 Task: Get the traffic conditions on the Jane Addams Memorial Tollway (I-90).
Action: Key pressed <Key.caps_lock>J<Key.caps_lock>ane<Key.space>addams<Key.space>h<Key.backspace>memo
Screenshot: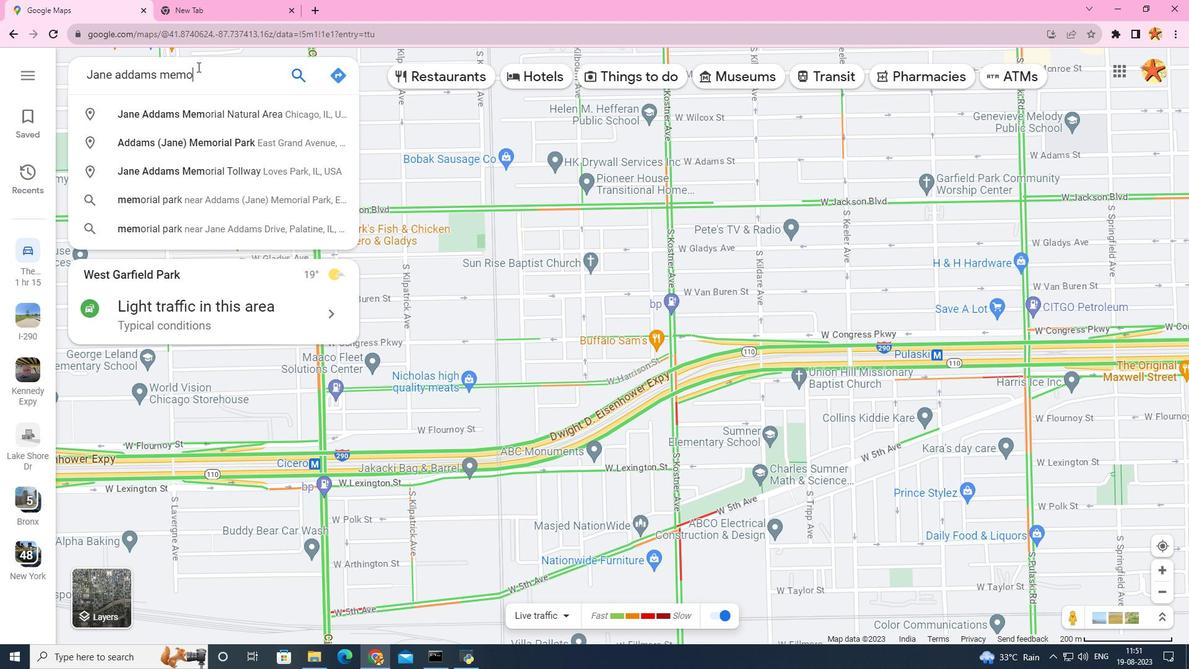 
Action: Mouse moved to (198, 66)
Screenshot: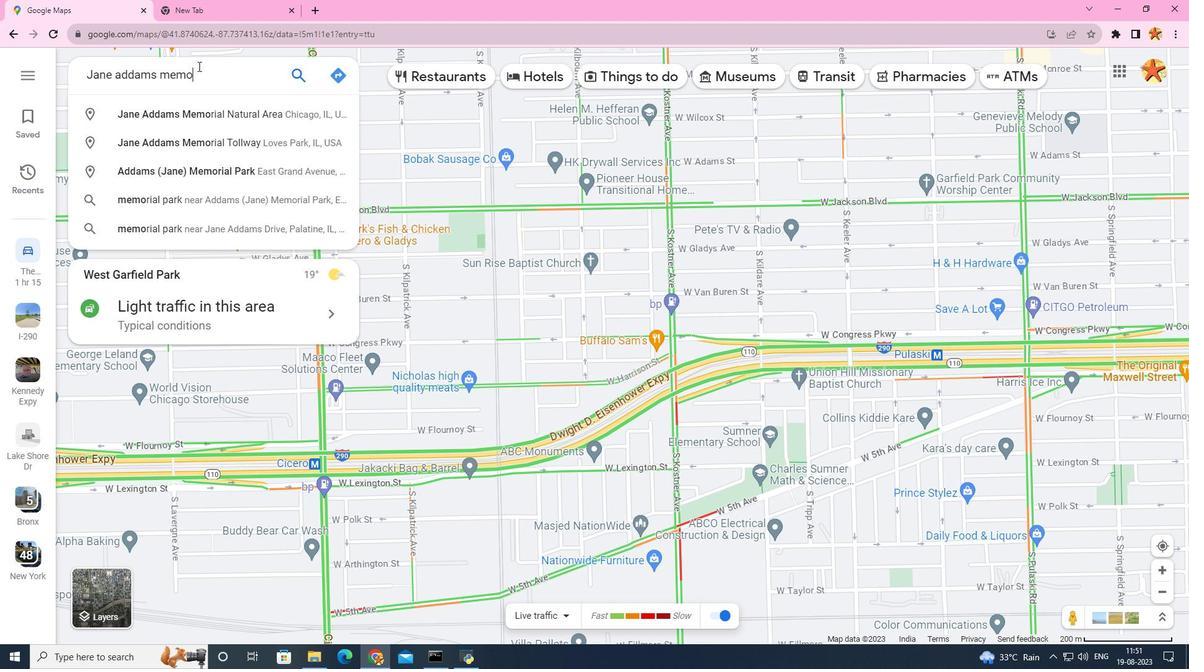 
Action: Key pressed rial<Key.space>tollway
Screenshot: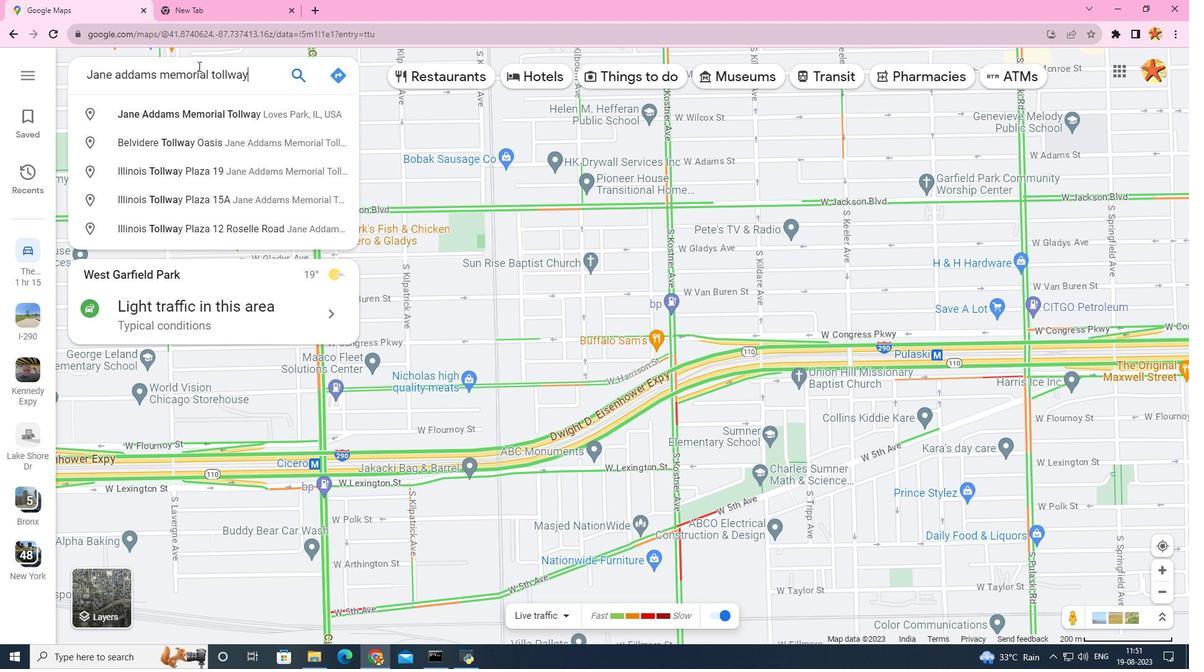 
Action: Mouse moved to (219, 109)
Screenshot: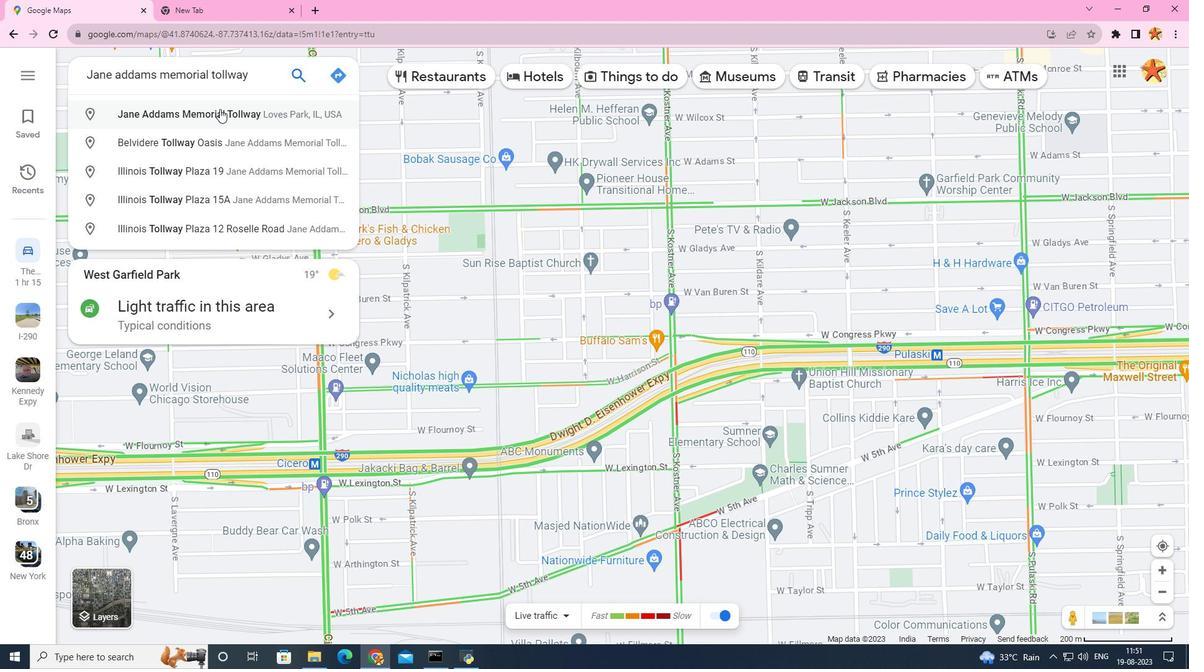 
Action: Mouse pressed left at (219, 109)
Screenshot: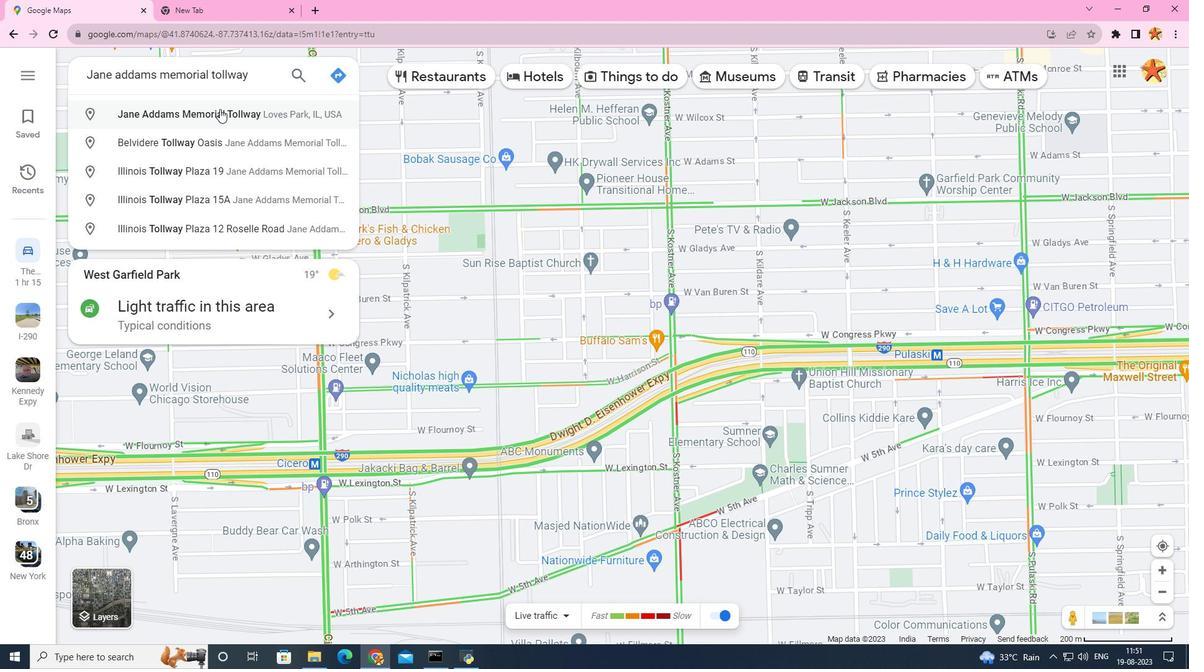 
Action: Mouse moved to (525, 589)
Screenshot: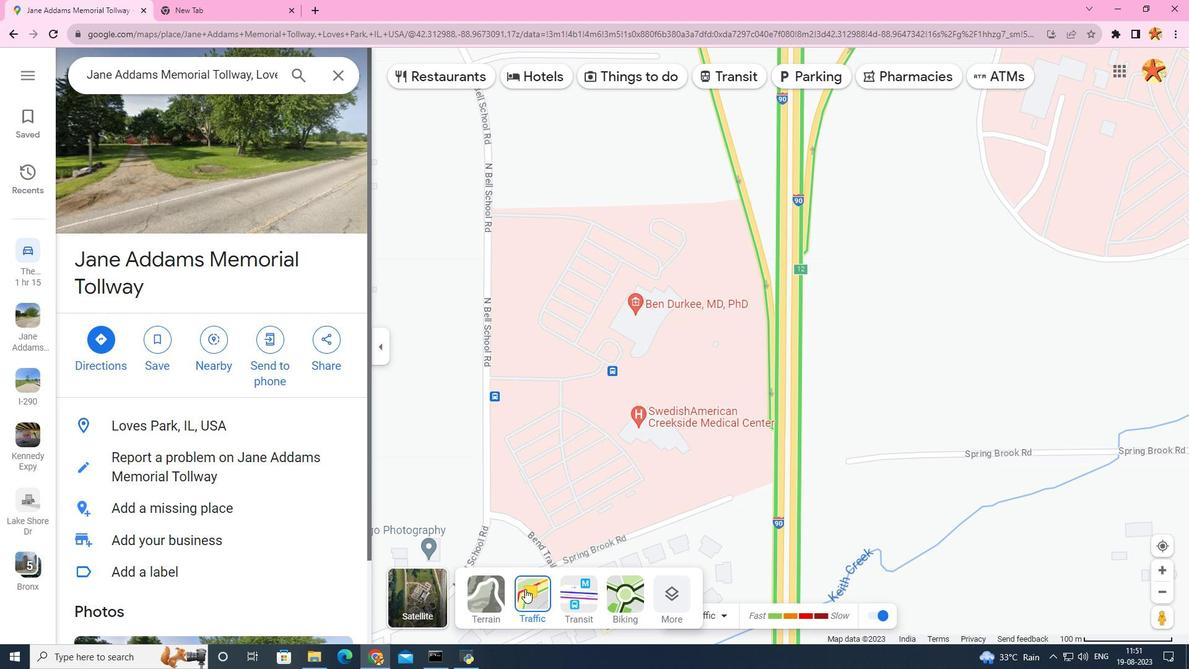 
Action: Mouse pressed left at (525, 589)
Screenshot: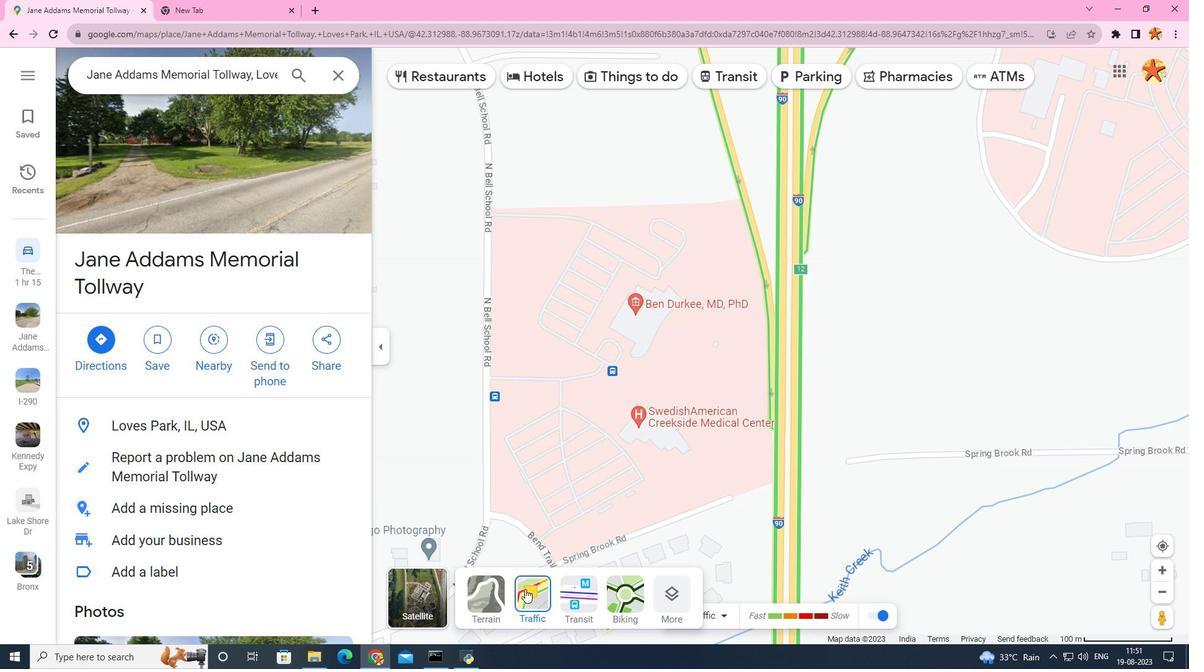 
Action: Mouse moved to (541, 594)
Screenshot: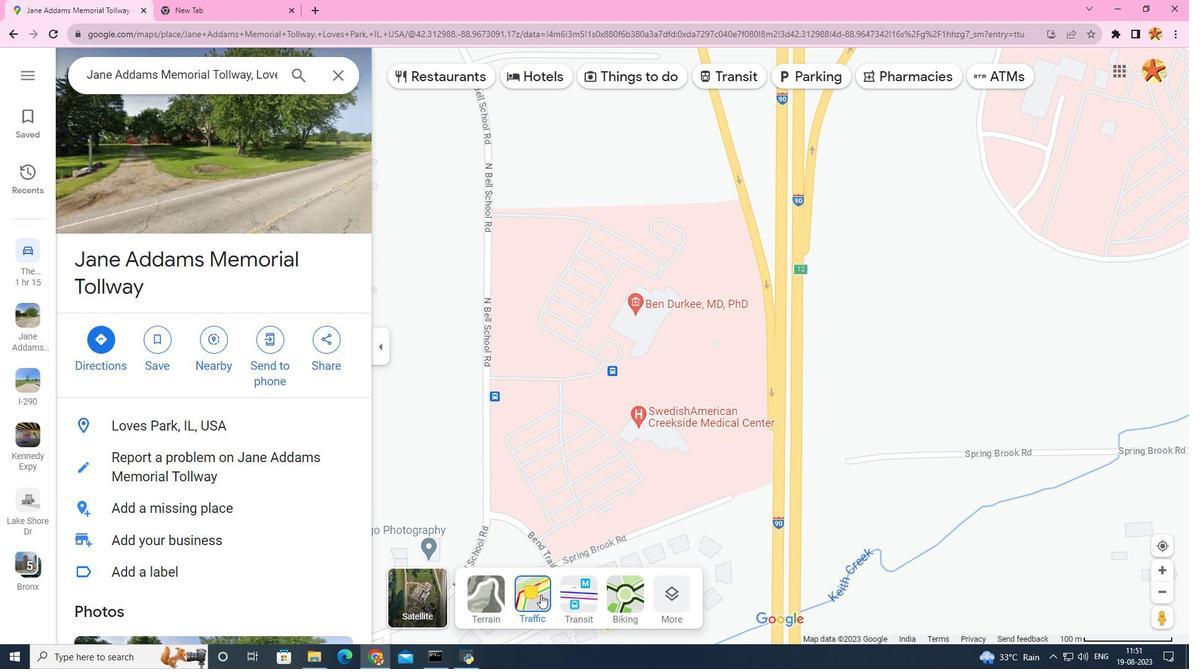 
Action: Mouse pressed left at (541, 594)
Screenshot: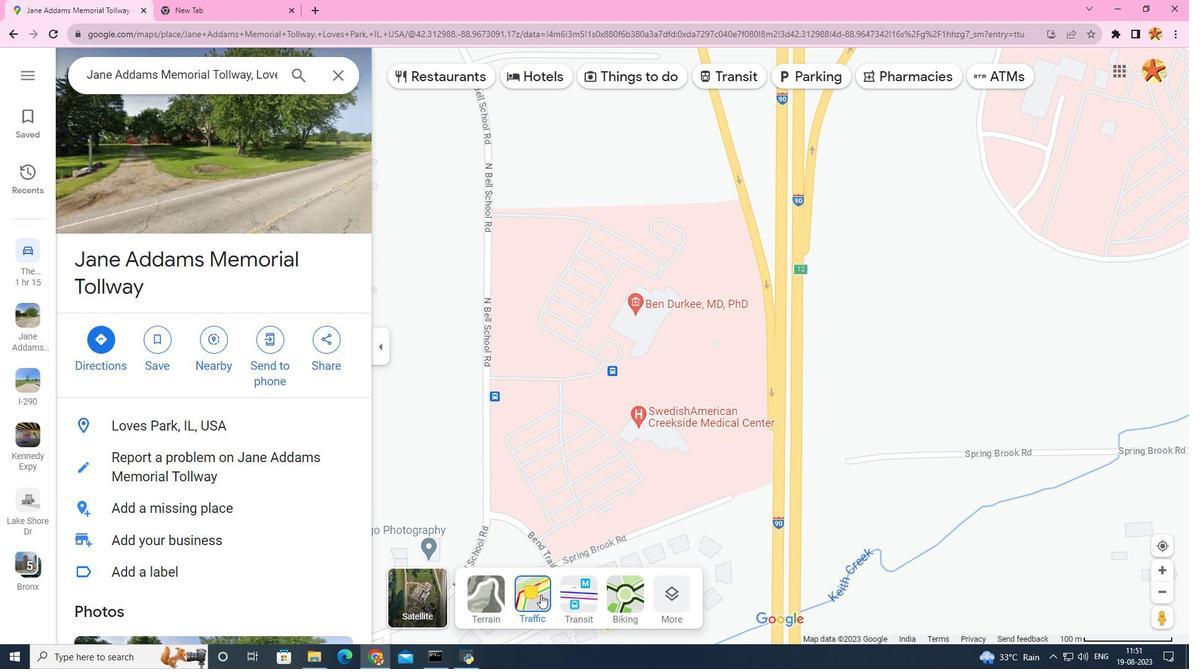 
Action: Mouse moved to (791, 456)
Screenshot: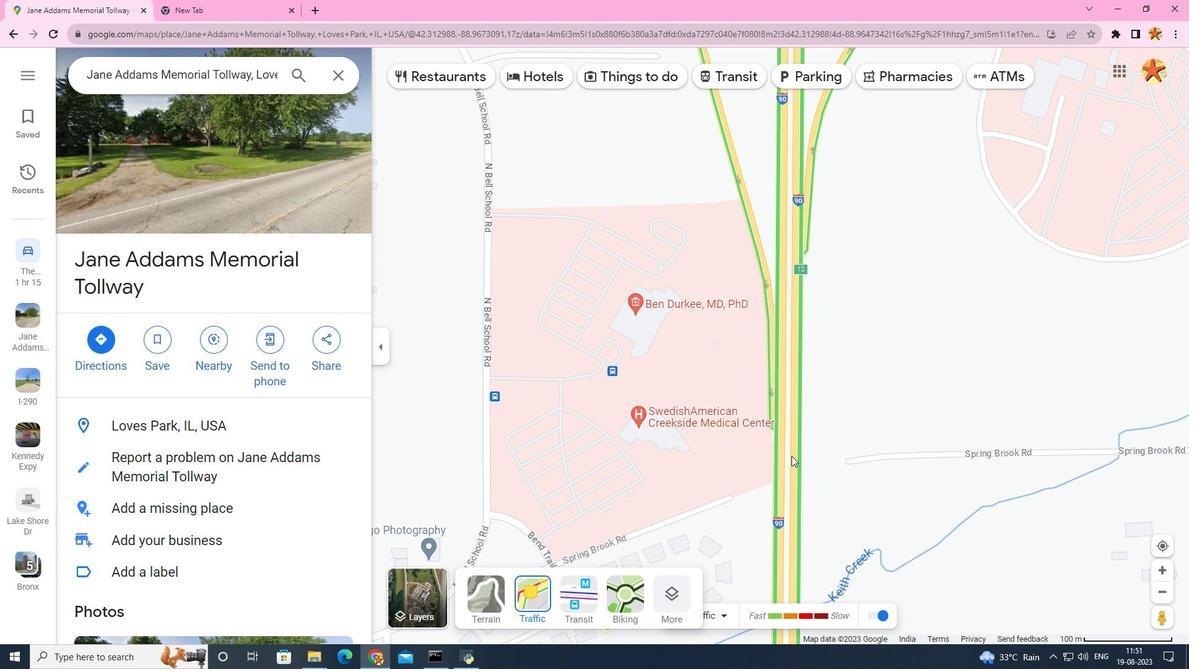
Action: Mouse scrolled (791, 455) with delta (0, 0)
Screenshot: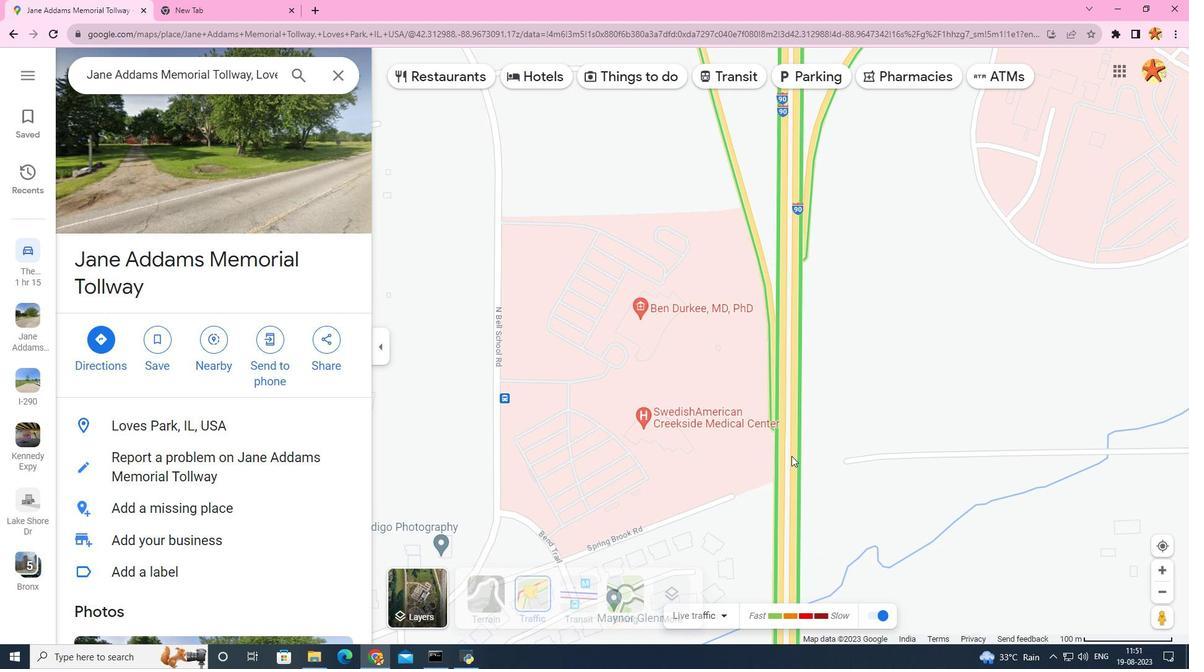 
Action: Mouse scrolled (791, 455) with delta (0, 0)
Screenshot: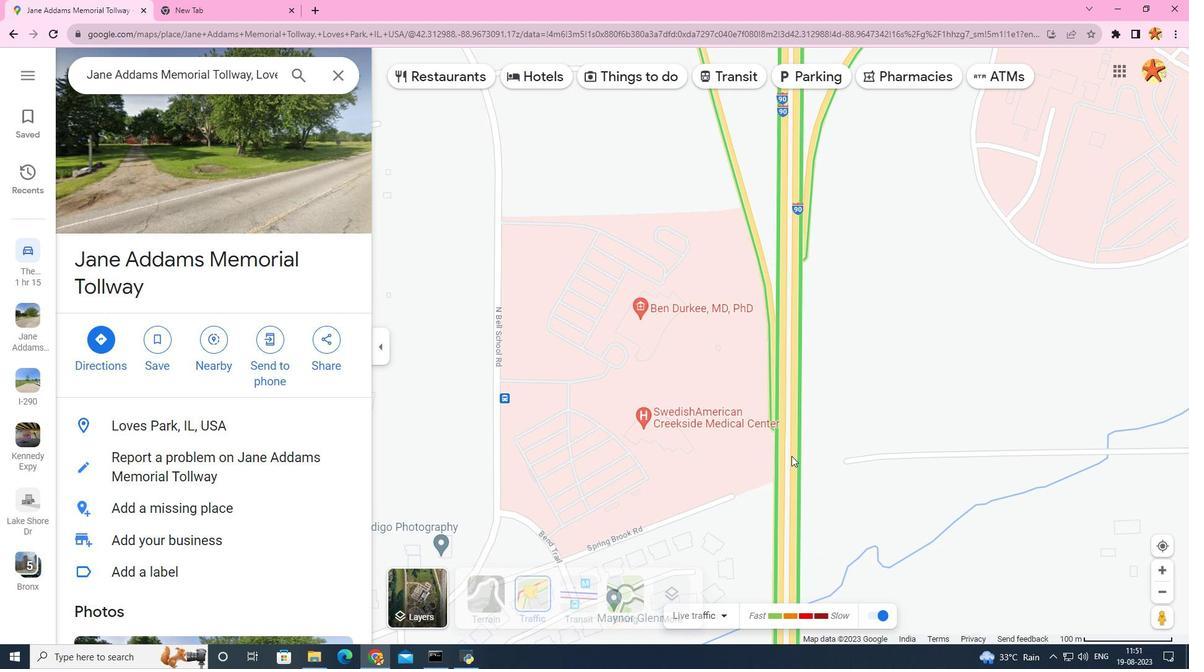 
Action: Mouse scrolled (791, 455) with delta (0, 0)
Screenshot: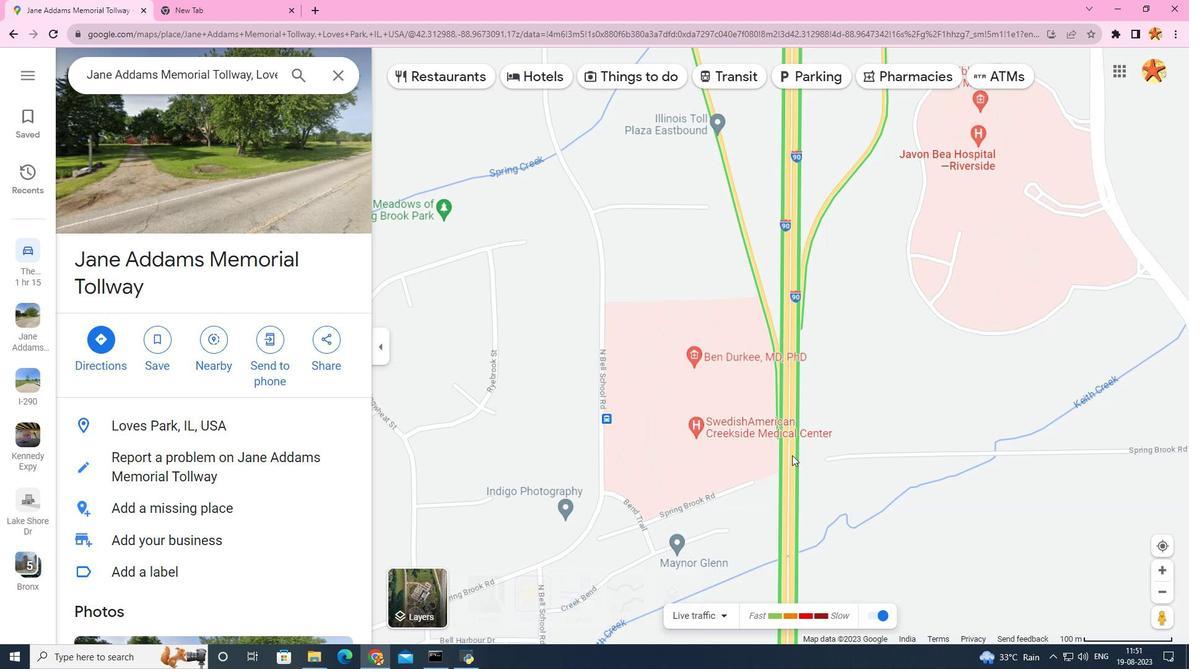
Action: Mouse scrolled (791, 455) with delta (0, 0)
Screenshot: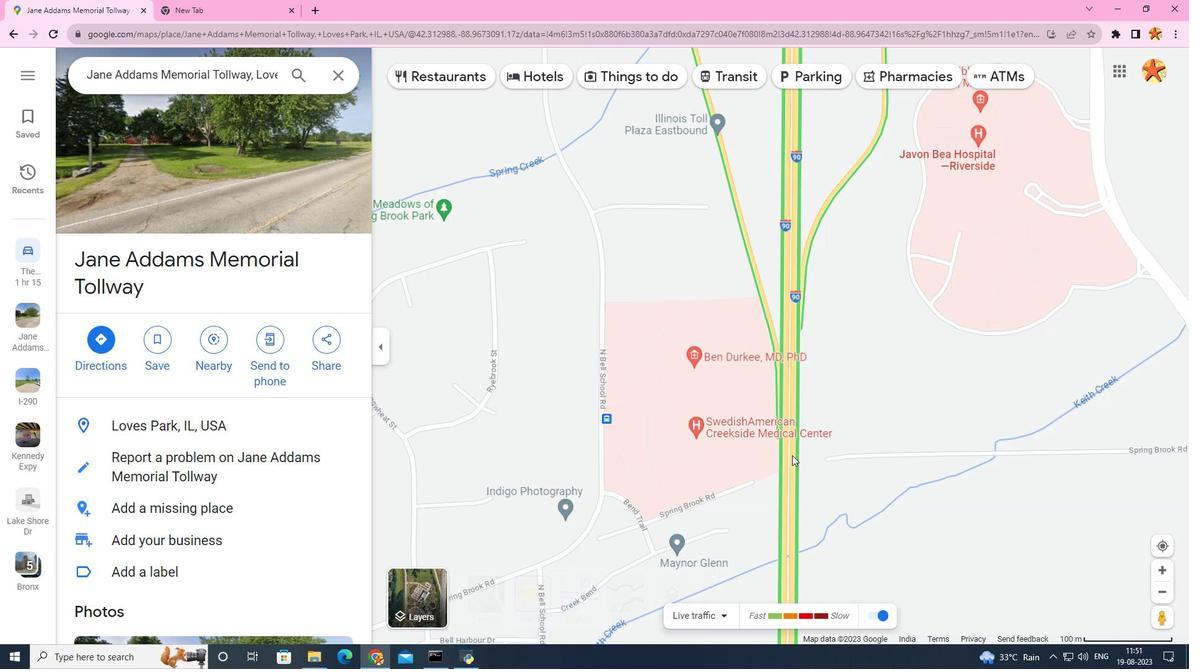 
Action: Mouse scrolled (791, 455) with delta (0, 0)
Screenshot: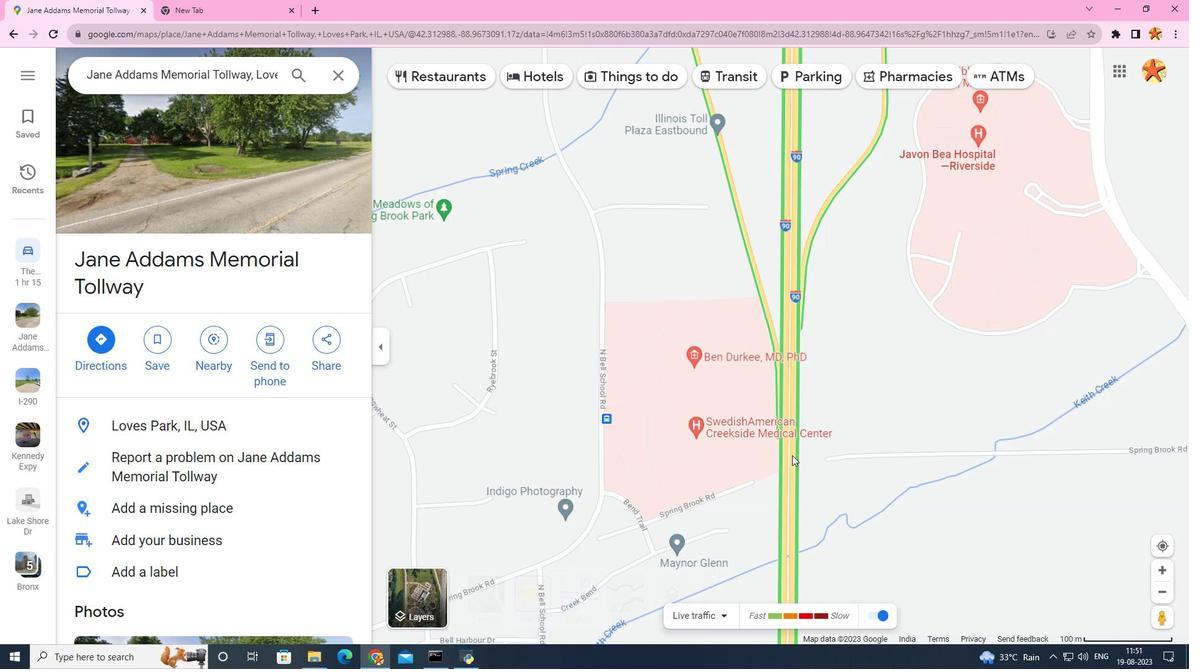
Action: Mouse scrolled (791, 455) with delta (0, 0)
Screenshot: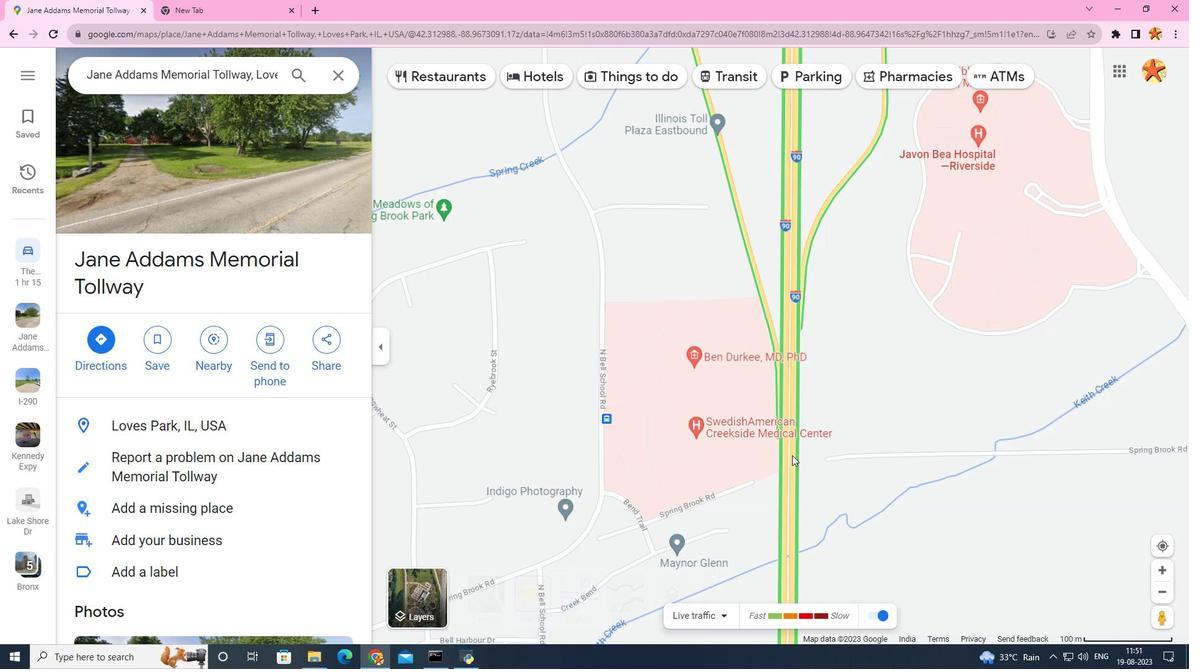
Action: Mouse scrolled (791, 455) with delta (0, 0)
Screenshot: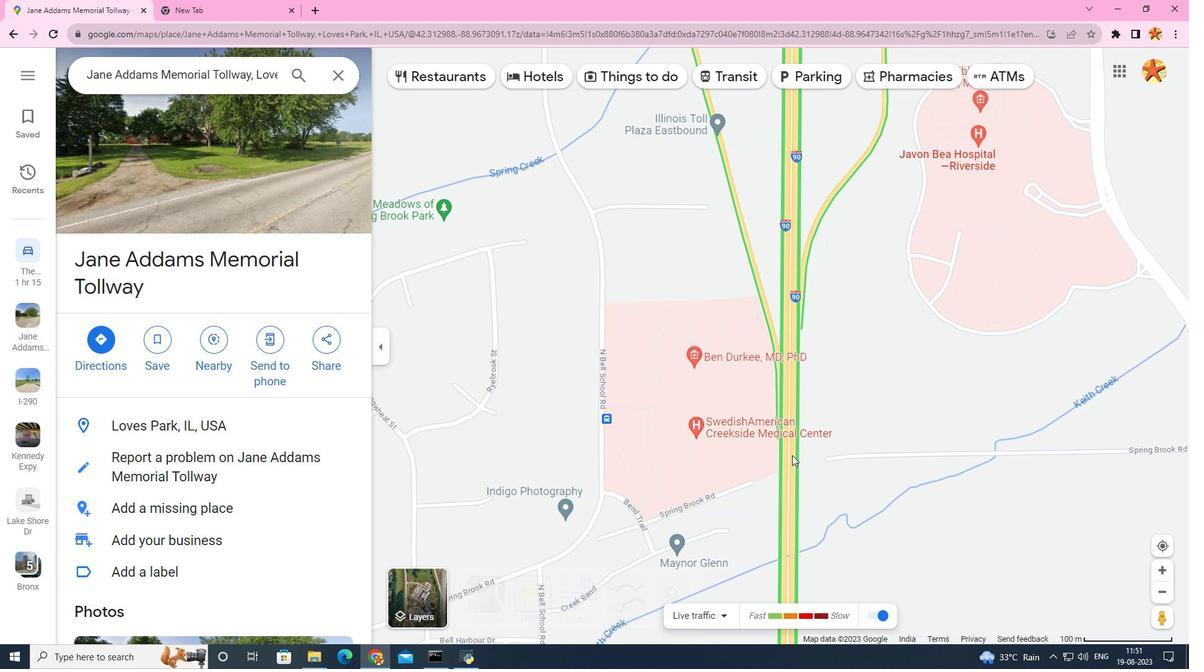 
Action: Mouse scrolled (791, 455) with delta (0, 0)
Screenshot: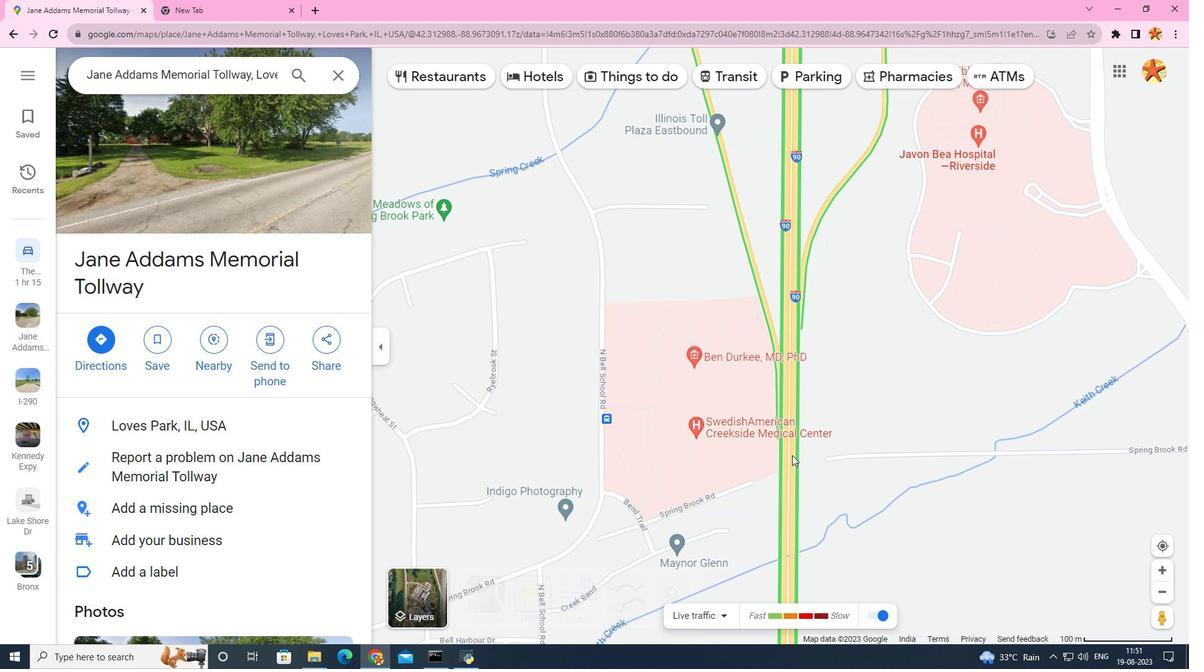 
Action: Mouse moved to (792, 455)
Screenshot: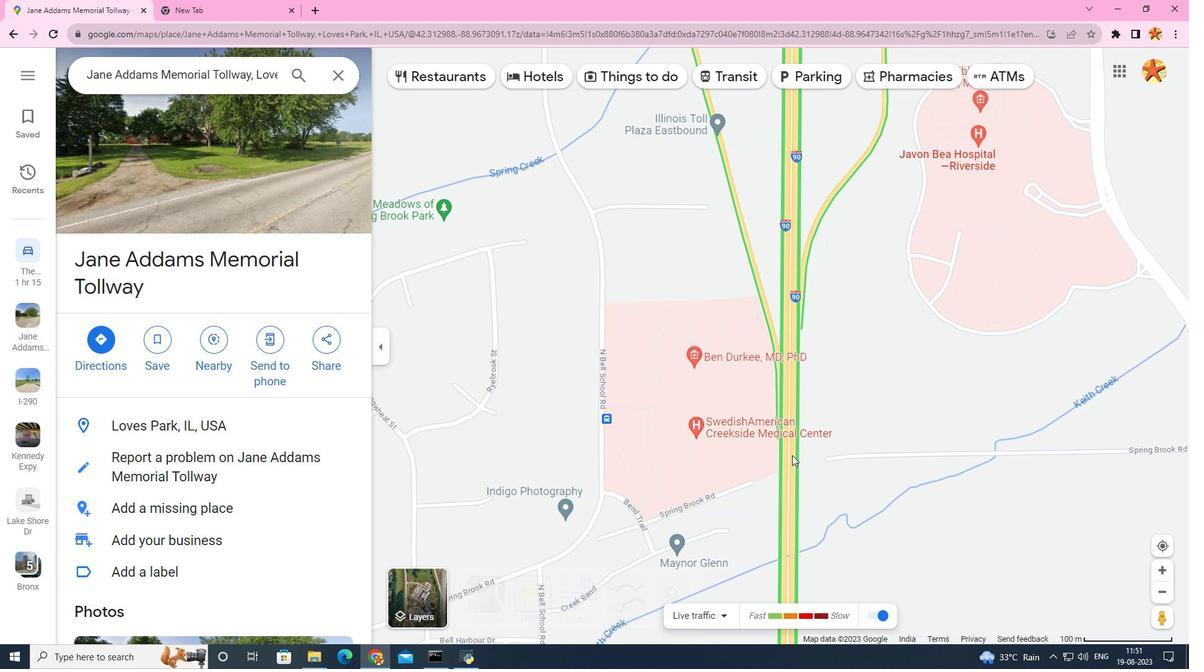 
Action: Mouse scrolled (792, 456) with delta (0, 0)
Screenshot: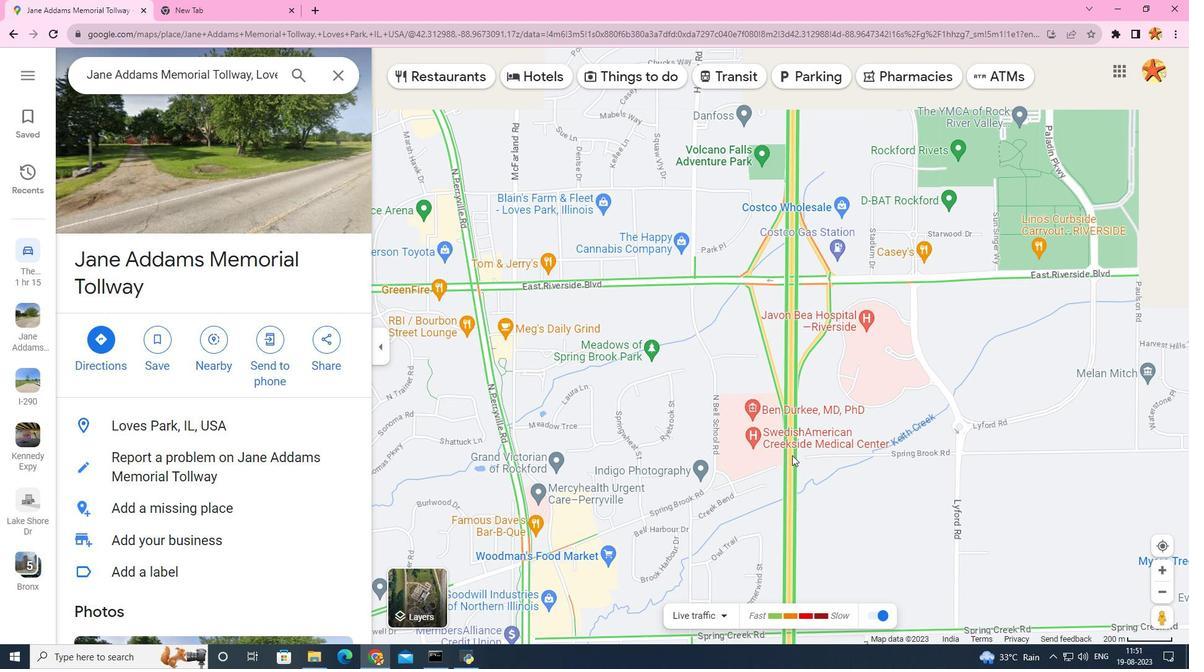 
Action: Mouse scrolled (792, 456) with delta (0, 0)
Screenshot: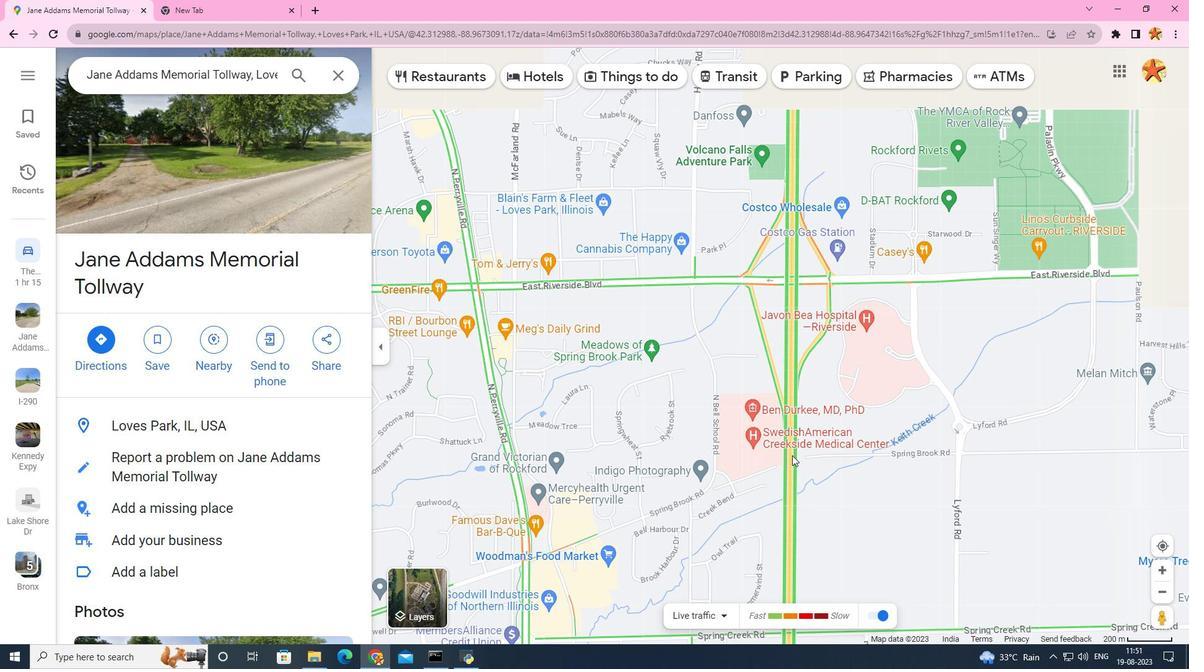 
Action: Mouse scrolled (792, 456) with delta (0, 0)
Screenshot: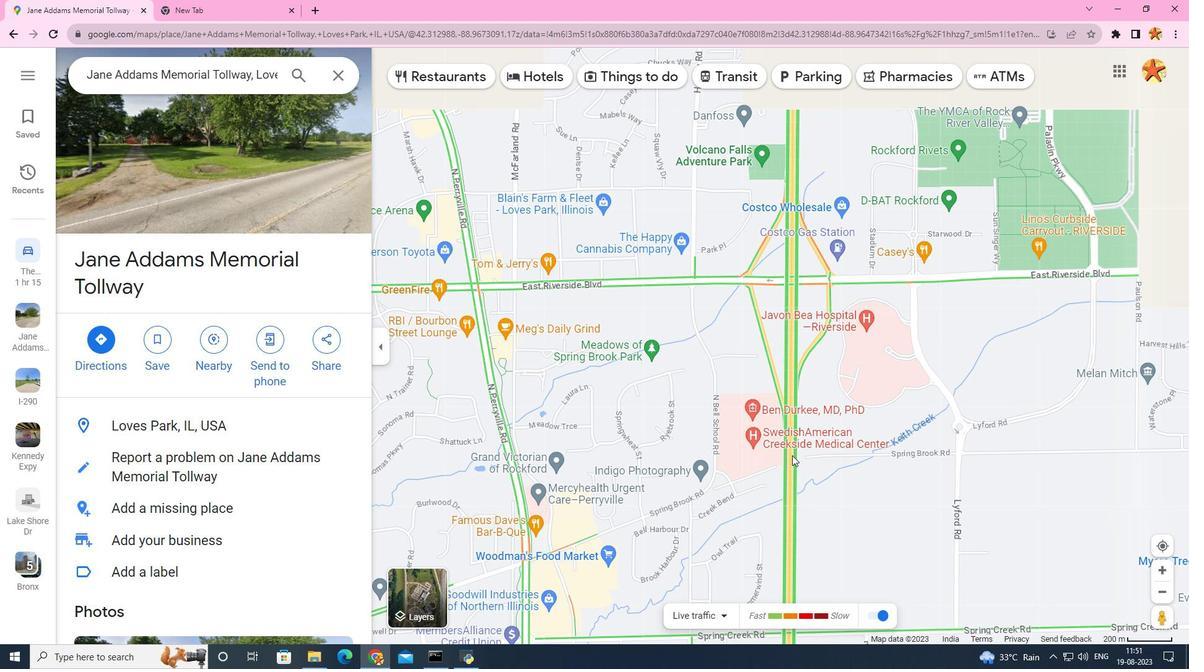
Action: Mouse scrolled (792, 456) with delta (0, 0)
Screenshot: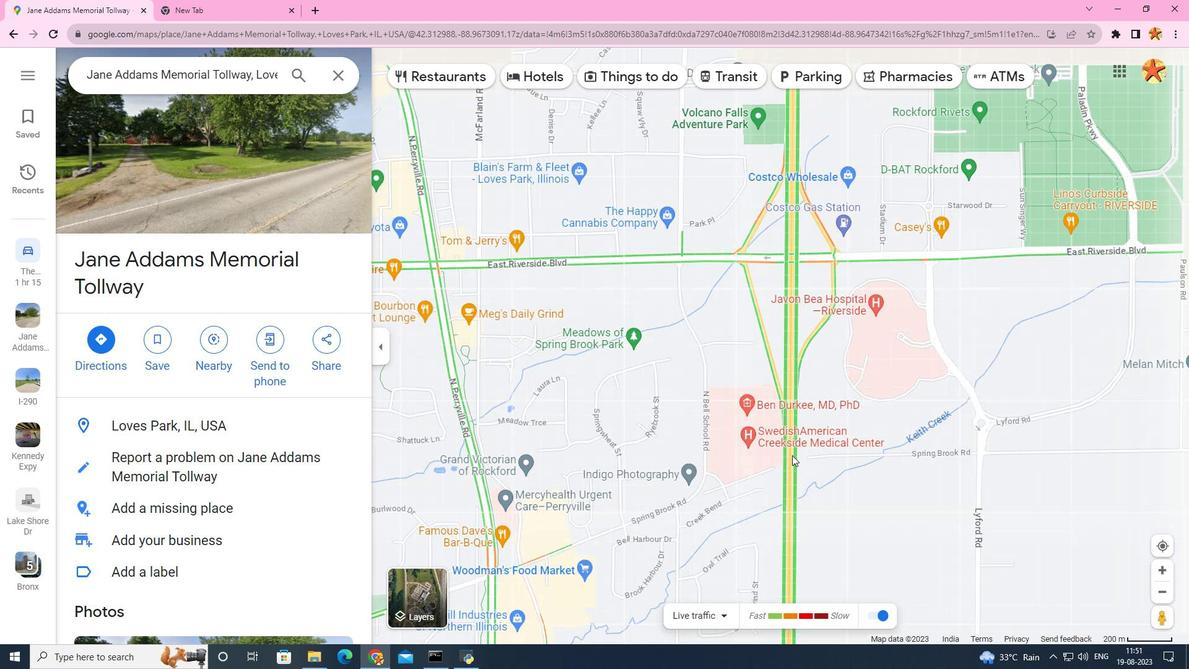 
Action: Mouse scrolled (792, 454) with delta (0, 0)
Screenshot: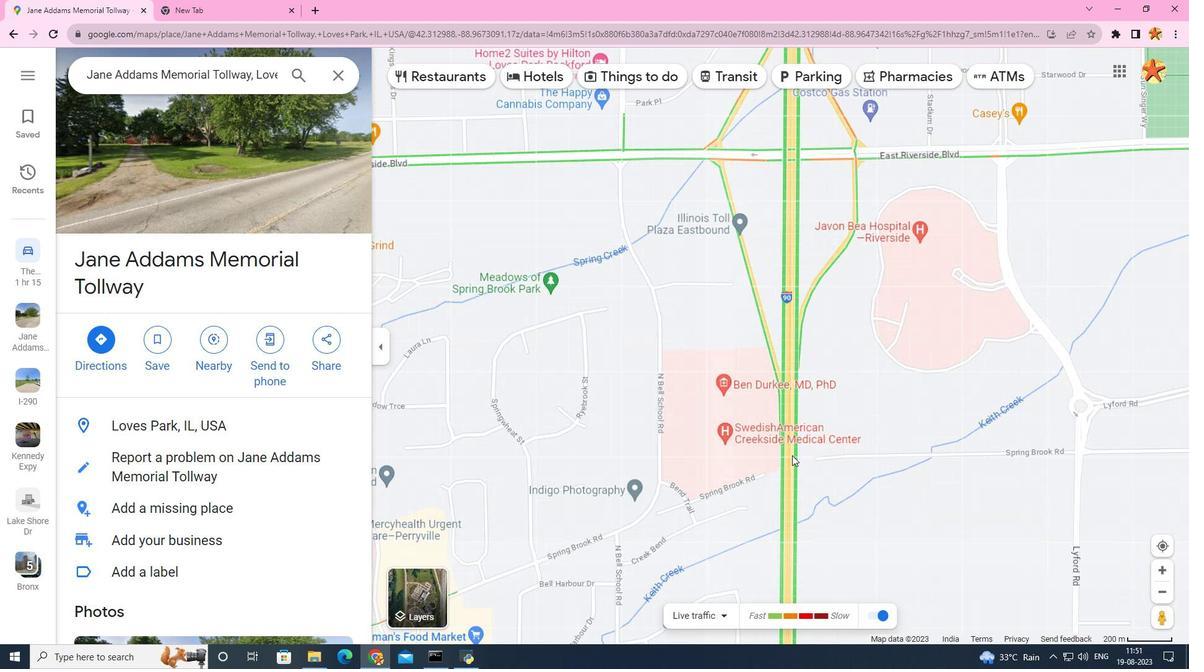 
Action: Mouse scrolled (792, 454) with delta (0, 0)
Screenshot: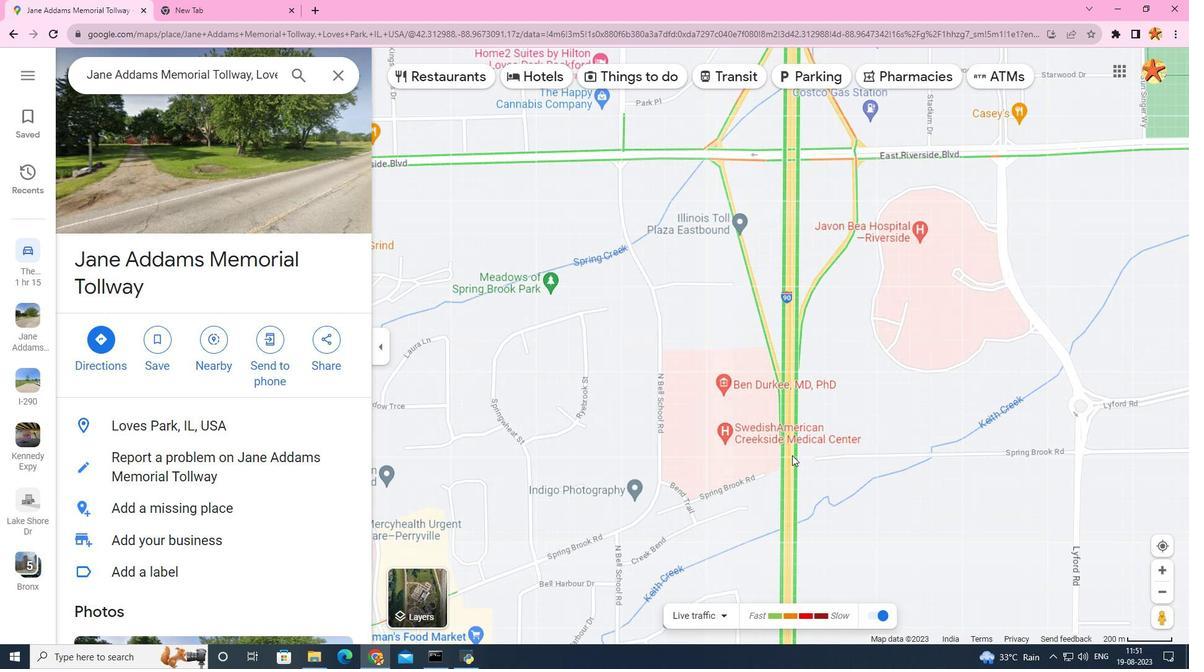 
Action: Mouse scrolled (792, 454) with delta (0, 0)
Screenshot: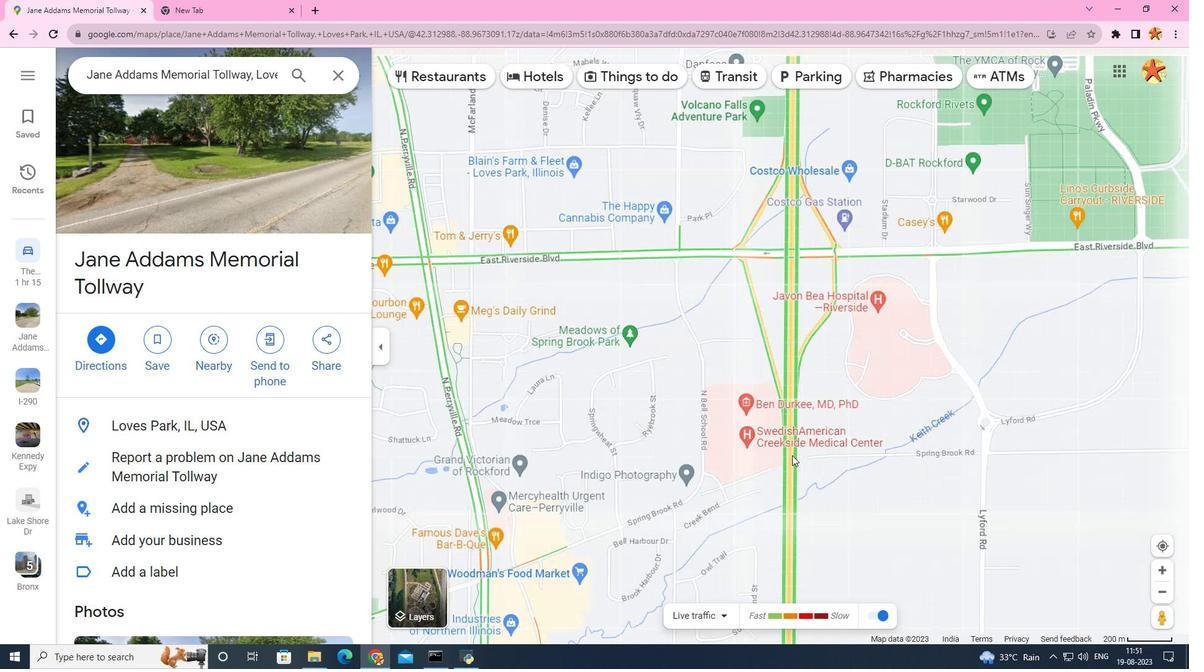 
Action: Mouse scrolled (792, 454) with delta (0, 0)
Screenshot: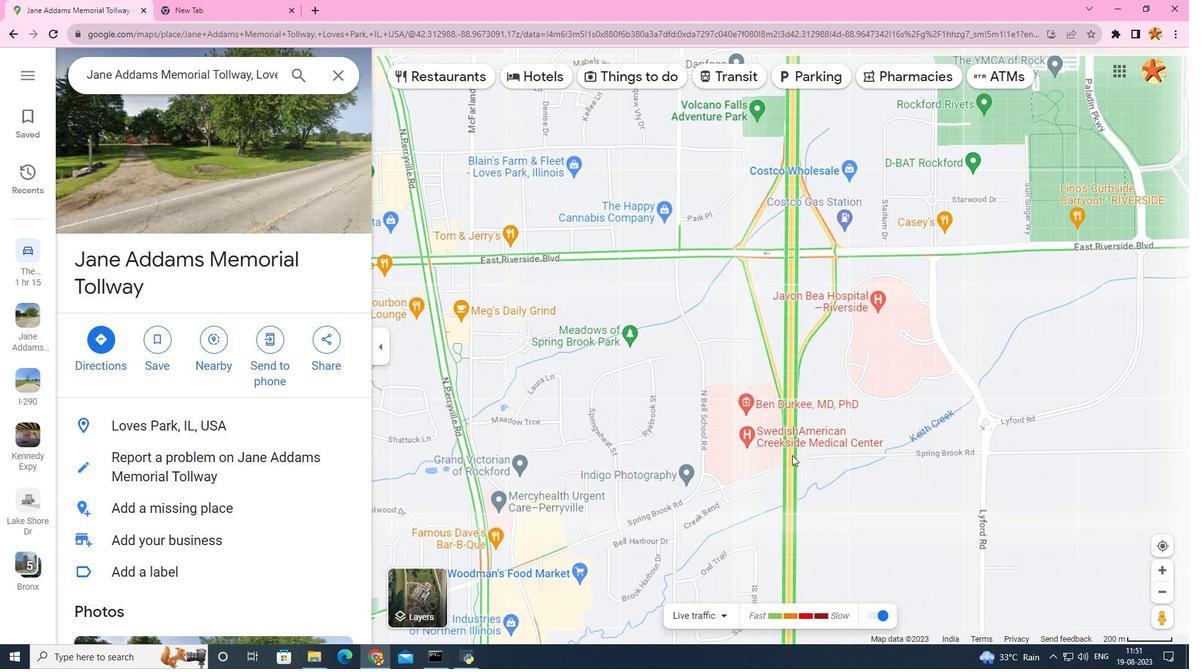 
Action: Mouse scrolled (792, 454) with delta (0, 0)
Screenshot: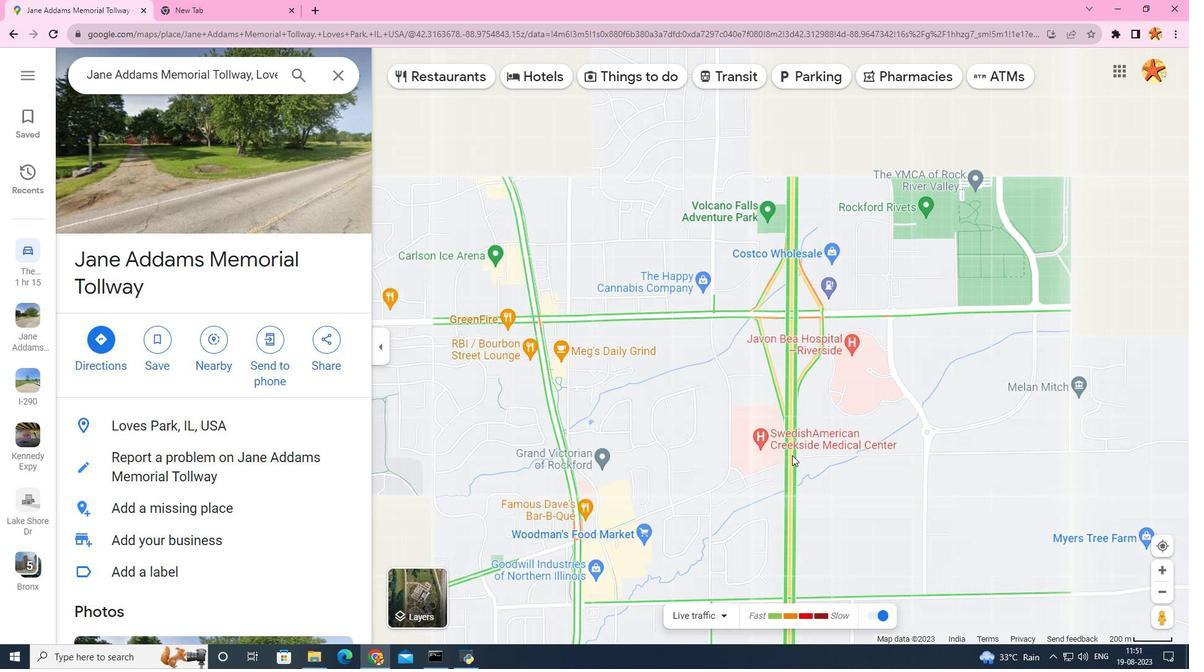 
Action: Mouse scrolled (792, 454) with delta (0, 0)
Screenshot: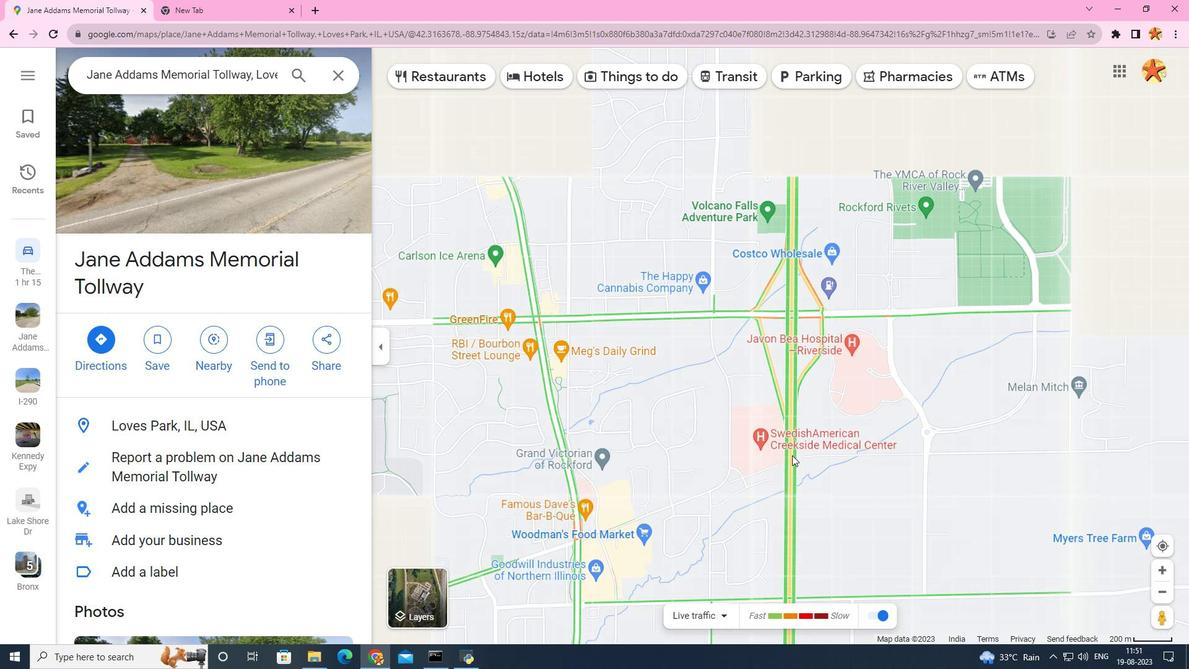 
Action: Mouse scrolled (792, 454) with delta (0, 0)
Screenshot: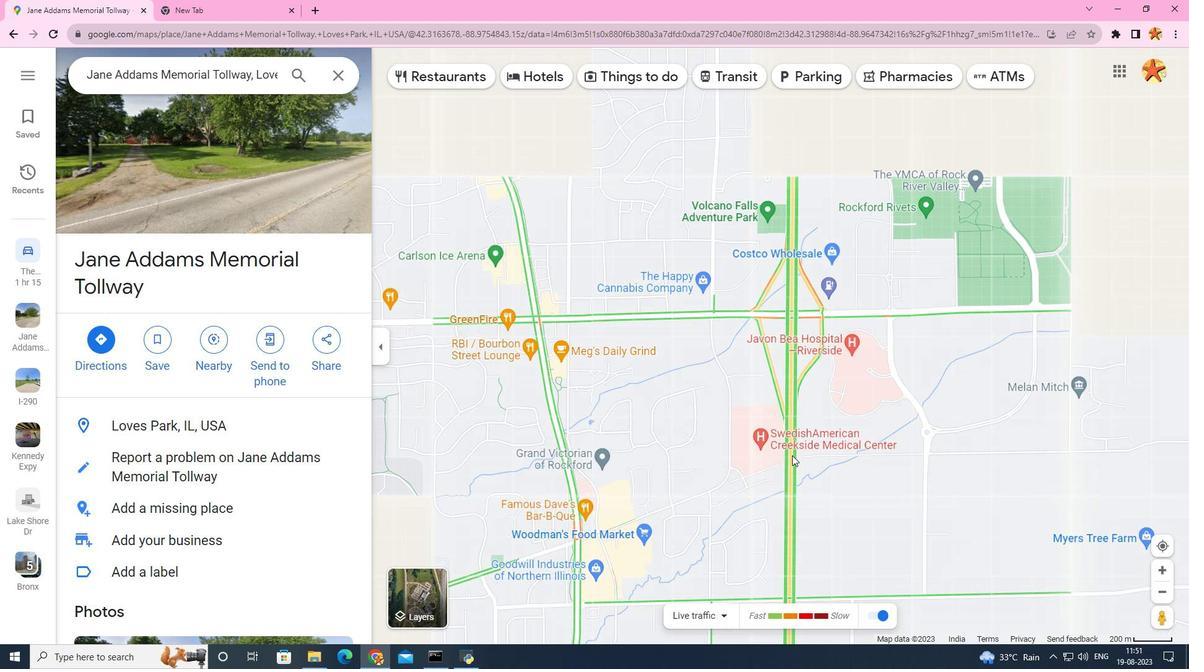 
Action: Mouse scrolled (792, 454) with delta (0, 0)
Screenshot: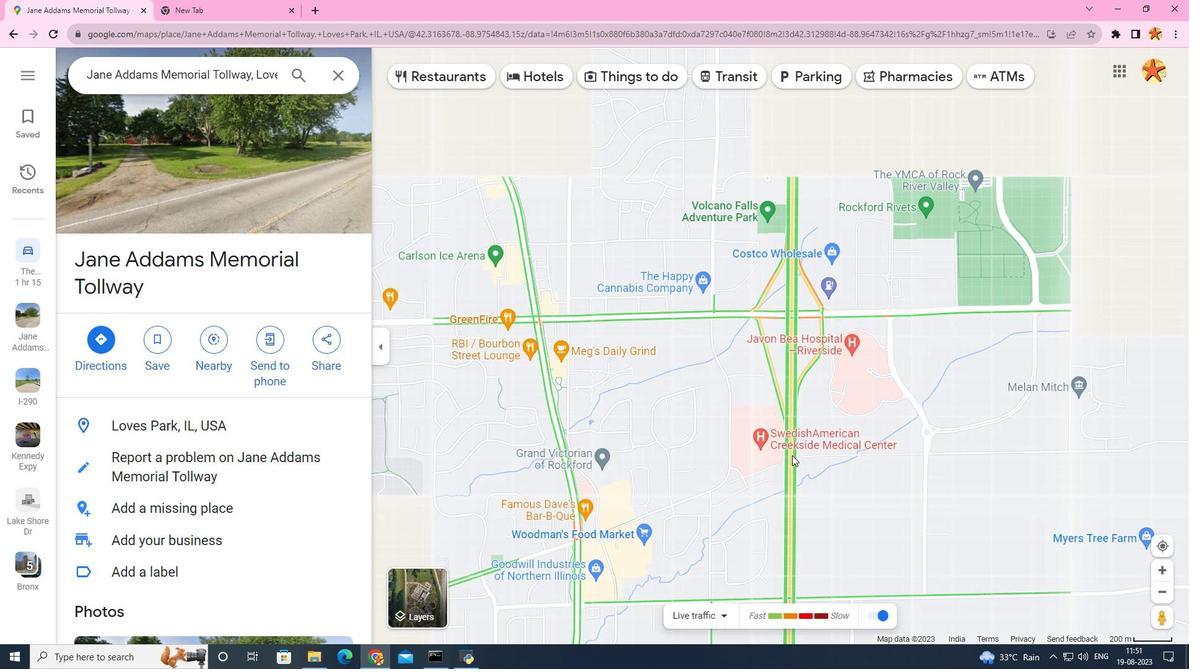 
Action: Mouse moved to (784, 543)
Screenshot: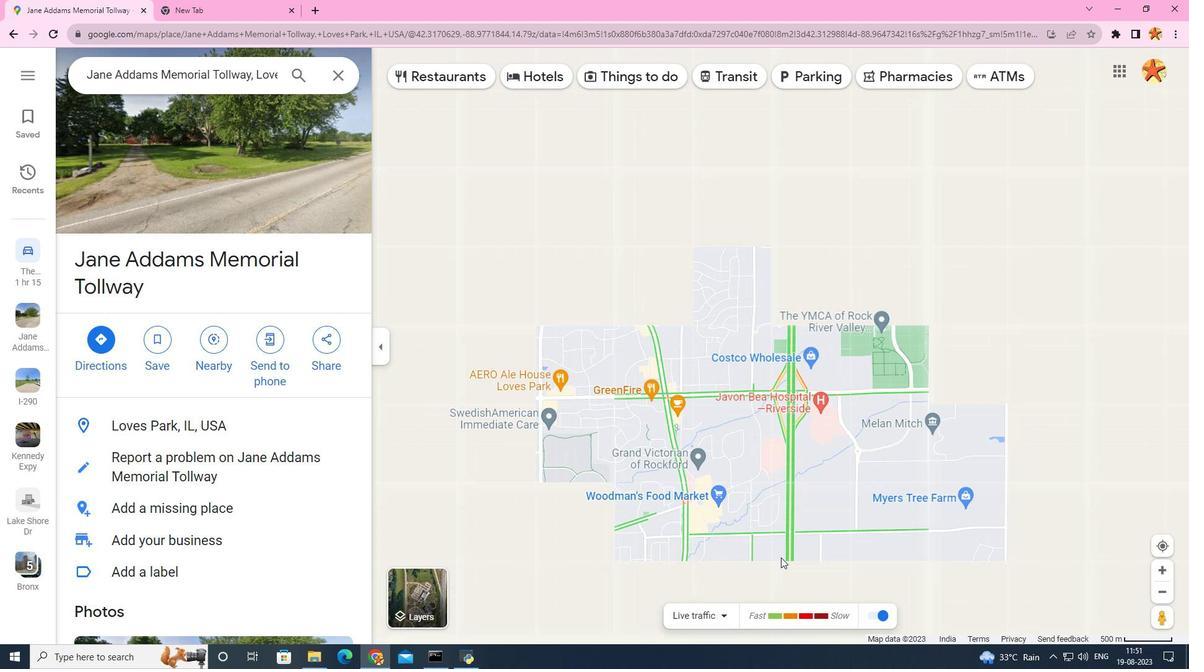 
Action: Mouse scrolled (784, 542) with delta (0, 0)
Screenshot: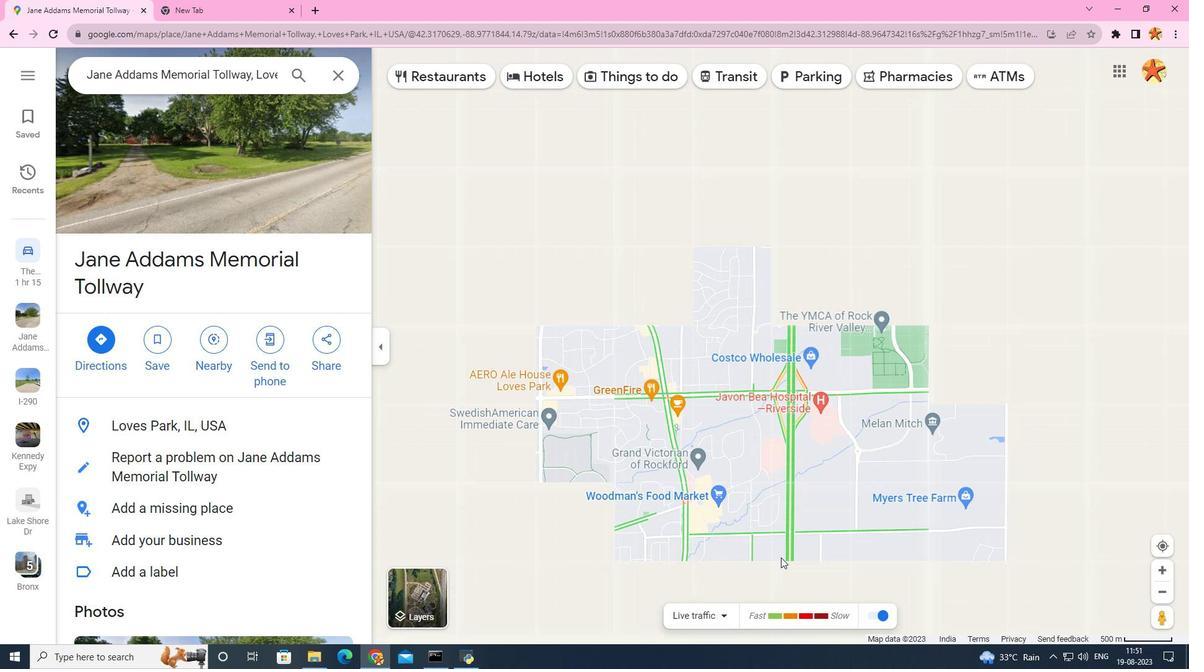 
Action: Mouse moved to (783, 547)
Screenshot: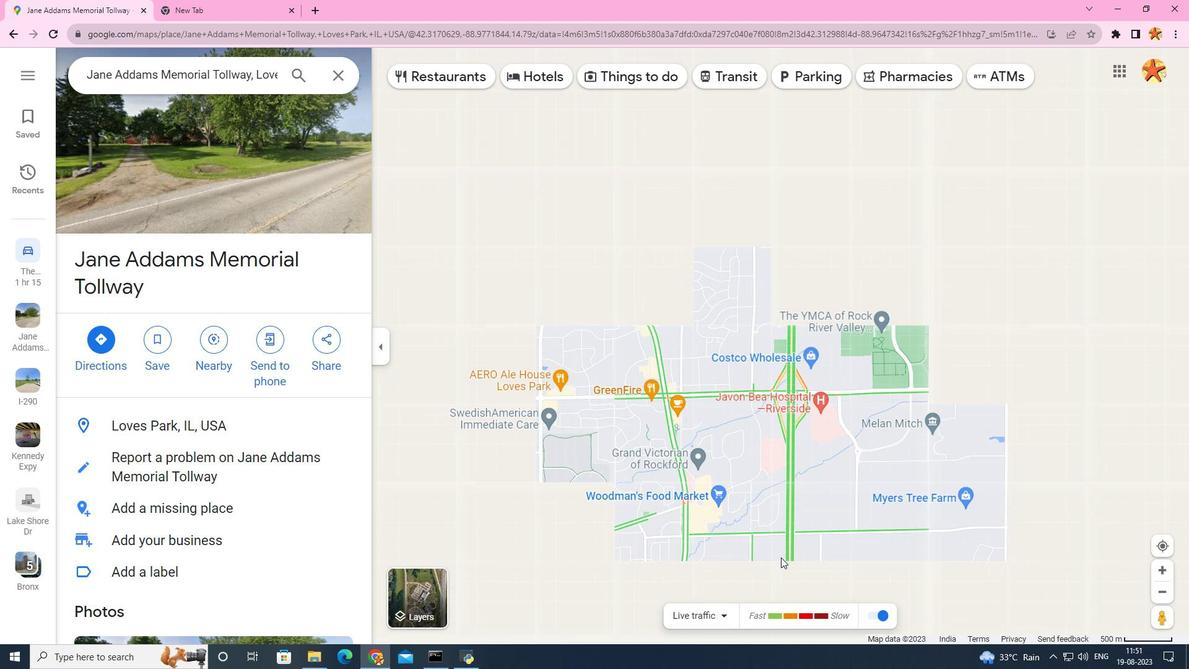 
Action: Mouse scrolled (783, 544) with delta (0, 0)
Screenshot: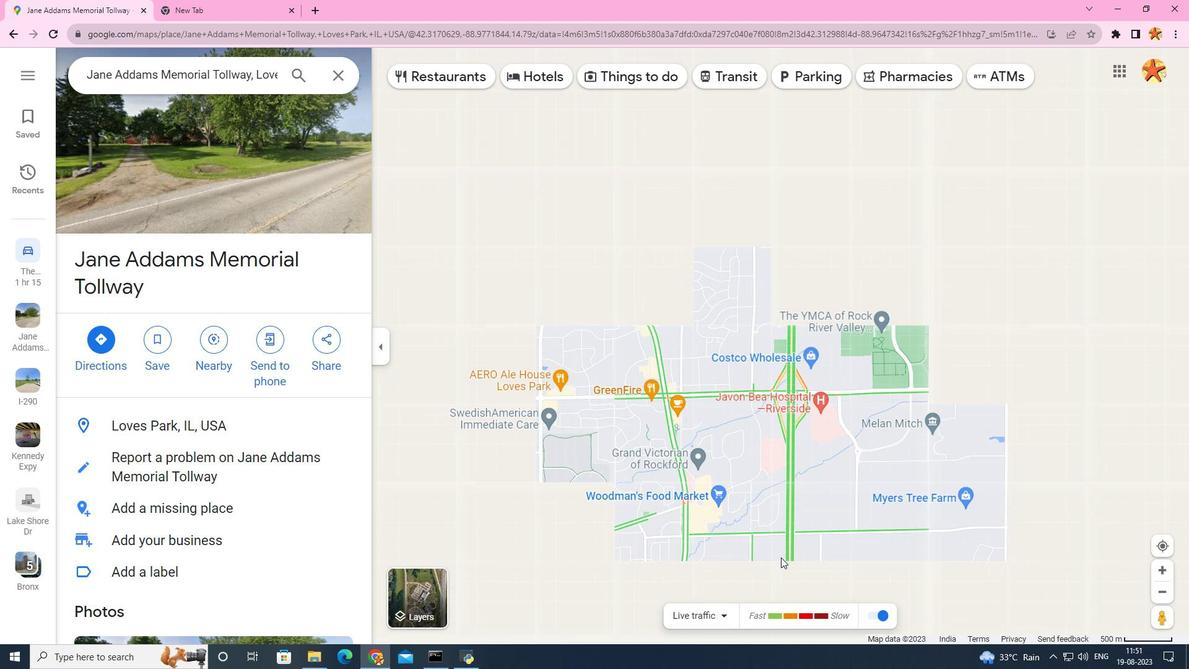 
Action: Mouse moved to (783, 548)
Screenshot: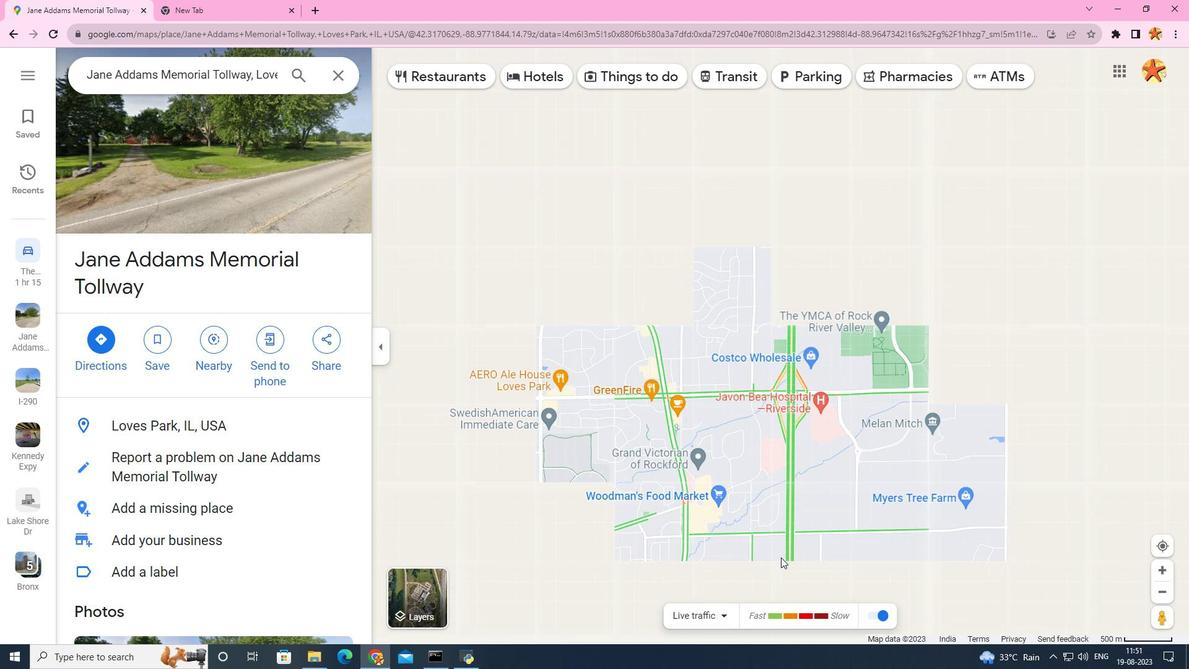 
Action: Mouse scrolled (783, 548) with delta (0, 0)
Screenshot: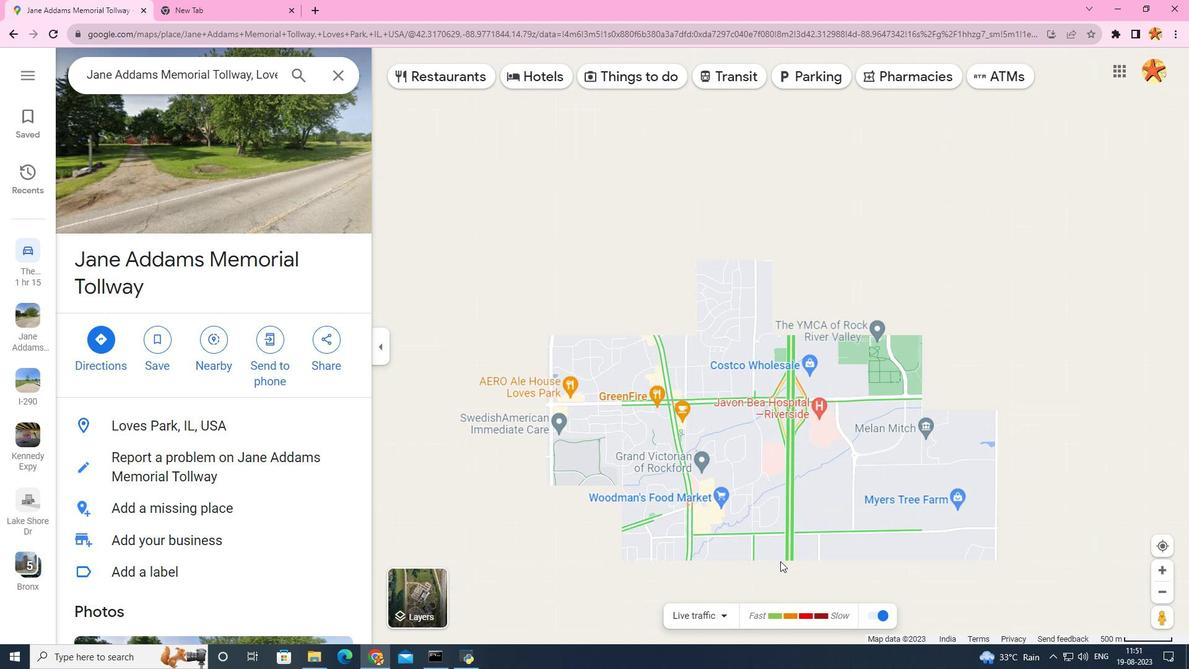 
Action: Mouse moved to (781, 552)
Screenshot: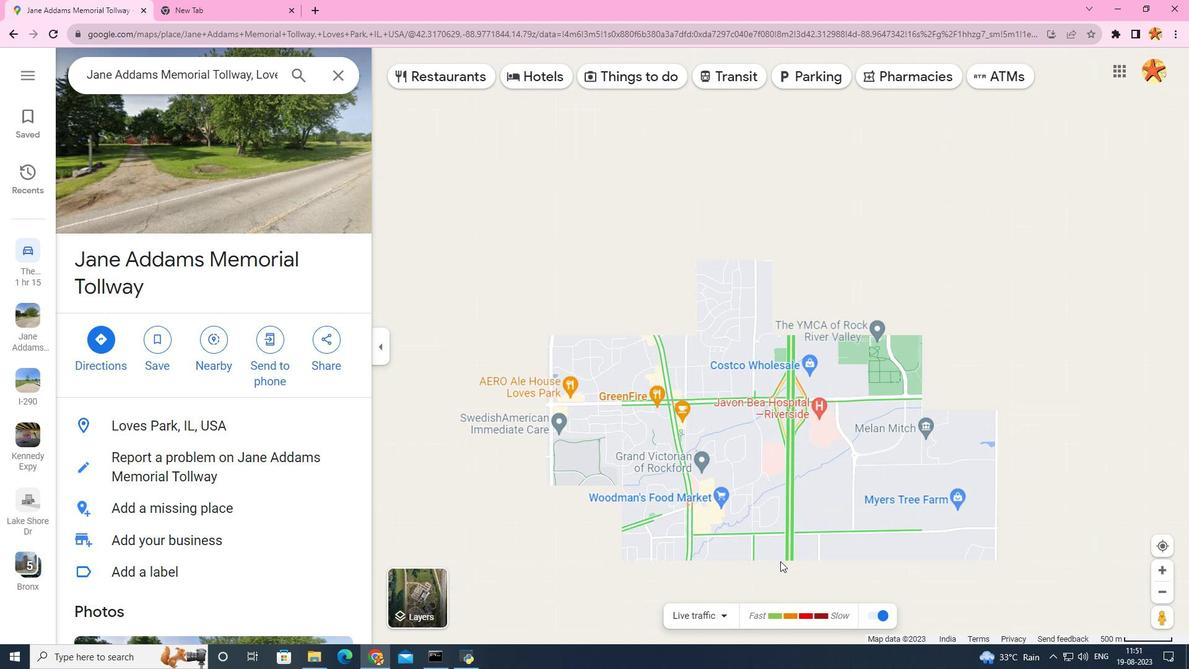 
Action: Mouse scrolled (781, 551) with delta (0, 0)
Screenshot: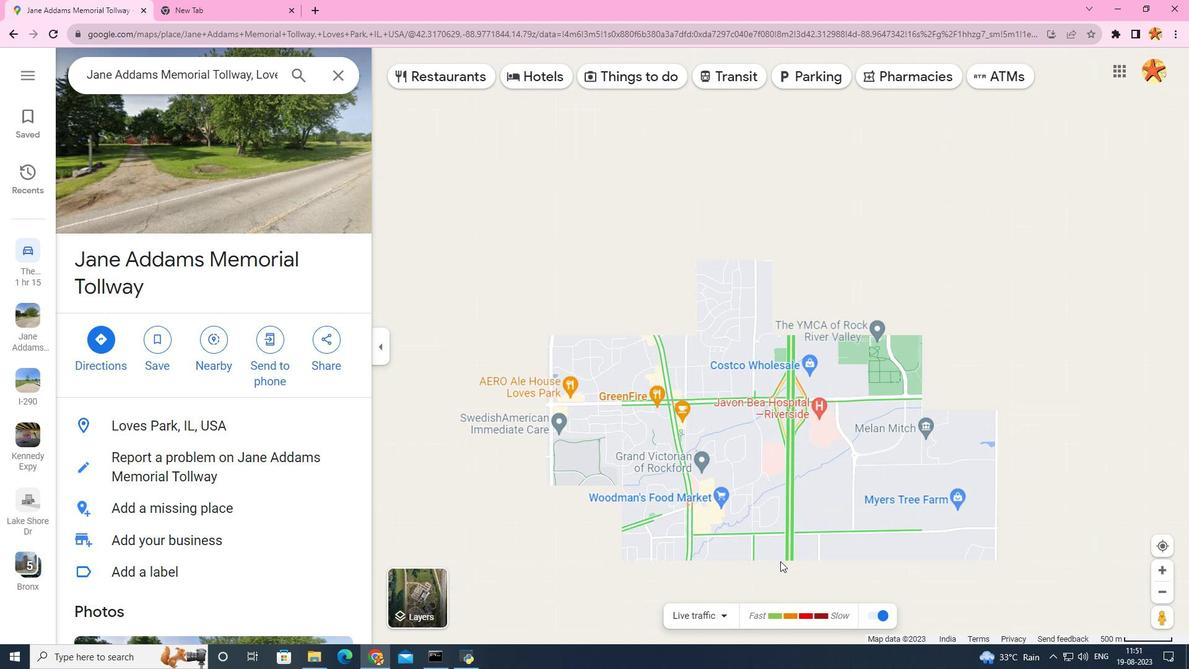 
Action: Mouse moved to (781, 557)
Screenshot: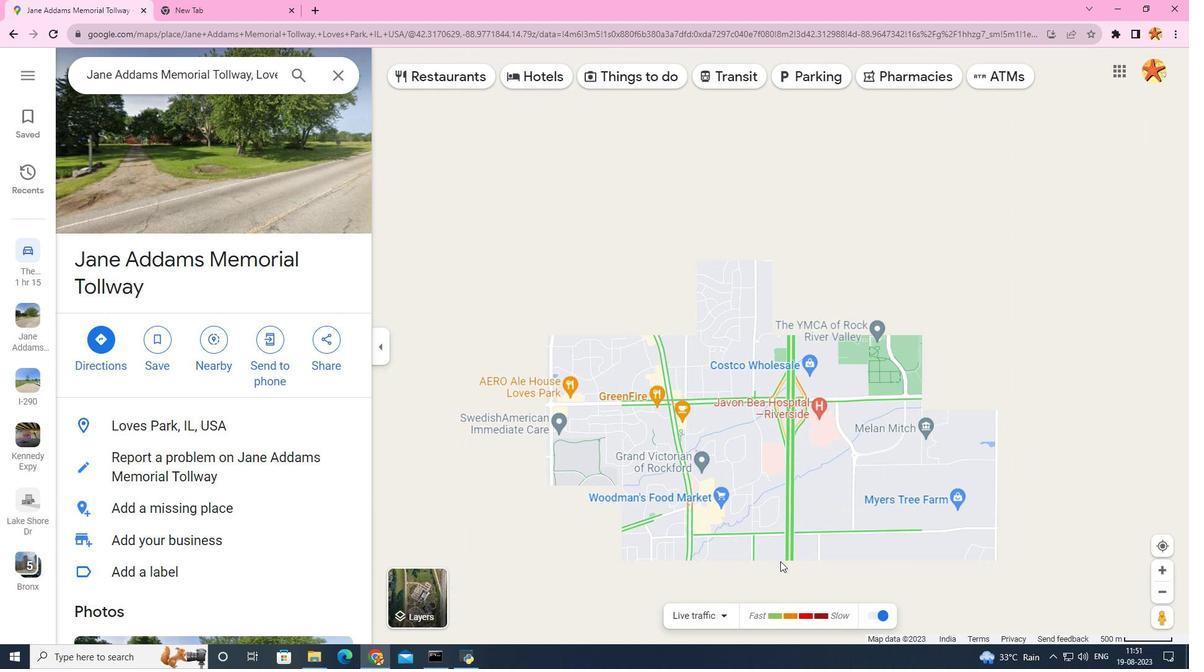 
Action: Mouse scrolled (781, 557) with delta (0, 0)
Screenshot: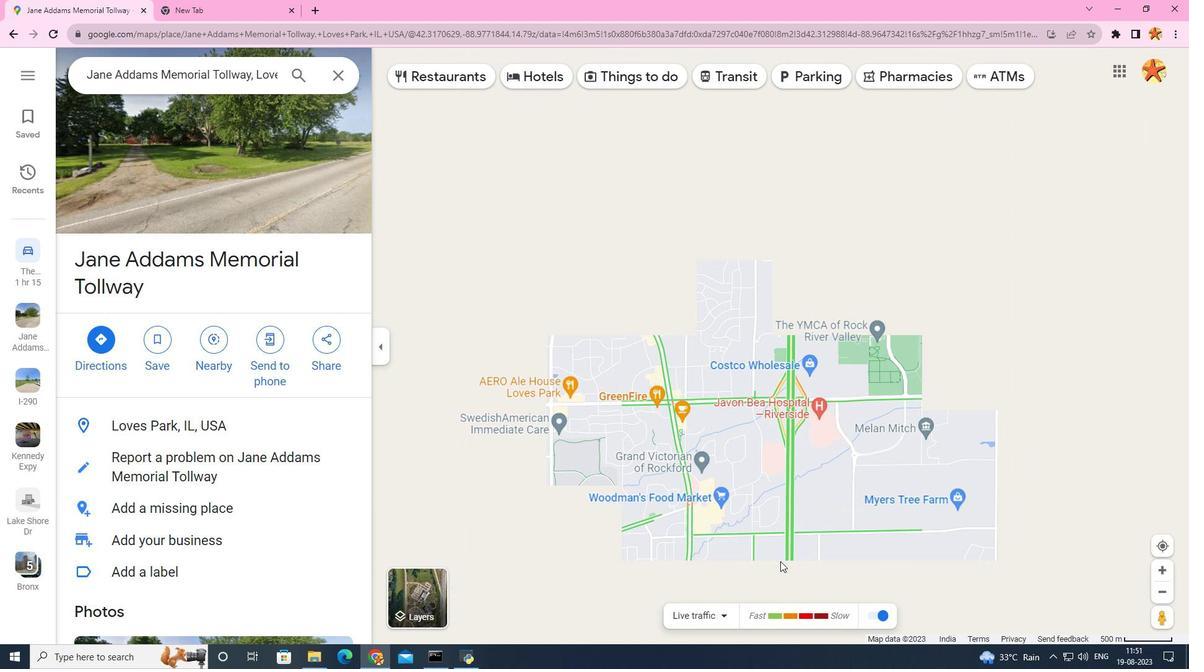 
Action: Mouse moved to (780, 559)
Screenshot: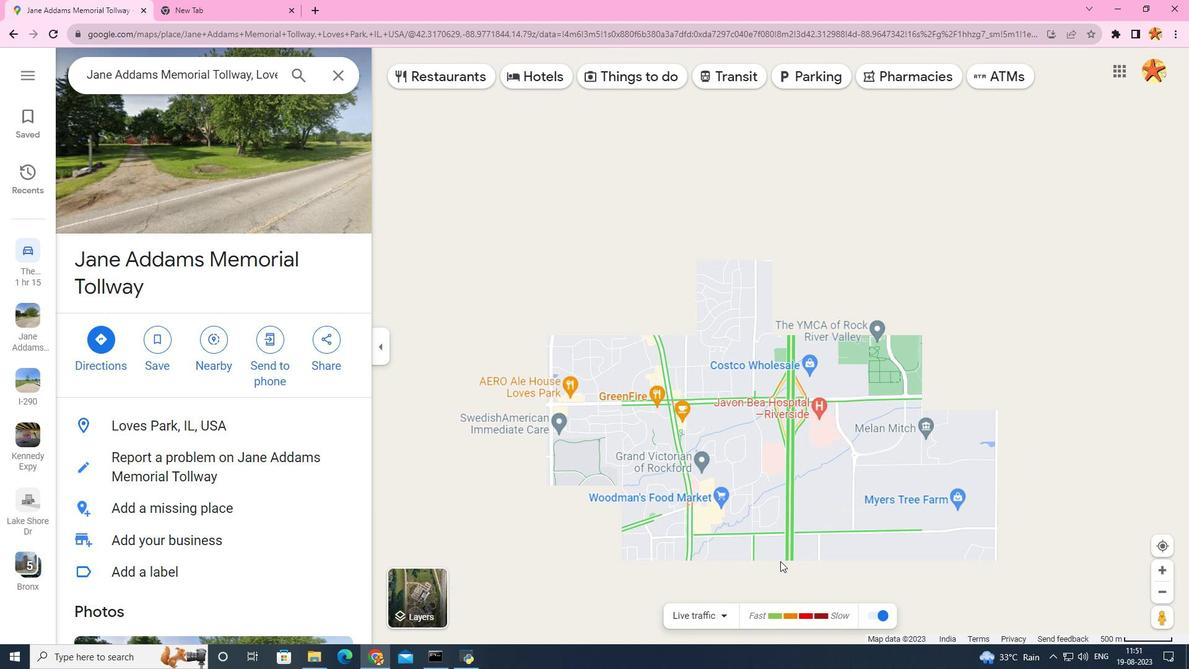 
Action: Mouse scrolled (780, 558) with delta (0, 0)
Screenshot: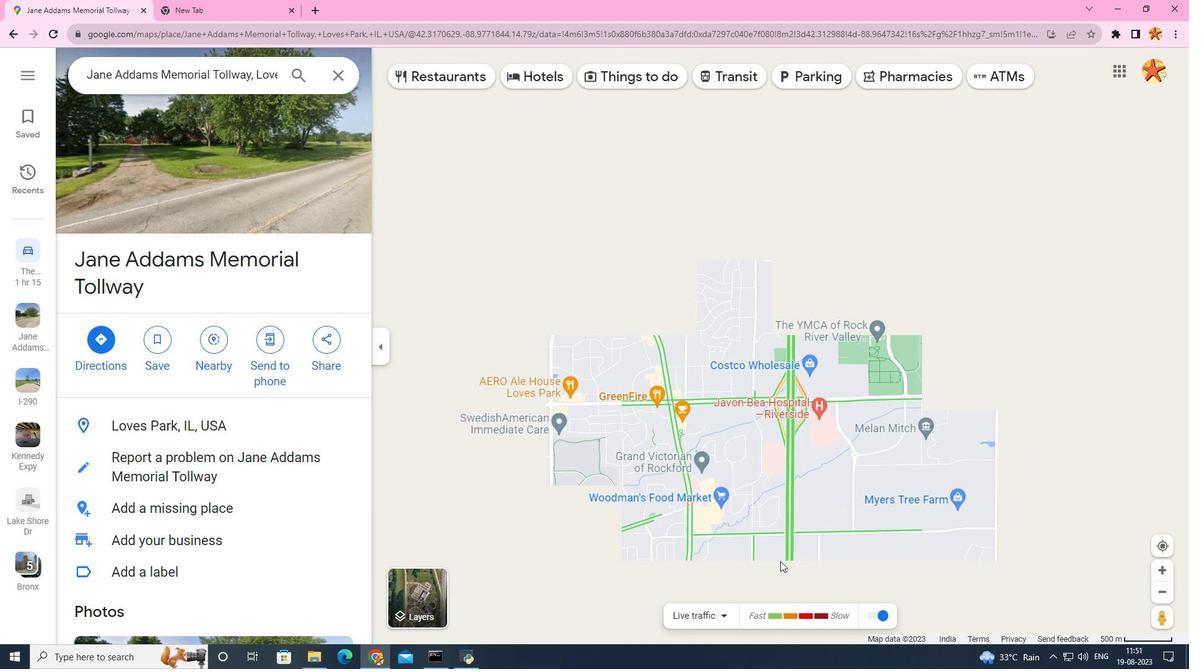 
Action: Mouse moved to (780, 566)
Screenshot: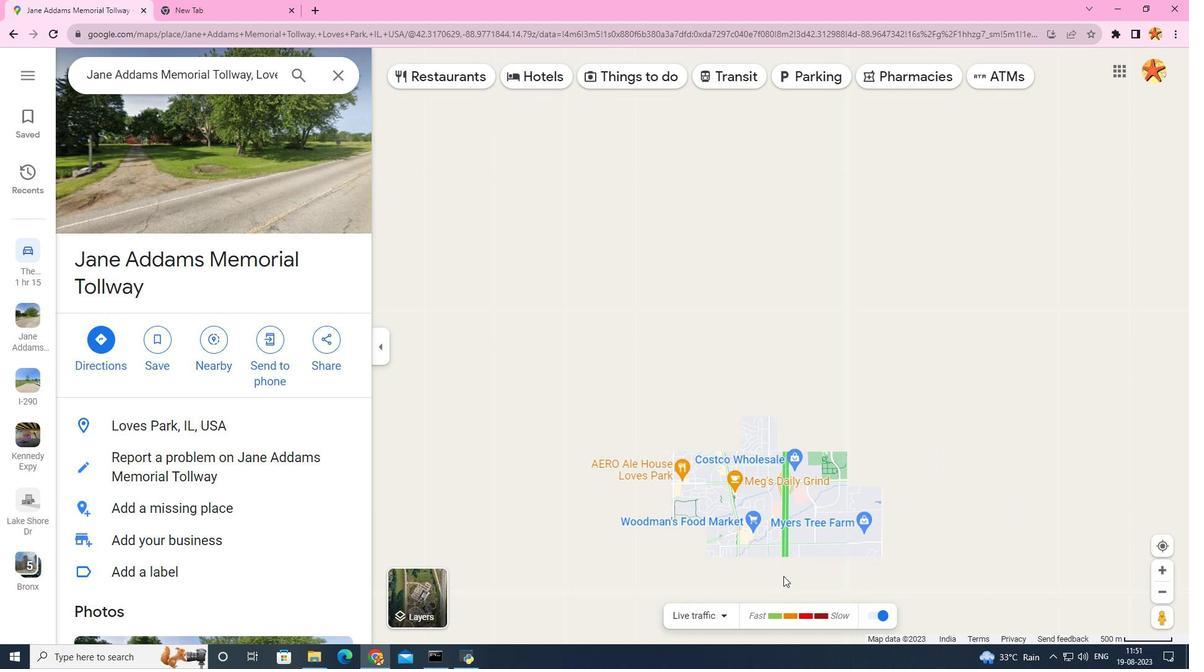 
Action: Mouse scrolled (780, 567) with delta (0, 0)
Screenshot: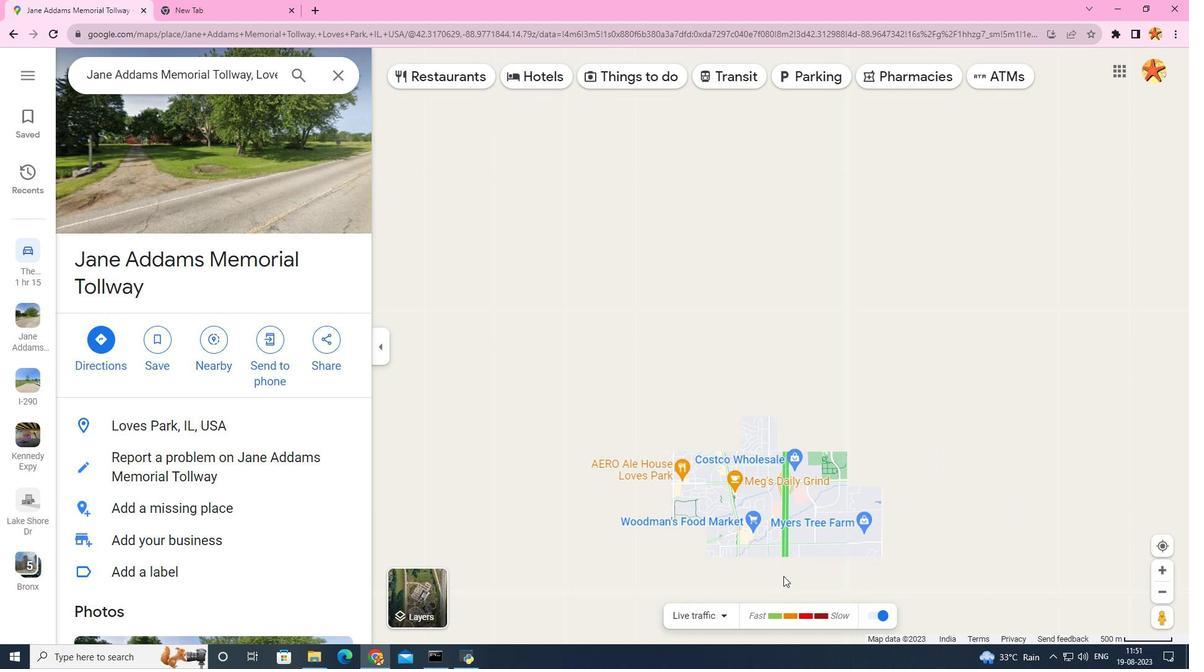
Action: Mouse moved to (785, 581)
Screenshot: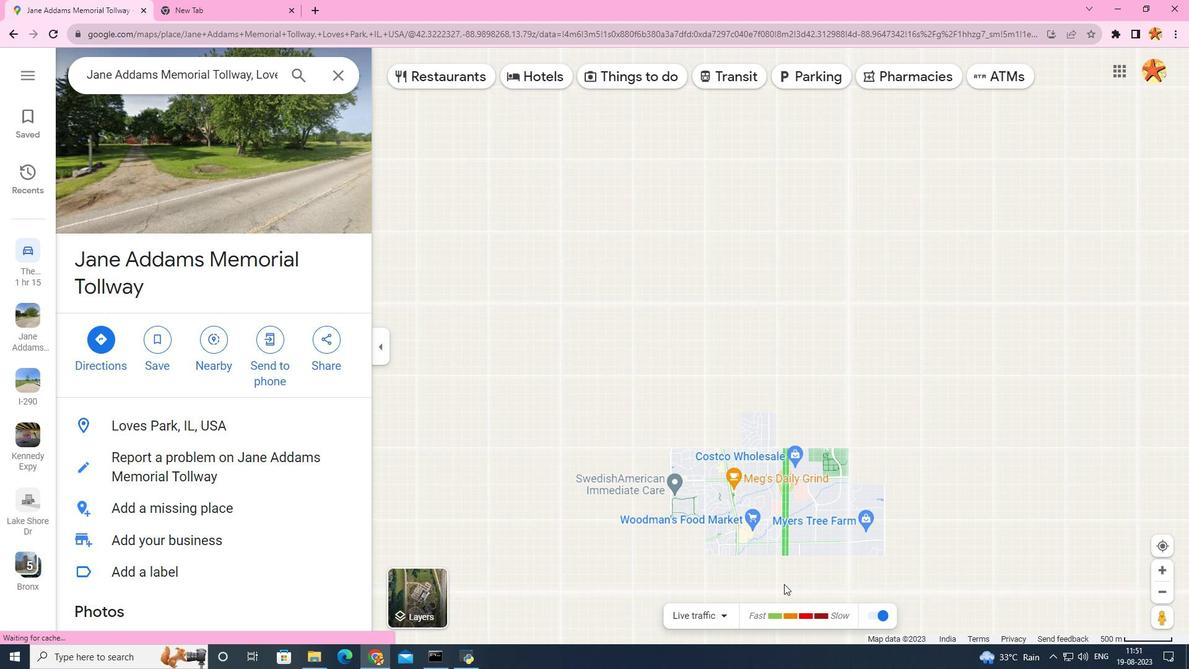
Action: Mouse scrolled (785, 582) with delta (0, 0)
Screenshot: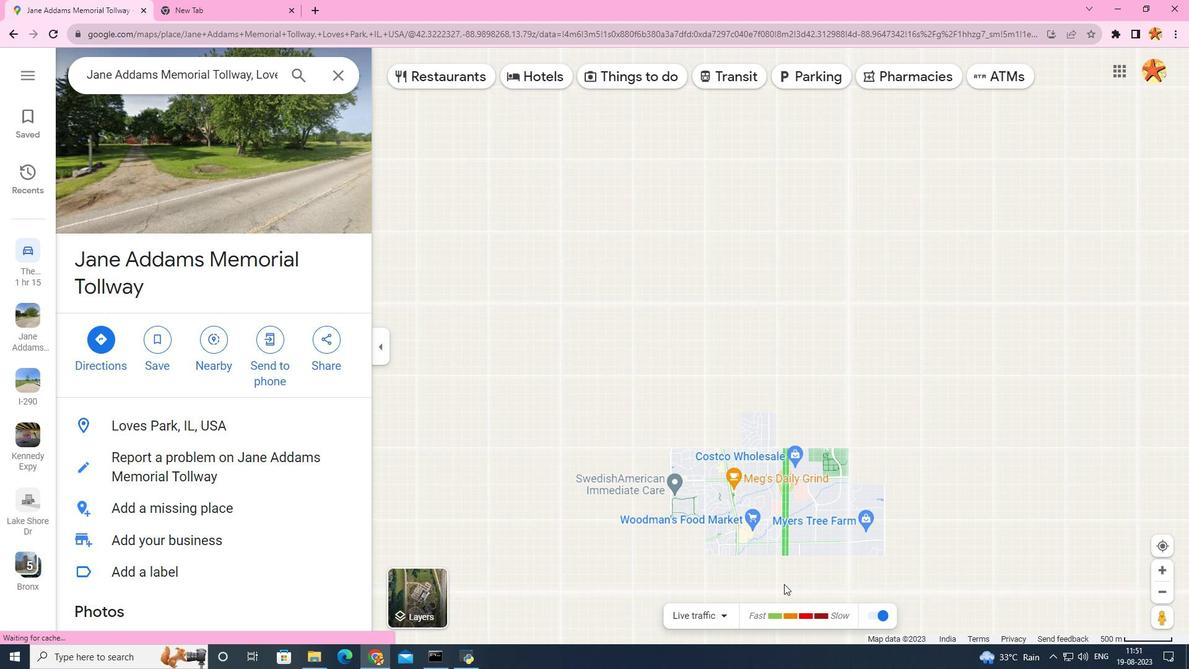 
Action: Mouse scrolled (785, 582) with delta (0, 0)
Screenshot: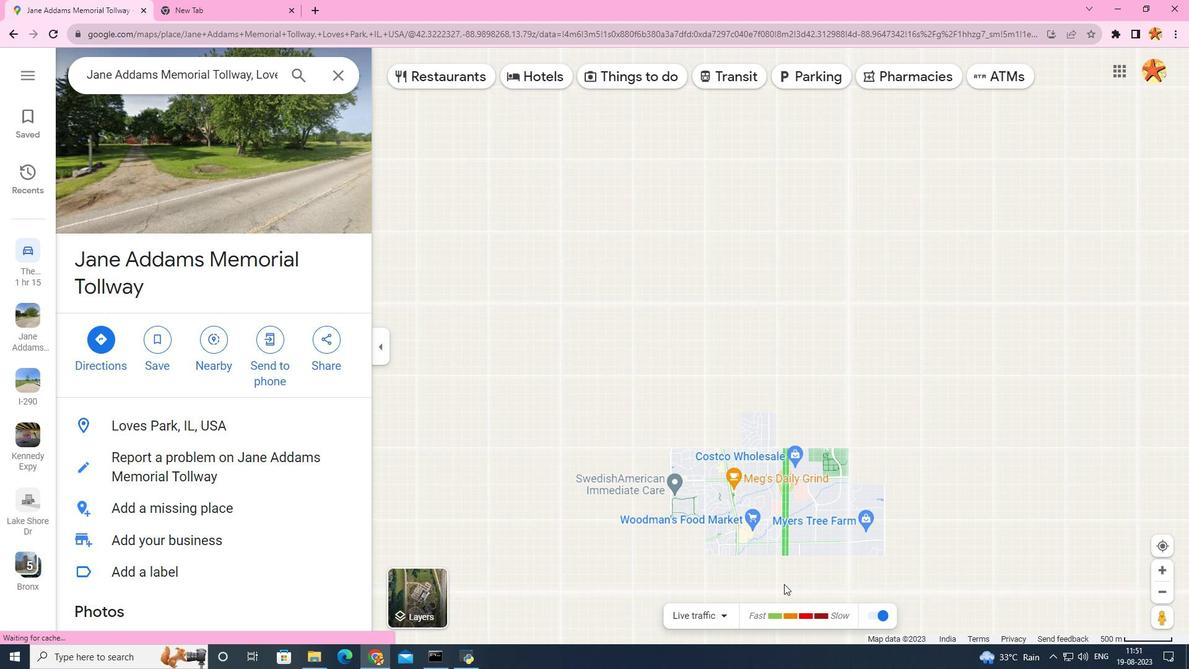 
Action: Mouse moved to (785, 582)
Screenshot: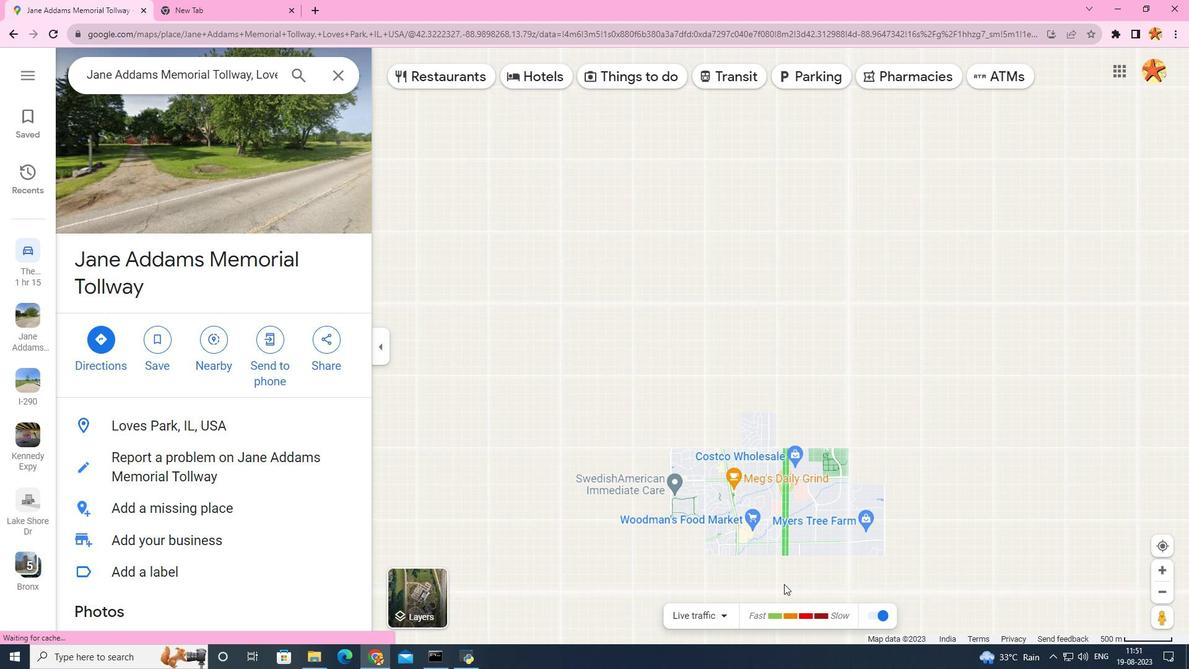 
Action: Mouse scrolled (785, 582) with delta (0, 0)
Screenshot: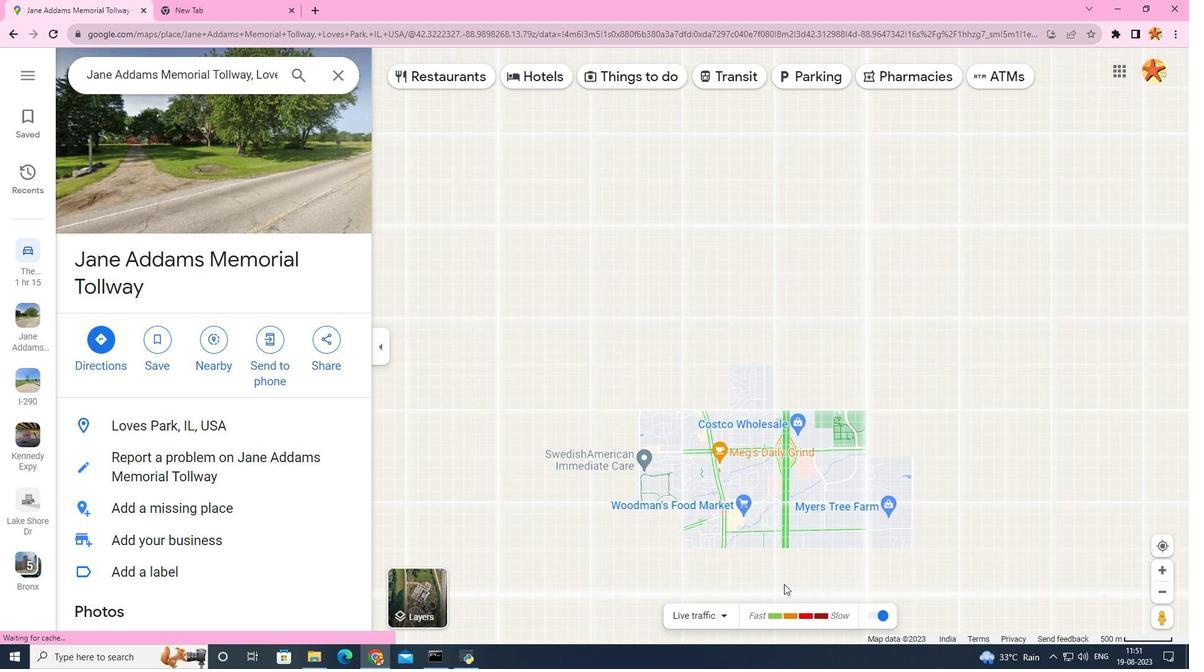 
Action: Mouse scrolled (785, 583) with delta (0, 0)
Screenshot: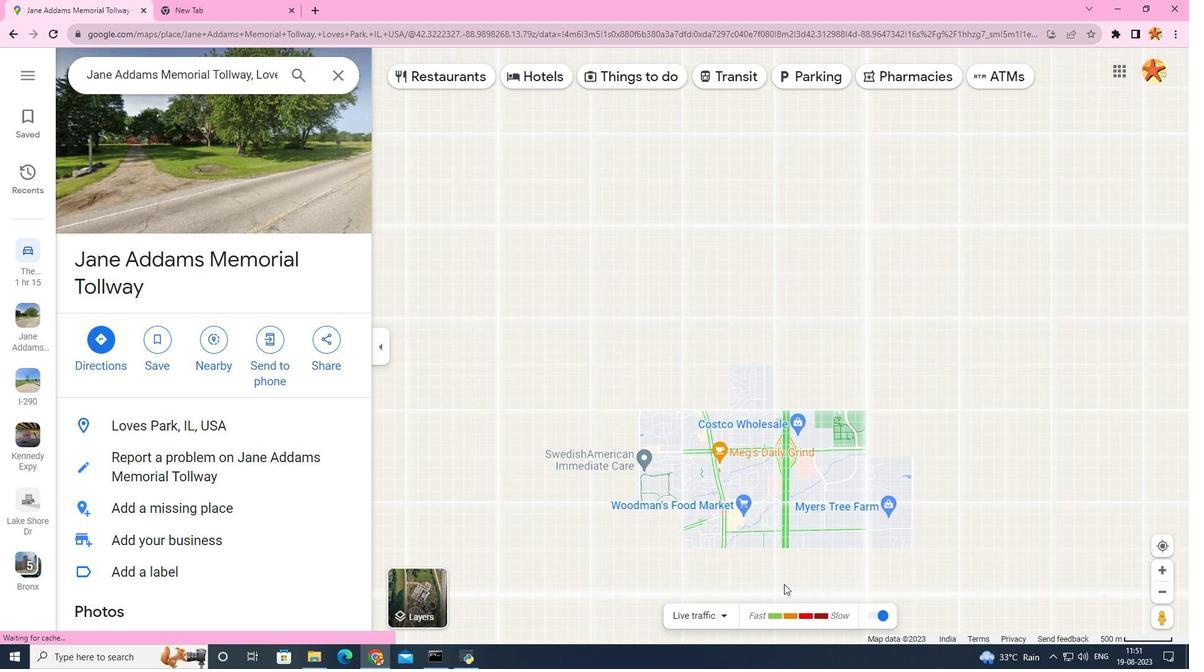
Action: Mouse moved to (785, 583)
Screenshot: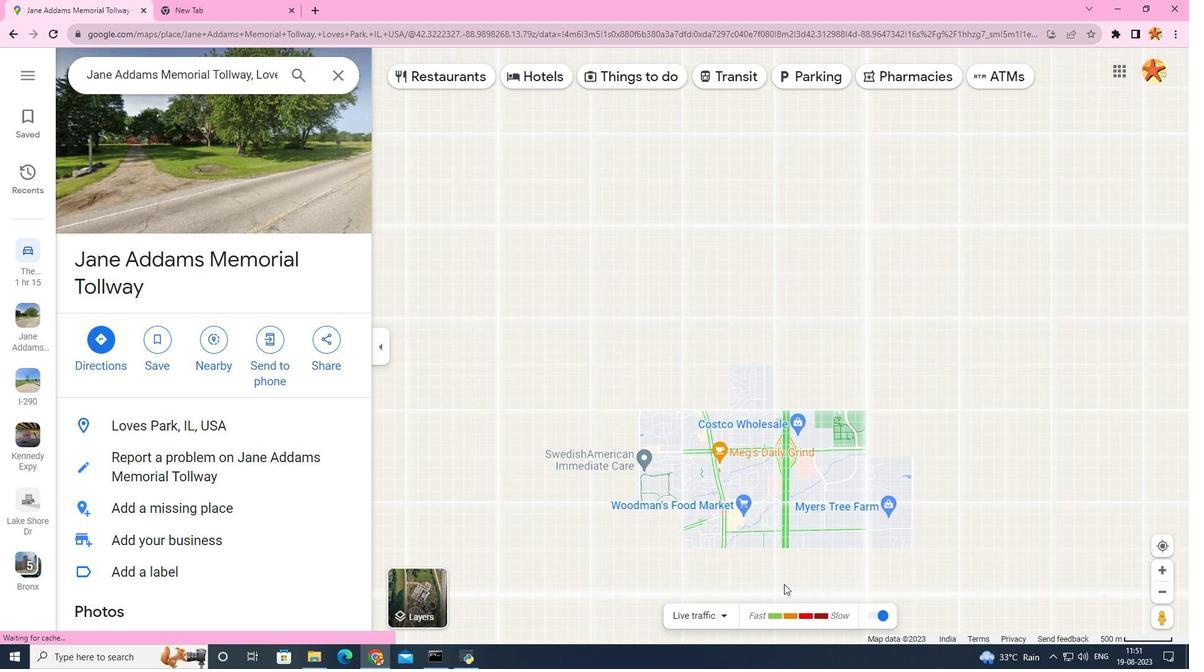 
Action: Mouse scrolled (785, 583) with delta (0, 0)
Screenshot: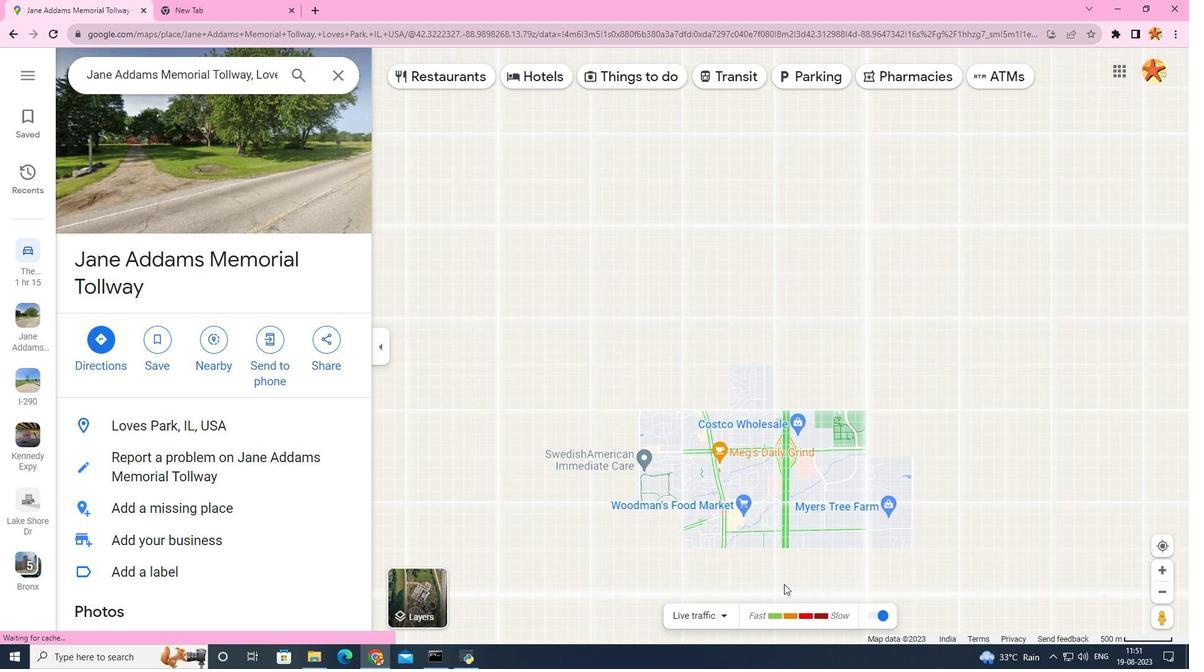 
Action: Mouse moved to (785, 584)
Screenshot: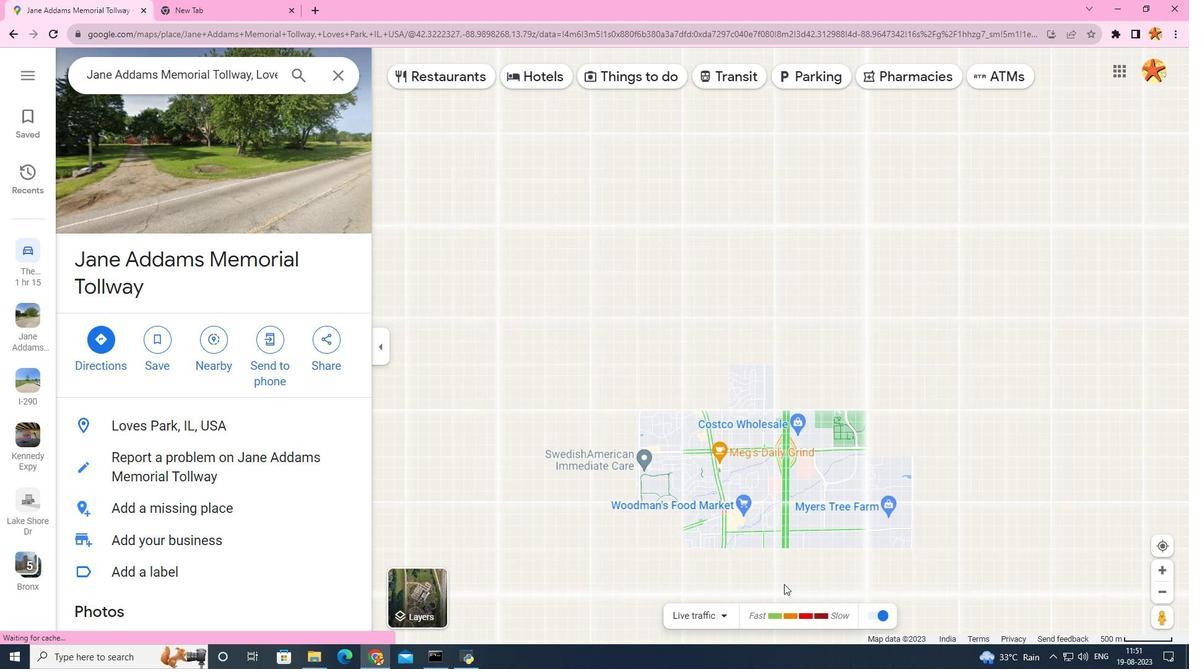 
Action: Mouse scrolled (785, 584) with delta (0, 0)
Screenshot: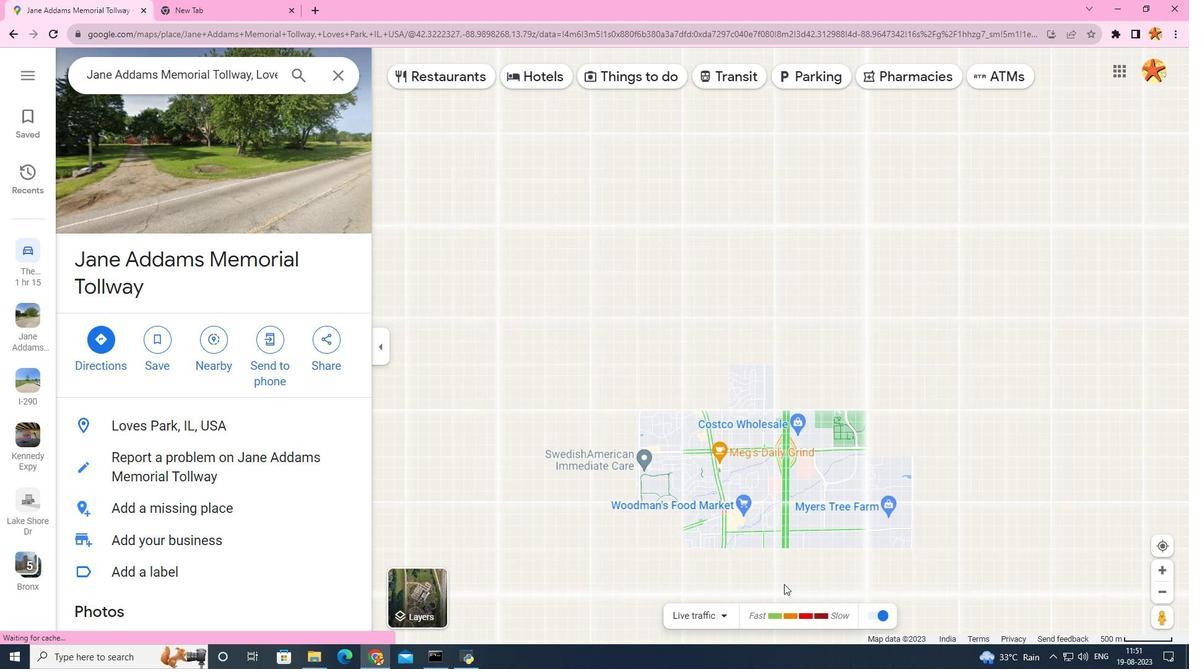 
Action: Mouse moved to (784, 584)
Screenshot: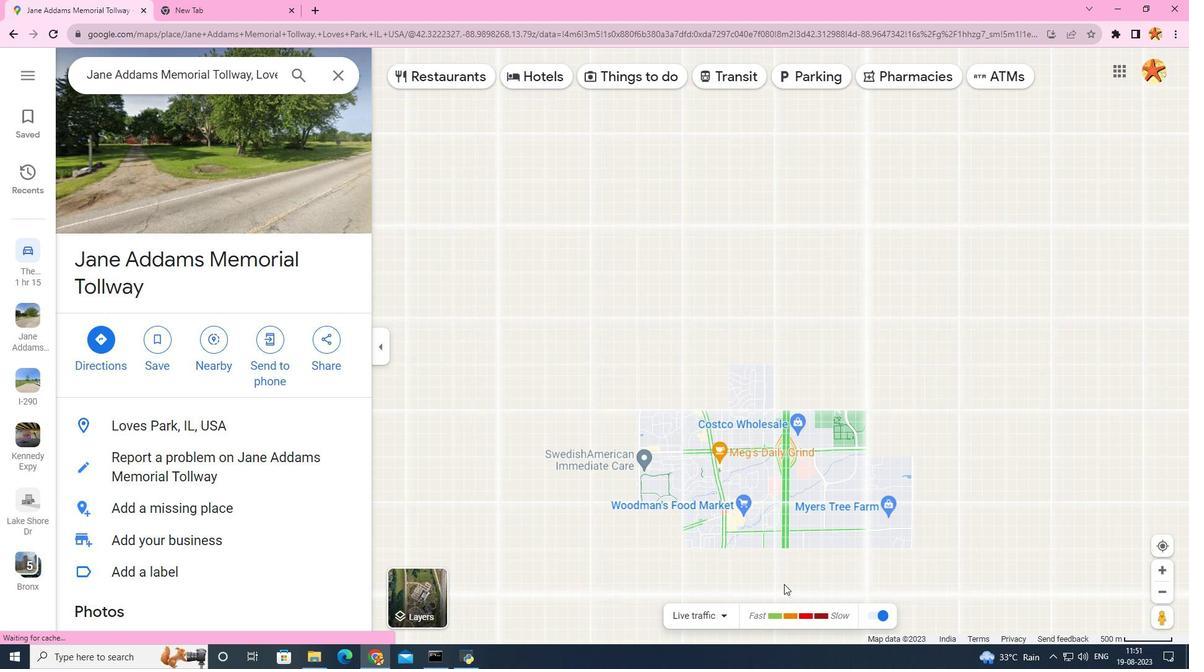 
Action: Mouse scrolled (784, 584) with delta (0, 0)
Screenshot: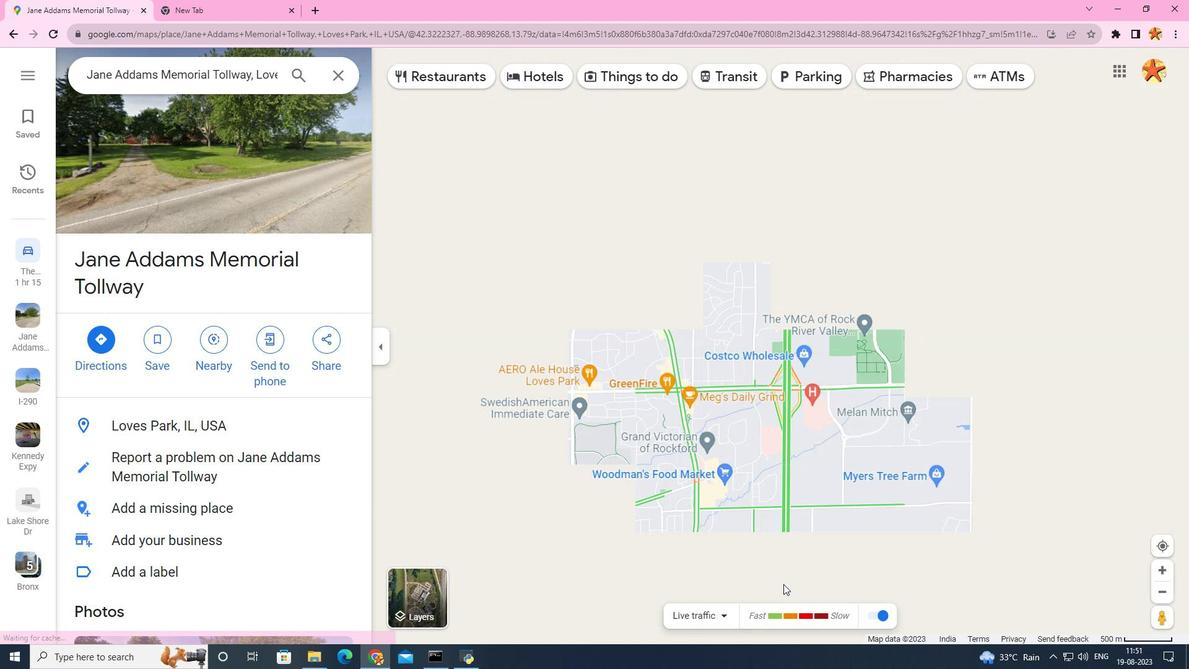 
Action: Mouse moved to (782, 584)
Screenshot: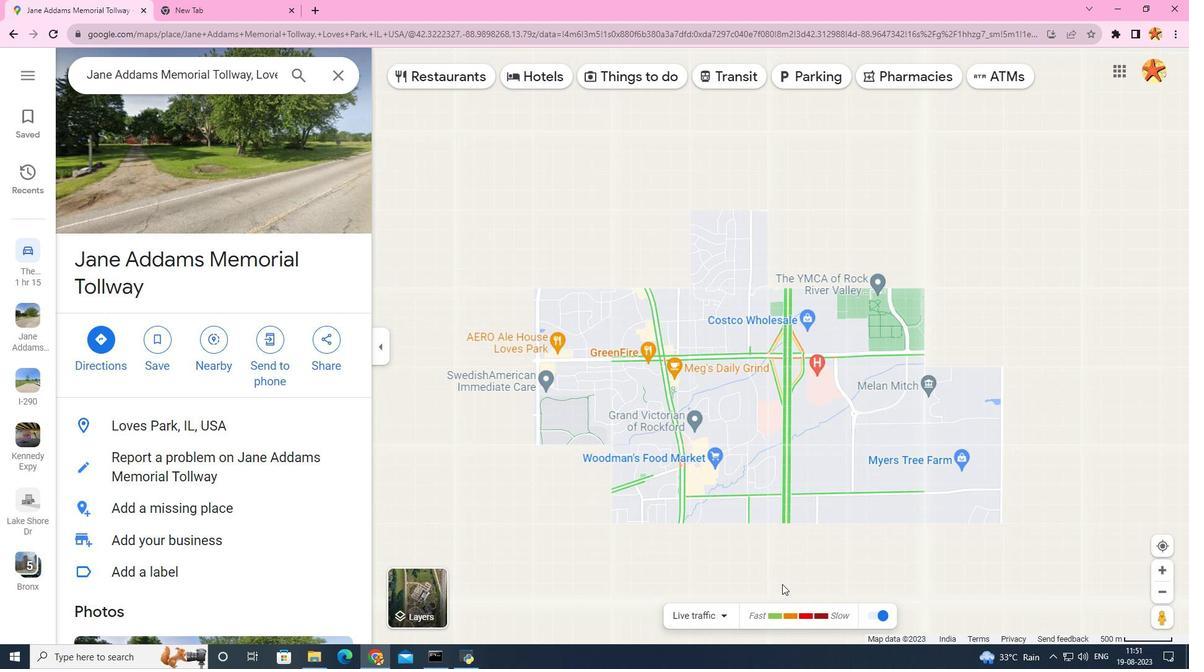 
Action: Mouse scrolled (782, 584) with delta (0, 0)
Screenshot: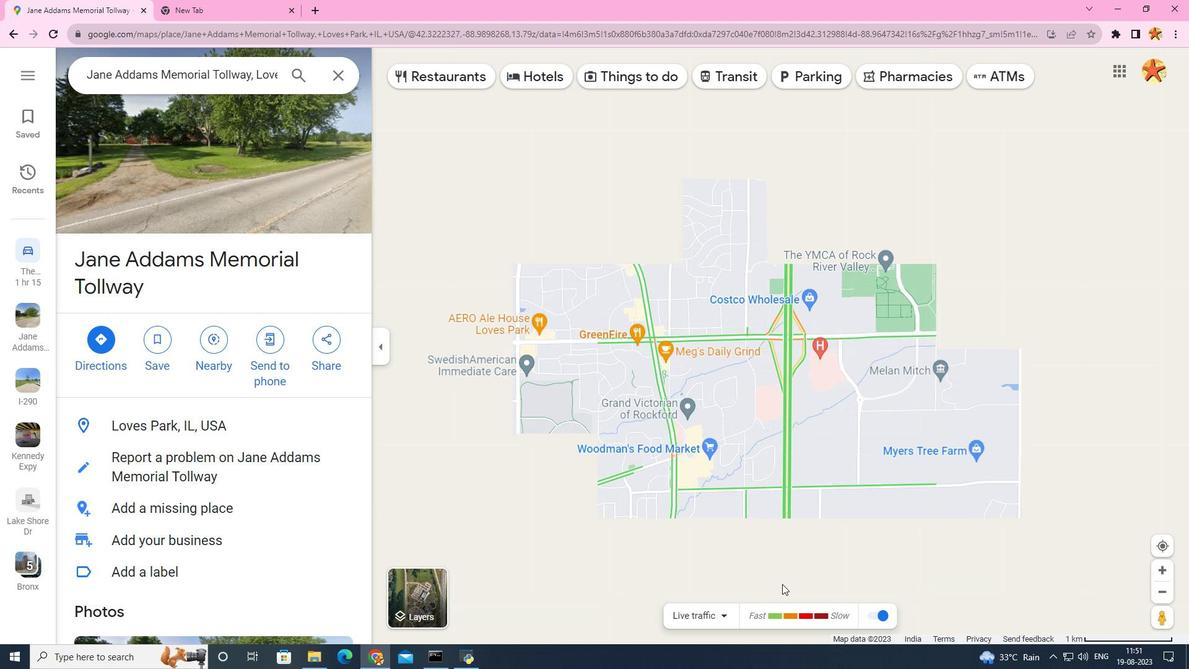 
Action: Mouse scrolled (782, 584) with delta (0, 0)
Screenshot: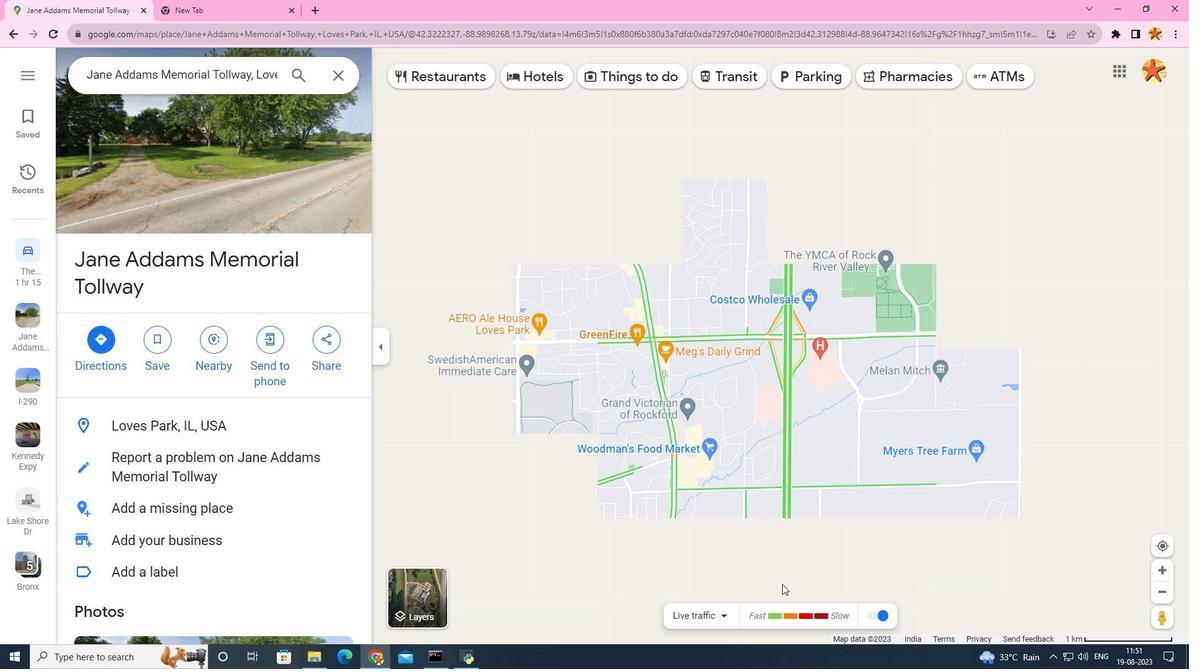 
Action: Mouse scrolled (782, 584) with delta (0, 0)
Screenshot: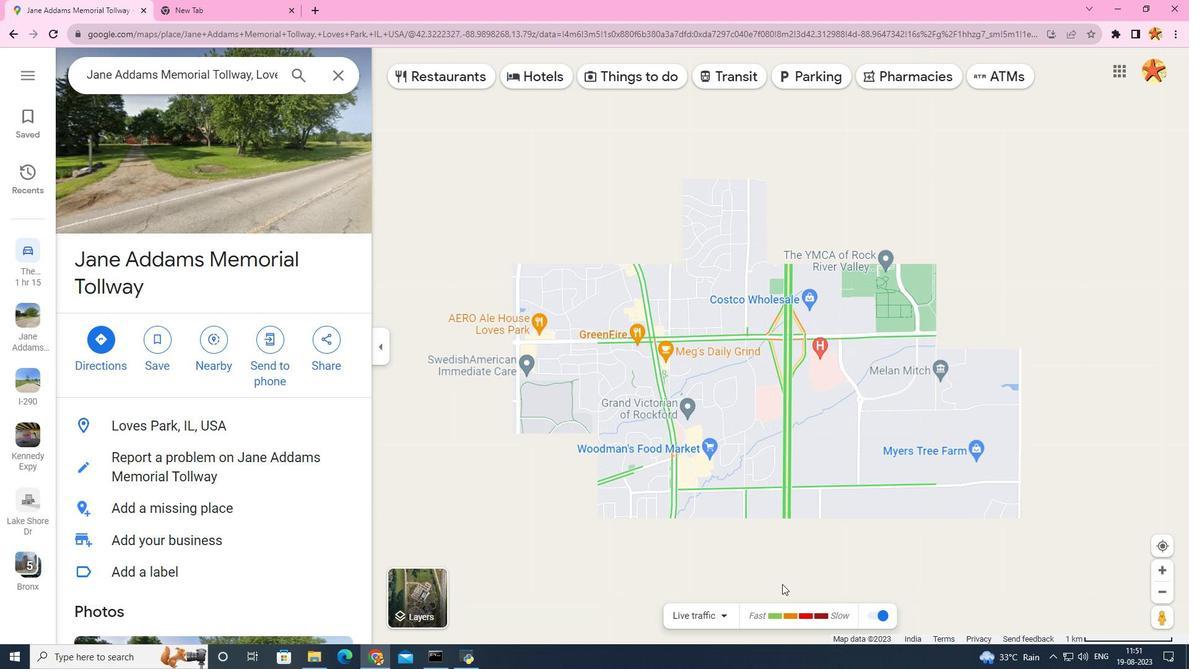 
Action: Mouse scrolled (782, 584) with delta (0, 0)
Screenshot: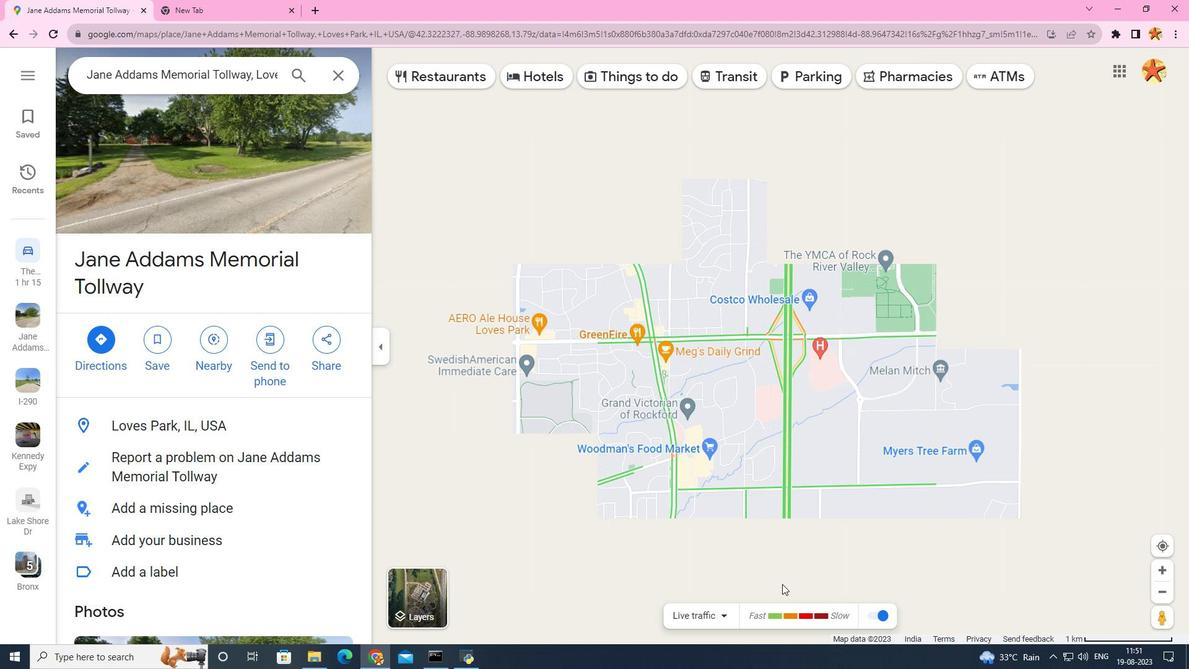 
Action: Mouse scrolled (782, 584) with delta (0, 0)
Screenshot: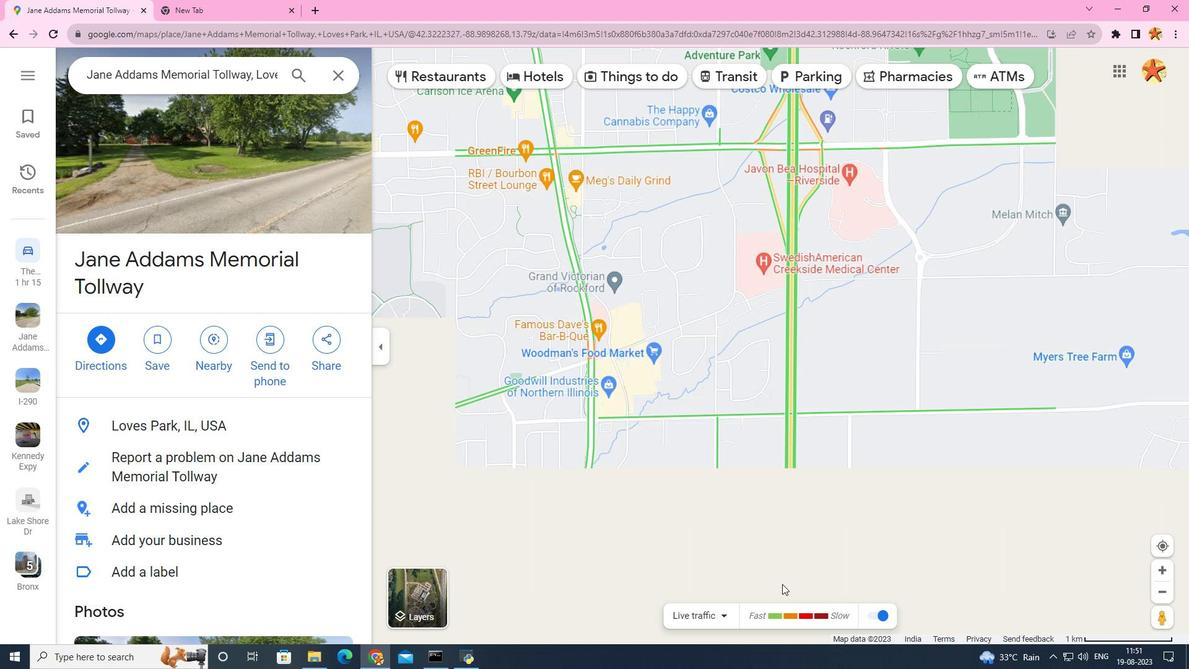
Action: Mouse moved to (776, 568)
Screenshot: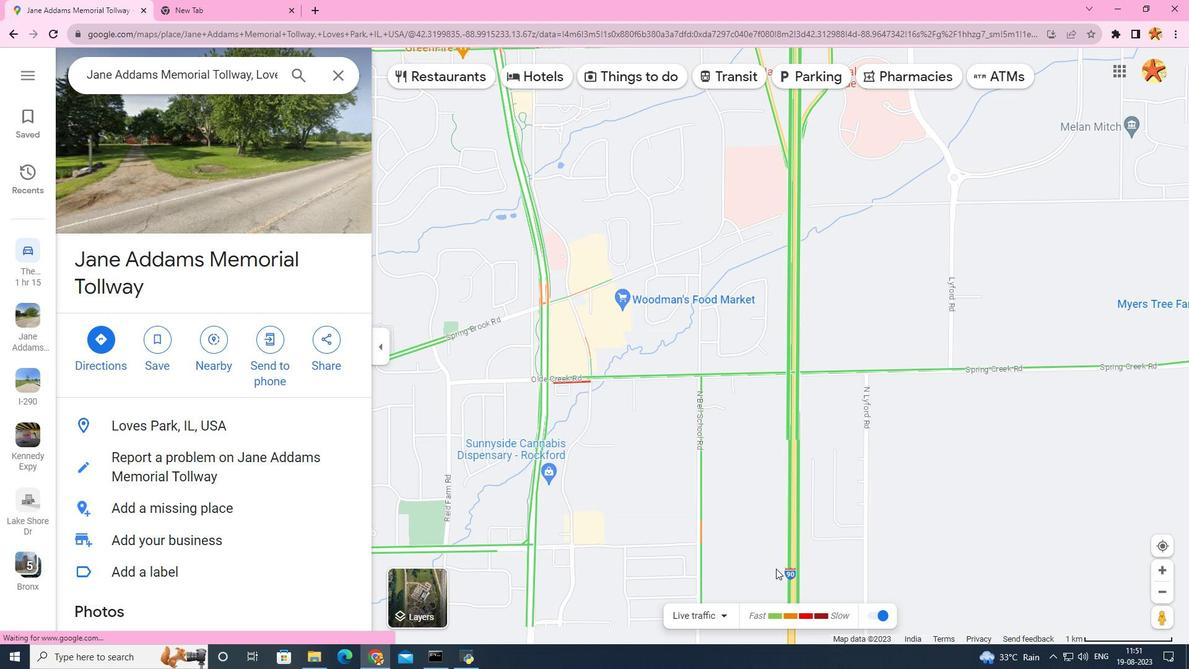 
Action: Mouse scrolled (776, 569) with delta (0, 0)
Screenshot: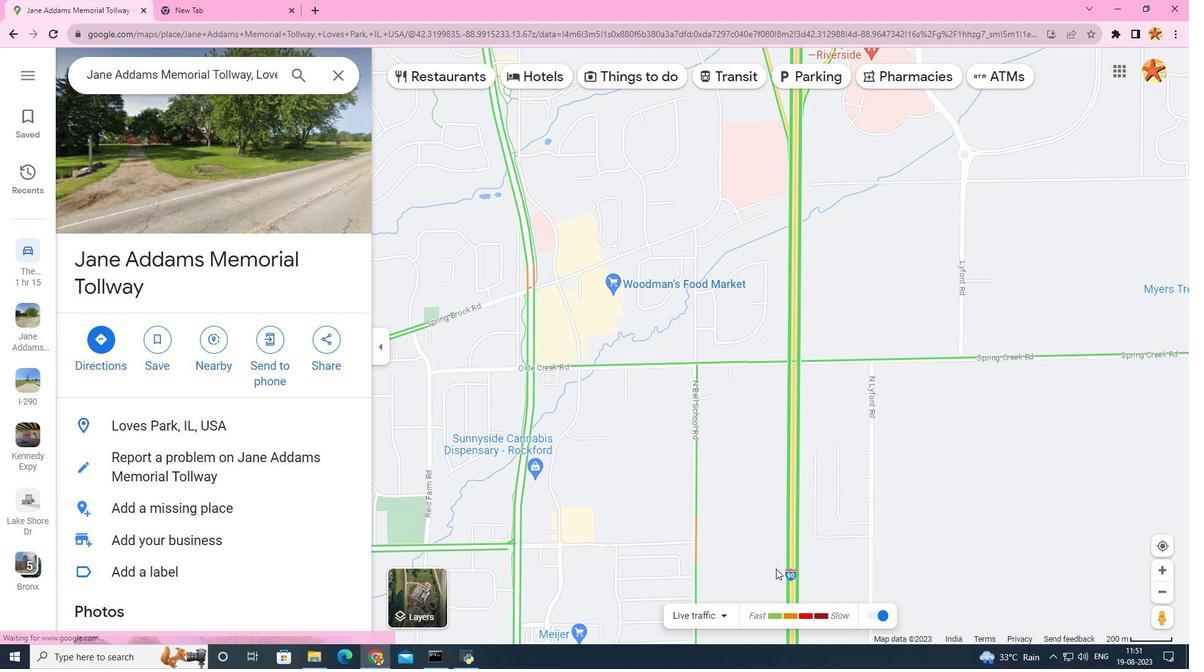 
Action: Mouse scrolled (776, 569) with delta (0, 0)
Screenshot: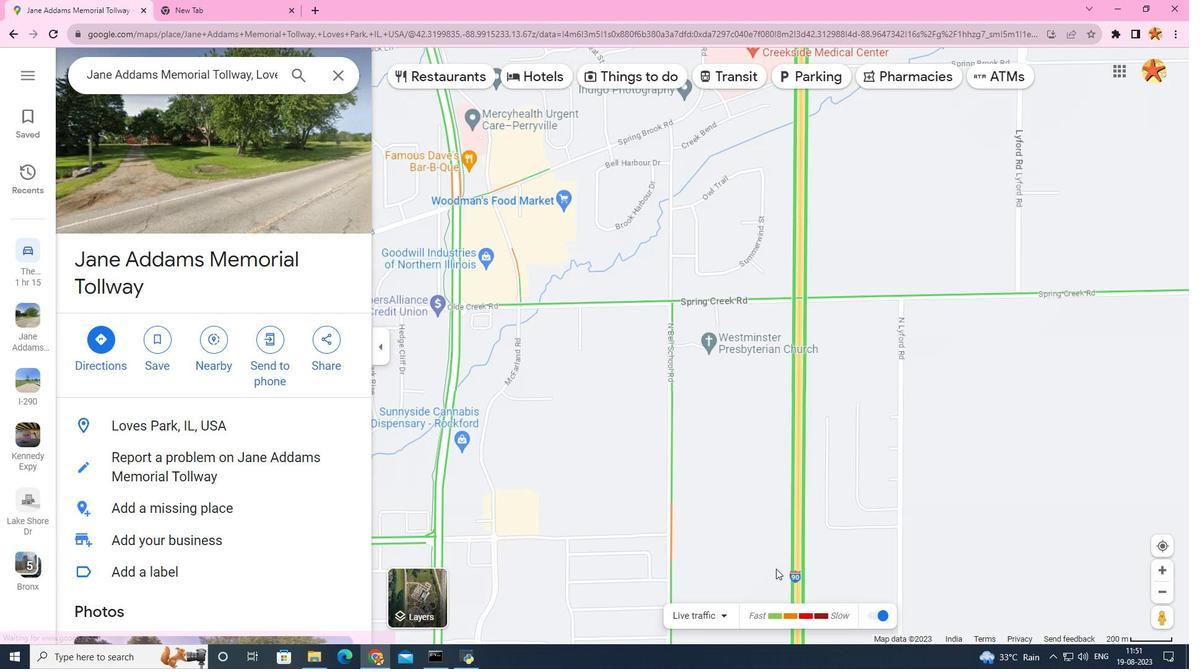 
Action: Mouse scrolled (776, 569) with delta (0, 0)
Screenshot: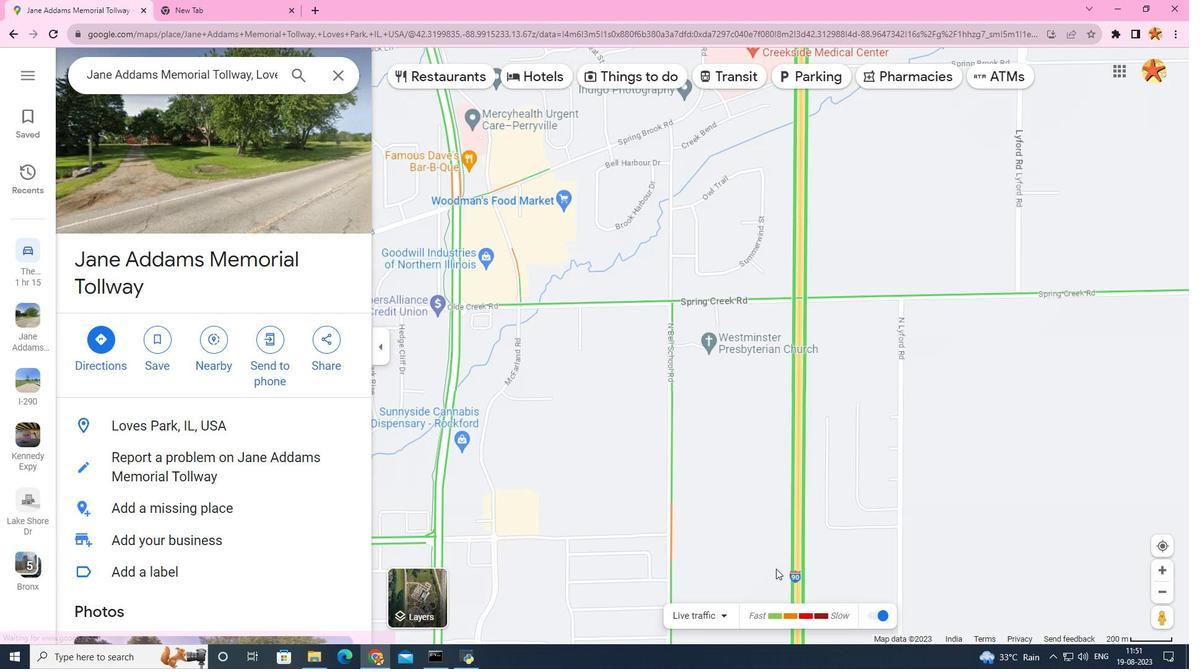 
Action: Mouse scrolled (776, 569) with delta (0, 0)
Screenshot: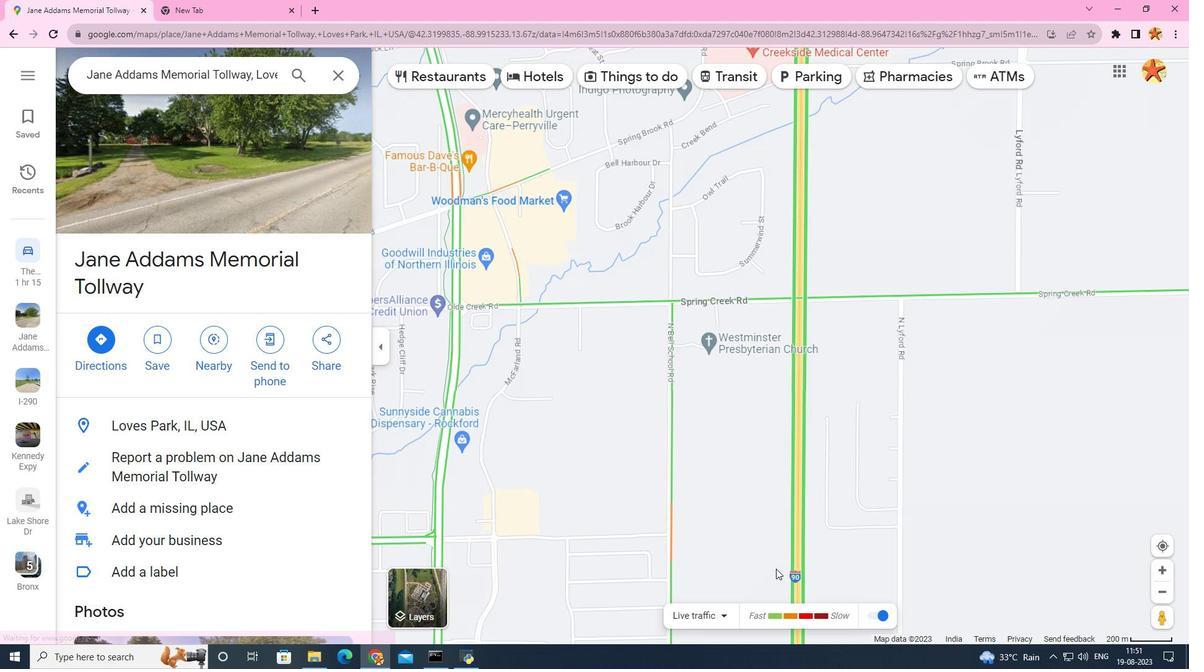 
Action: Mouse moved to (814, 526)
Screenshot: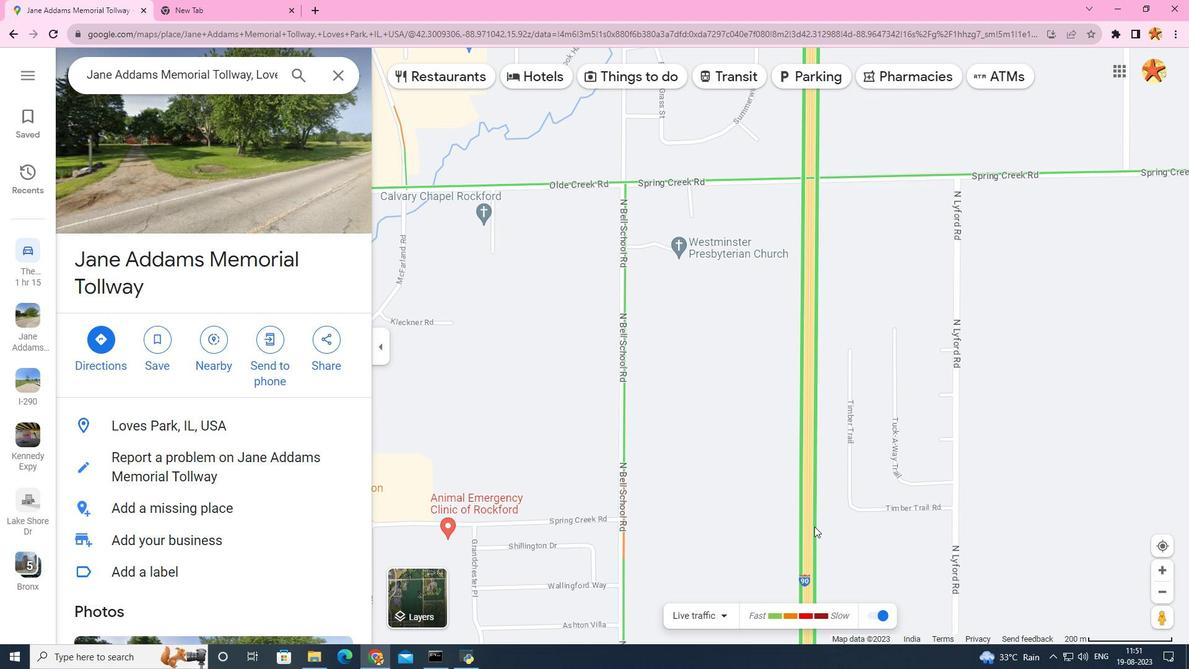 
Action: Mouse scrolled (814, 526) with delta (0, 0)
Screenshot: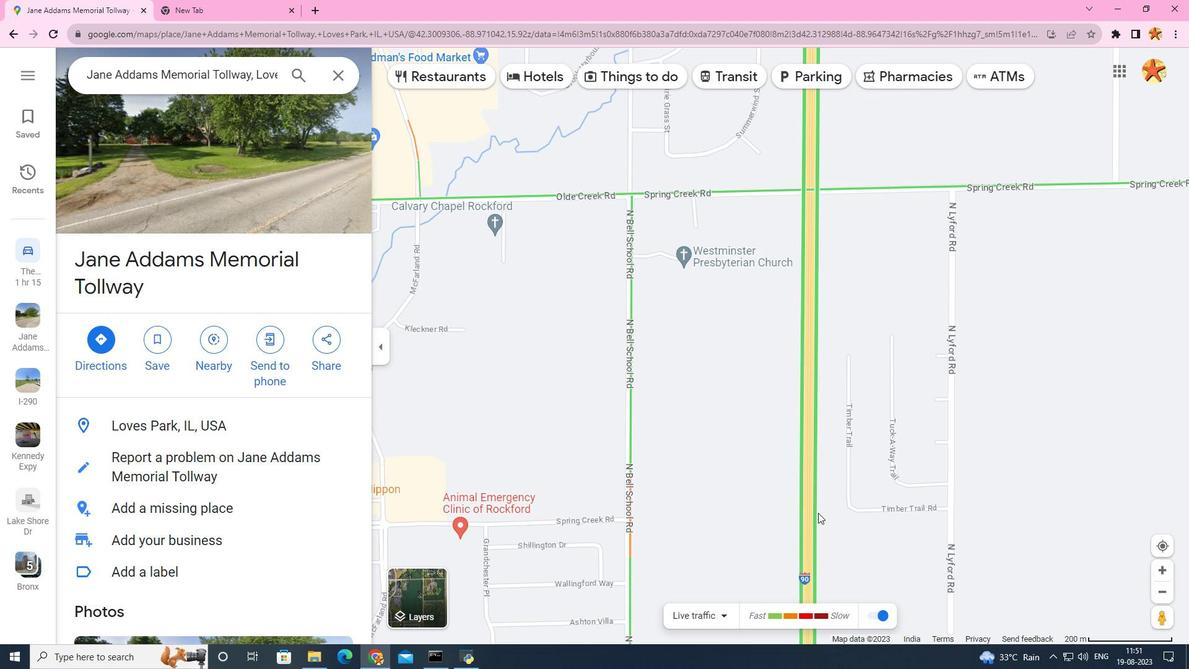 
Action: Mouse scrolled (814, 526) with delta (0, 0)
Screenshot: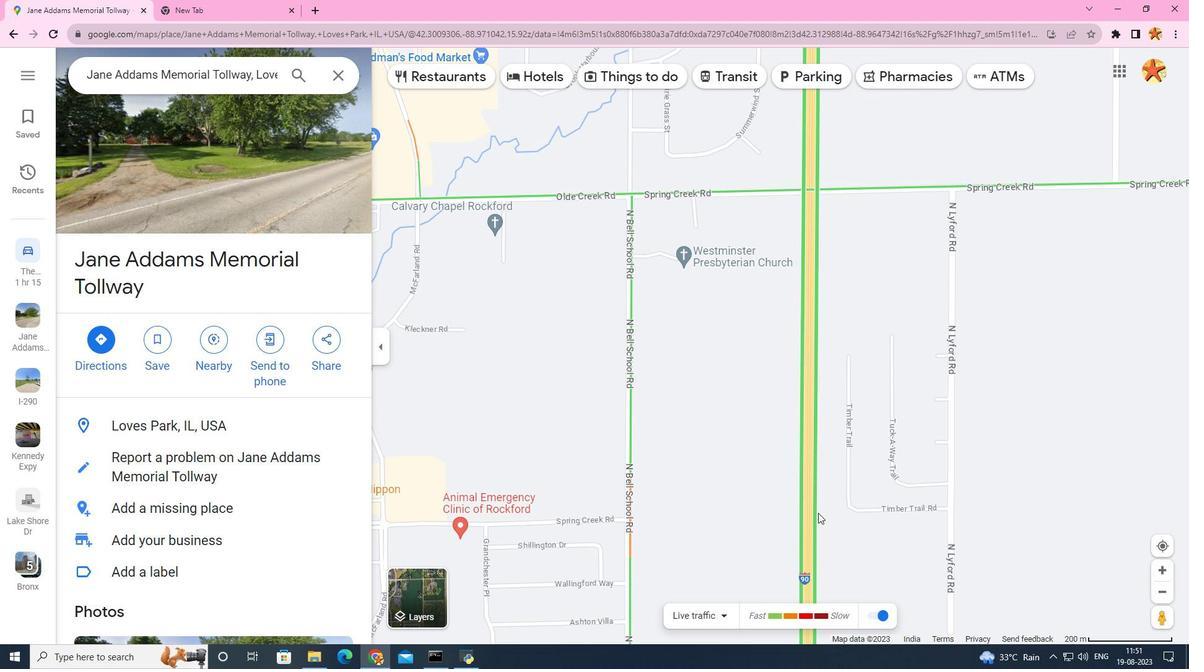 
Action: Mouse scrolled (814, 526) with delta (0, 0)
Screenshot: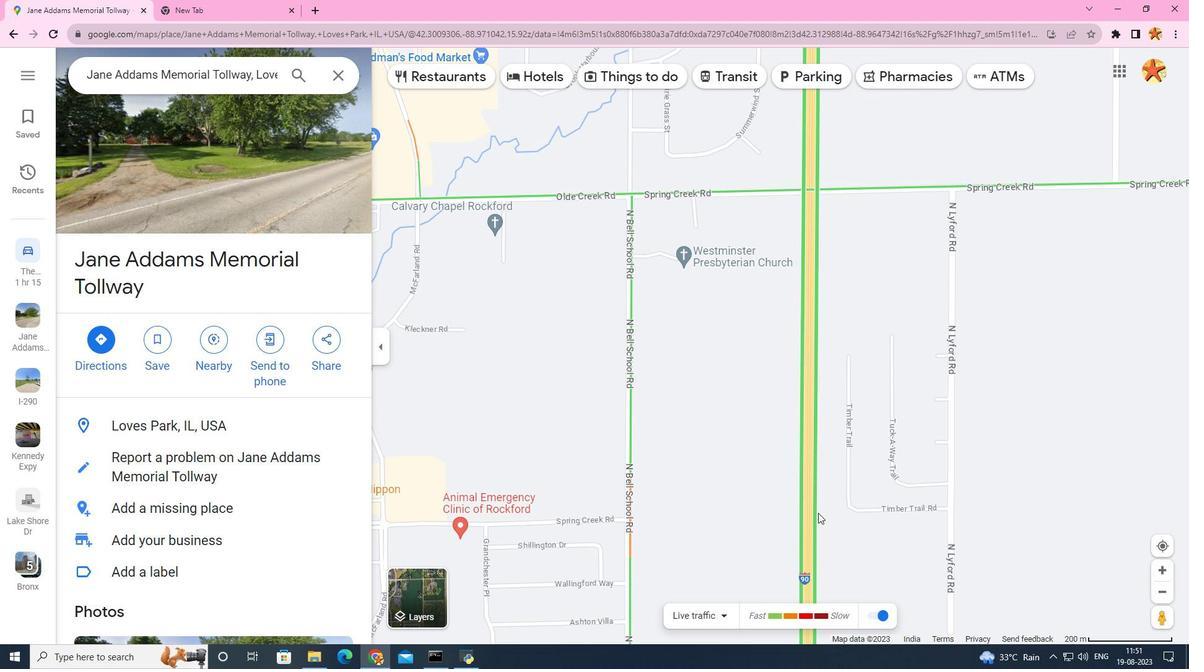 
Action: Mouse scrolled (814, 526) with delta (0, 0)
Screenshot: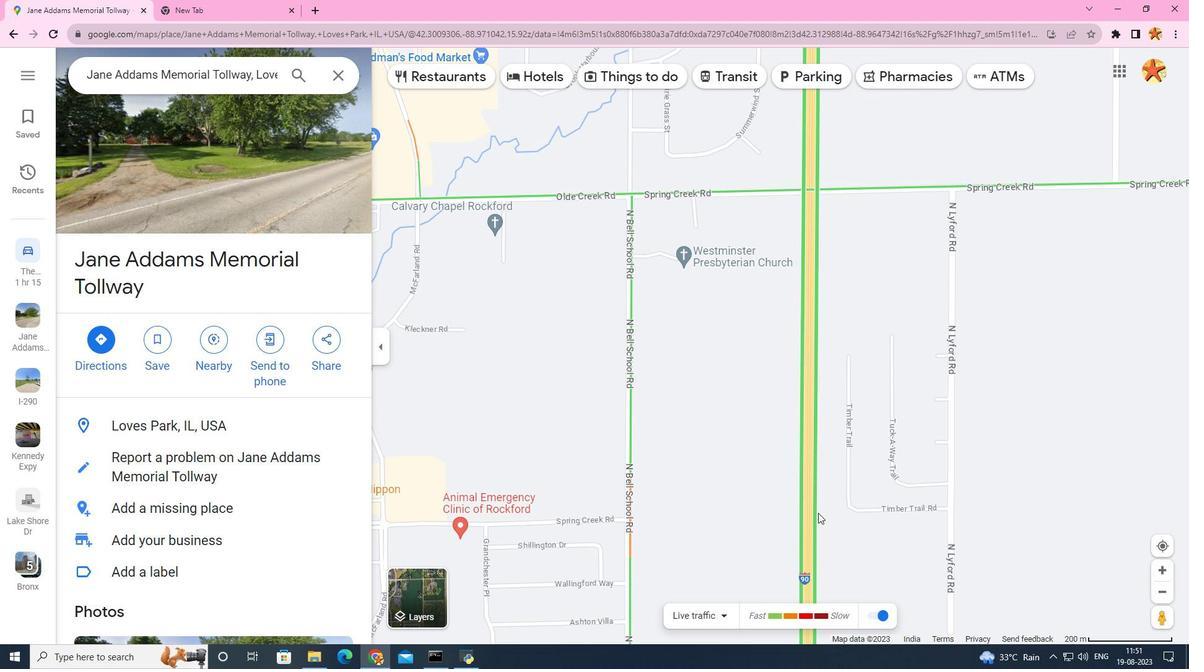 
Action: Mouse moved to (814, 526)
Screenshot: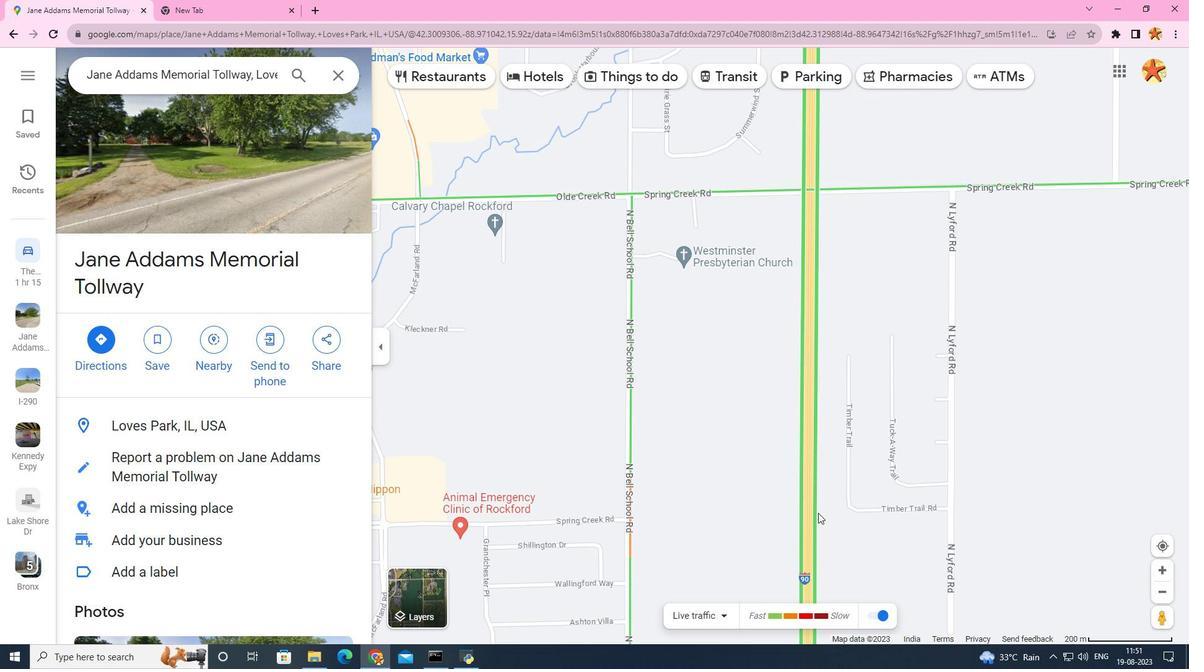 
Action: Mouse scrolled (814, 526) with delta (0, 0)
Screenshot: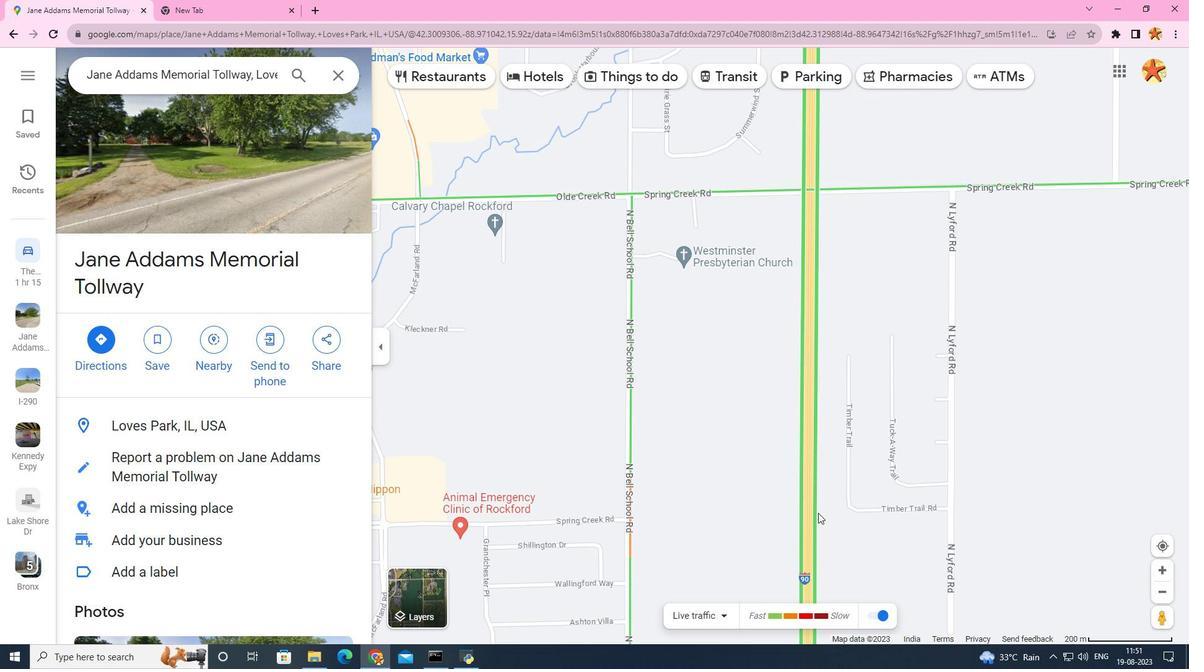 
Action: Mouse moved to (814, 524)
Screenshot: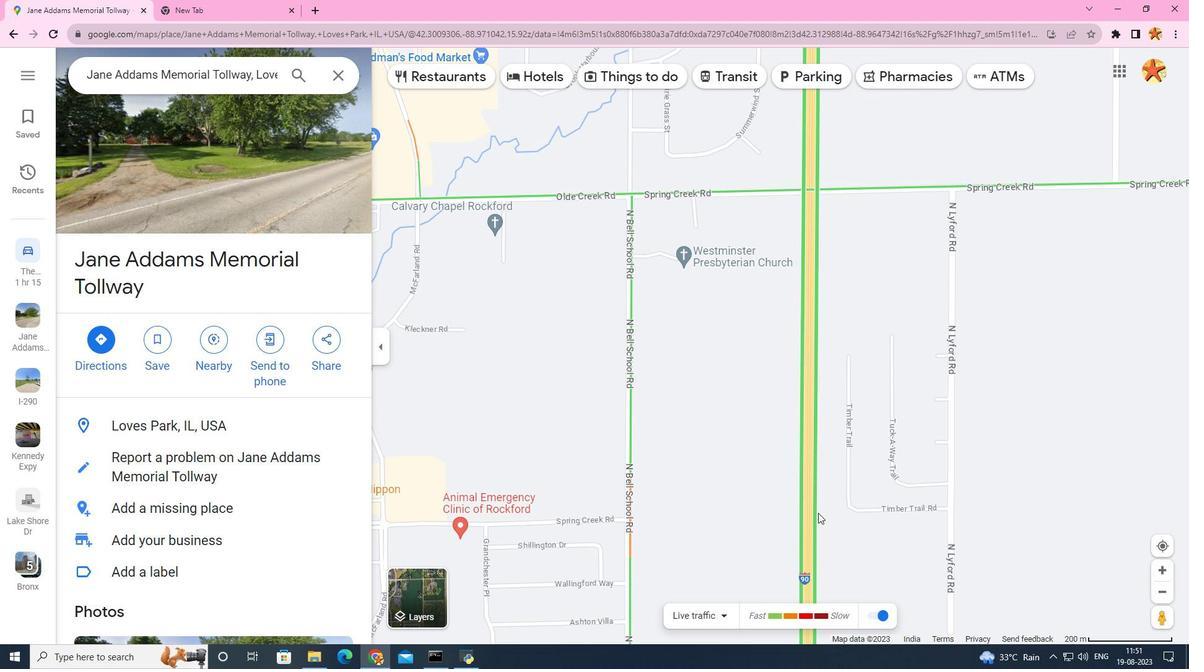 
Action: Mouse scrolled (814, 524) with delta (0, 0)
Screenshot: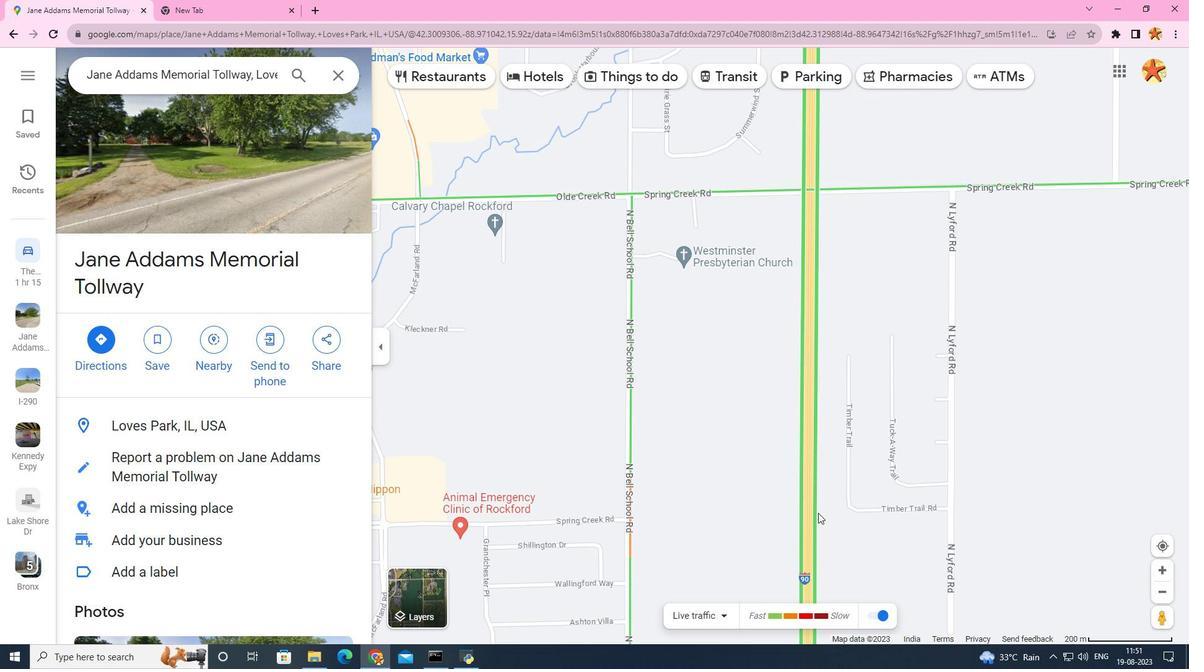 
Action: Mouse moved to (814, 521)
Screenshot: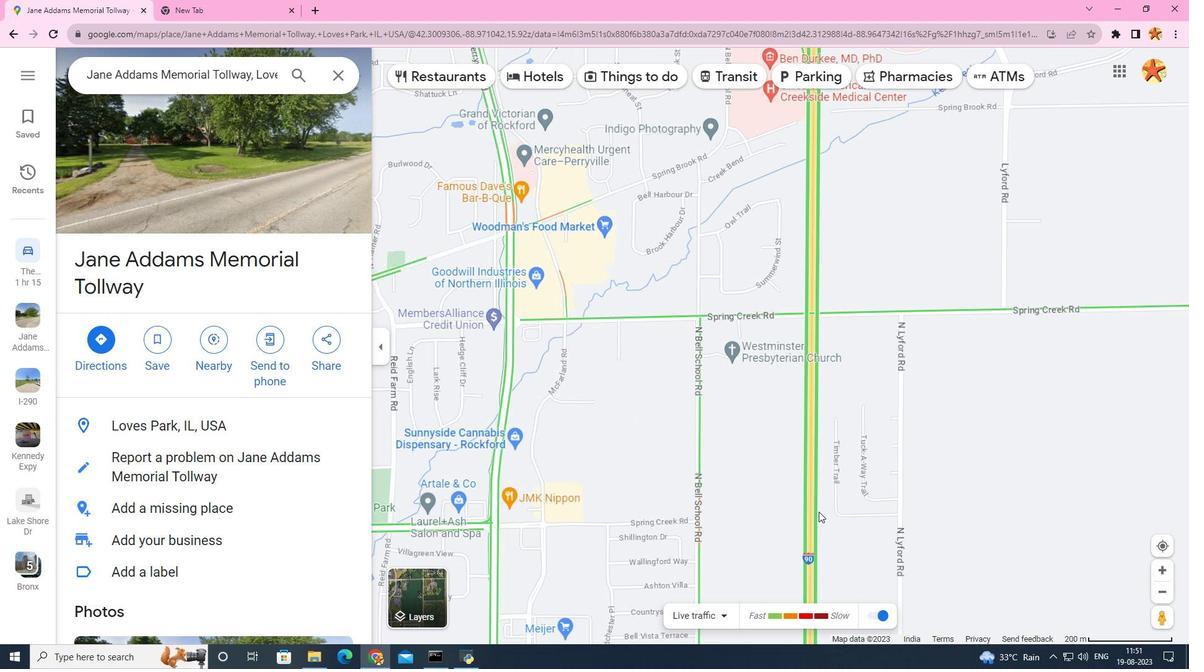 
Action: Mouse scrolled (814, 520) with delta (0, 0)
Screenshot: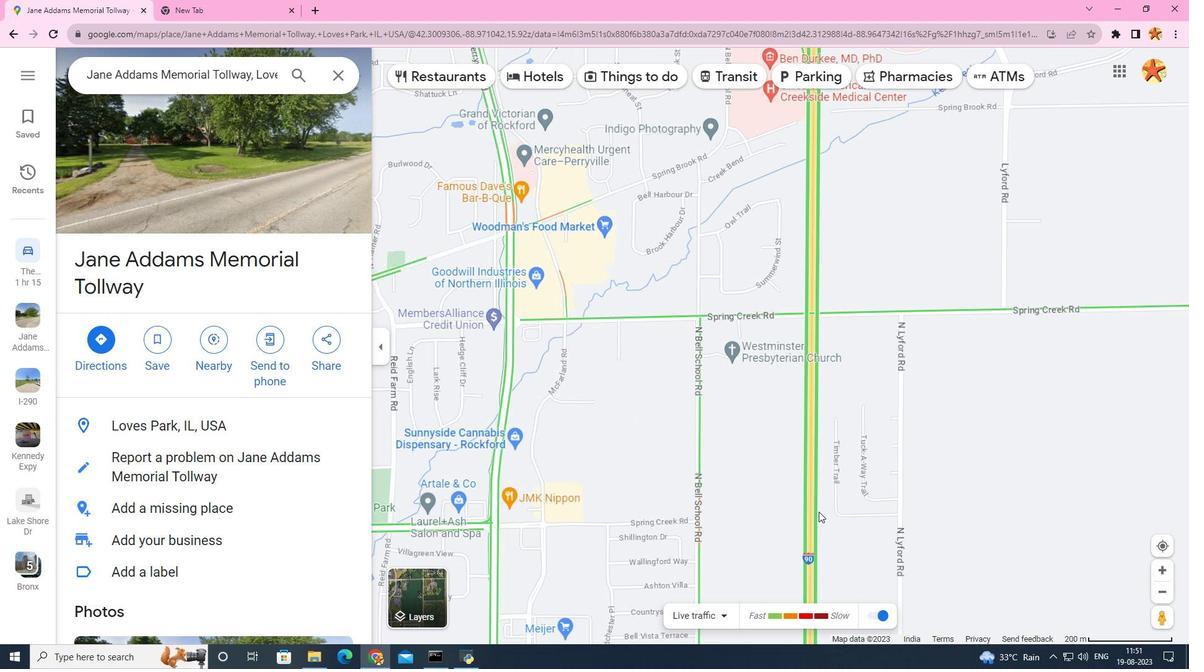 
Action: Mouse moved to (819, 511)
Screenshot: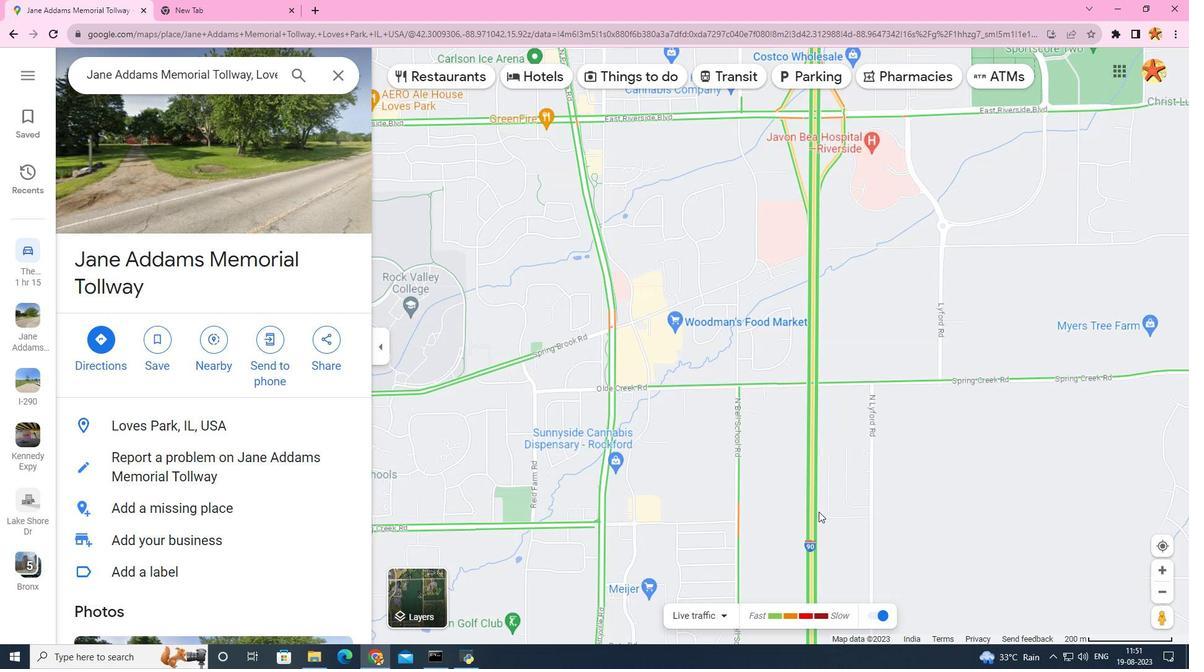 
Action: Mouse scrolled (819, 511) with delta (0, 0)
Screenshot: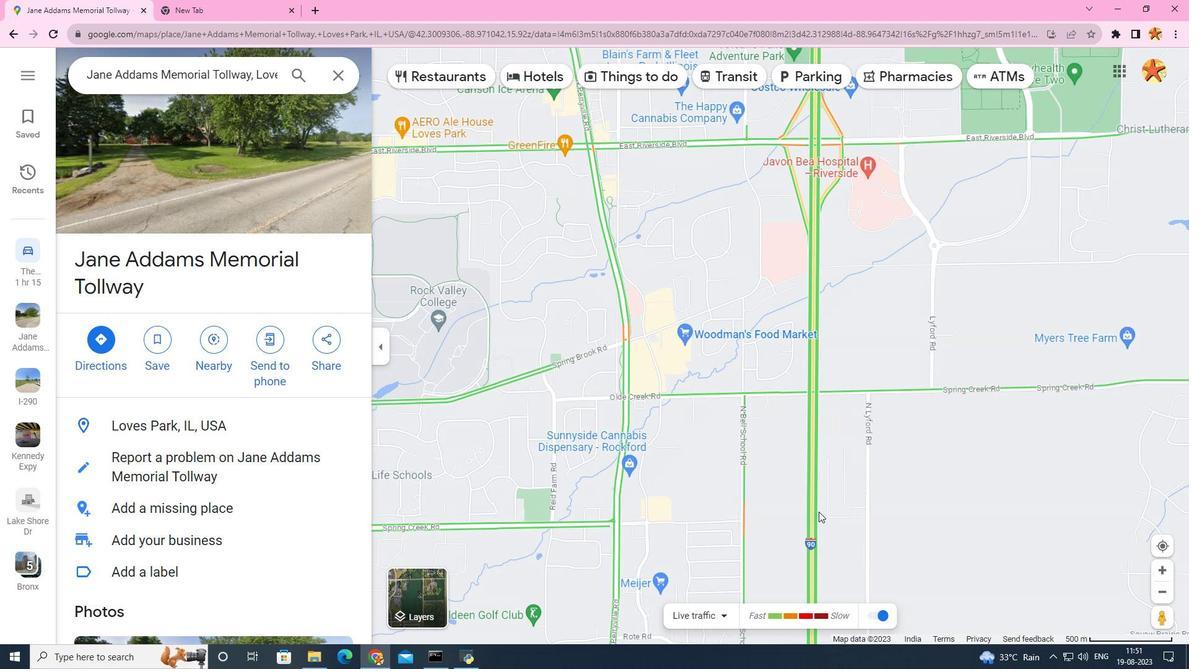 
Action: Mouse scrolled (819, 511) with delta (0, 0)
Screenshot: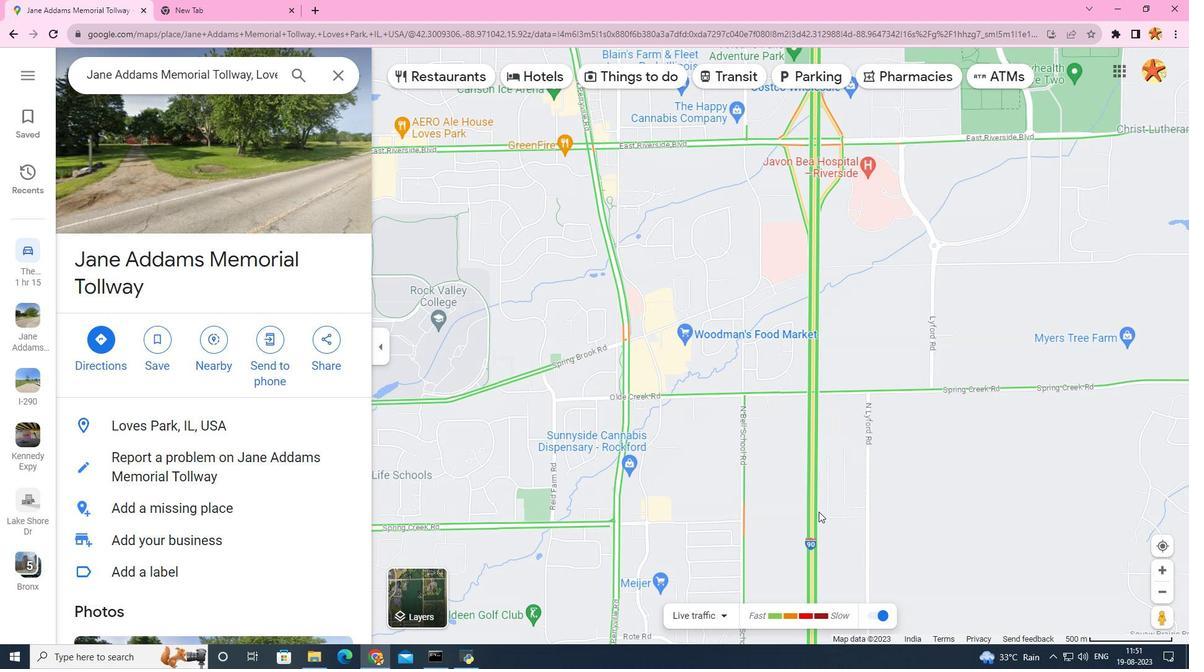 
Action: Mouse scrolled (819, 511) with delta (0, 0)
Screenshot: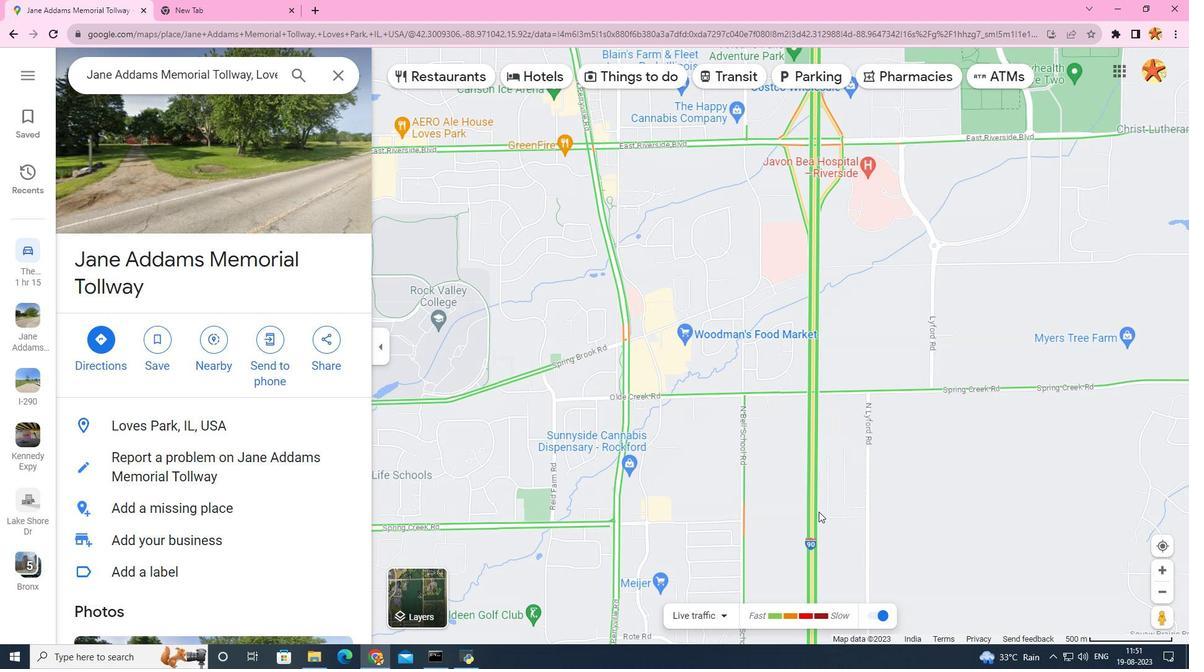 
Action: Mouse scrolled (819, 511) with delta (0, 0)
Screenshot: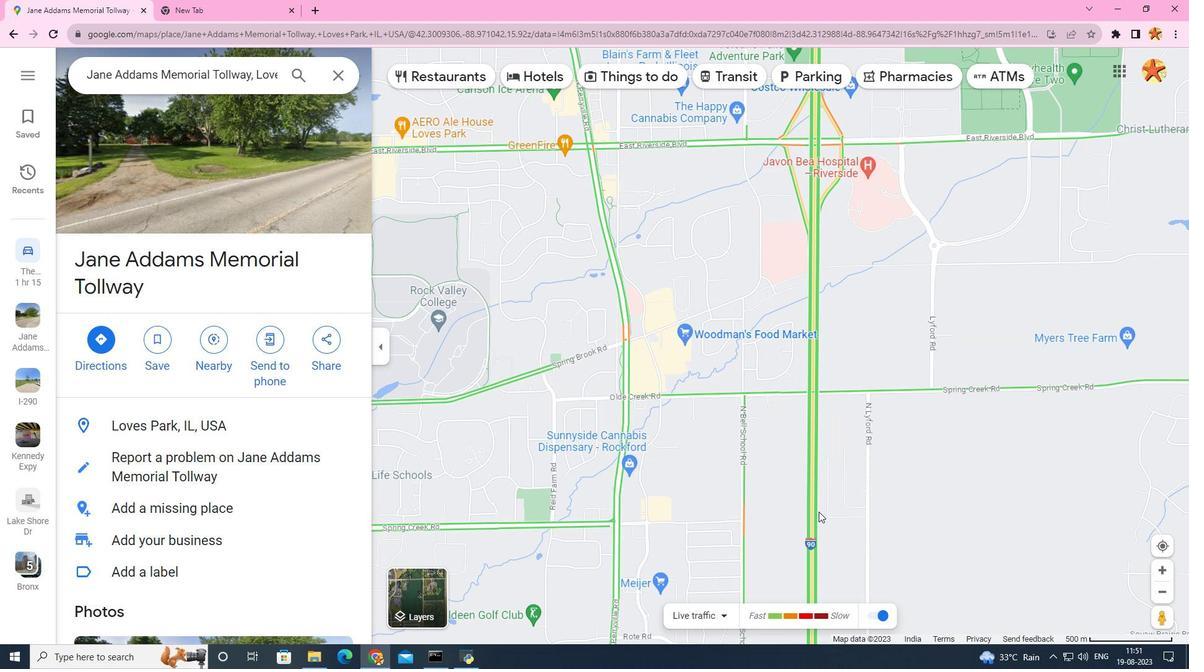 
Action: Mouse scrolled (819, 511) with delta (0, 0)
Screenshot: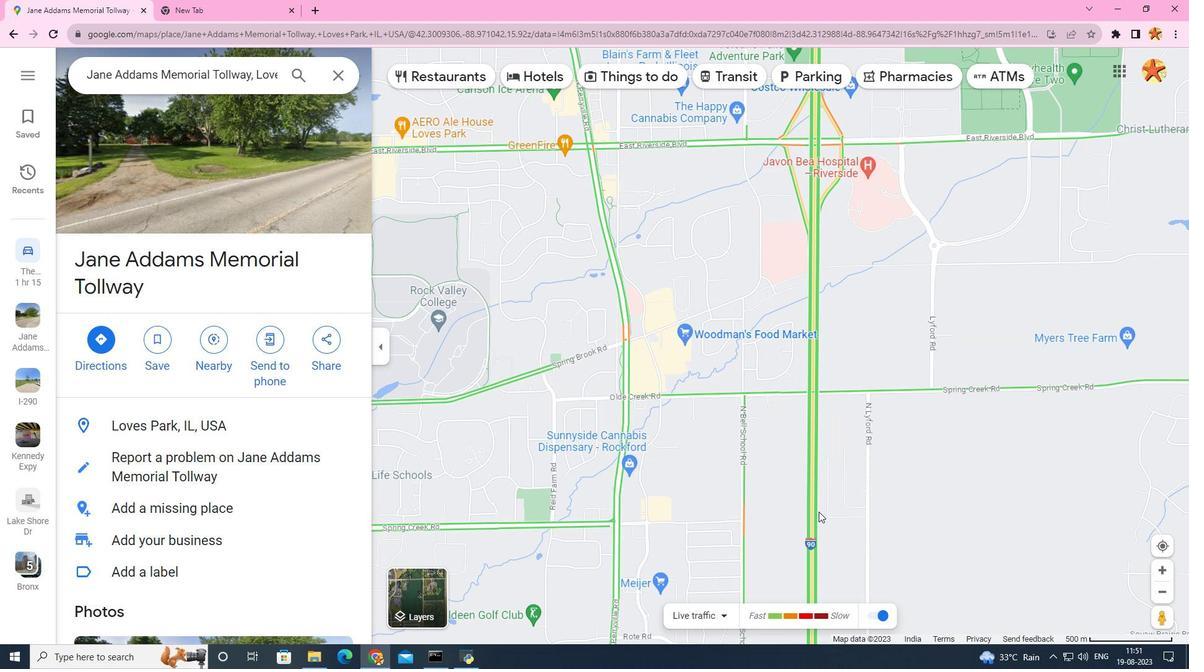 
Action: Mouse scrolled (819, 511) with delta (0, 0)
Screenshot: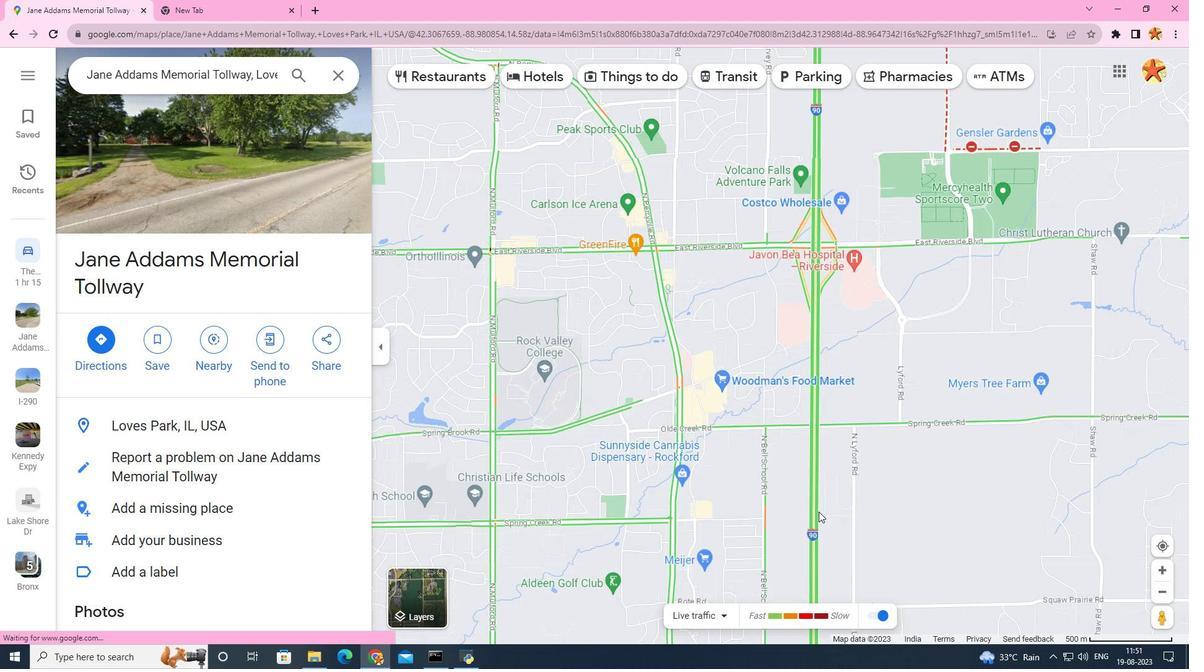 
Action: Mouse scrolled (819, 511) with delta (0, 0)
Screenshot: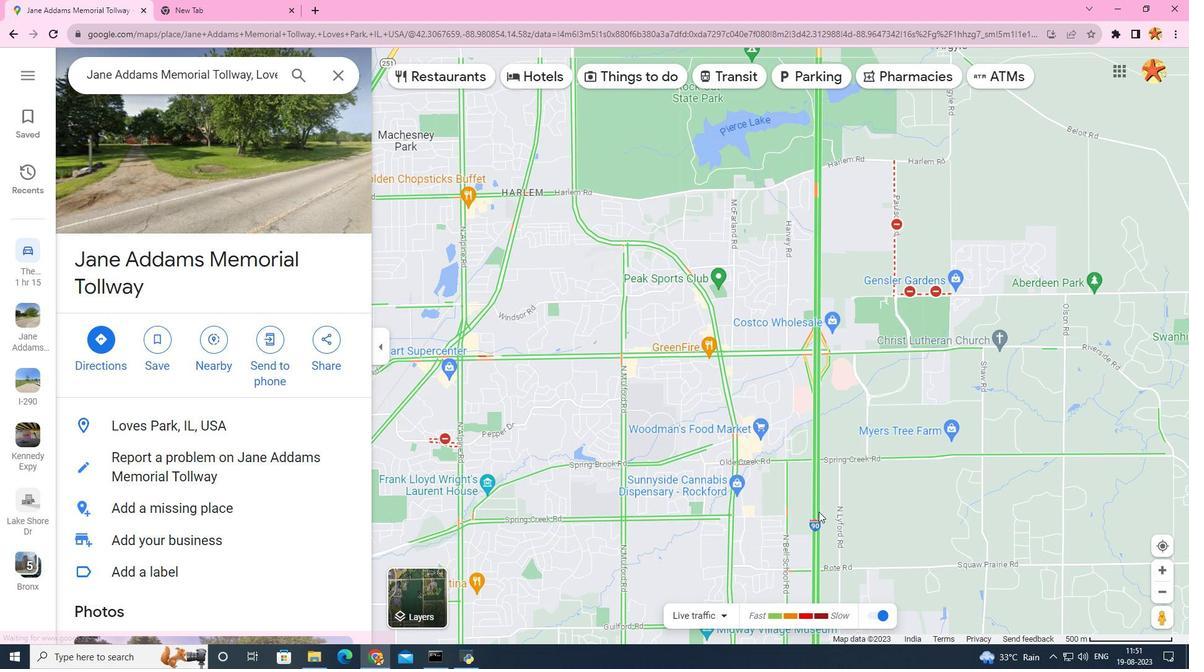 
Action: Mouse scrolled (819, 511) with delta (0, 0)
Screenshot: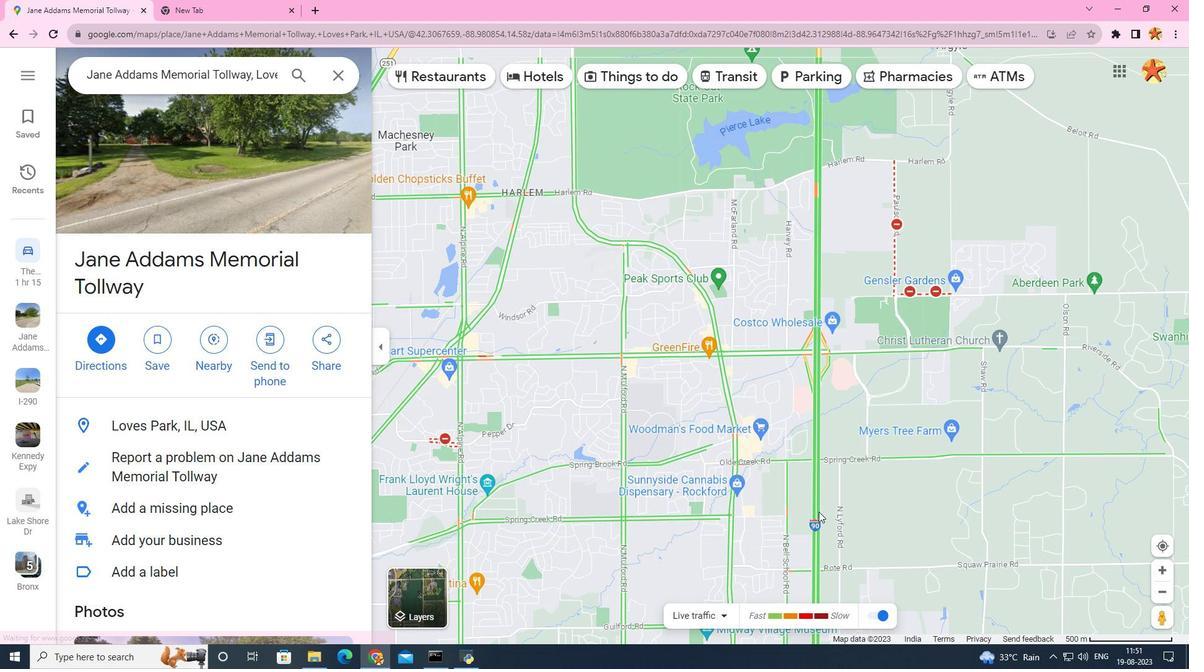 
Action: Mouse scrolled (819, 511) with delta (0, 0)
Screenshot: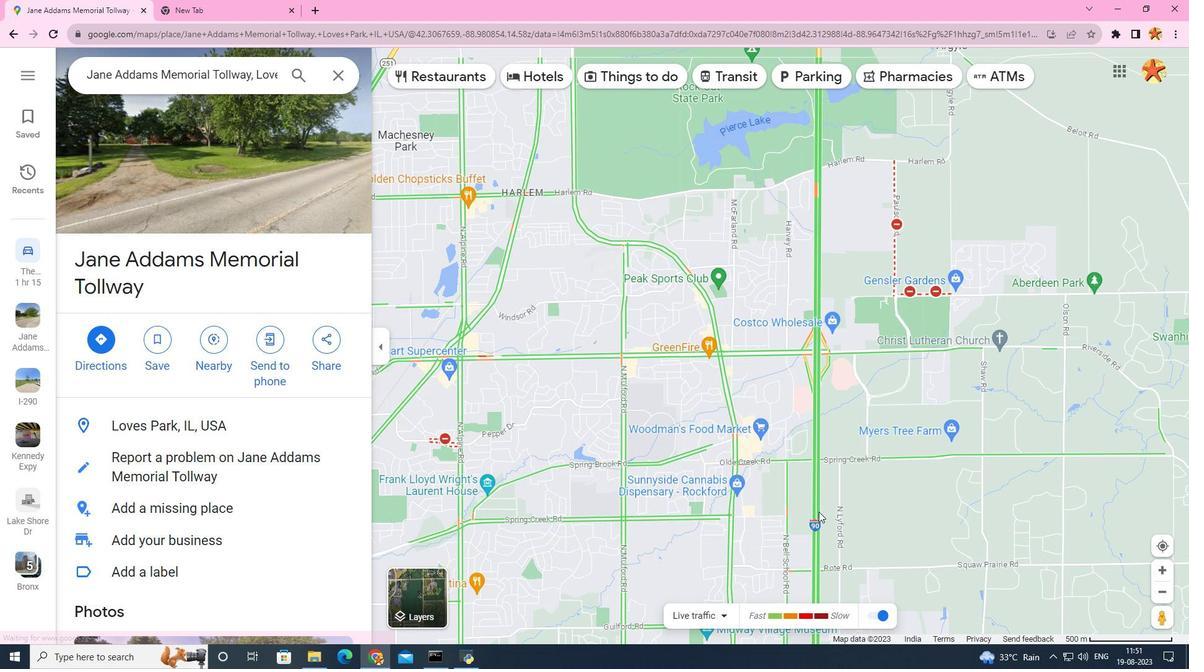 
Action: Mouse scrolled (819, 511) with delta (0, 0)
Screenshot: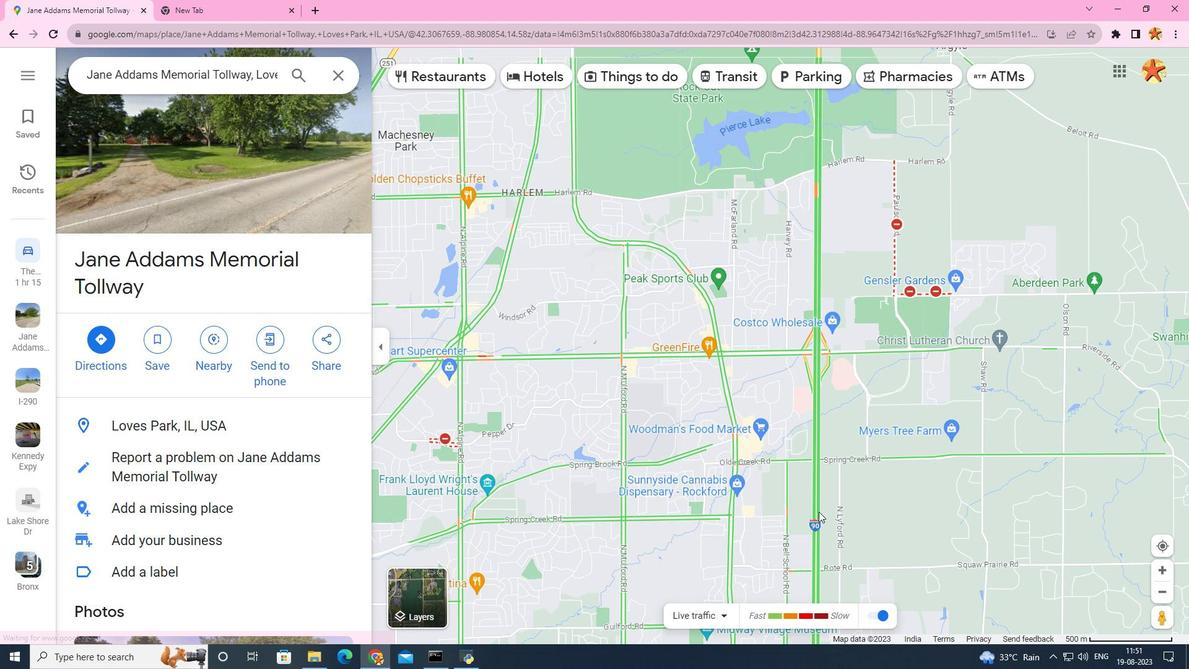 
Action: Mouse scrolled (819, 511) with delta (0, 0)
Screenshot: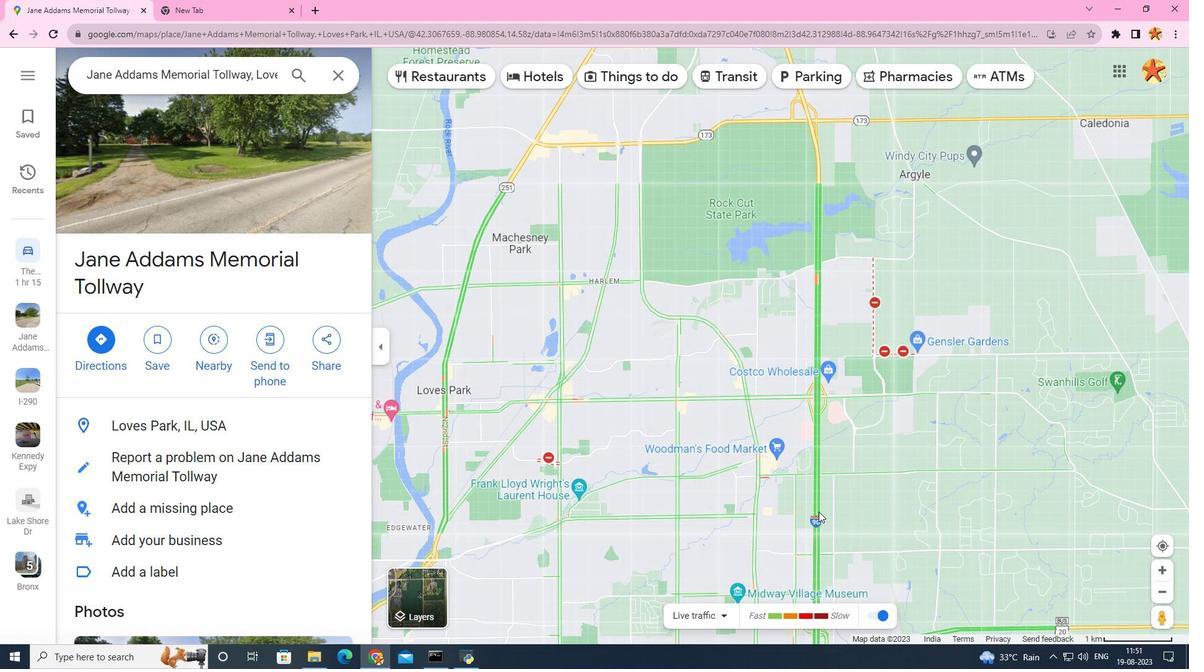 
Action: Mouse scrolled (819, 511) with delta (0, 0)
Screenshot: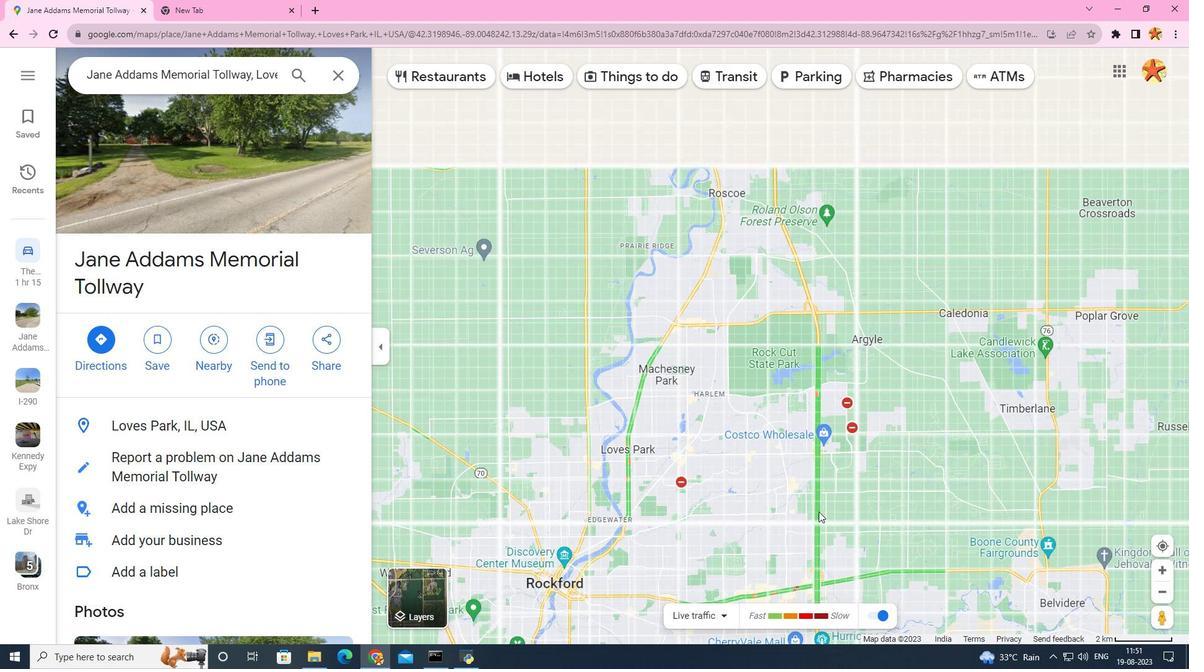 
Action: Mouse scrolled (819, 511) with delta (0, 0)
Screenshot: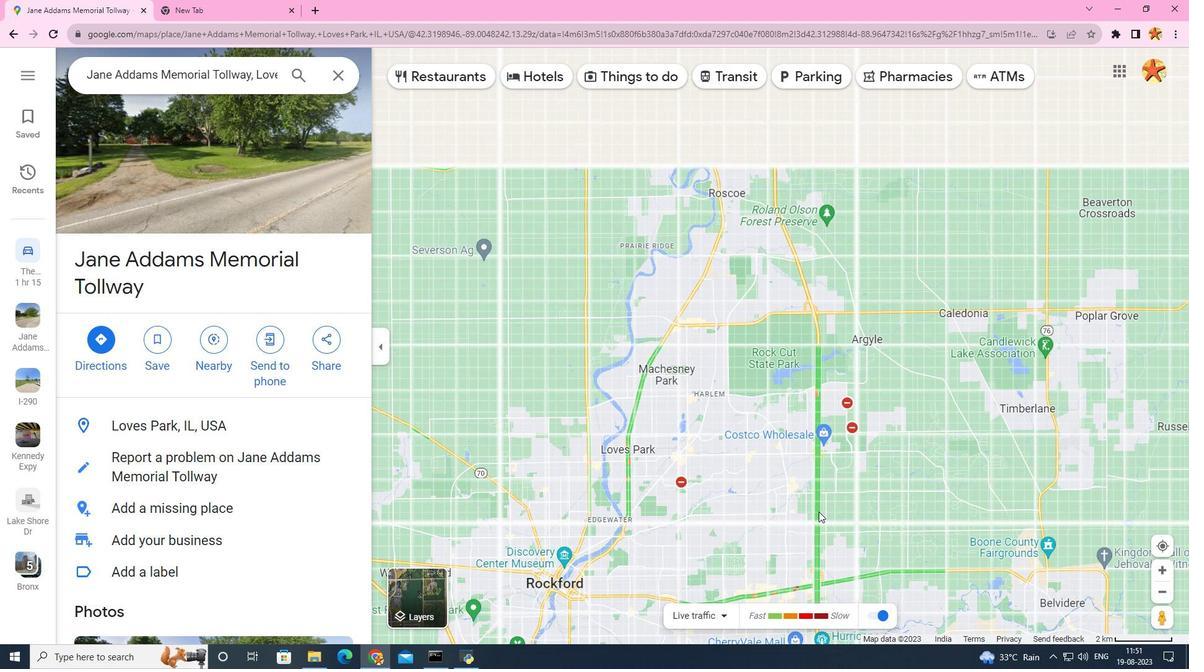 
Action: Mouse scrolled (819, 511) with delta (0, 0)
Screenshot: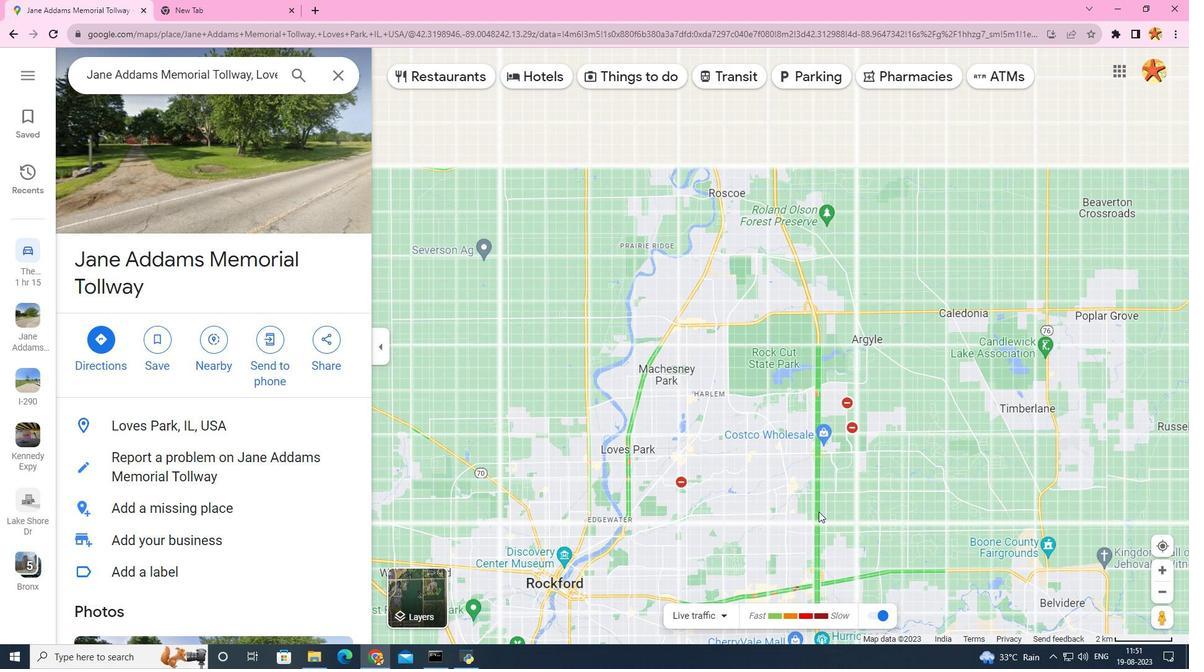 
Action: Mouse scrolled (819, 511) with delta (0, 0)
Screenshot: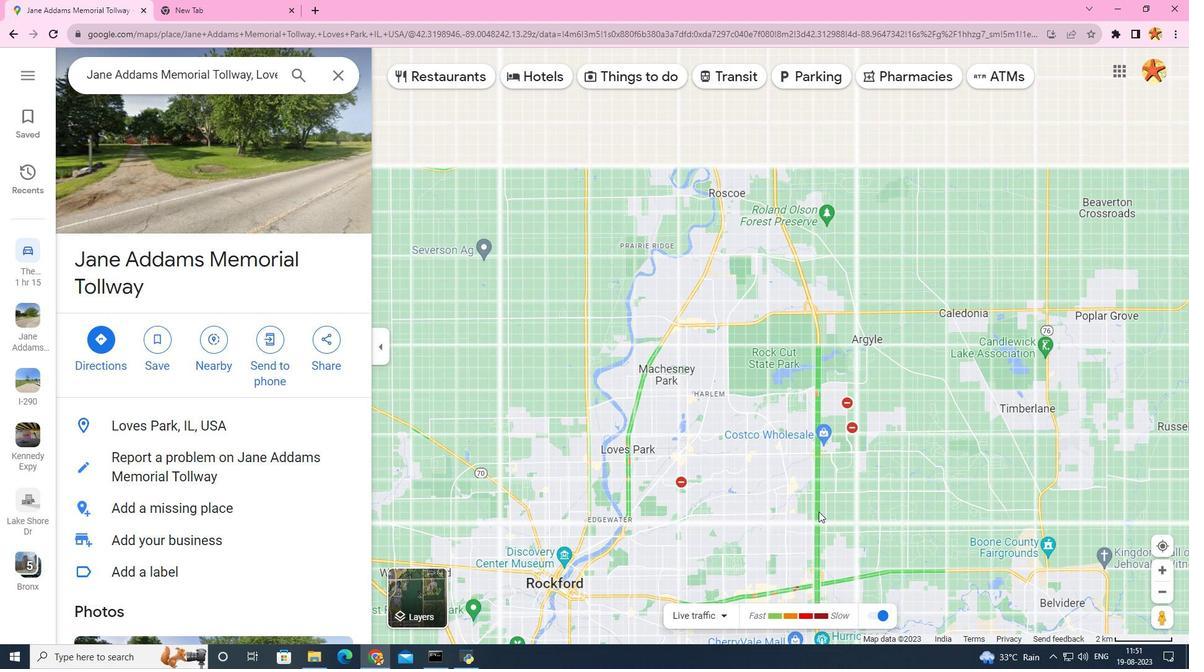 
Action: Mouse scrolled (819, 511) with delta (0, 0)
Screenshot: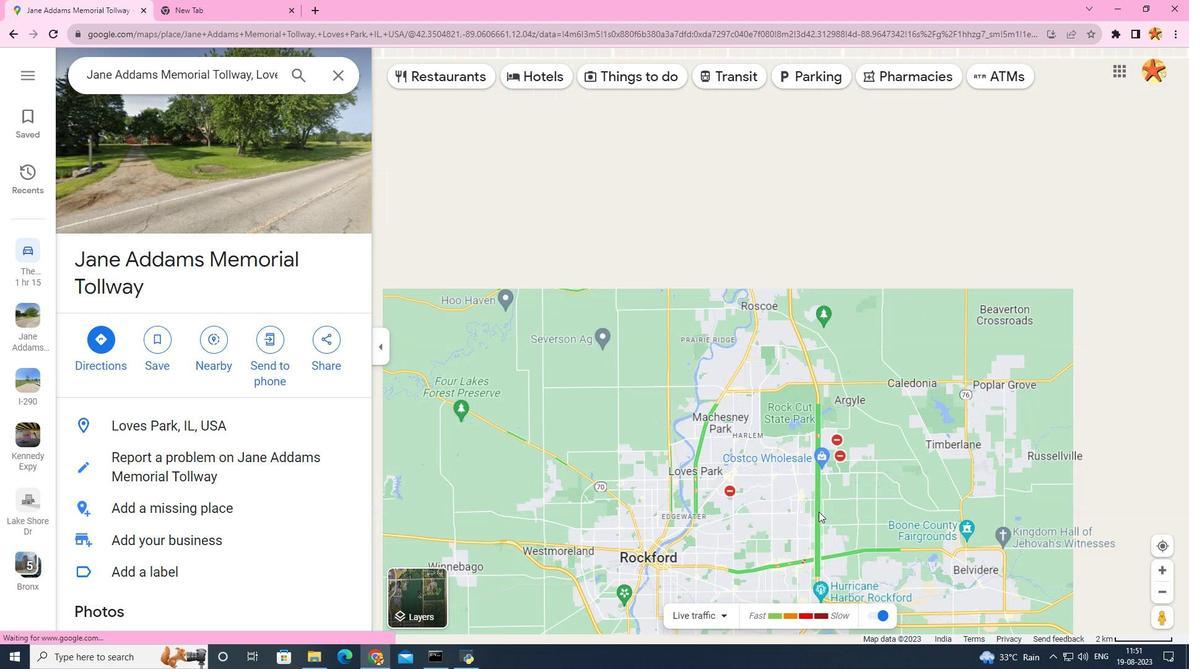 
Action: Mouse moved to (532, 591)
Screenshot: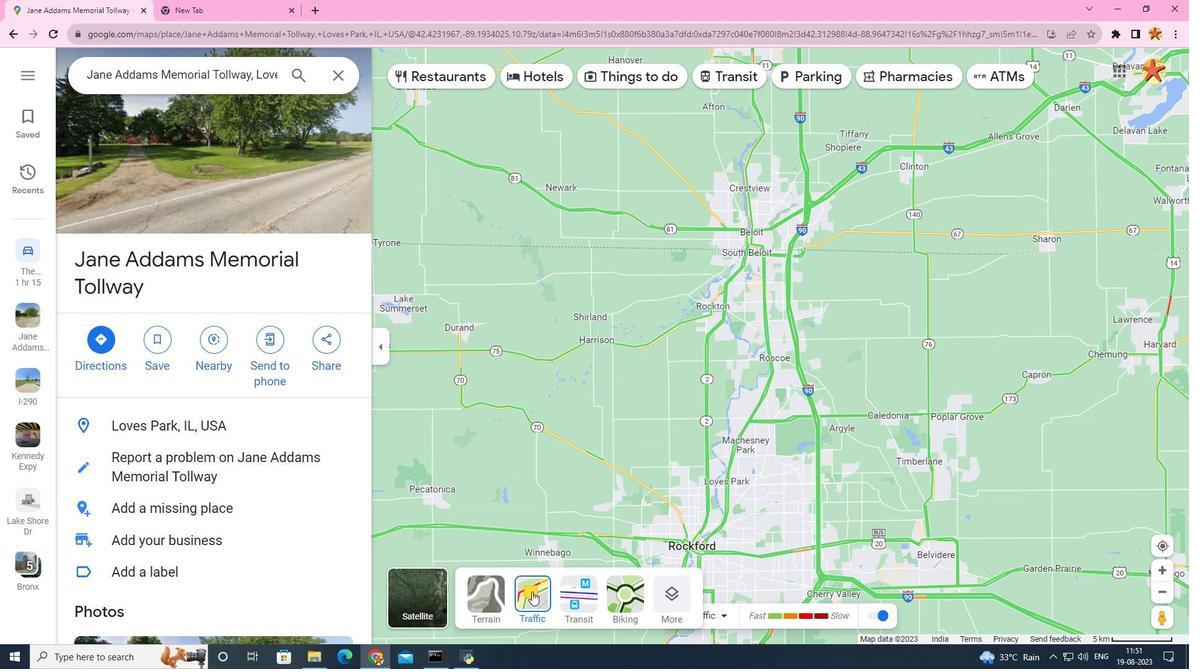 
Action: Mouse pressed left at (532, 591)
Screenshot: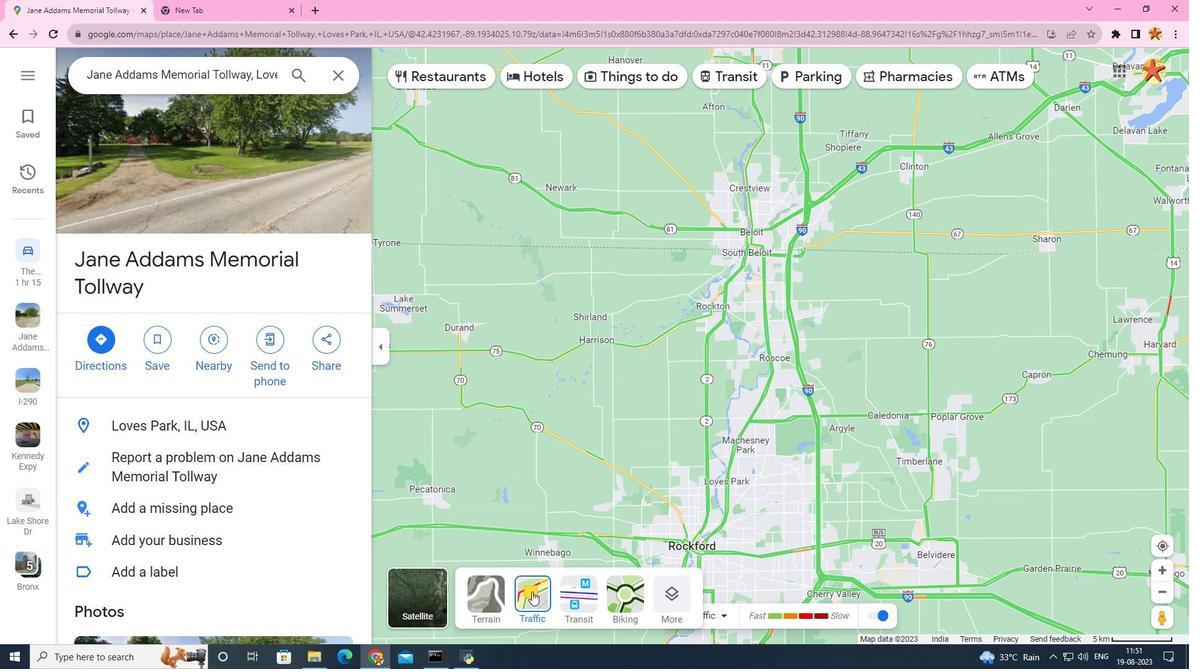 
Action: Mouse pressed left at (532, 591)
Screenshot: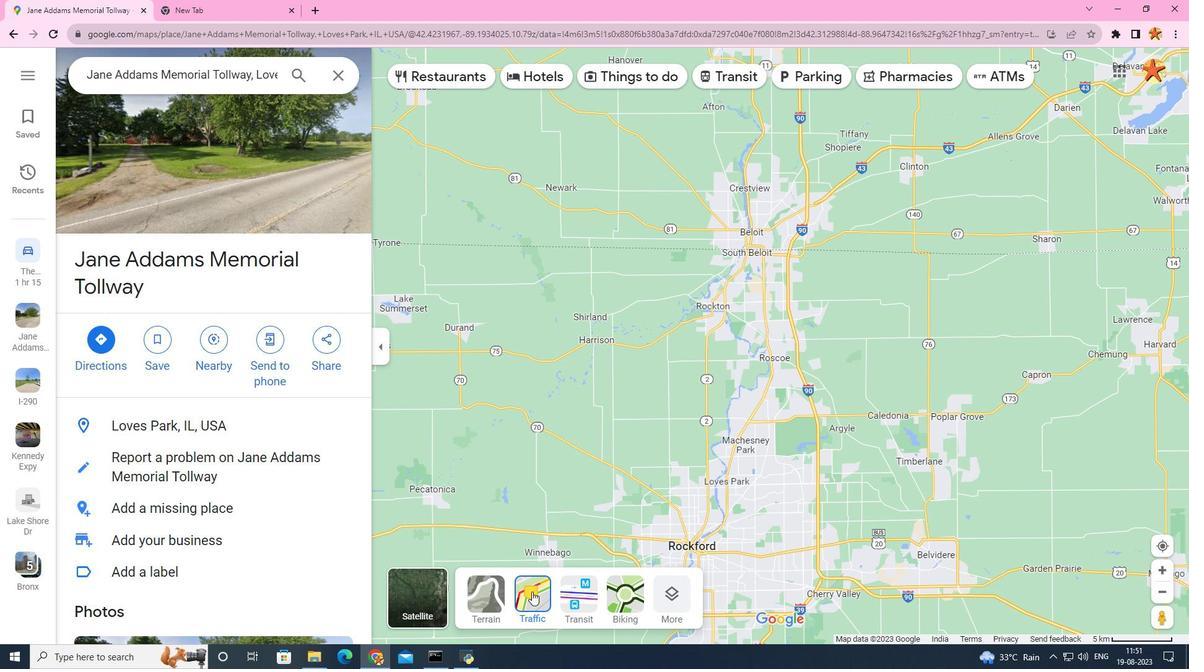 
Action: Mouse moved to (680, 482)
Screenshot: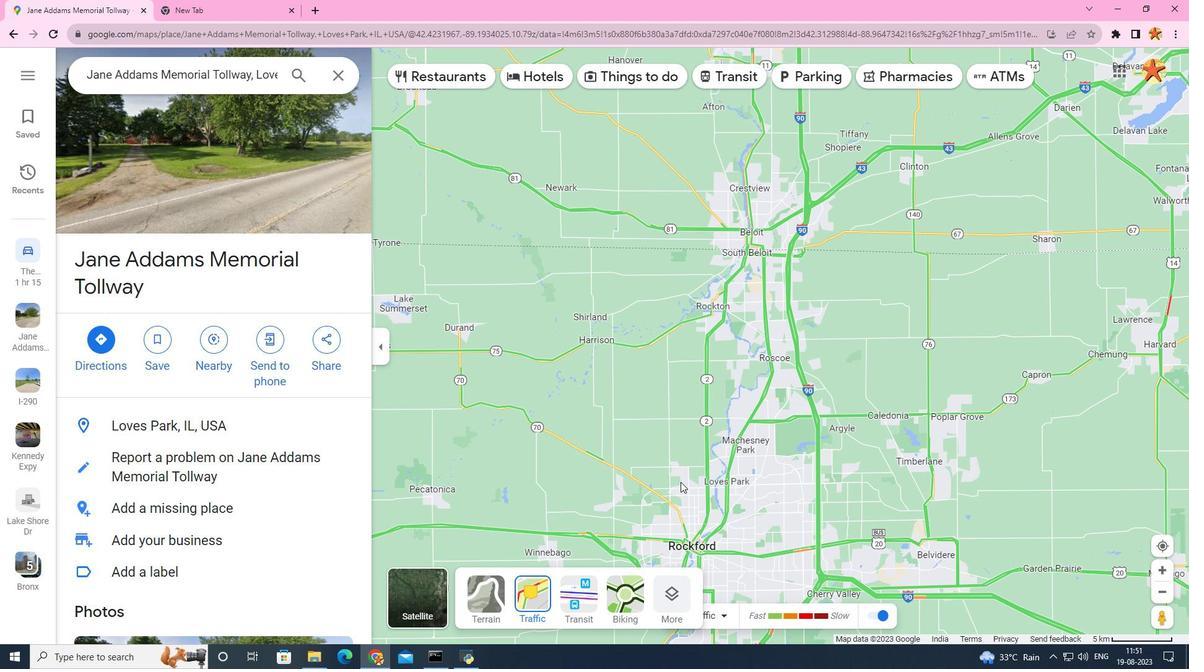 
Action: Mouse scrolled (680, 481) with delta (0, 0)
Screenshot: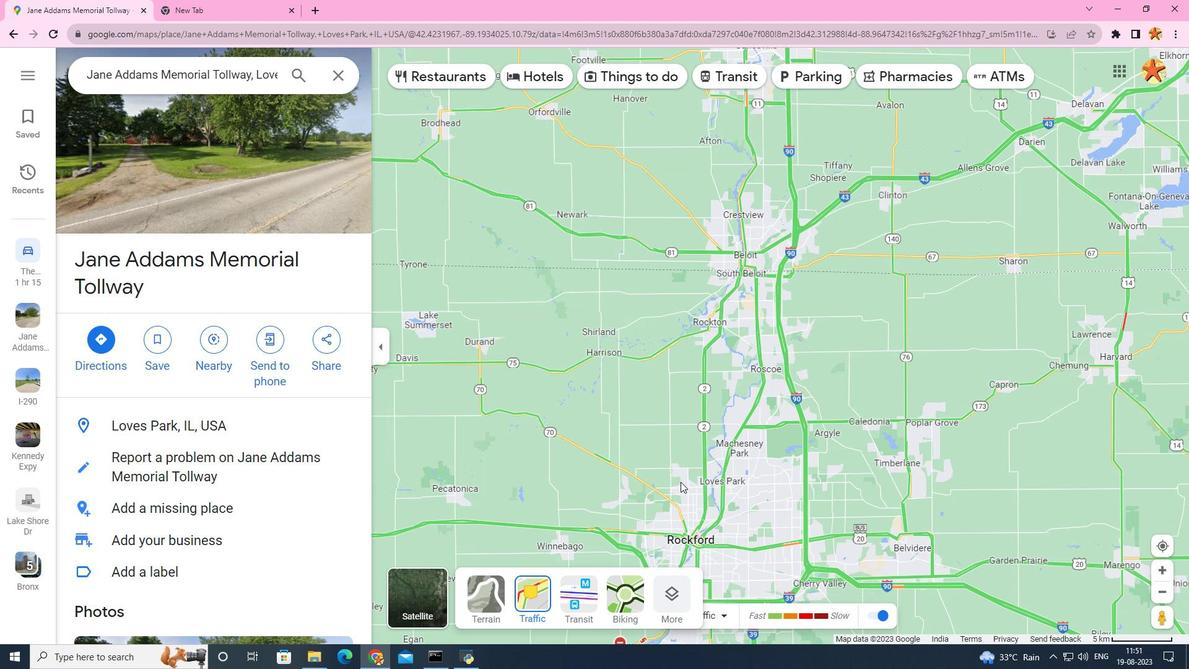 
Action: Mouse scrolled (680, 481) with delta (0, 0)
Screenshot: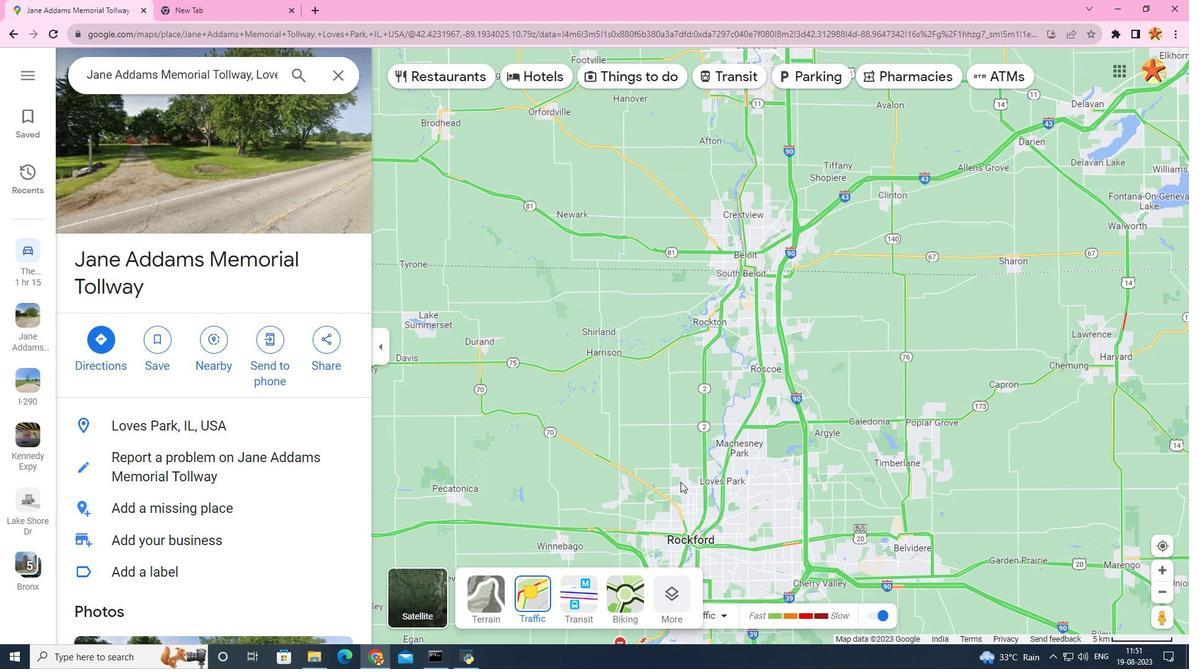 
Action: Mouse scrolled (680, 481) with delta (0, 0)
Screenshot: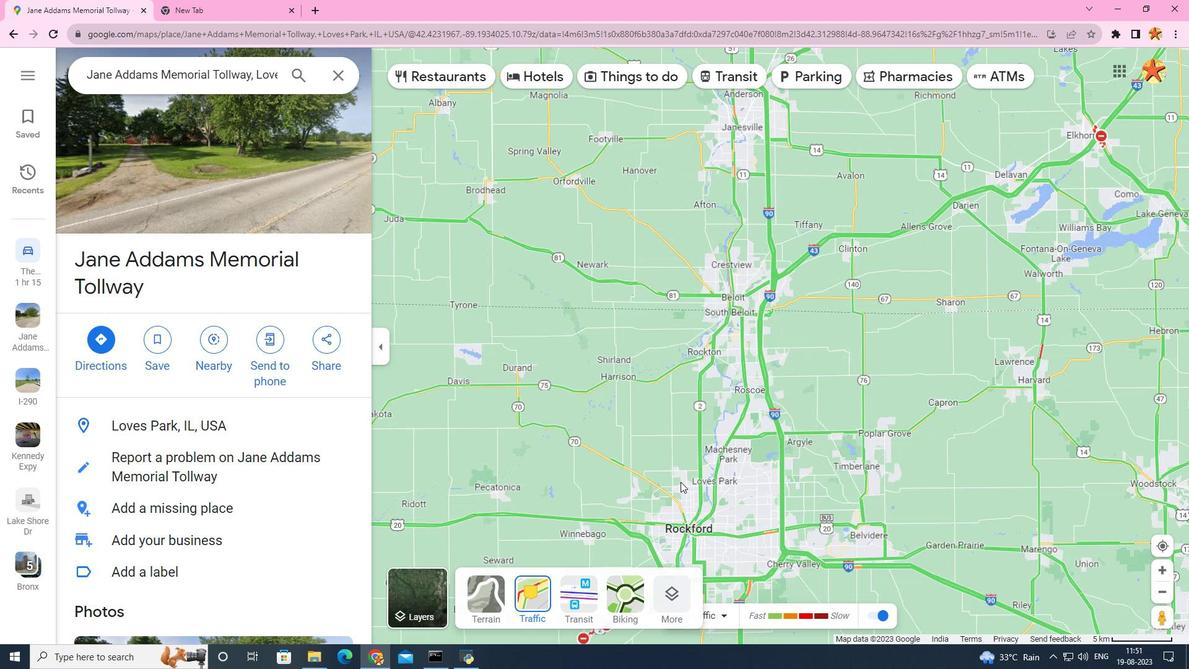 
Action: Mouse scrolled (680, 481) with delta (0, 0)
Screenshot: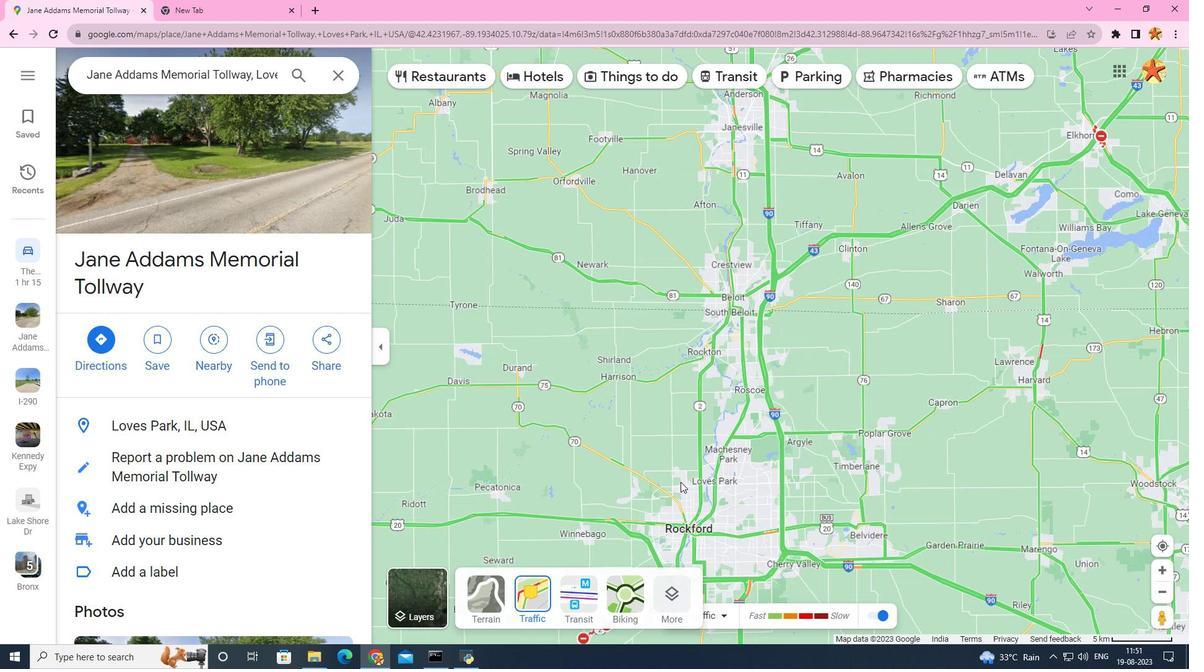 
Action: Mouse scrolled (680, 481) with delta (0, 0)
Screenshot: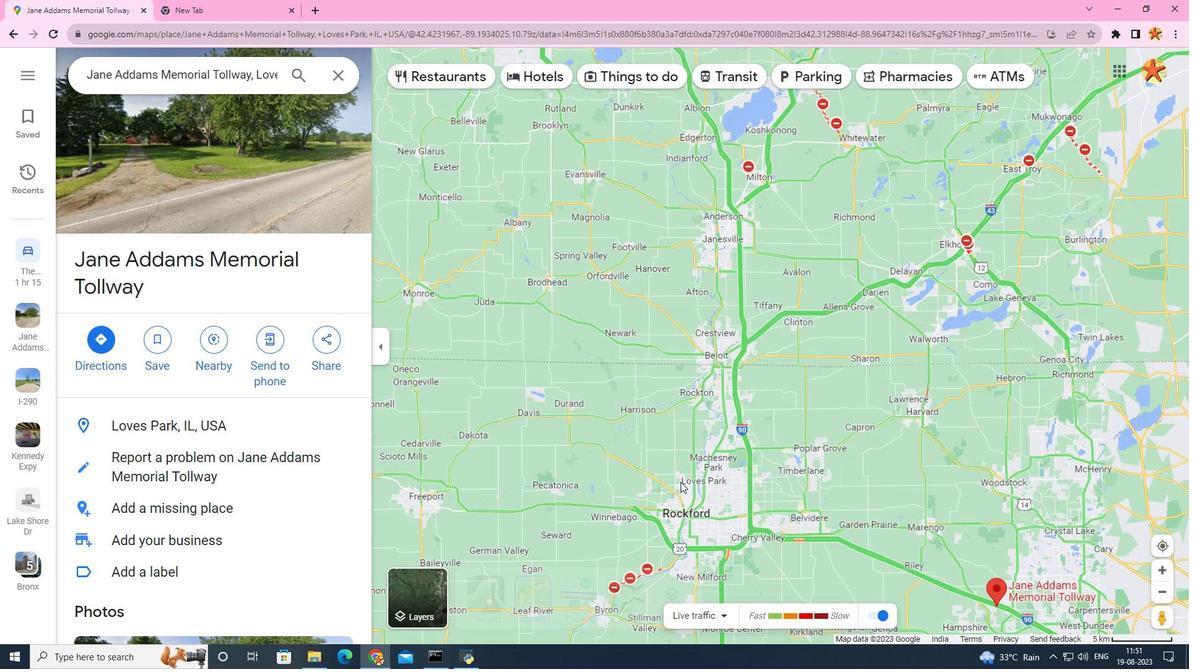 
Action: Mouse scrolled (680, 482) with delta (0, 0)
Screenshot: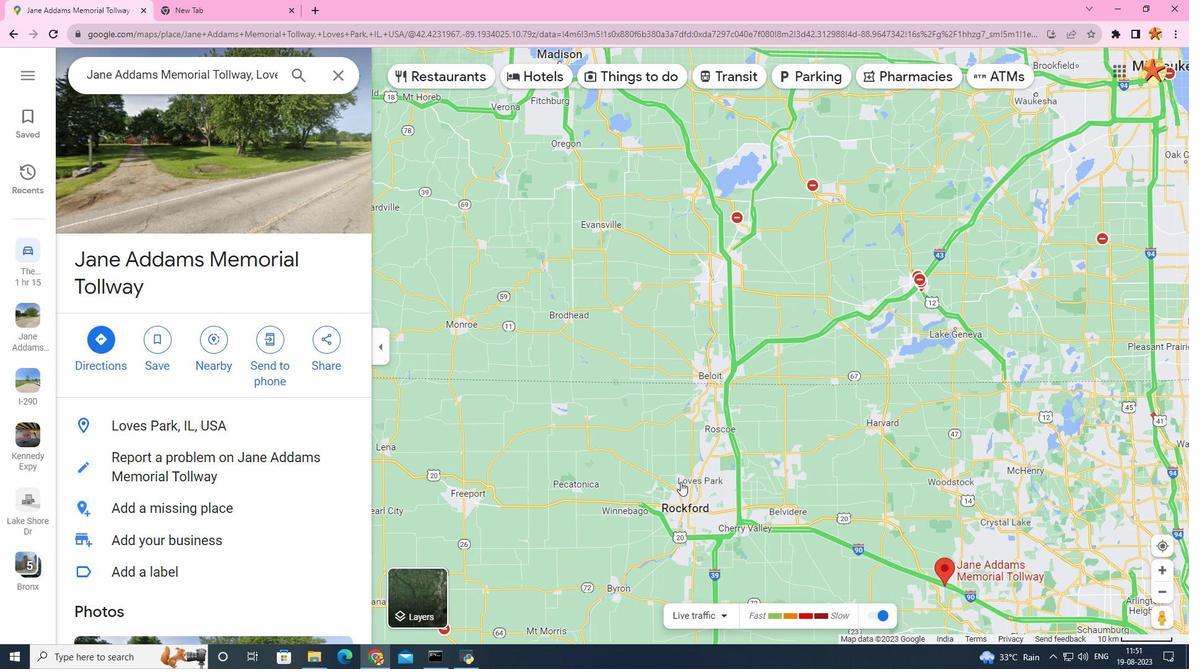 
Action: Mouse scrolled (680, 481) with delta (0, 0)
Screenshot: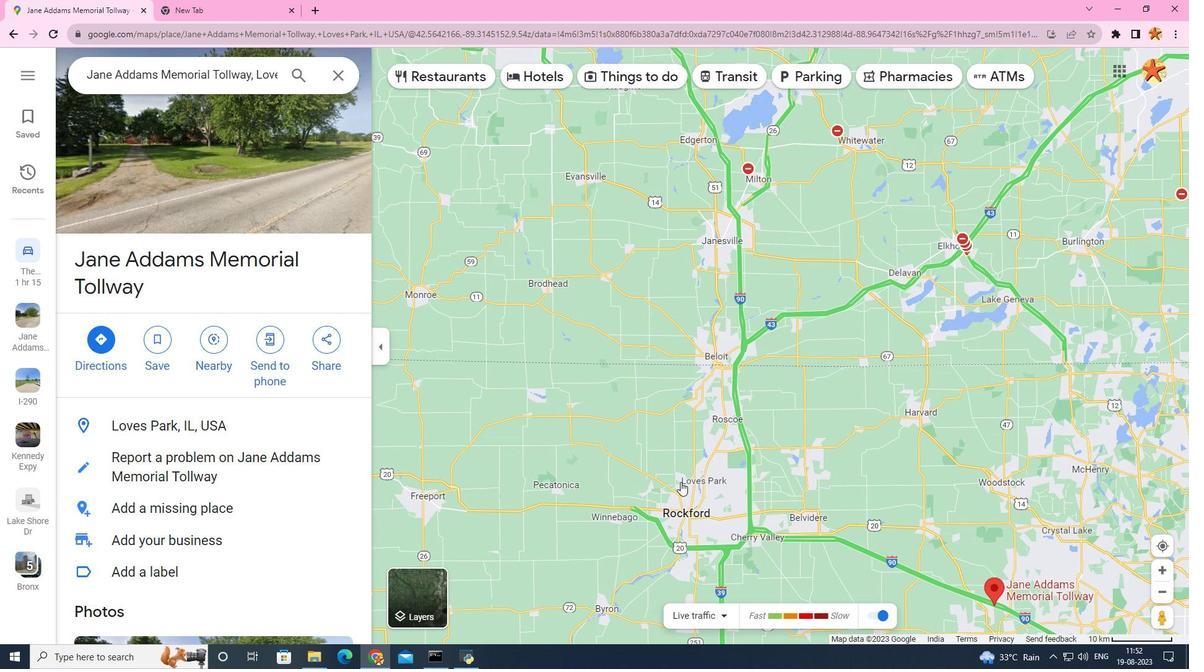 
Action: Mouse scrolled (680, 481) with delta (0, 0)
Screenshot: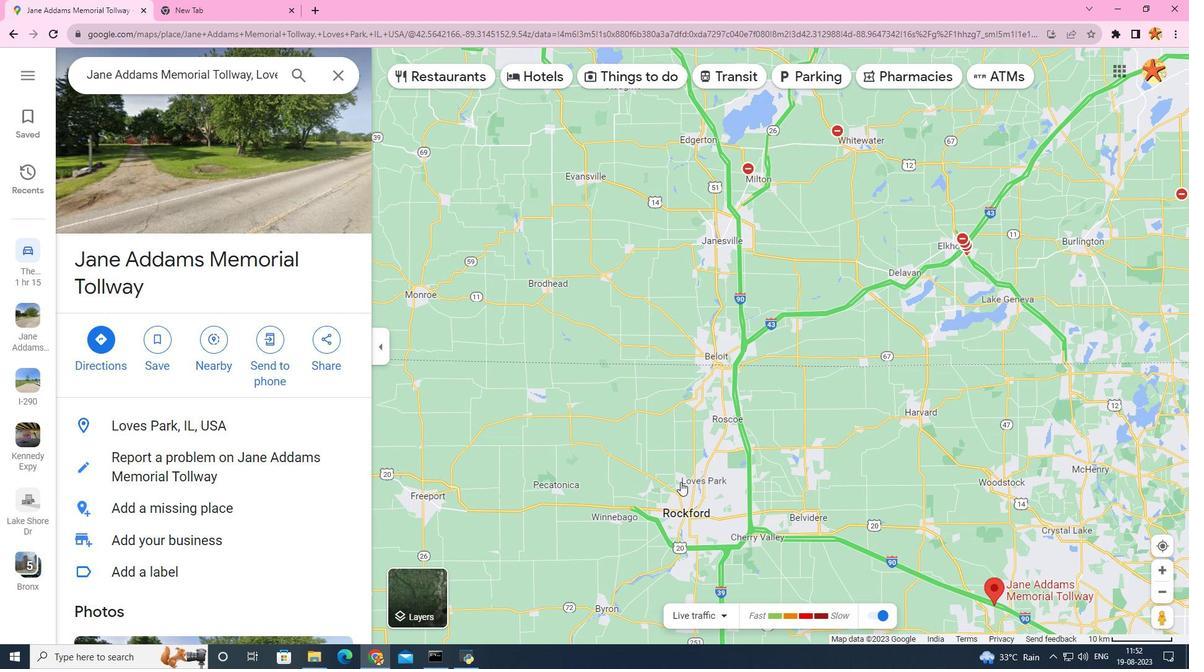 
Action: Mouse scrolled (680, 481) with delta (0, 0)
Screenshot: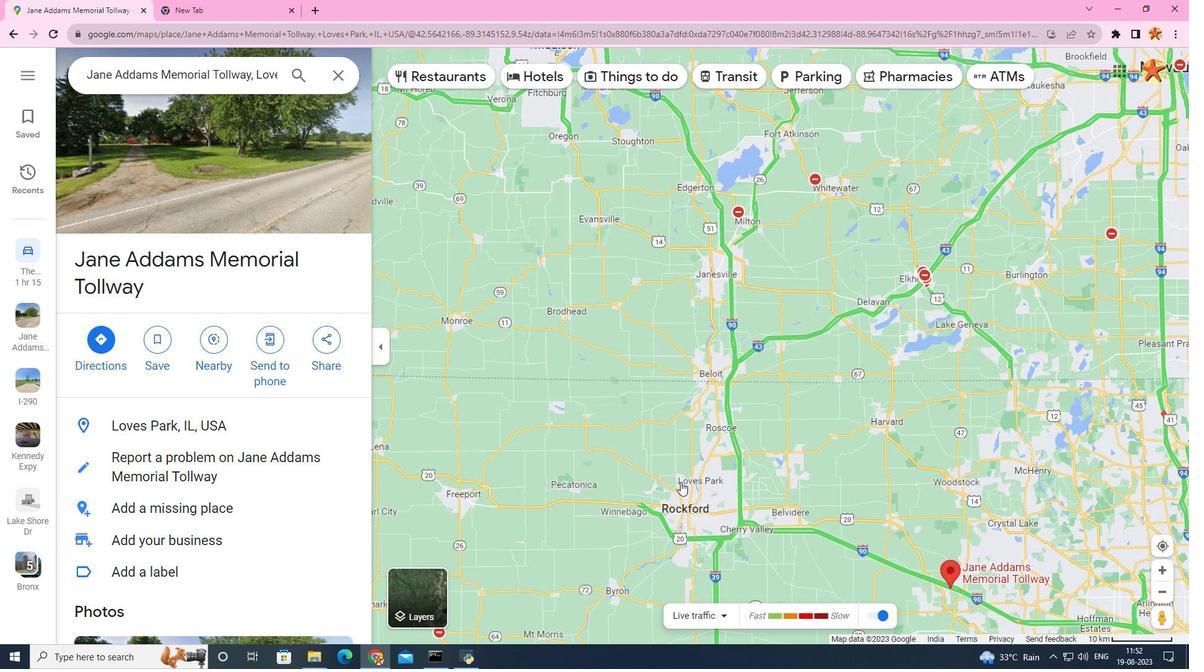 
Action: Mouse scrolled (680, 481) with delta (0, 0)
Screenshot: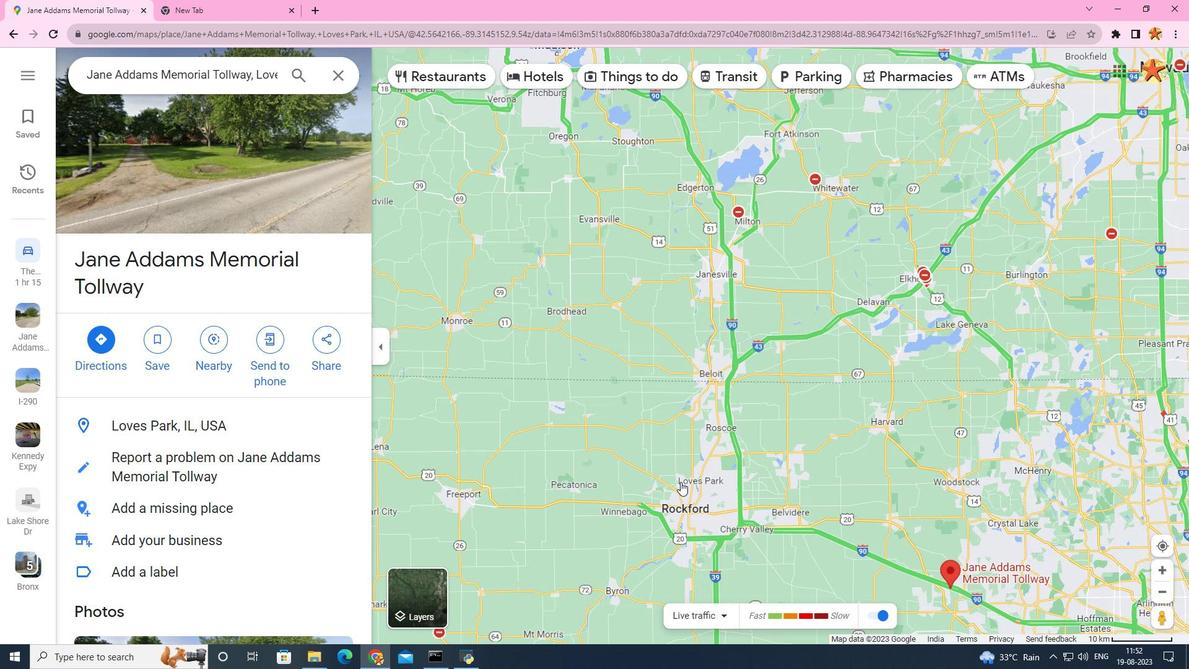 
Action: Mouse scrolled (680, 481) with delta (0, 0)
Screenshot: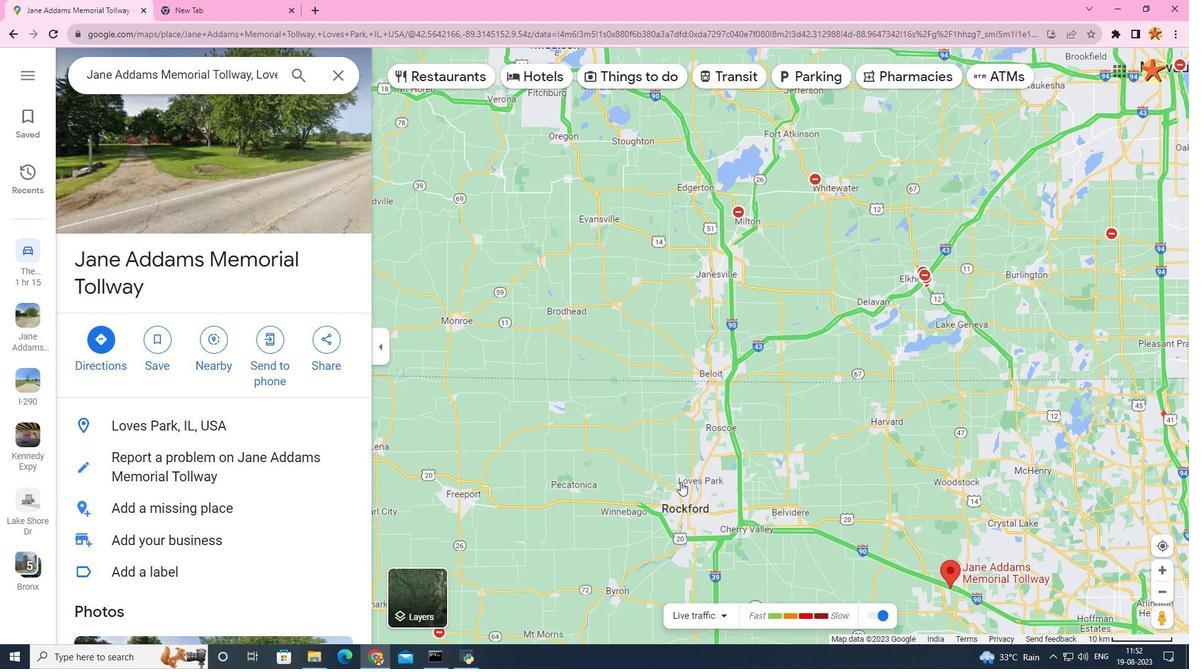 
Action: Mouse moved to (886, 594)
Screenshot: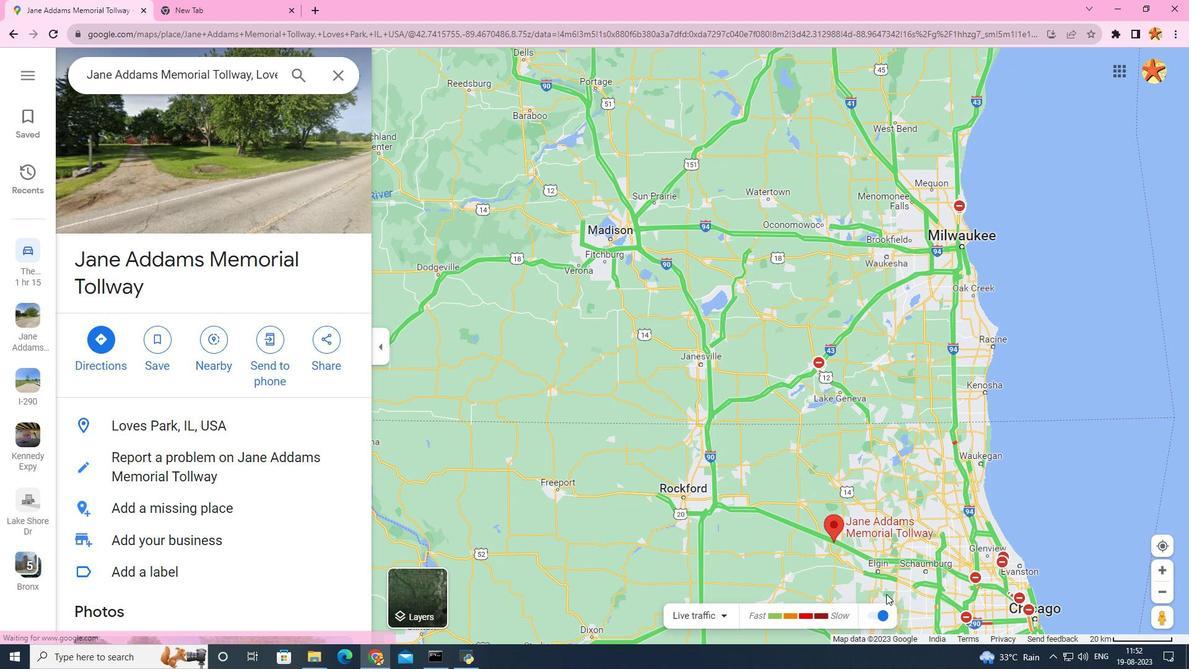 
Action: Mouse scrolled (886, 593) with delta (0, 0)
Screenshot: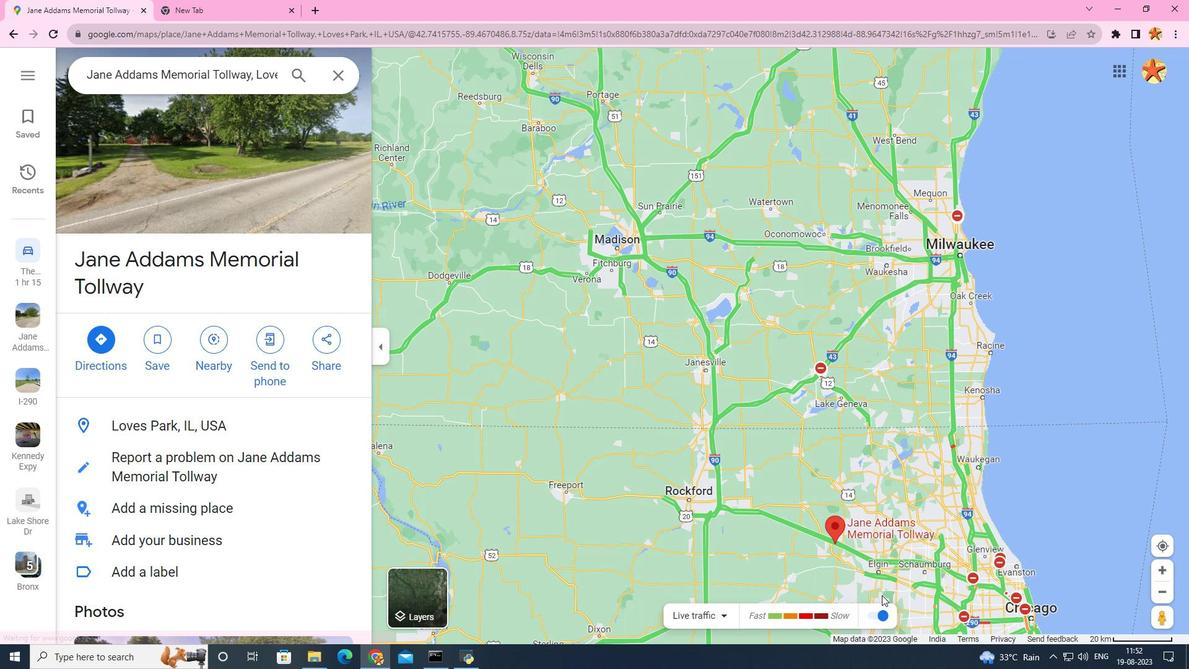 
Action: Mouse scrolled (886, 593) with delta (0, 0)
Screenshot: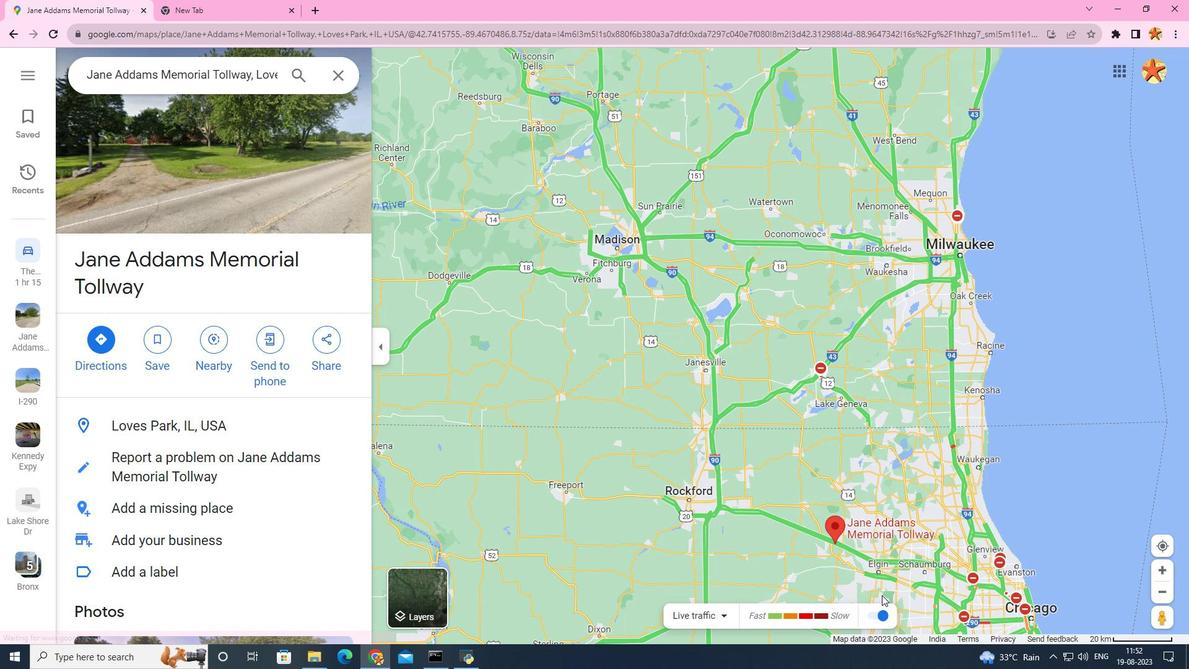 
Action: Mouse moved to (886, 594)
Screenshot: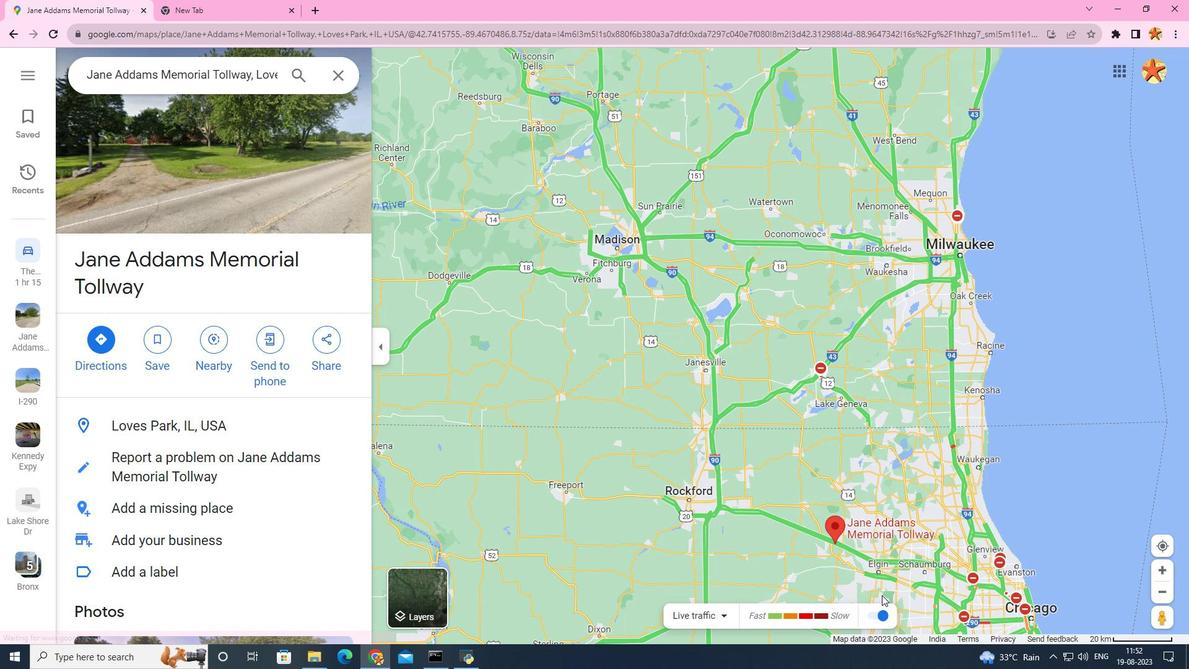 
Action: Mouse scrolled (886, 594) with delta (0, 0)
Screenshot: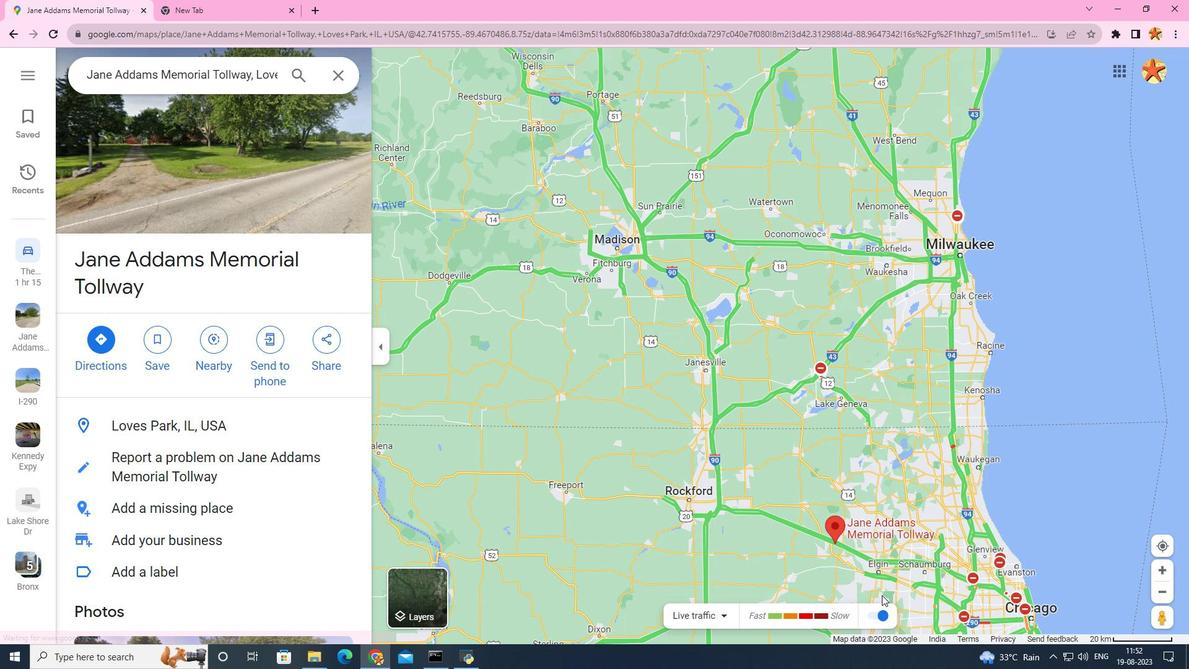 
Action: Mouse moved to (882, 595)
Screenshot: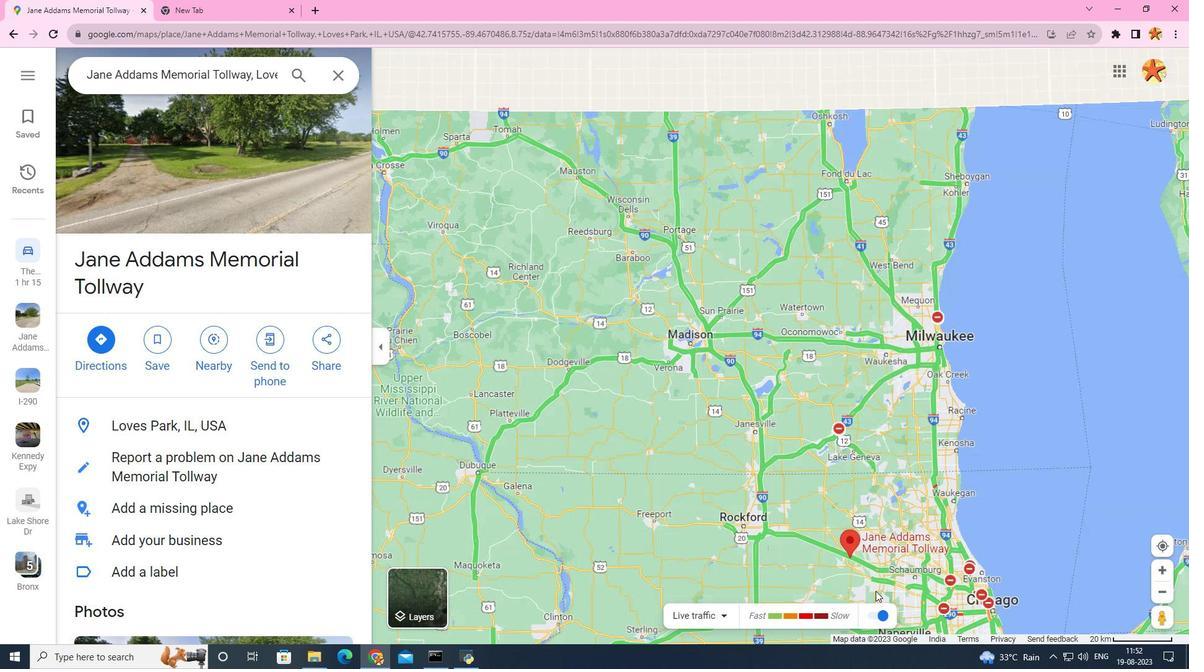 
Action: Mouse scrolled (882, 594) with delta (0, 0)
Screenshot: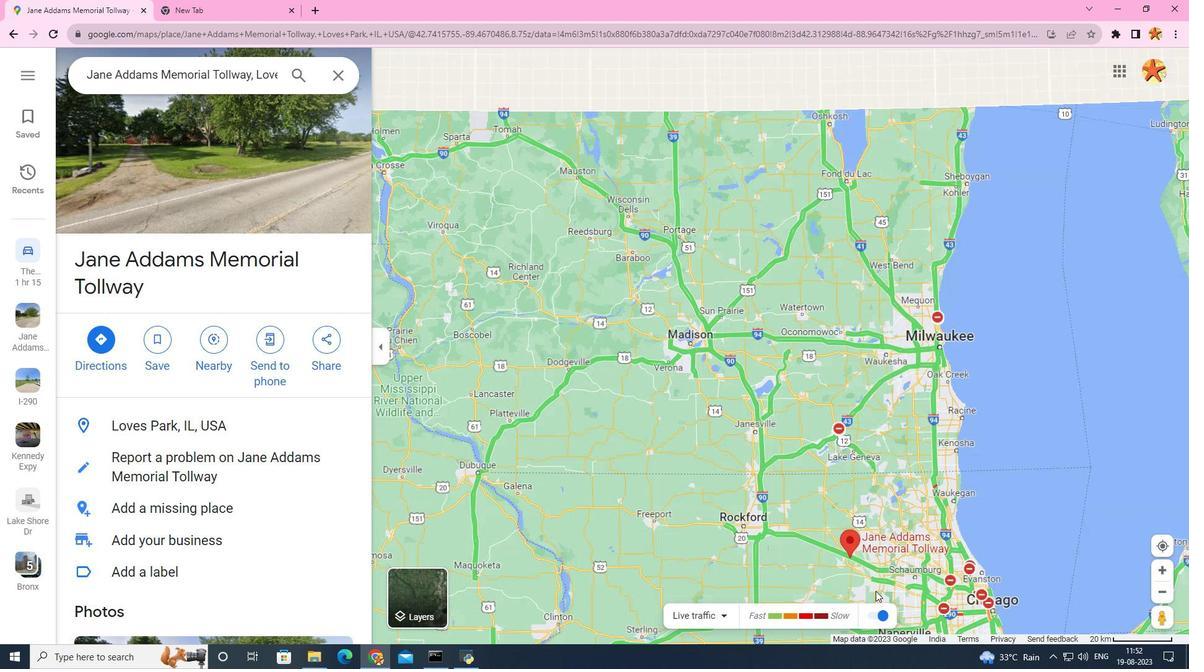 
Action: Mouse moved to (939, 606)
Screenshot: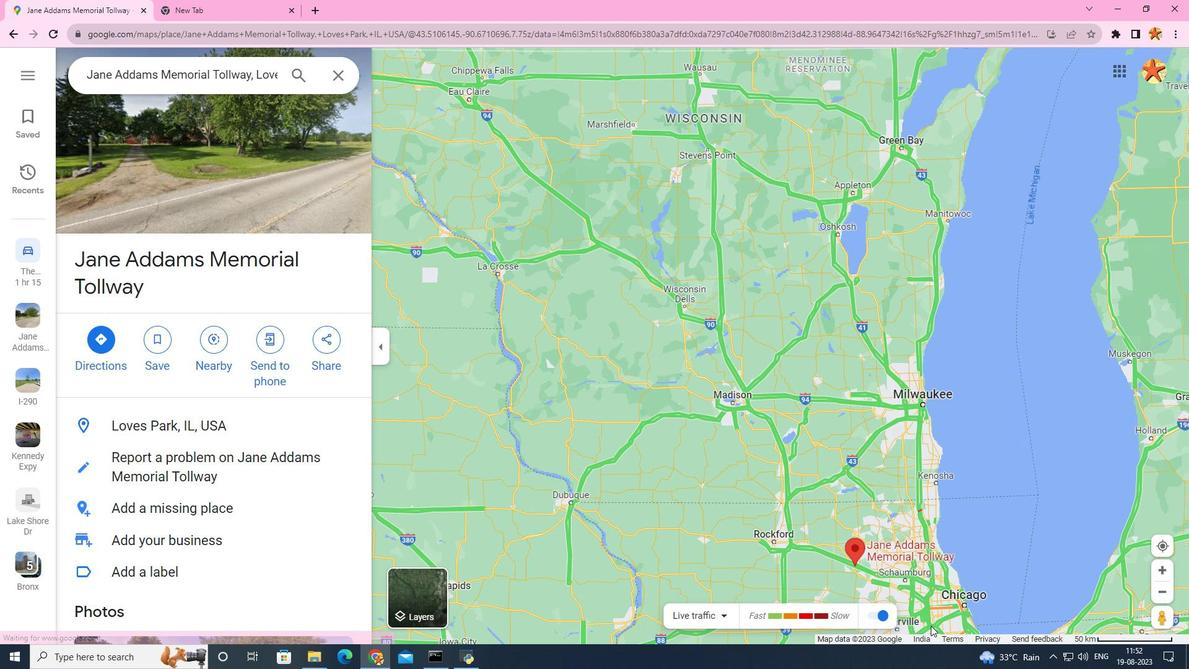 
Action: Mouse scrolled (939, 607) with delta (0, 0)
Screenshot: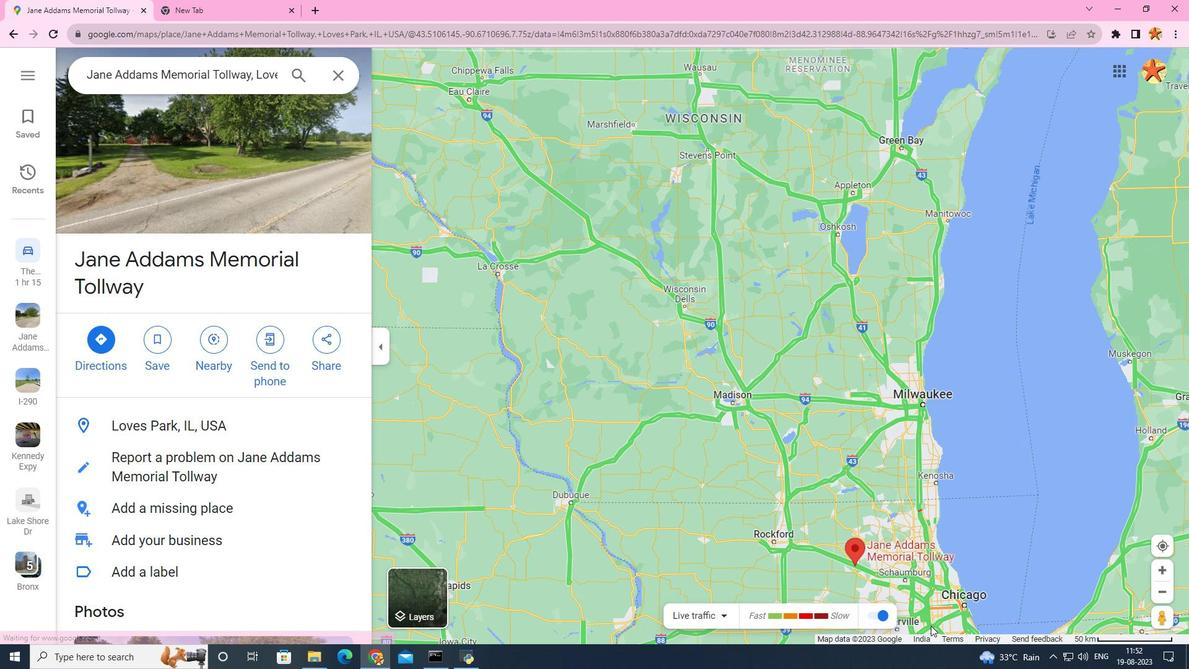 
Action: Mouse moved to (938, 615)
Screenshot: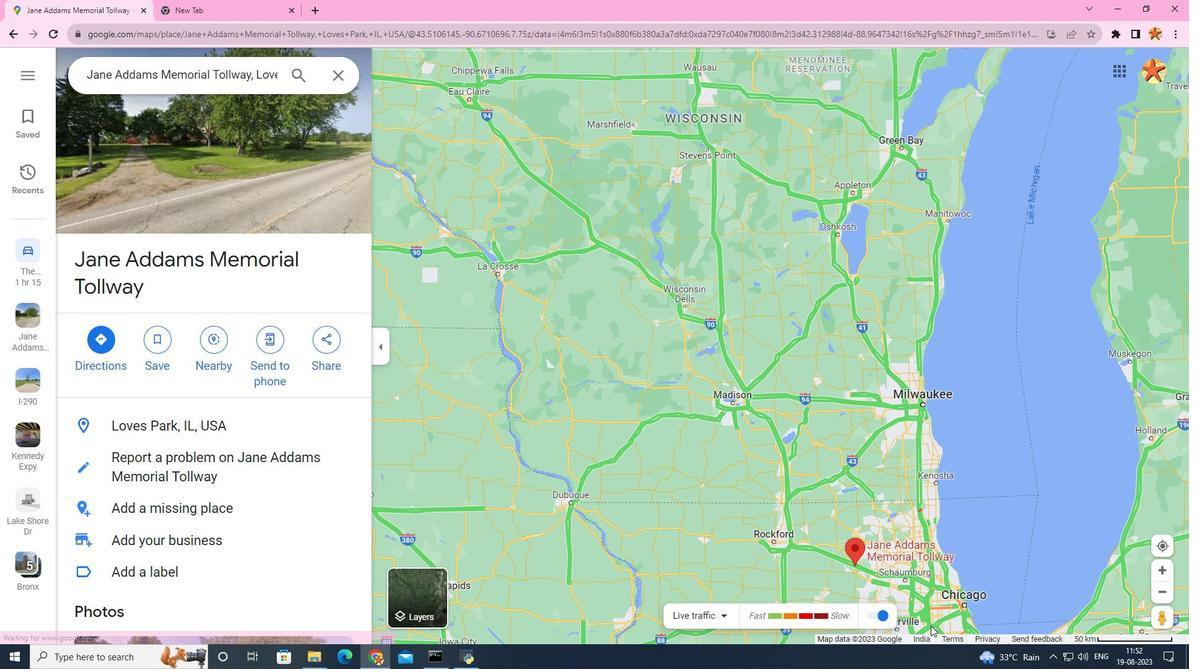 
Action: Mouse scrolled (938, 615) with delta (0, 0)
Screenshot: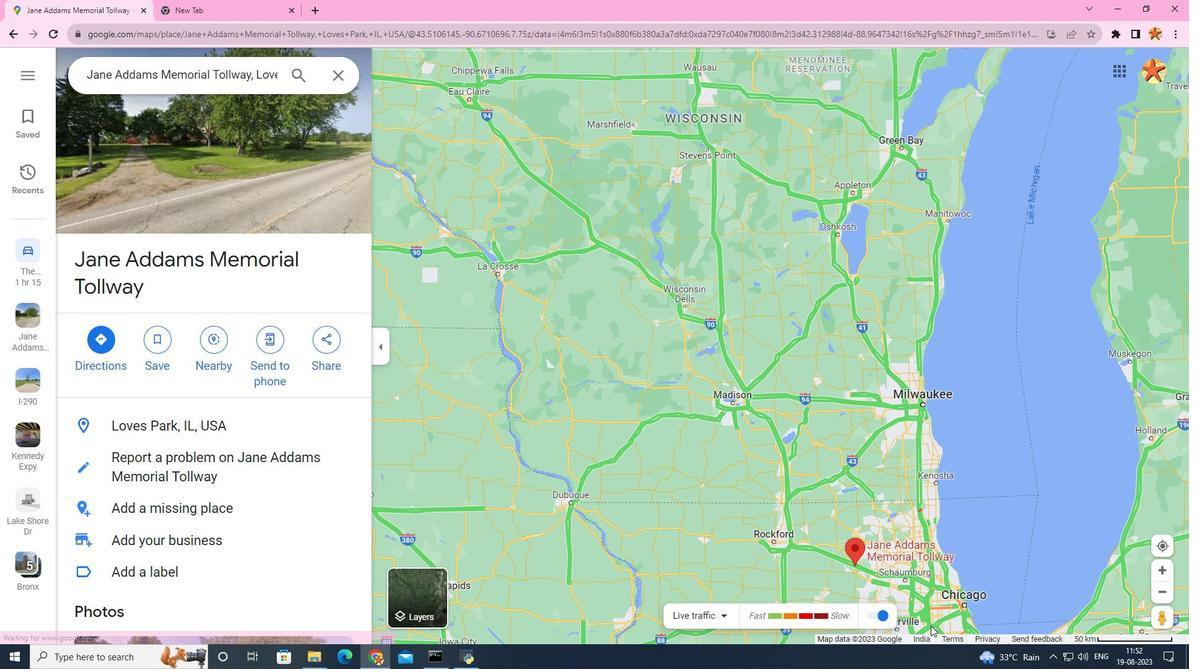 
Action: Mouse moved to (935, 621)
Screenshot: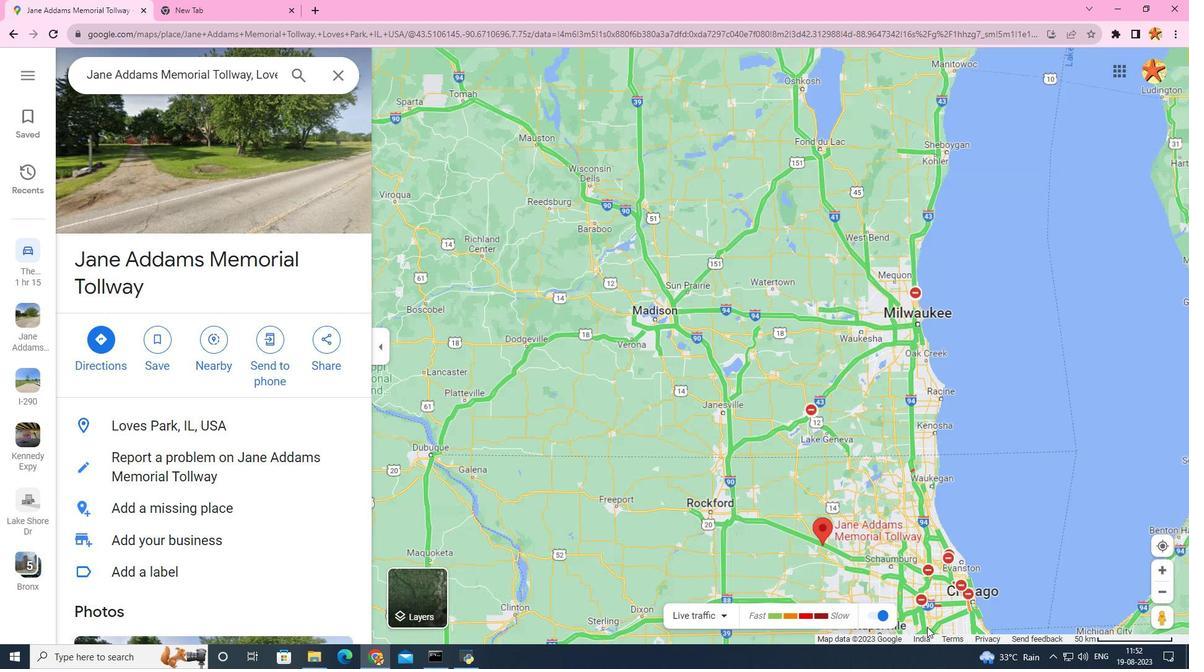 
Action: Mouse scrolled (935, 622) with delta (0, 0)
Screenshot: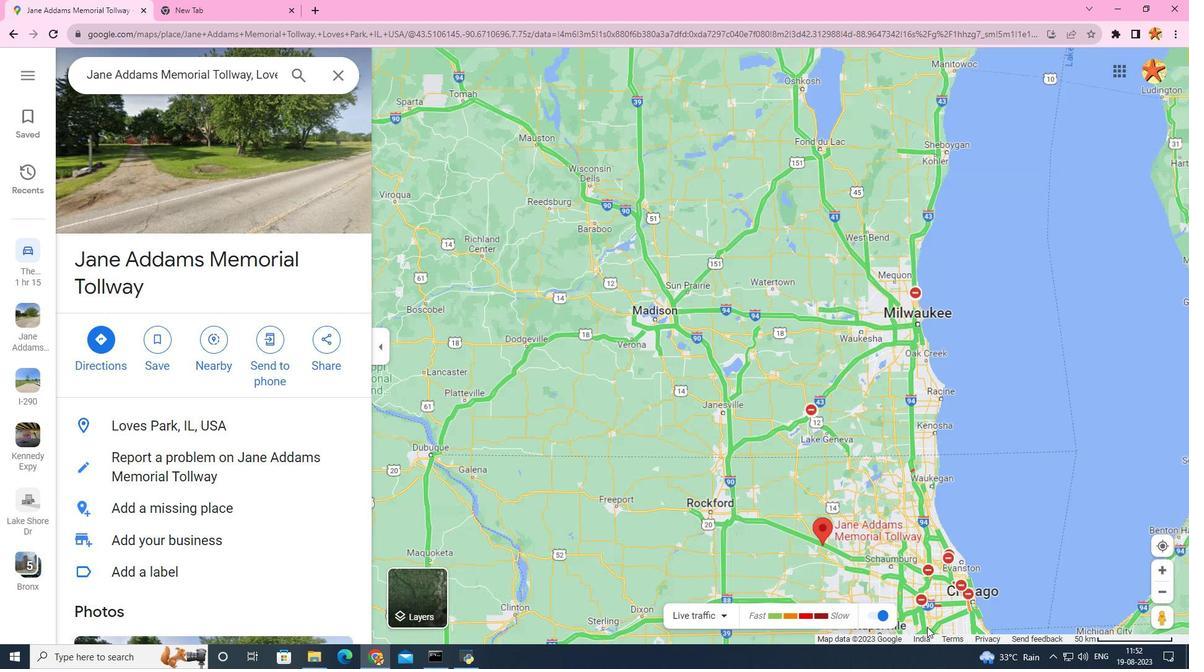 
Action: Mouse moved to (930, 626)
Screenshot: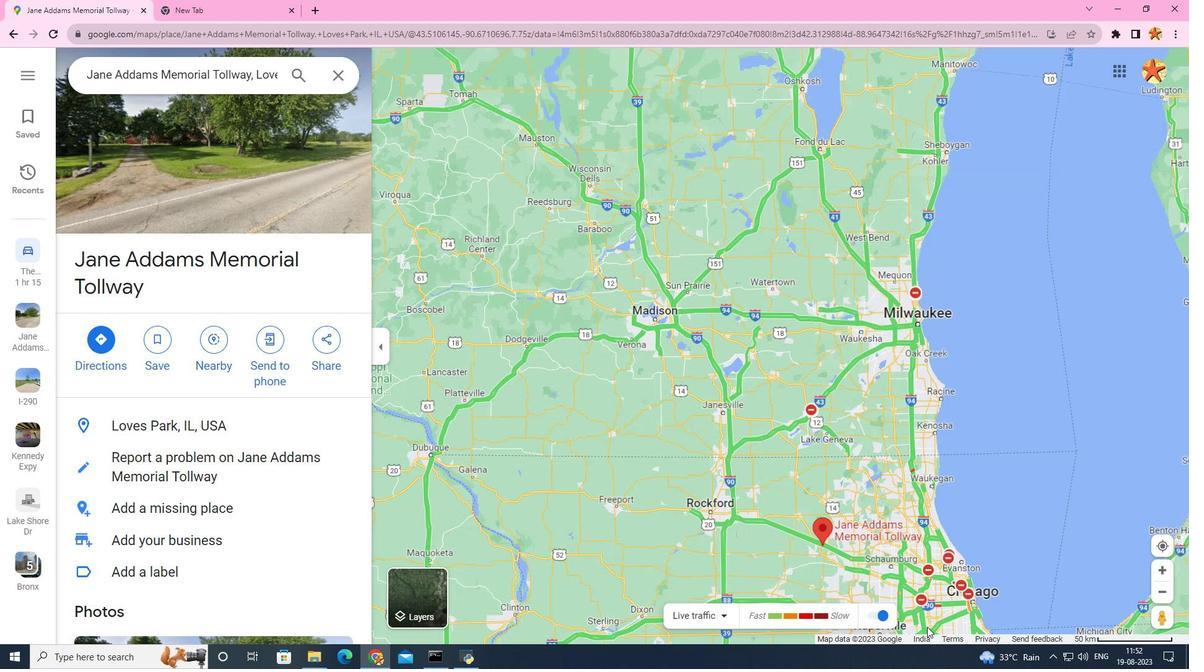 
Action: Mouse scrolled (930, 627) with delta (0, 0)
Screenshot: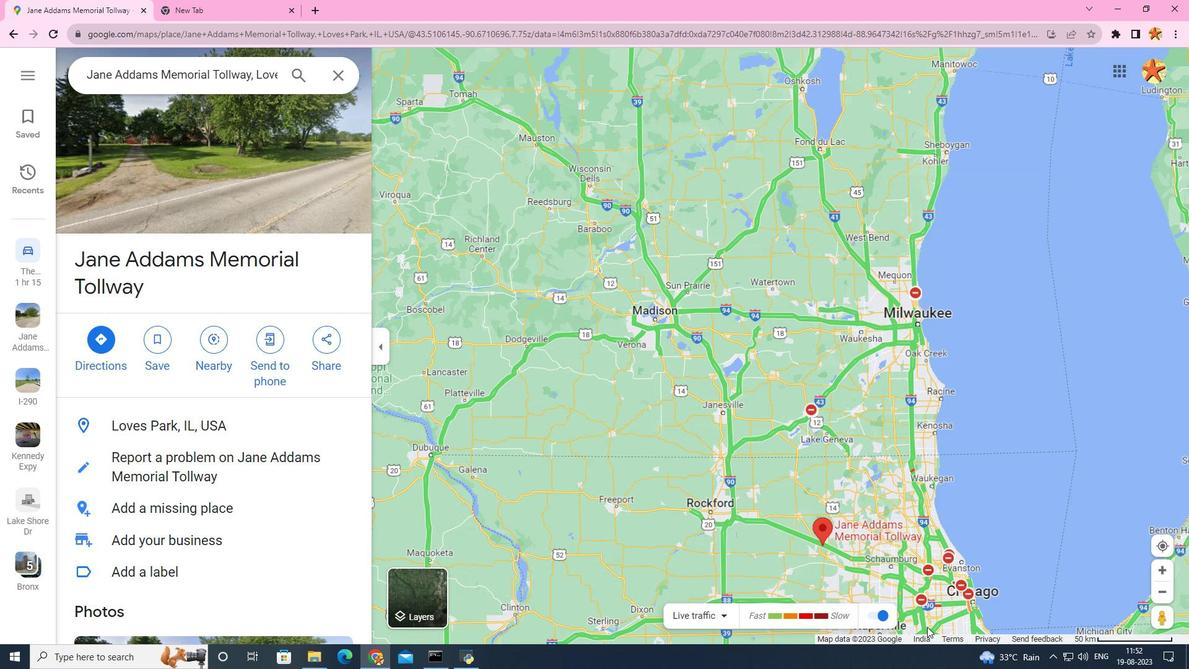 
Action: Mouse moved to (928, 626)
Screenshot: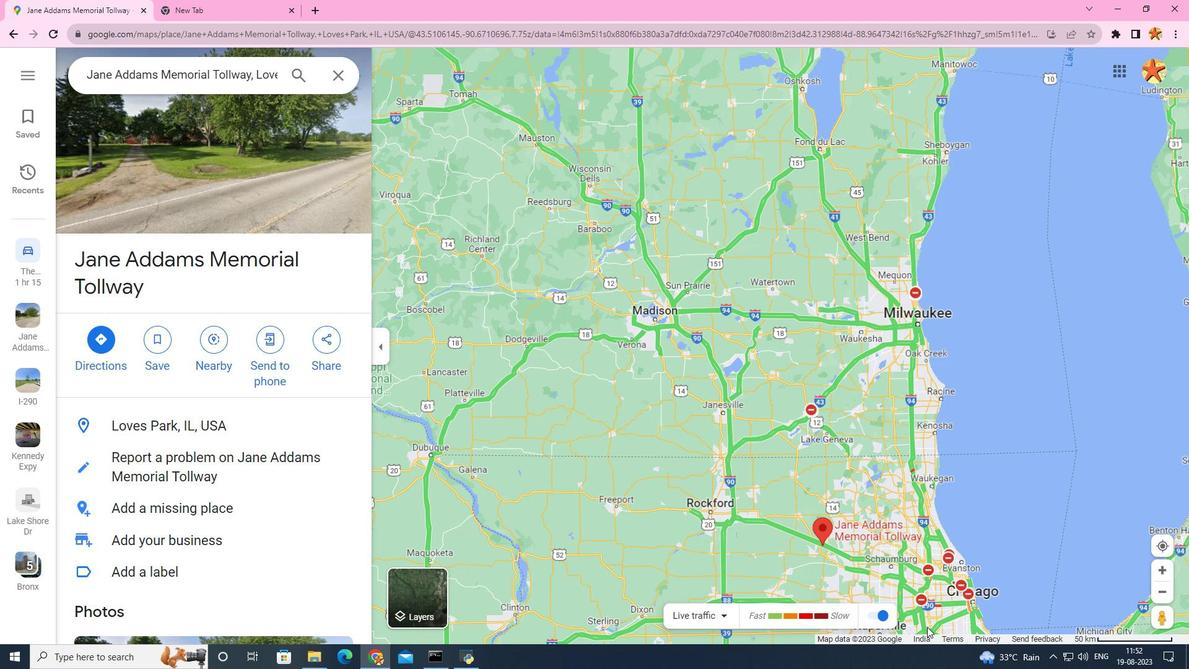 
Action: Mouse scrolled (928, 627) with delta (0, 0)
Screenshot: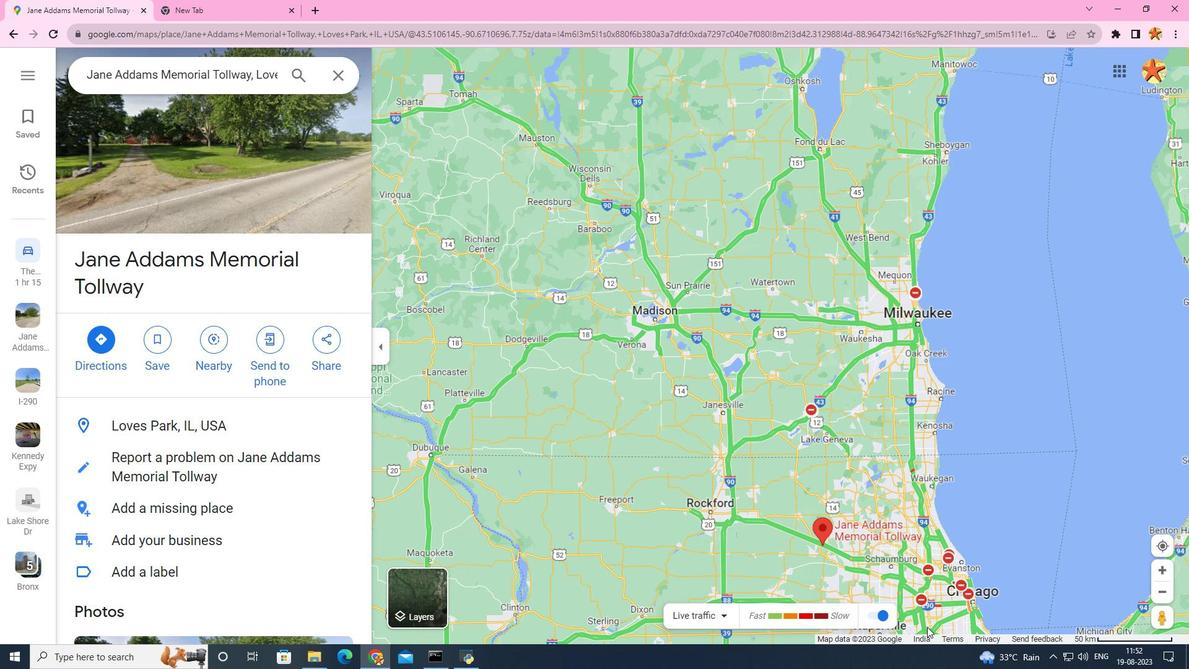 
Action: Mouse moved to (901, 617)
Screenshot: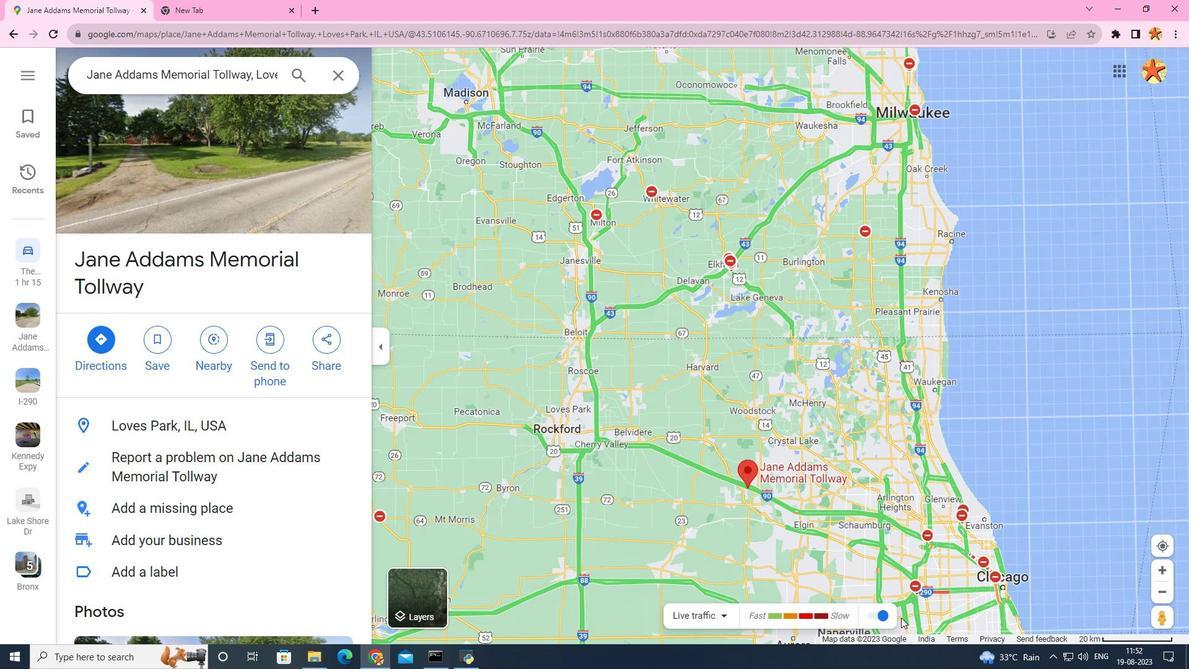 
Action: Mouse scrolled (901, 618) with delta (0, 0)
Screenshot: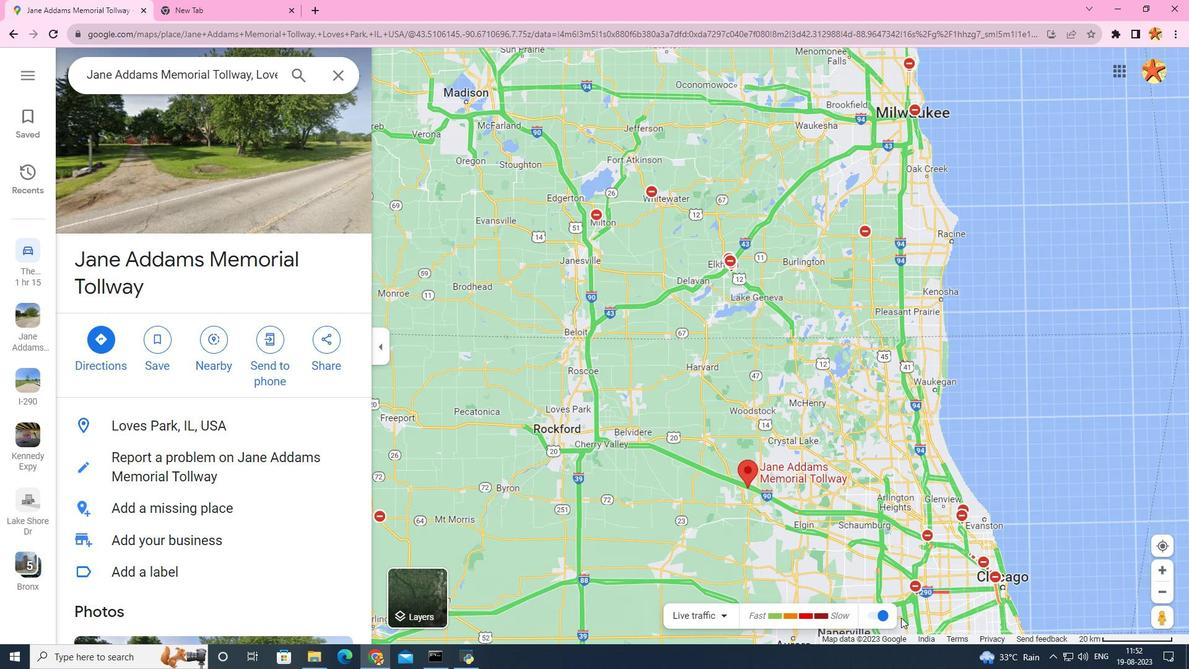 
Action: Mouse scrolled (901, 618) with delta (0, 0)
Screenshot: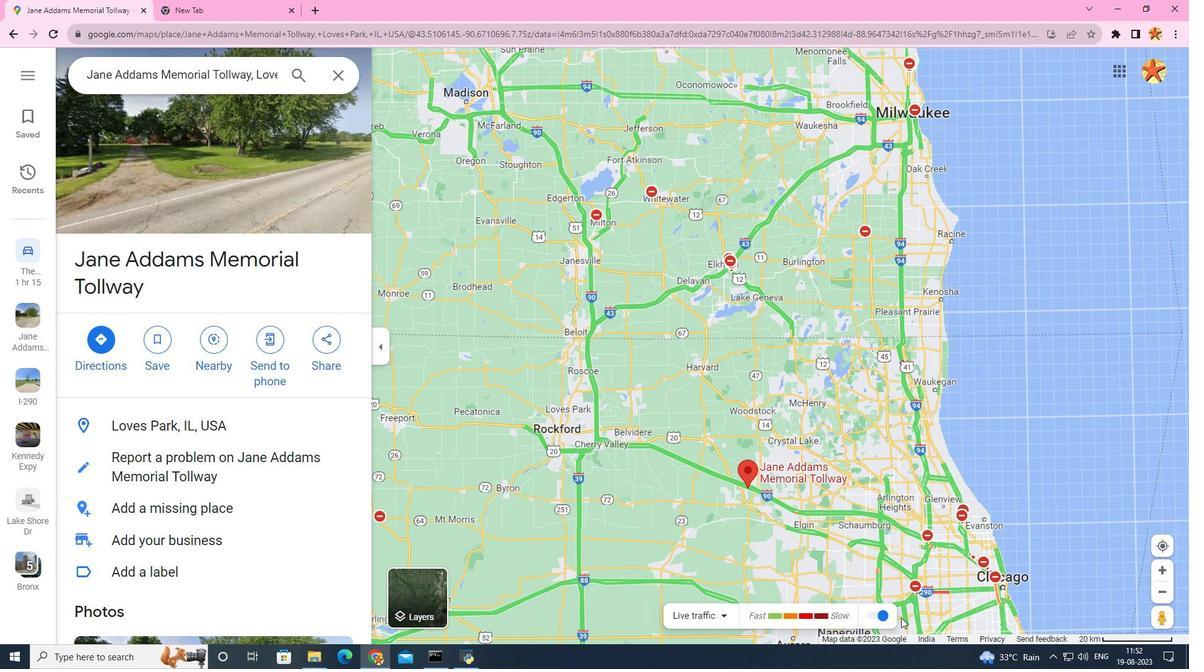 
Action: Mouse scrolled (901, 618) with delta (0, 0)
Screenshot: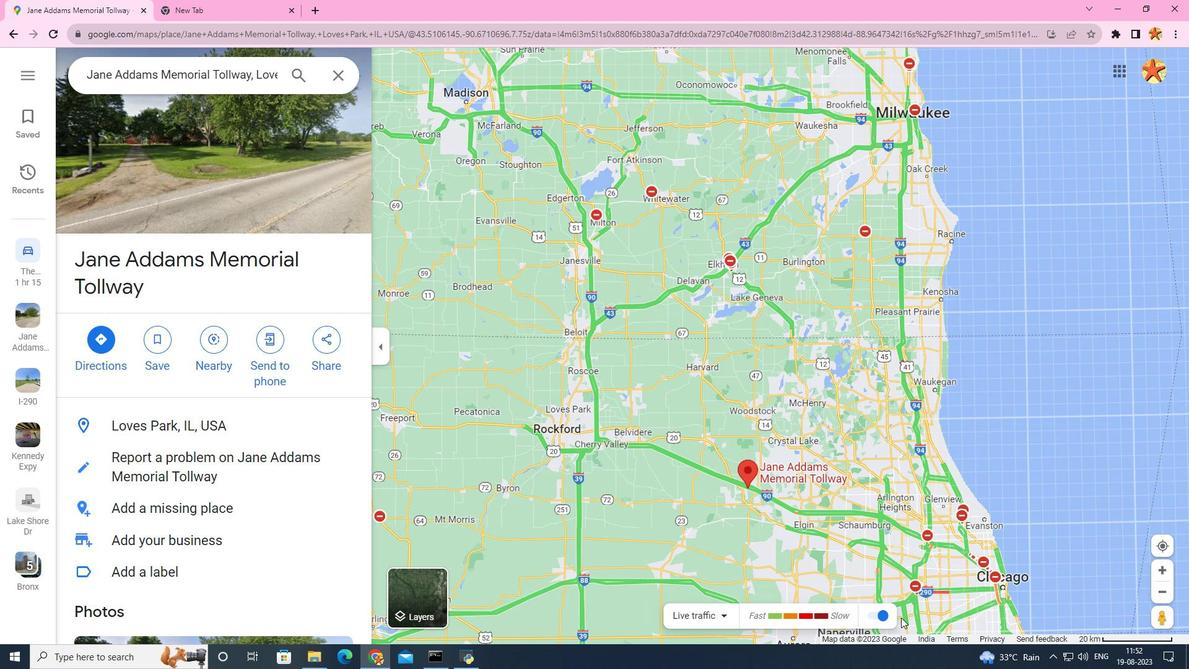 
Action: Mouse moved to (901, 617)
Screenshot: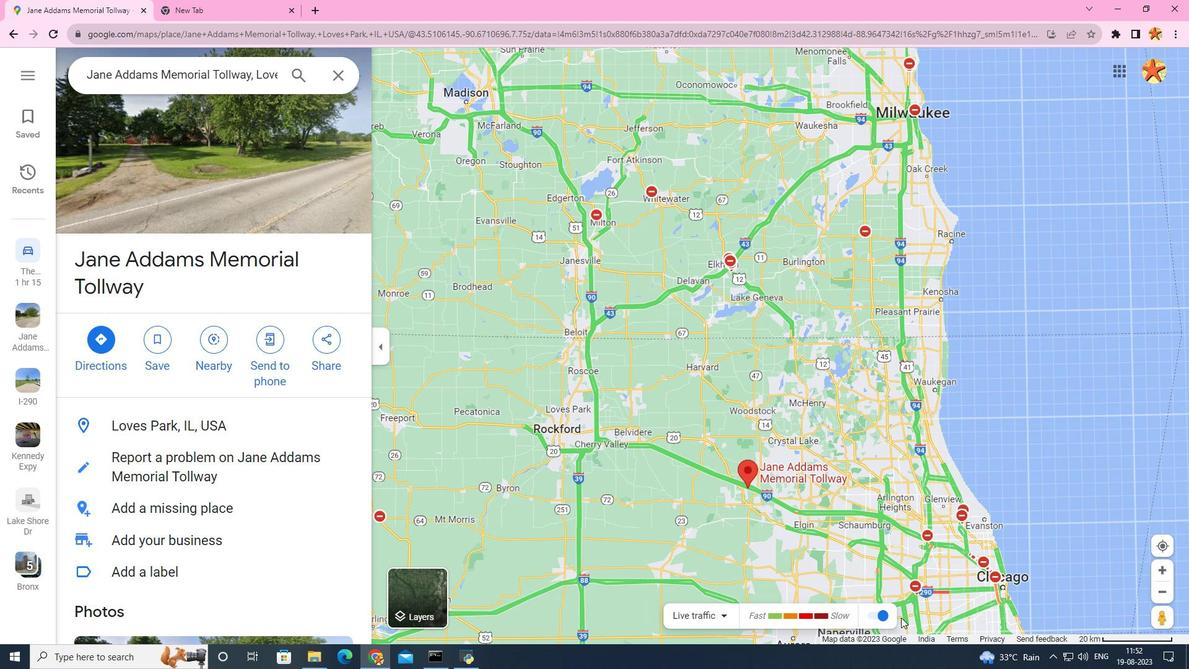 
Action: Mouse scrolled (901, 618) with delta (0, 0)
Screenshot: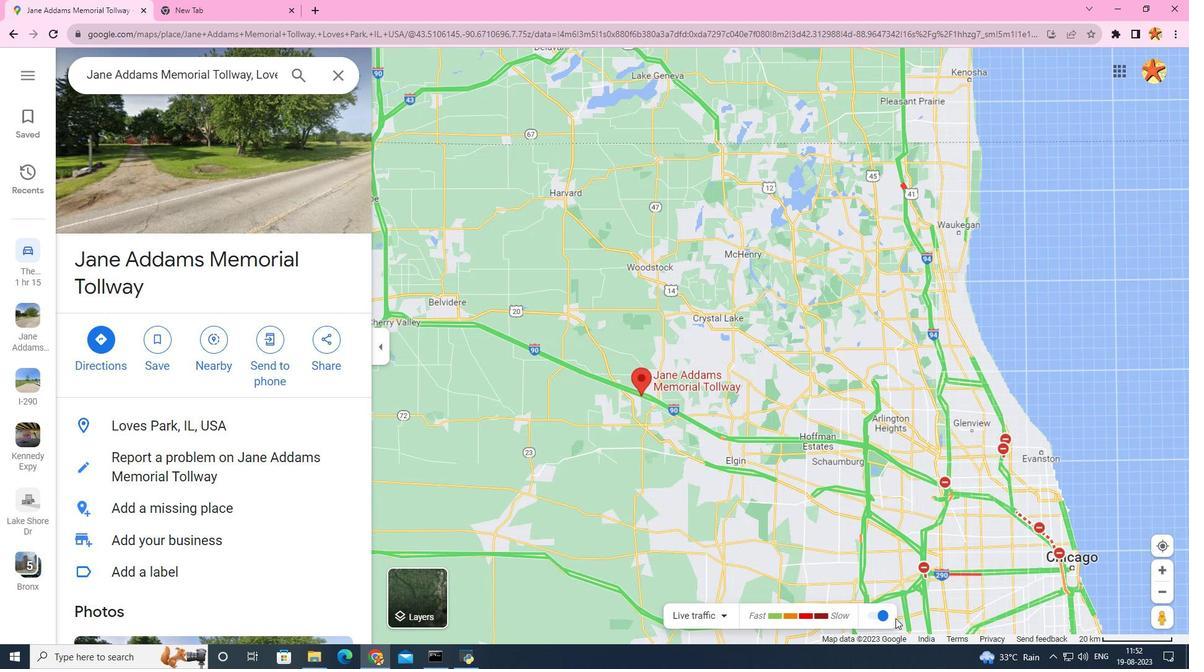
Action: Mouse moved to (539, 325)
Screenshot: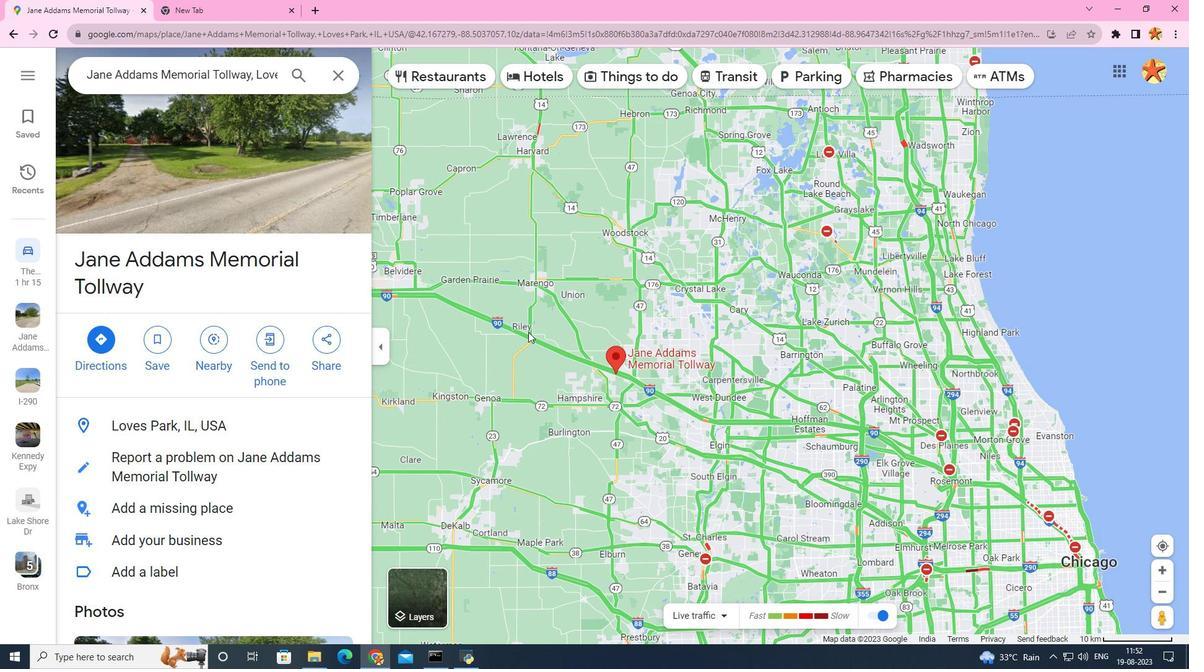 
Action: Mouse scrolled (539, 326) with delta (0, 0)
Screenshot: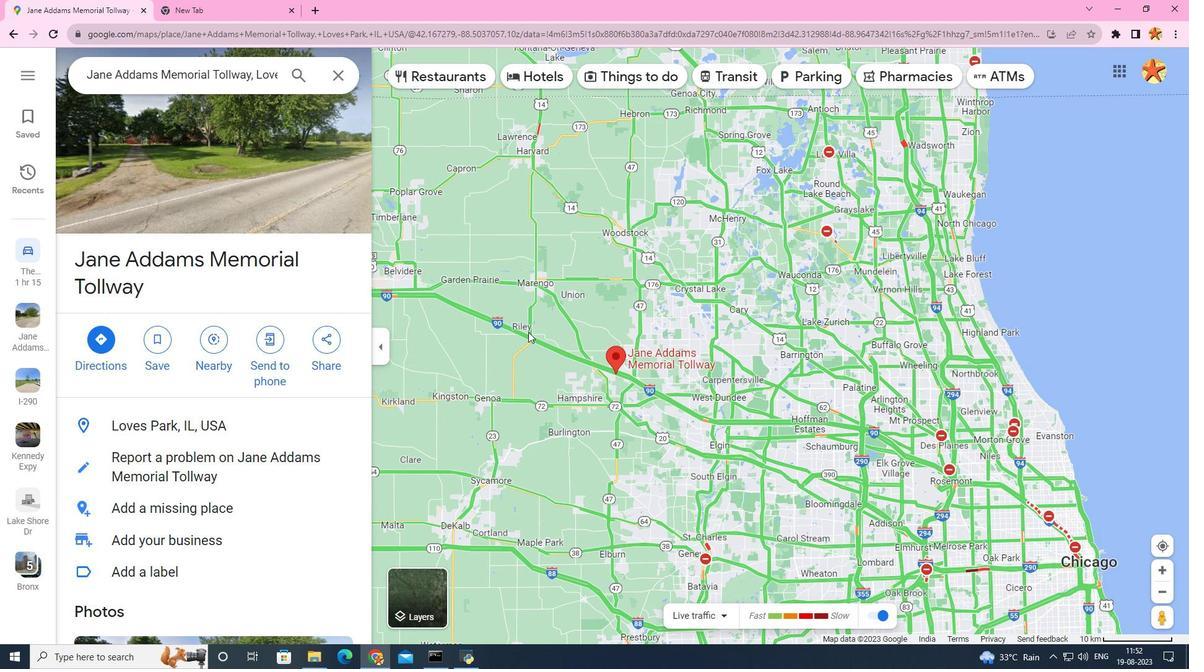 
Action: Mouse moved to (531, 329)
Screenshot: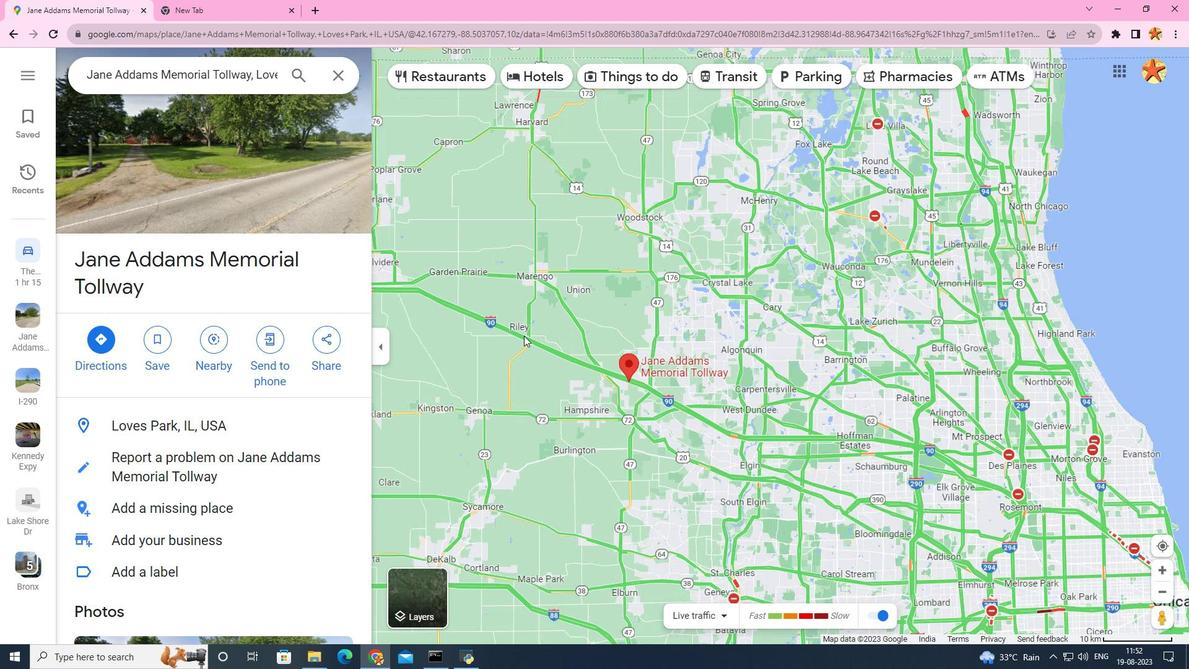
Action: Mouse scrolled (531, 330) with delta (0, 0)
Screenshot: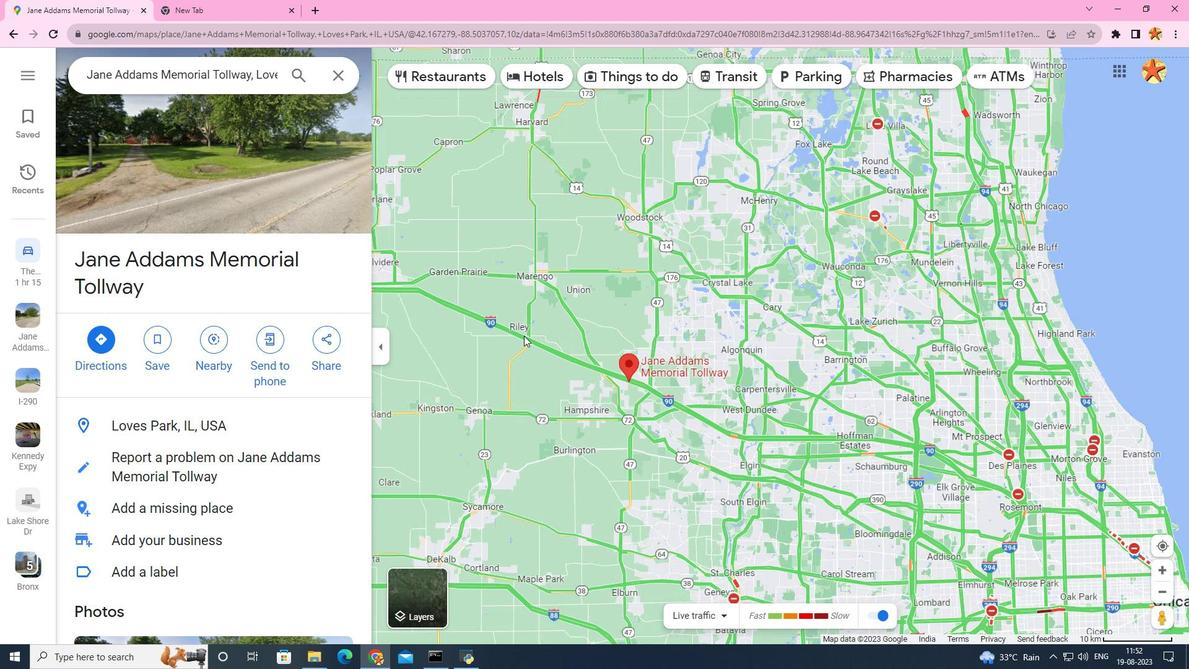 
Action: Mouse moved to (526, 332)
Screenshot: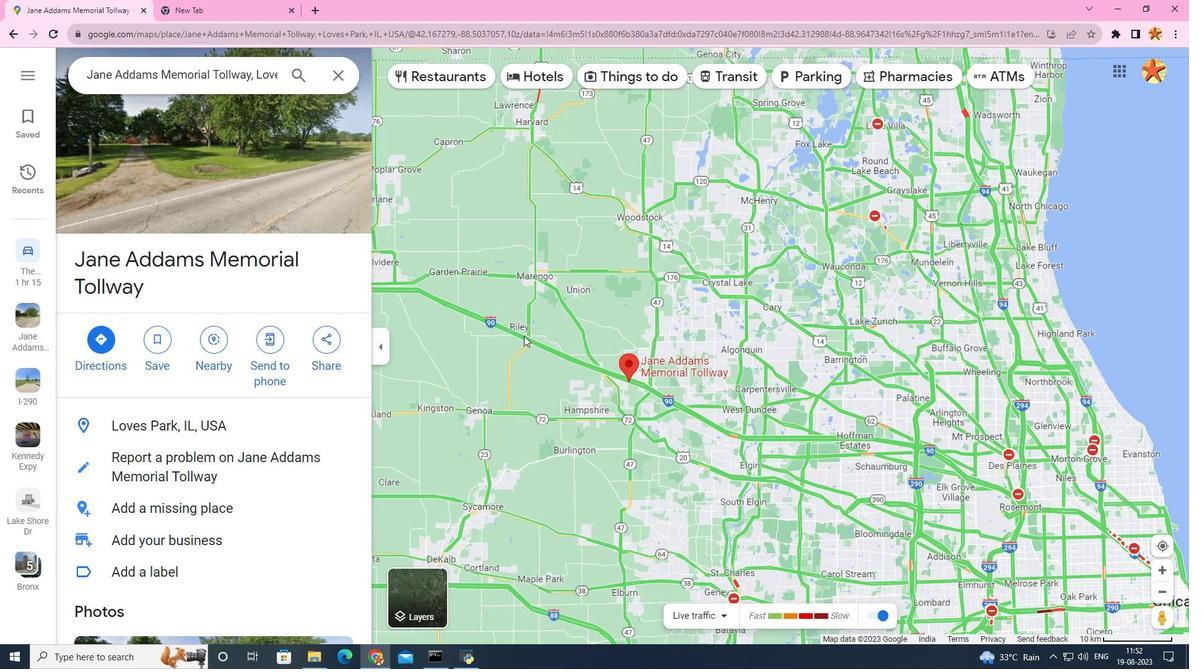 
Action: Mouse scrolled (526, 332) with delta (0, 0)
Screenshot: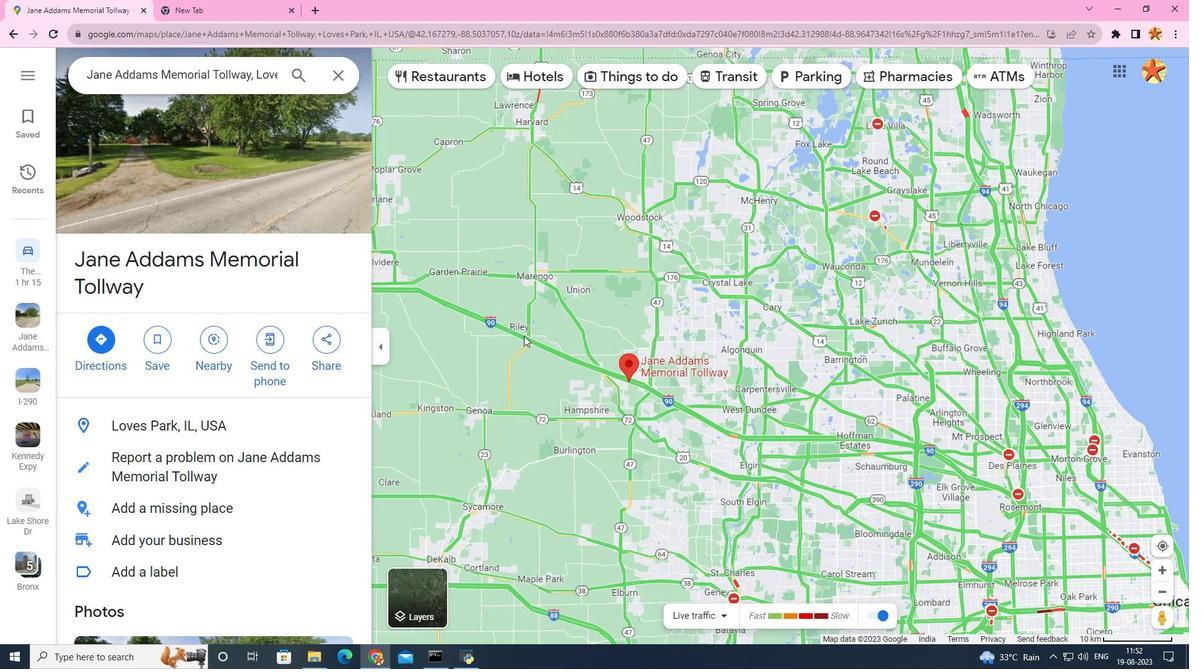 
Action: Mouse moved to (525, 333)
Screenshot: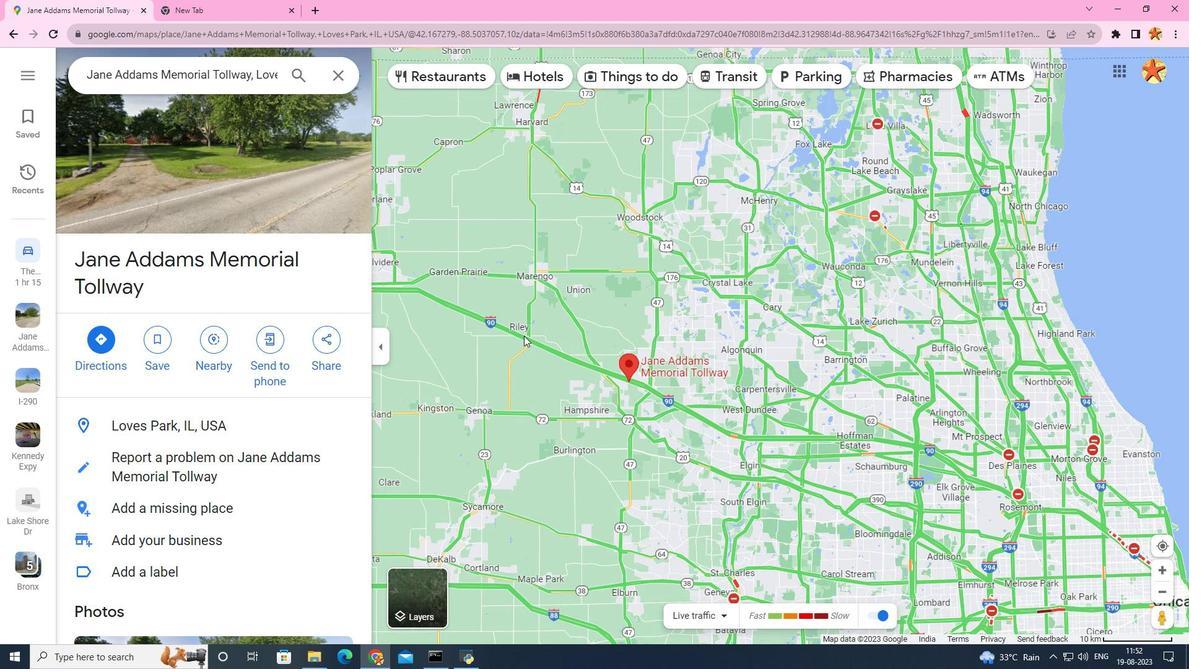 
Action: Mouse scrolled (525, 334) with delta (0, 0)
Screenshot: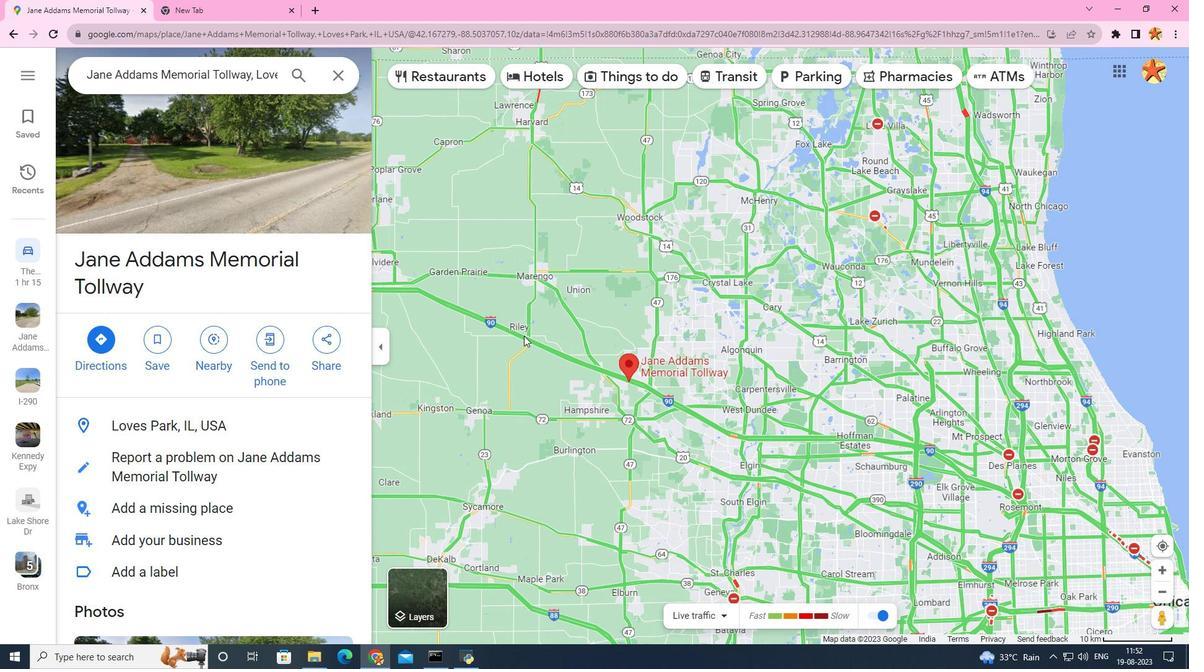 
Action: Mouse moved to (524, 335)
Screenshot: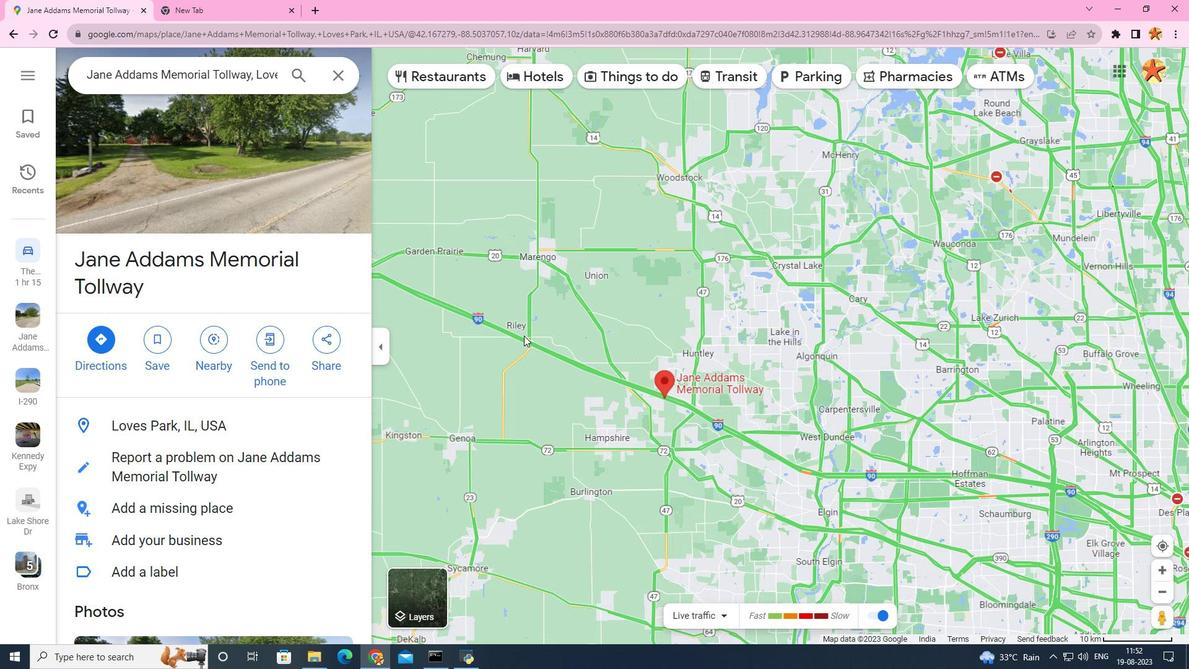 
Action: Mouse scrolled (524, 336) with delta (0, 0)
Screenshot: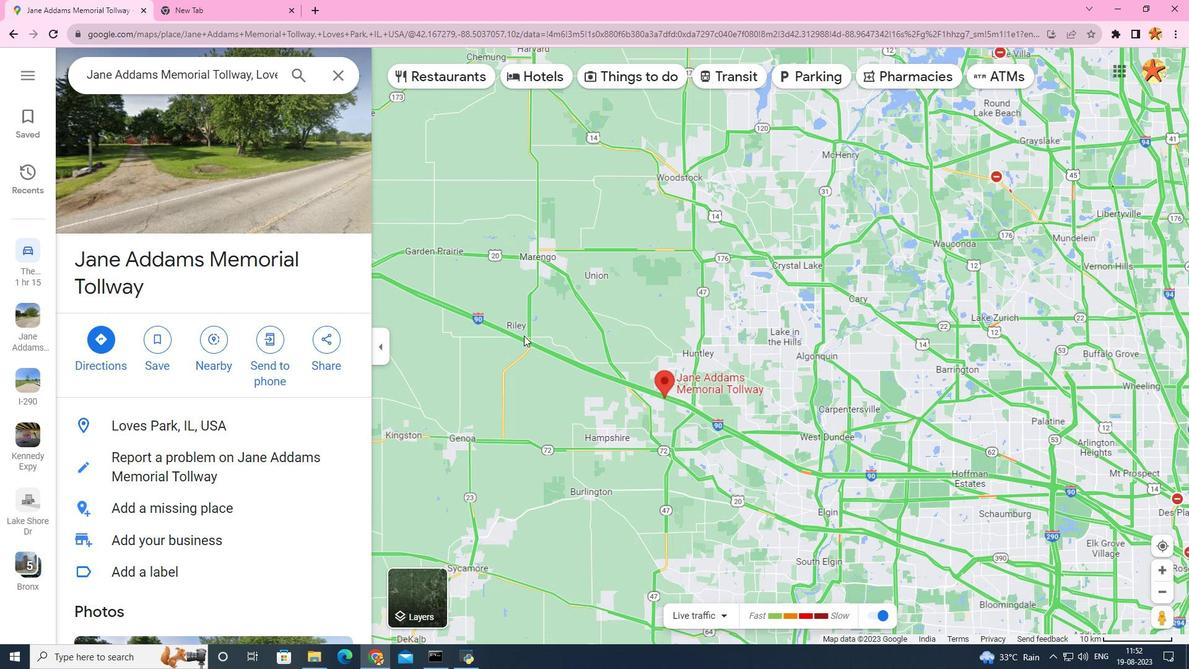 
Action: Mouse moved to (525, 336)
Screenshot: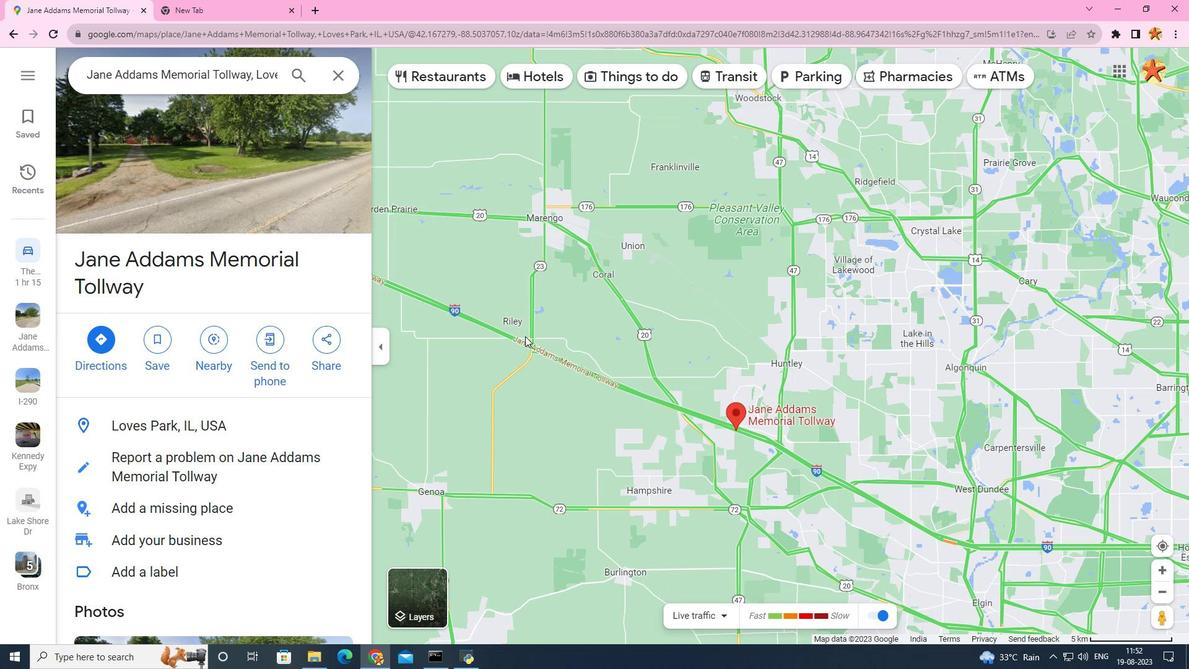 
Action: Mouse scrolled (525, 337) with delta (0, 0)
Screenshot: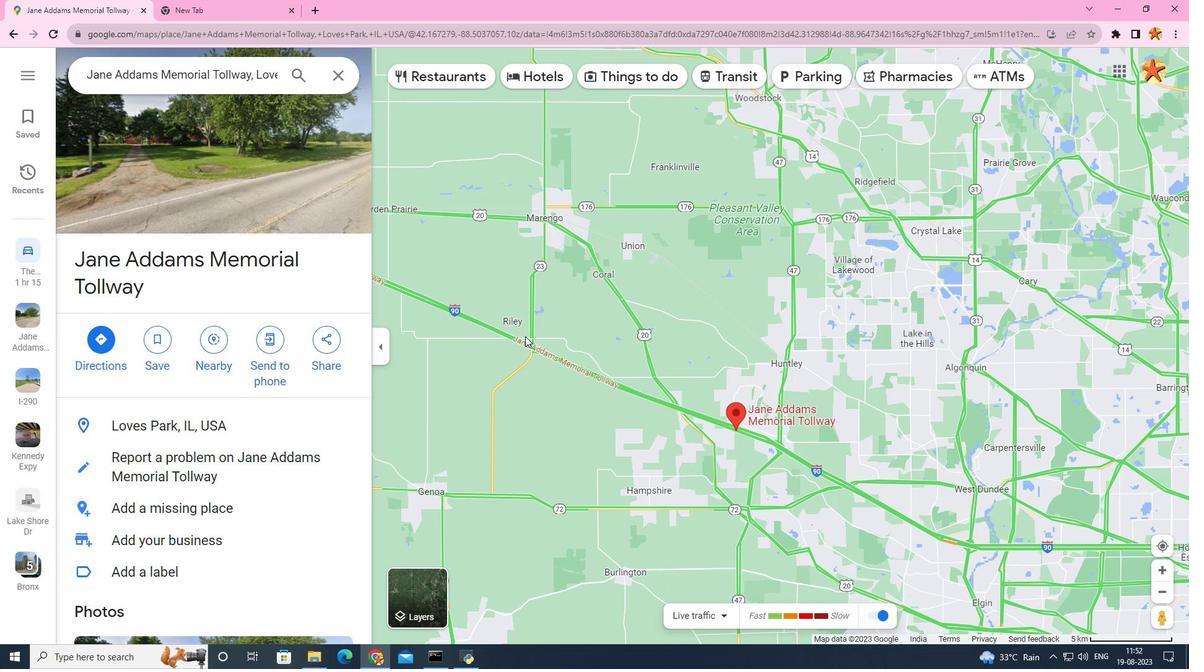 
Action: Mouse scrolled (525, 337) with delta (0, 0)
Screenshot: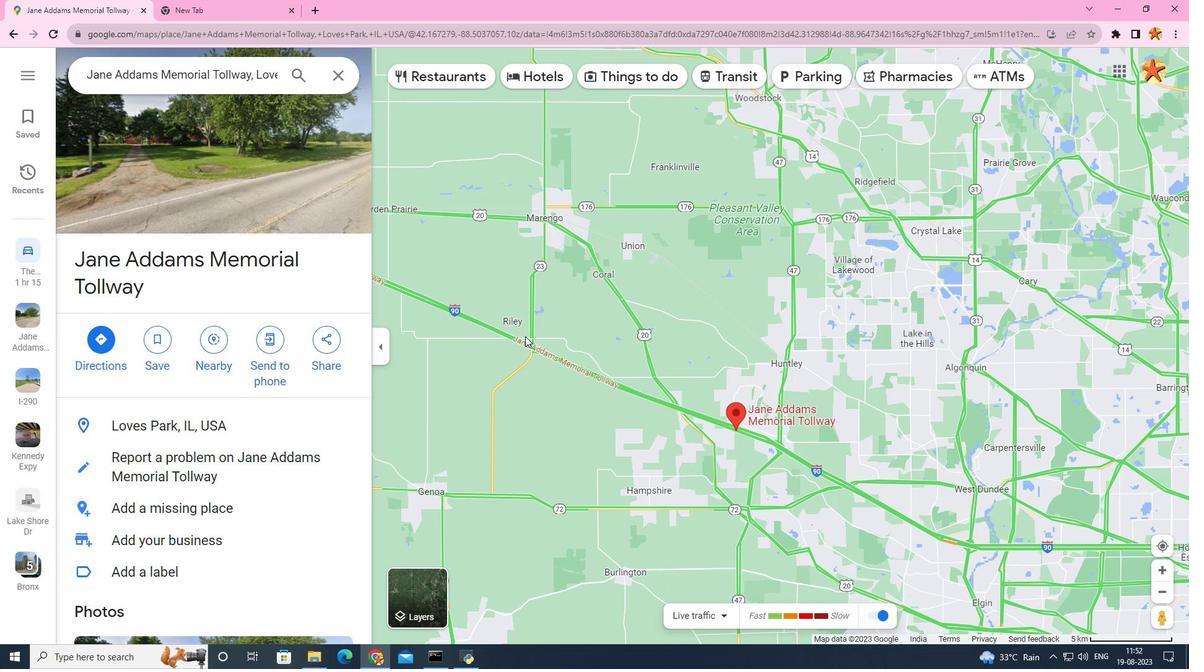 
Action: Mouse scrolled (525, 337) with delta (0, 0)
Screenshot: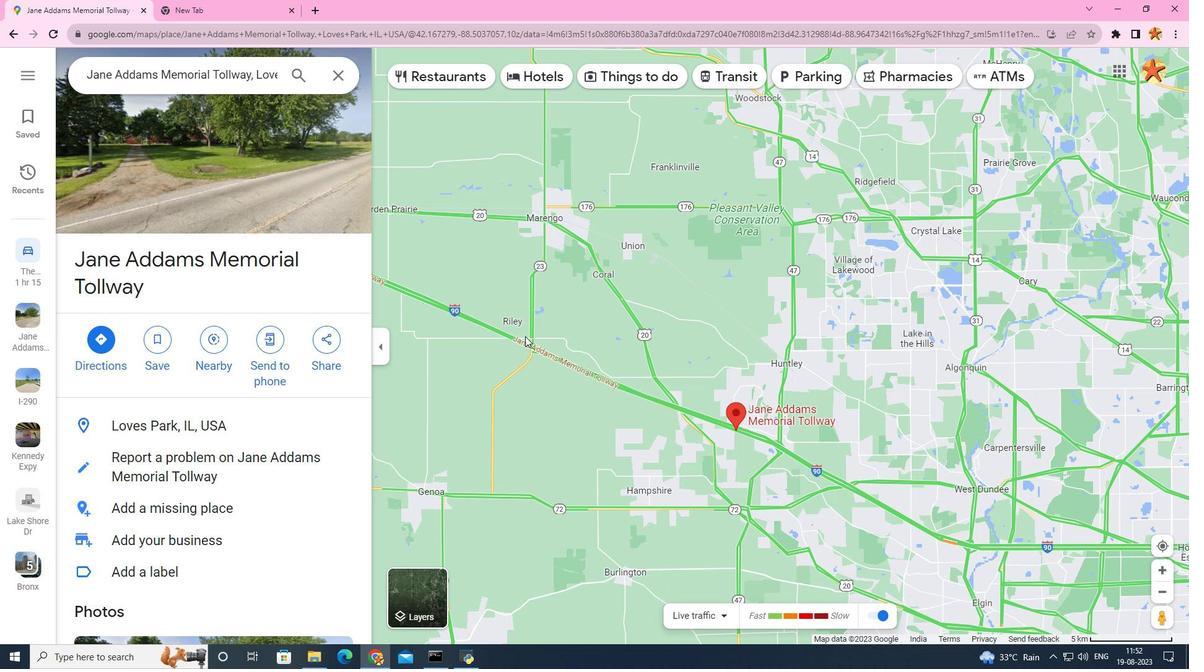 
Action: Mouse scrolled (525, 337) with delta (0, 0)
Screenshot: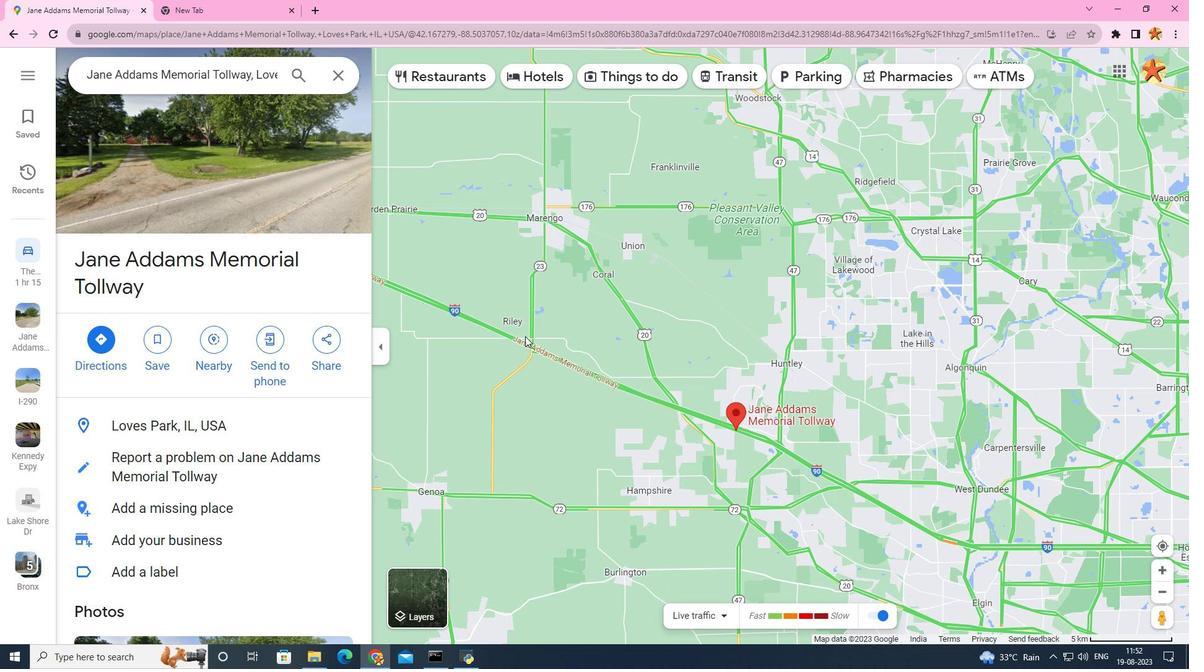 
Action: Mouse scrolled (525, 337) with delta (0, 0)
Screenshot: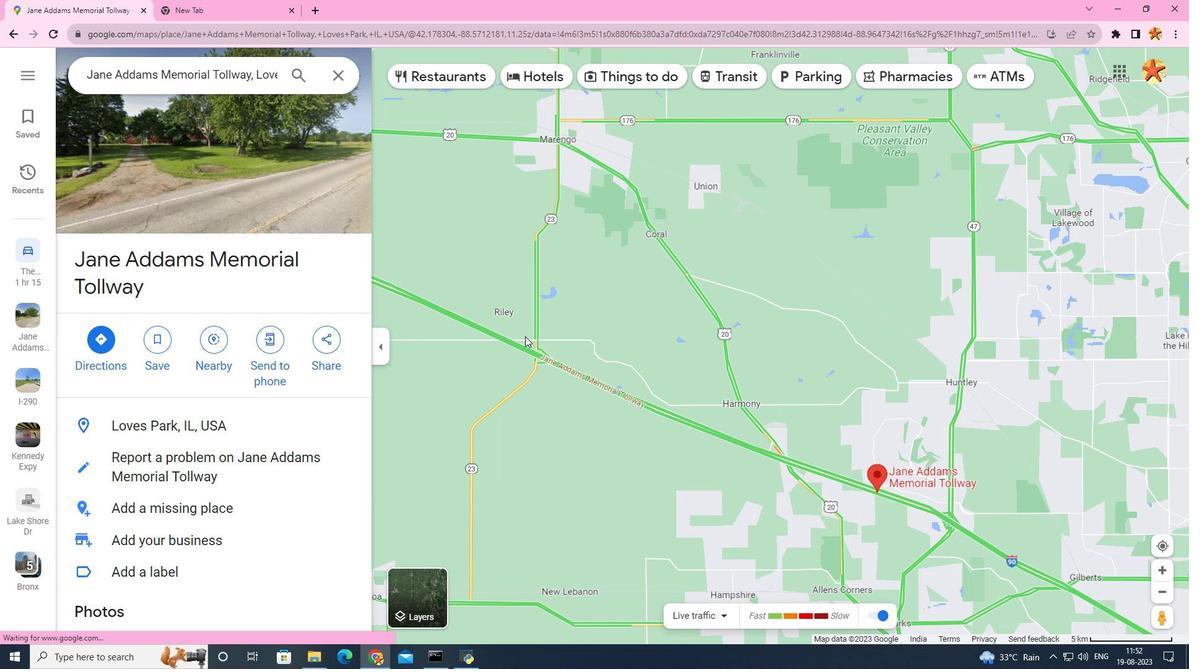 
Action: Mouse scrolled (525, 337) with delta (0, 0)
Screenshot: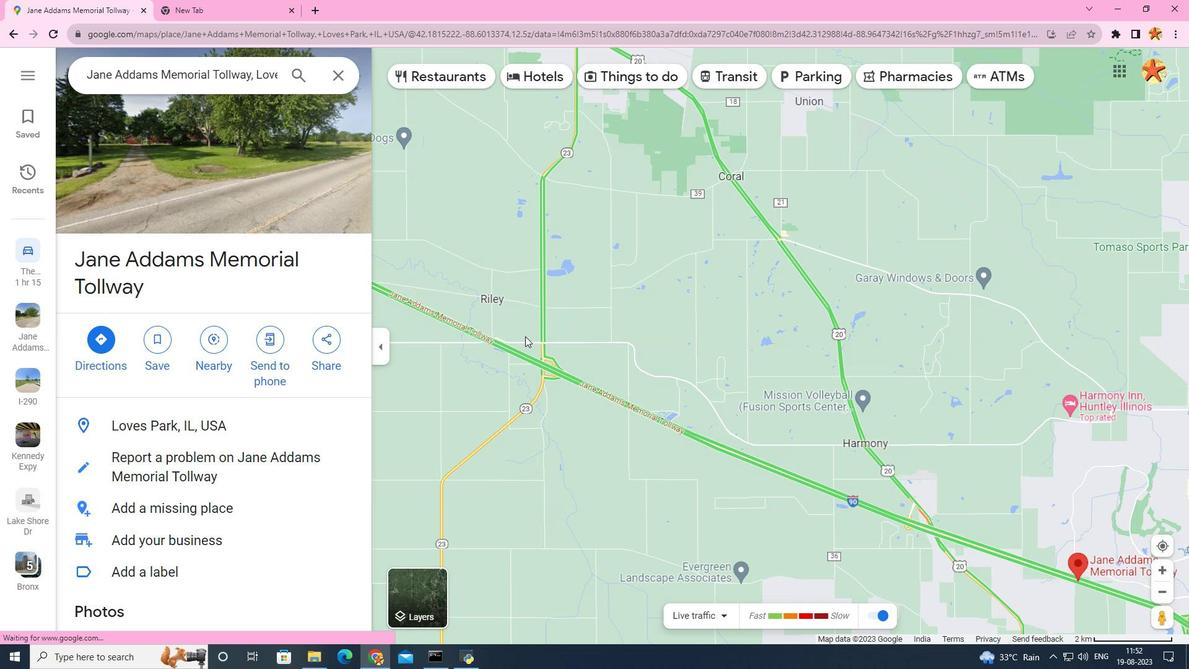 
Action: Mouse scrolled (525, 337) with delta (0, 0)
Screenshot: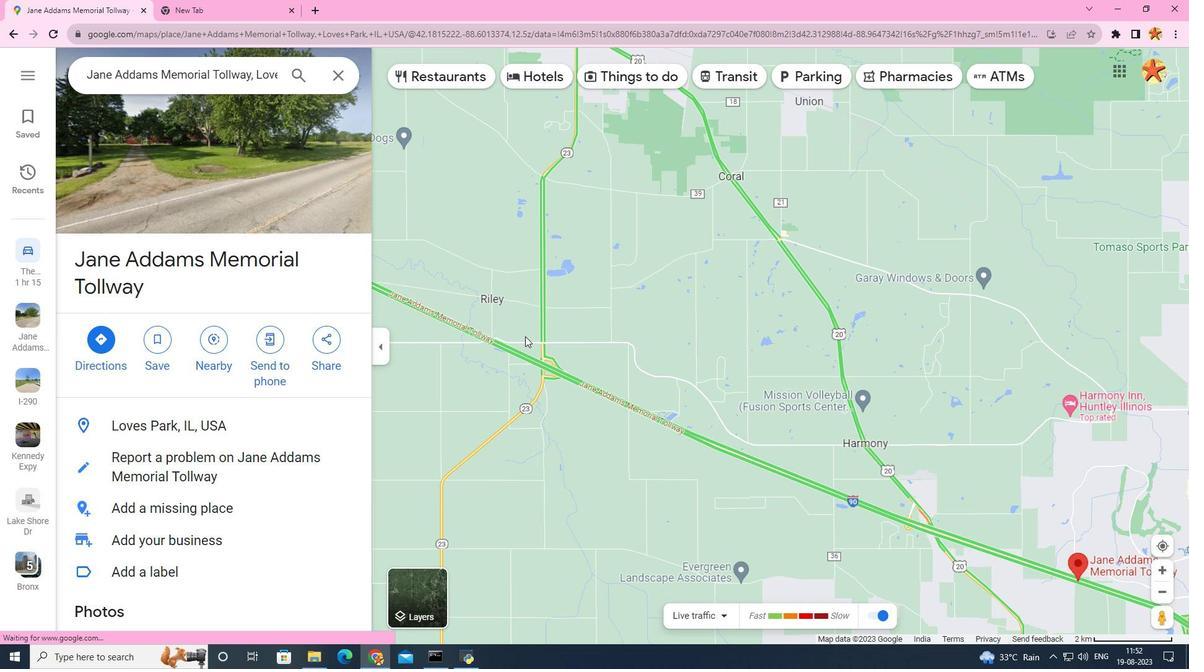 
Action: Mouse scrolled (525, 337) with delta (0, 0)
Screenshot: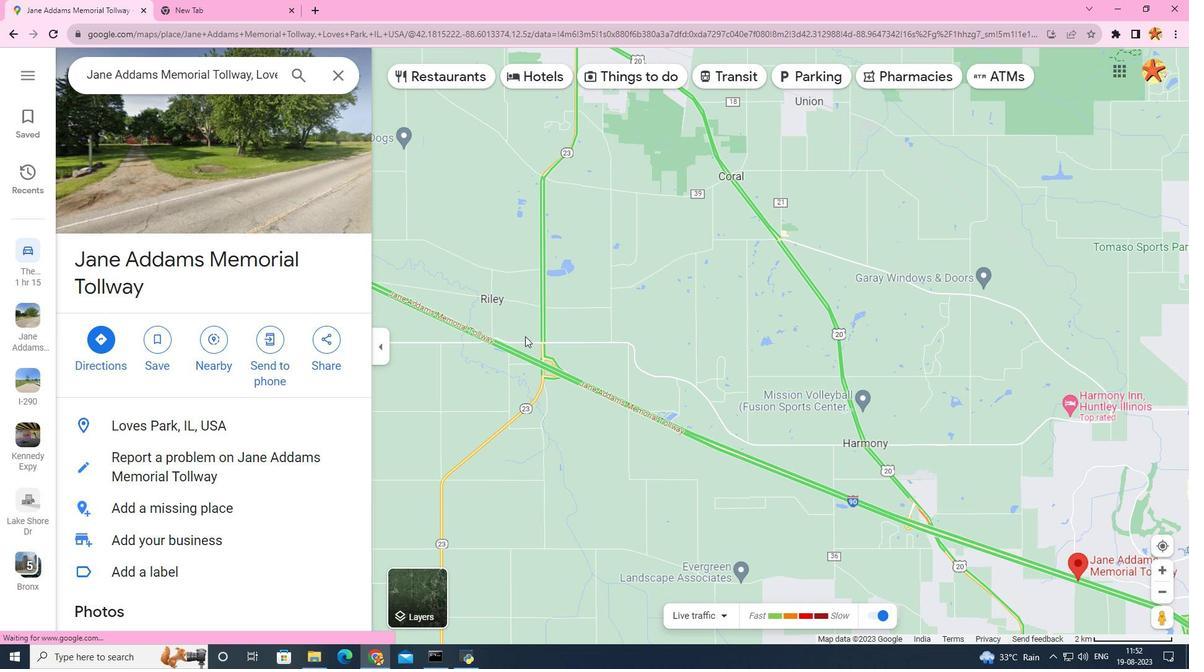 
Action: Mouse moved to (525, 336)
Screenshot: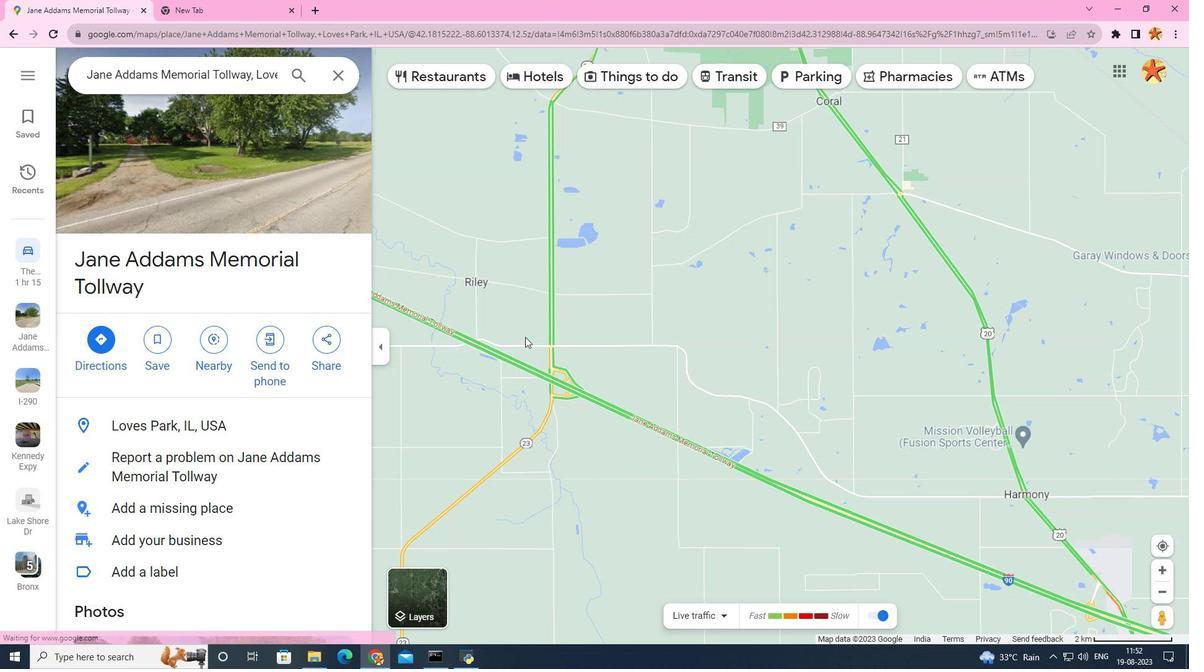 
Action: Mouse scrolled (525, 337) with delta (0, 0)
Screenshot: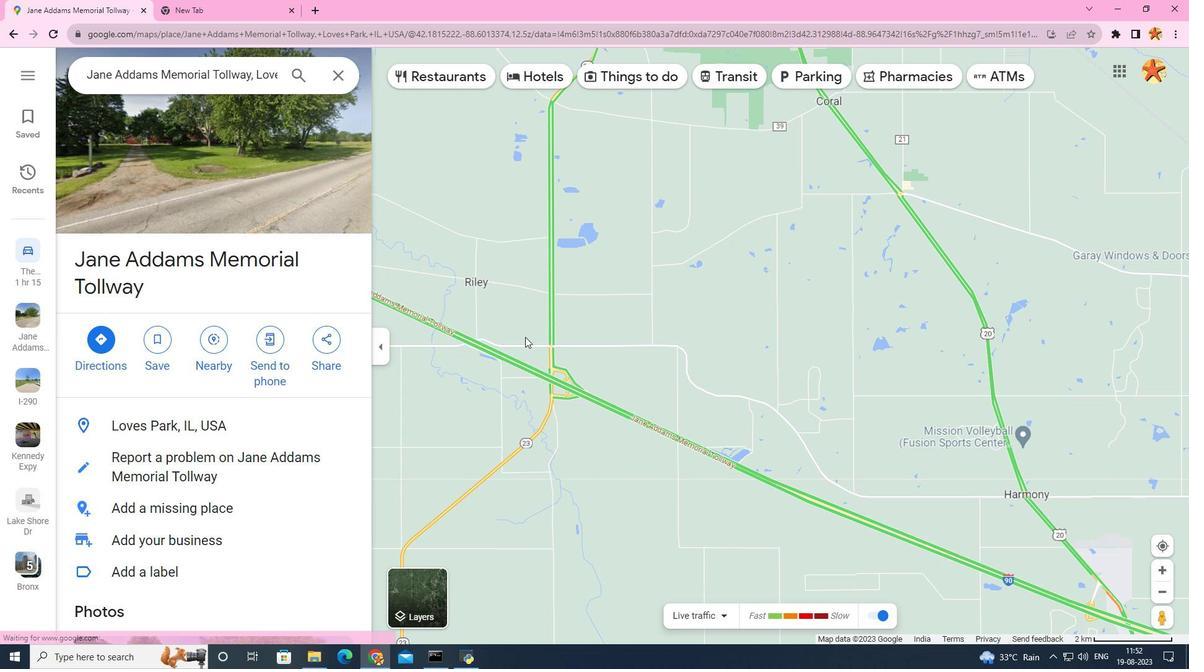 
Action: Mouse moved to (525, 337)
Screenshot: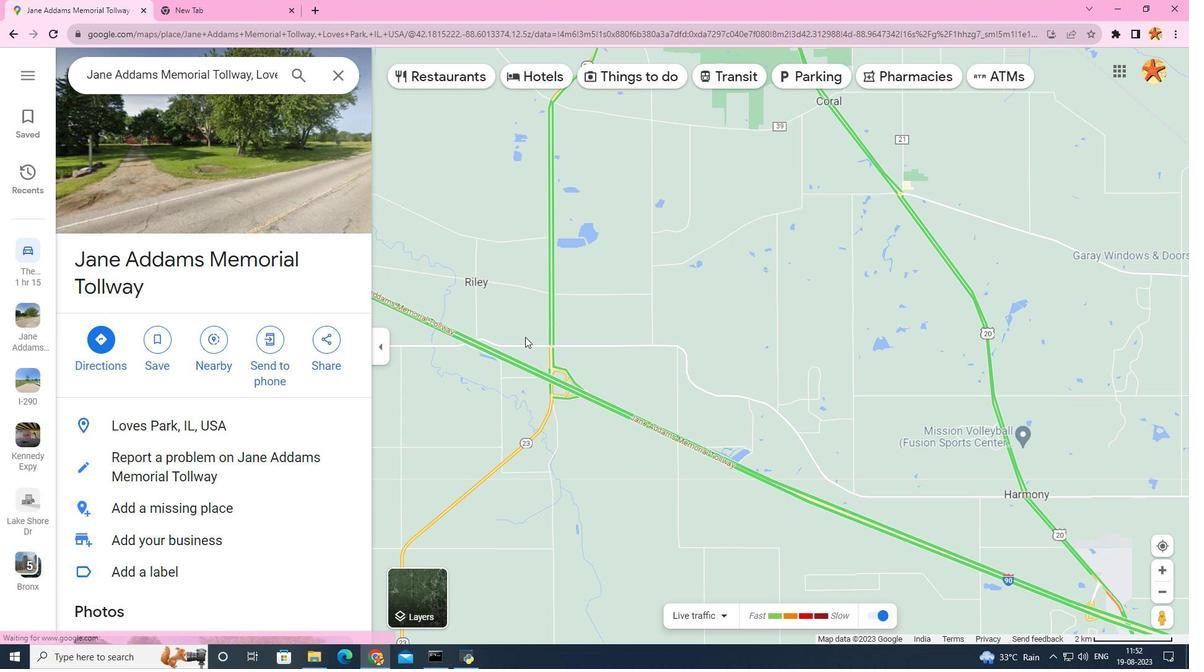 
Action: Mouse scrolled (525, 336) with delta (0, 0)
Screenshot: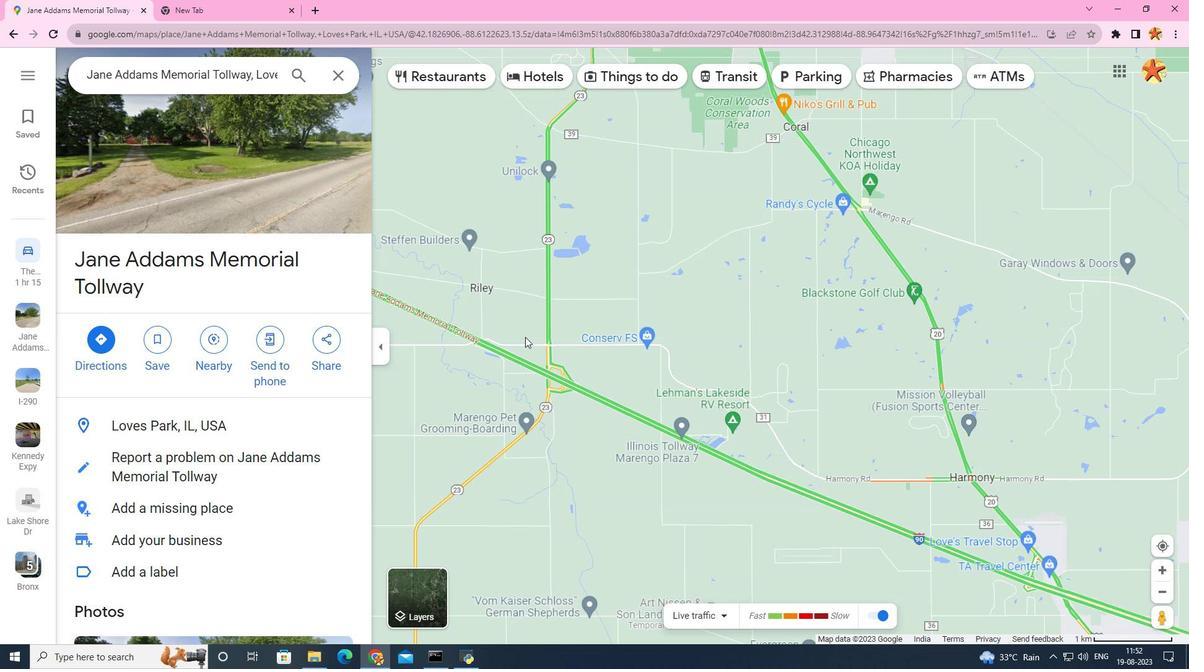 
Action: Mouse scrolled (525, 336) with delta (0, 0)
Screenshot: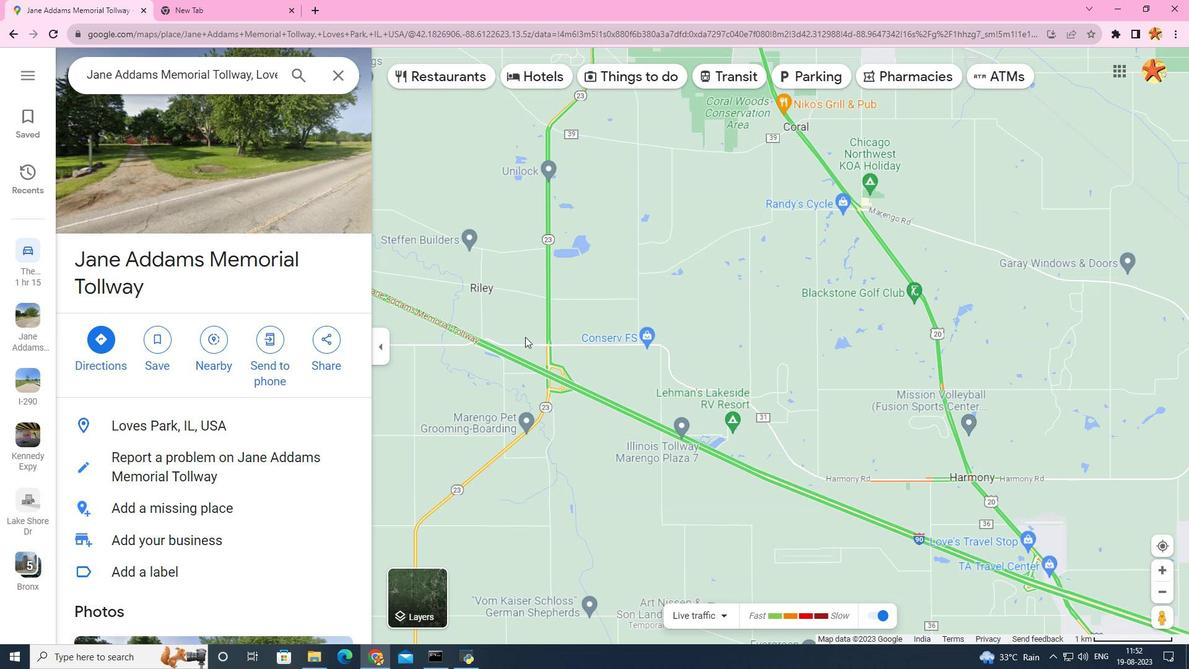 
Action: Mouse scrolled (525, 336) with delta (0, 0)
Screenshot: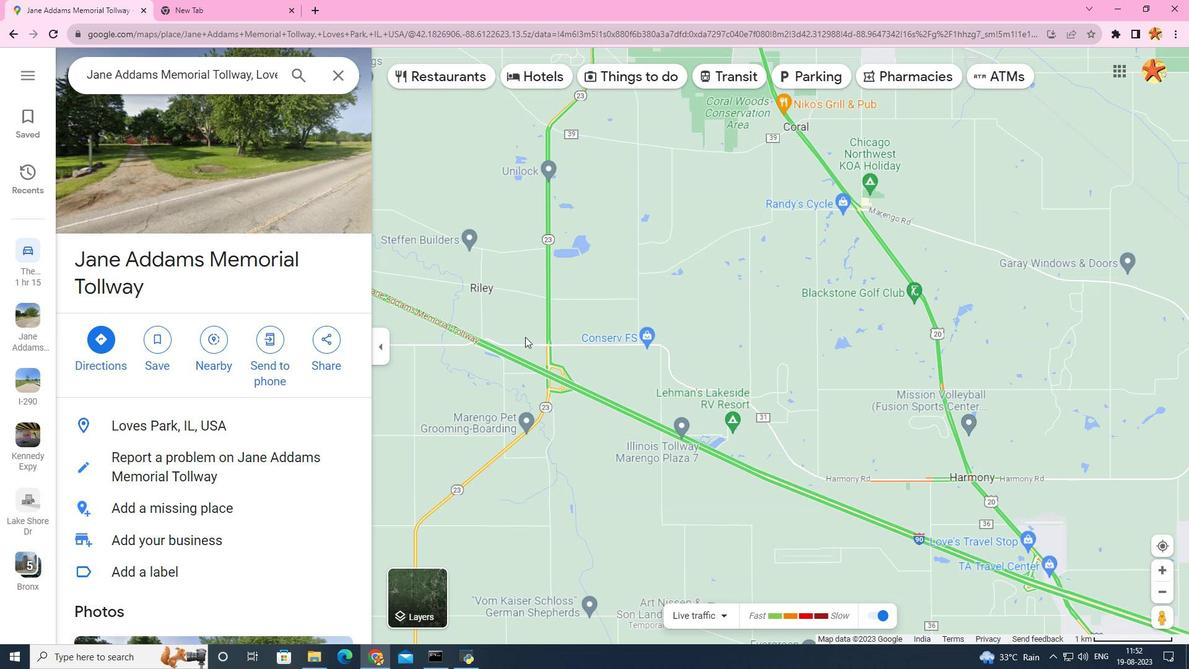 
Action: Mouse scrolled (525, 336) with delta (0, 0)
Screenshot: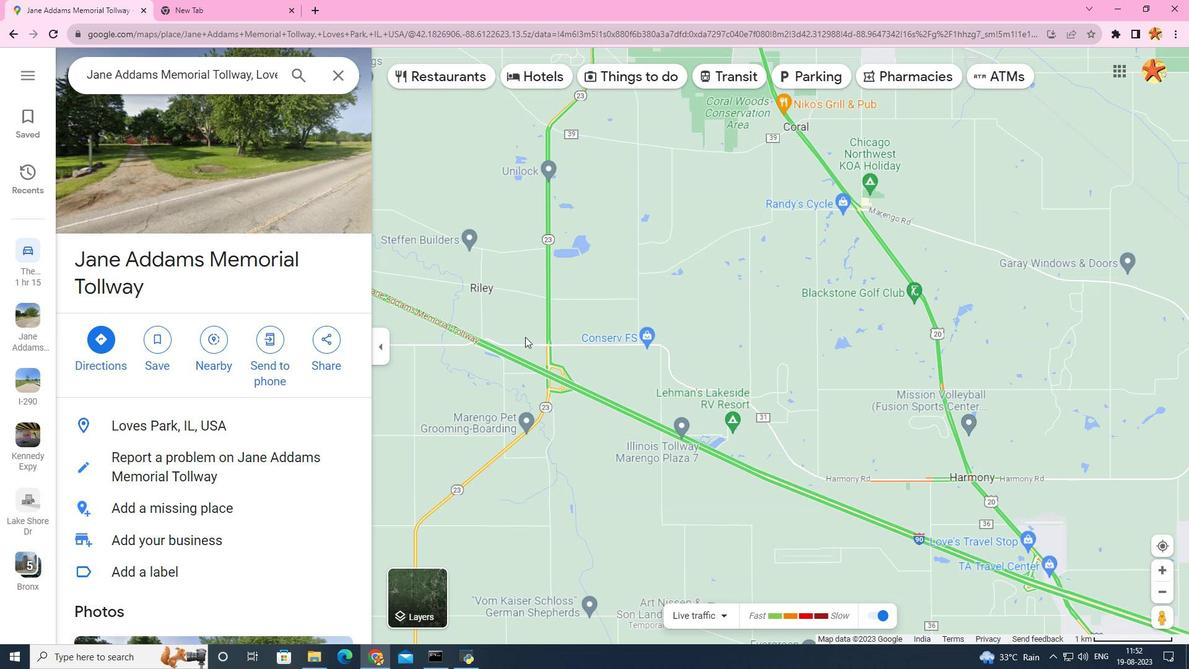 
Action: Mouse scrolled (525, 336) with delta (0, 0)
Screenshot: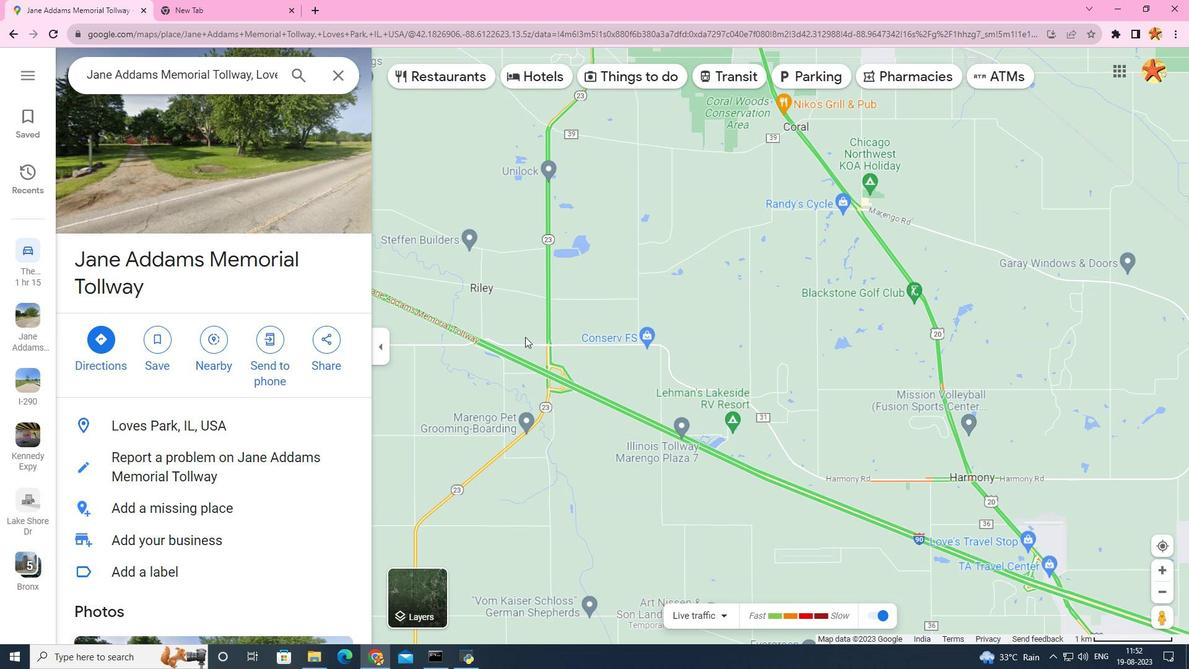 
Action: Mouse scrolled (525, 336) with delta (0, 0)
Screenshot: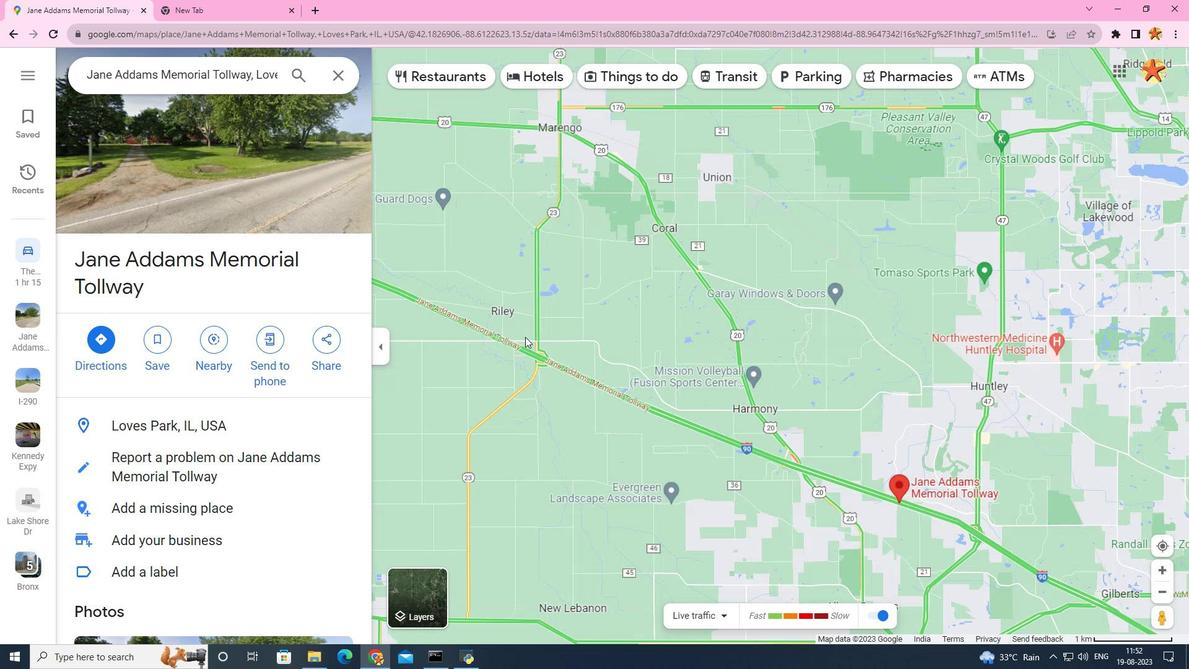 
Action: Mouse scrolled (525, 336) with delta (0, 0)
Screenshot: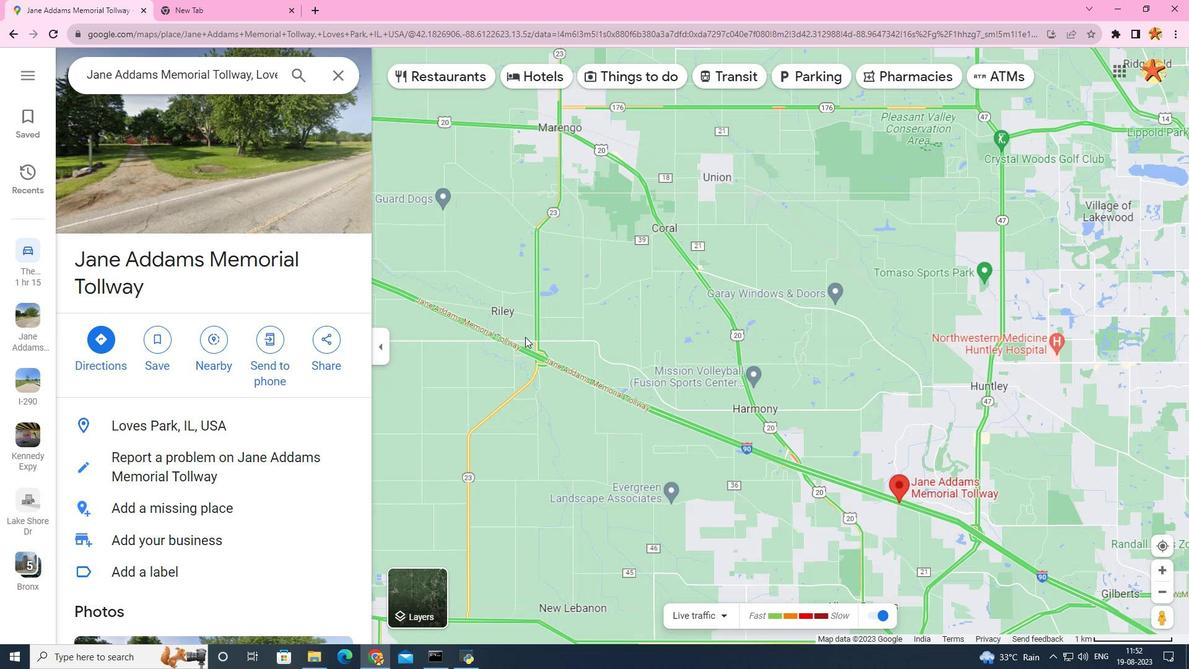 
Action: Mouse moved to (900, 443)
Screenshot: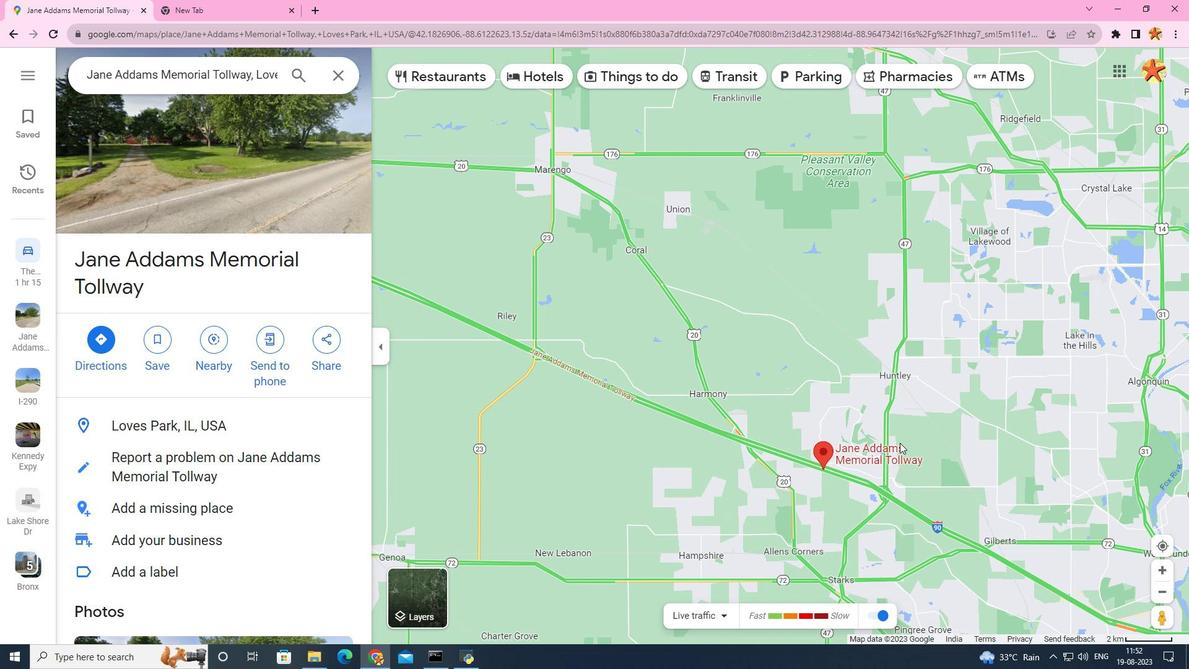 
Action: Mouse scrolled (900, 443) with delta (0, 0)
Screenshot: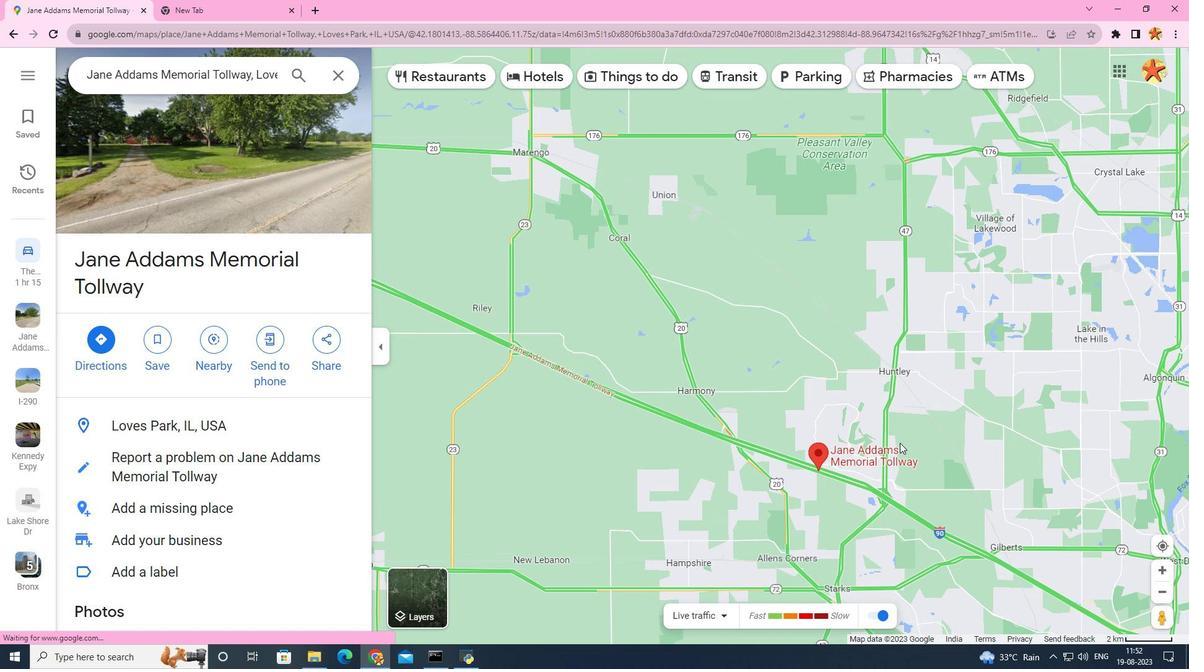
Action: Mouse scrolled (900, 443) with delta (0, 0)
Screenshot: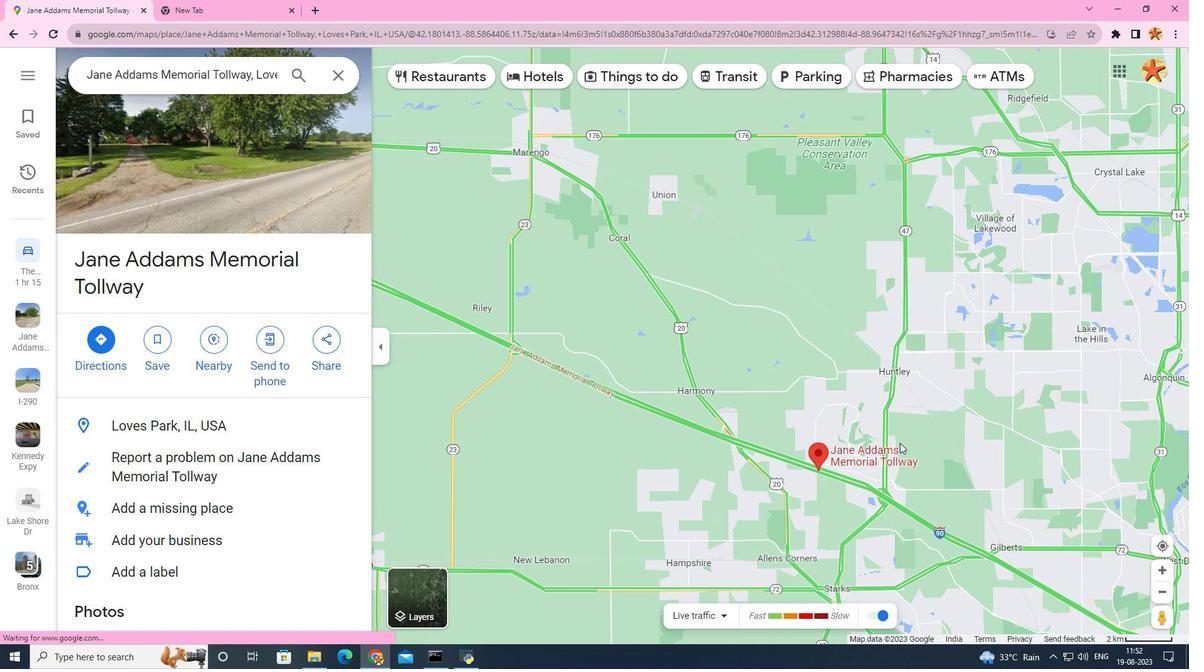 
Action: Mouse scrolled (900, 443) with delta (0, 0)
Screenshot: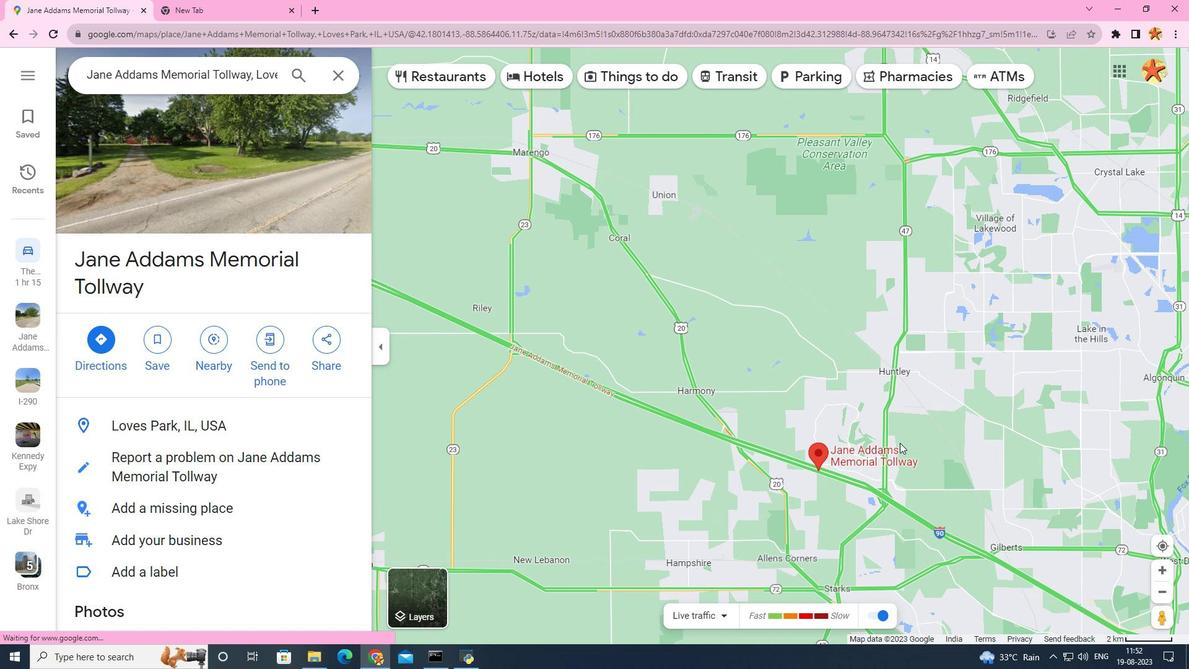 
Action: Mouse scrolled (900, 443) with delta (0, 0)
Screenshot: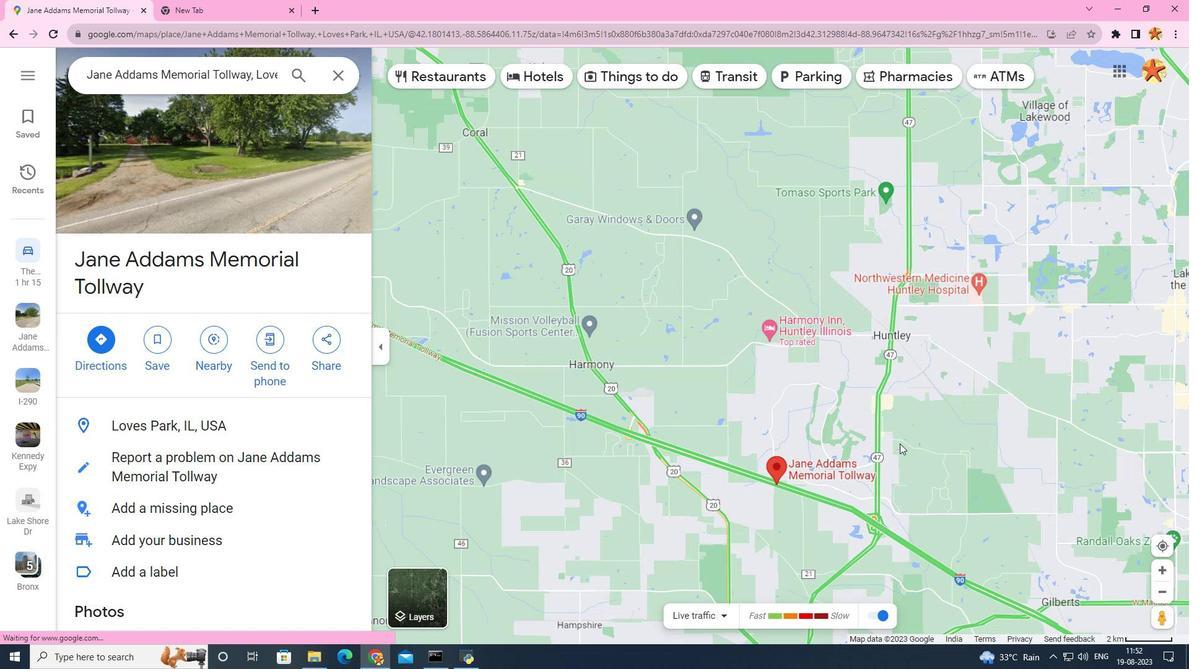 
Action: Mouse moved to (899, 444)
Screenshot: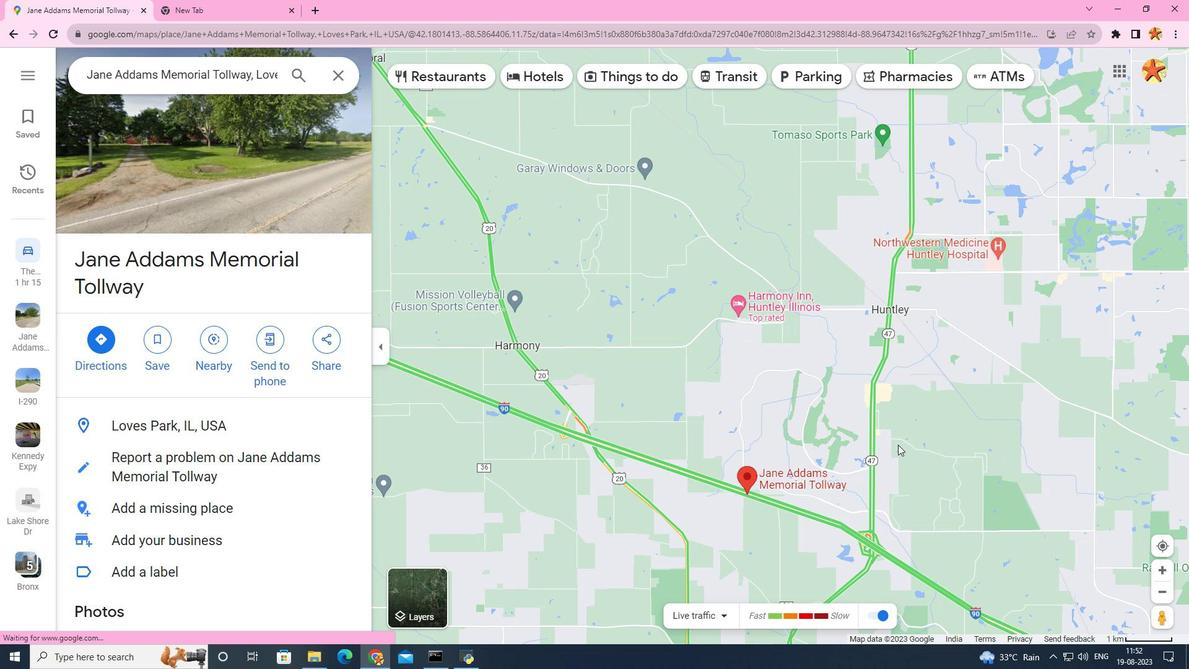 
Action: Mouse scrolled (899, 445) with delta (0, 0)
Screenshot: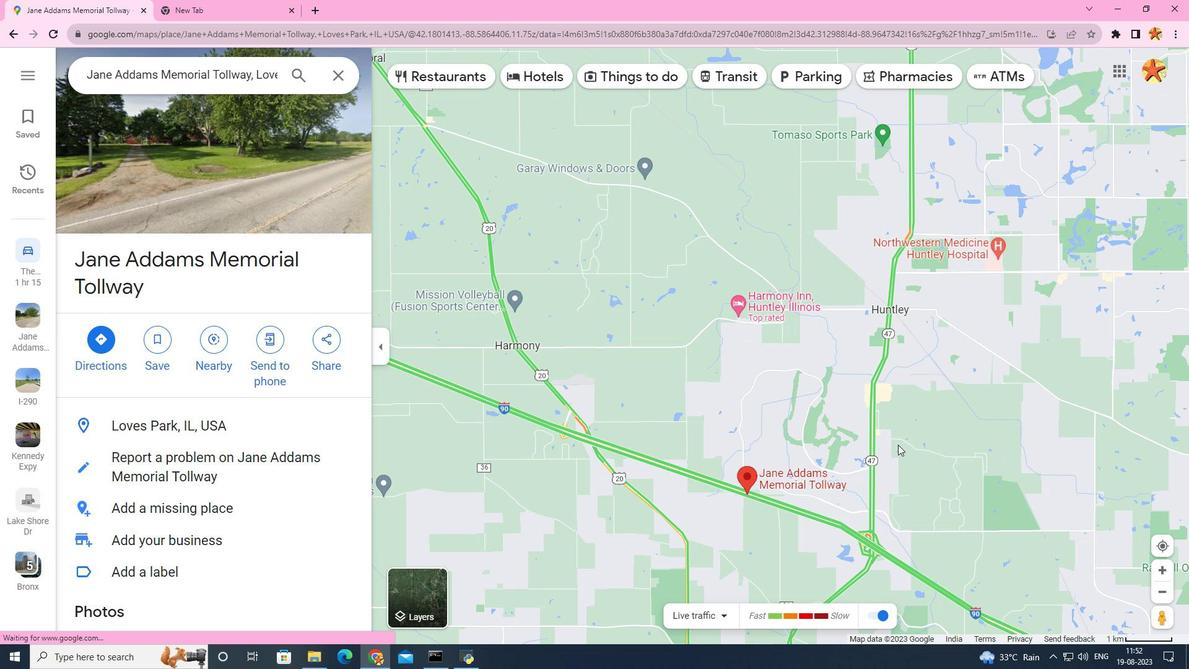 
Action: Mouse moved to (898, 444)
Screenshot: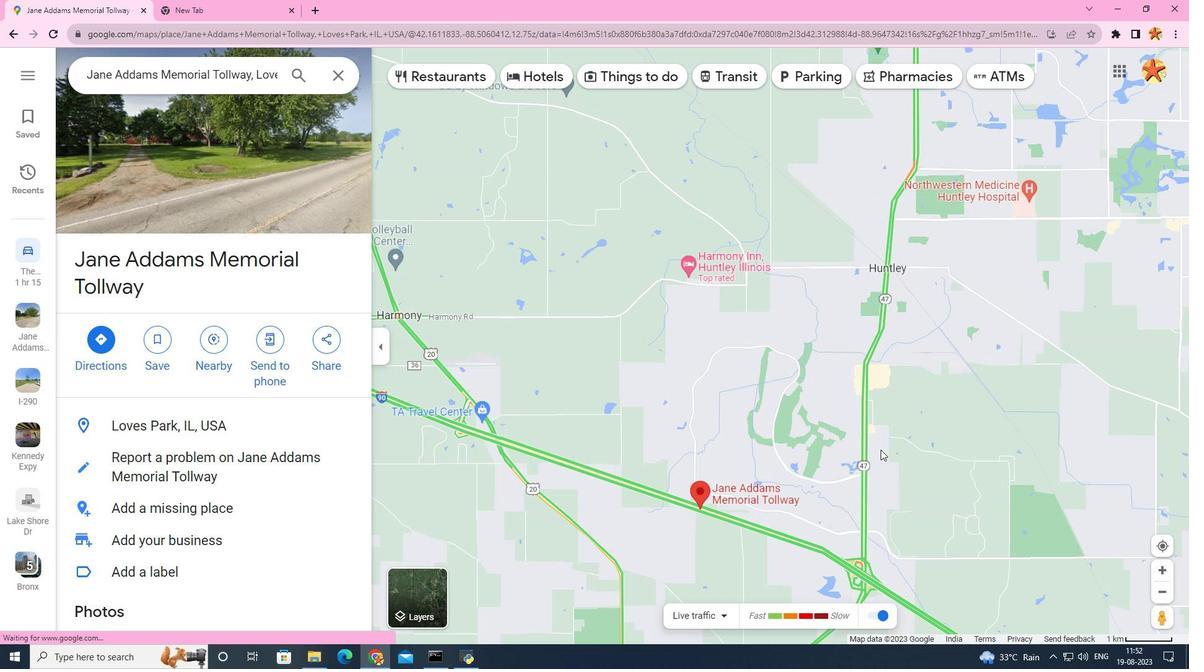
Action: Mouse scrolled (898, 445) with delta (0, 0)
Screenshot: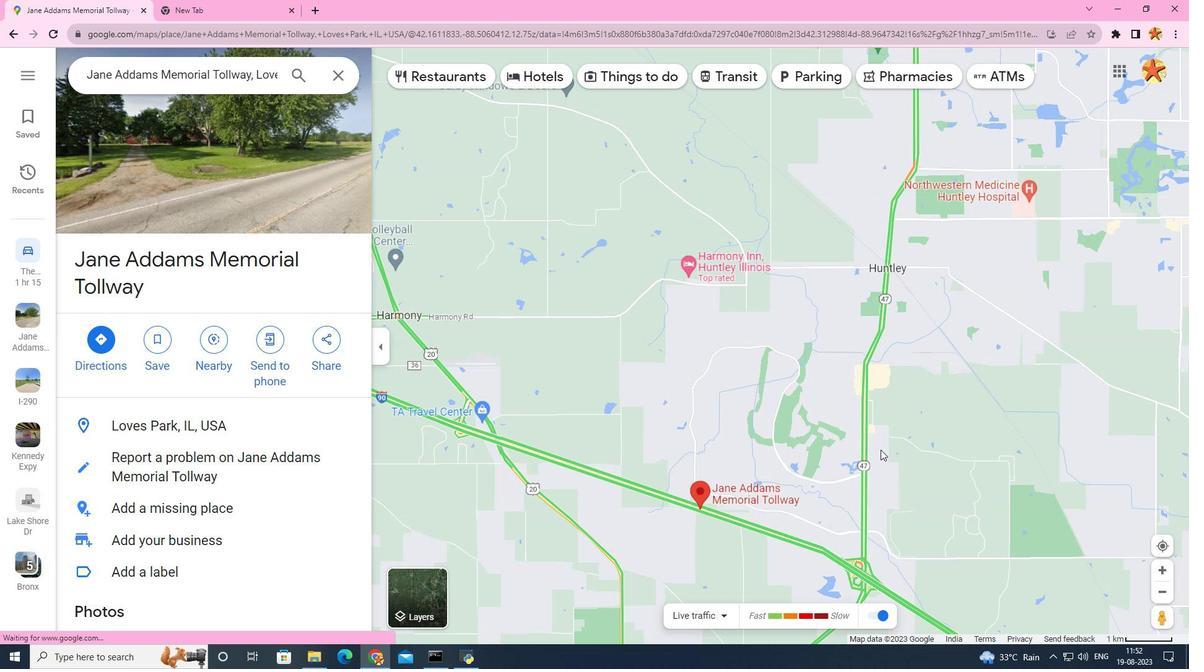 
Action: Mouse moved to (891, 447)
Screenshot: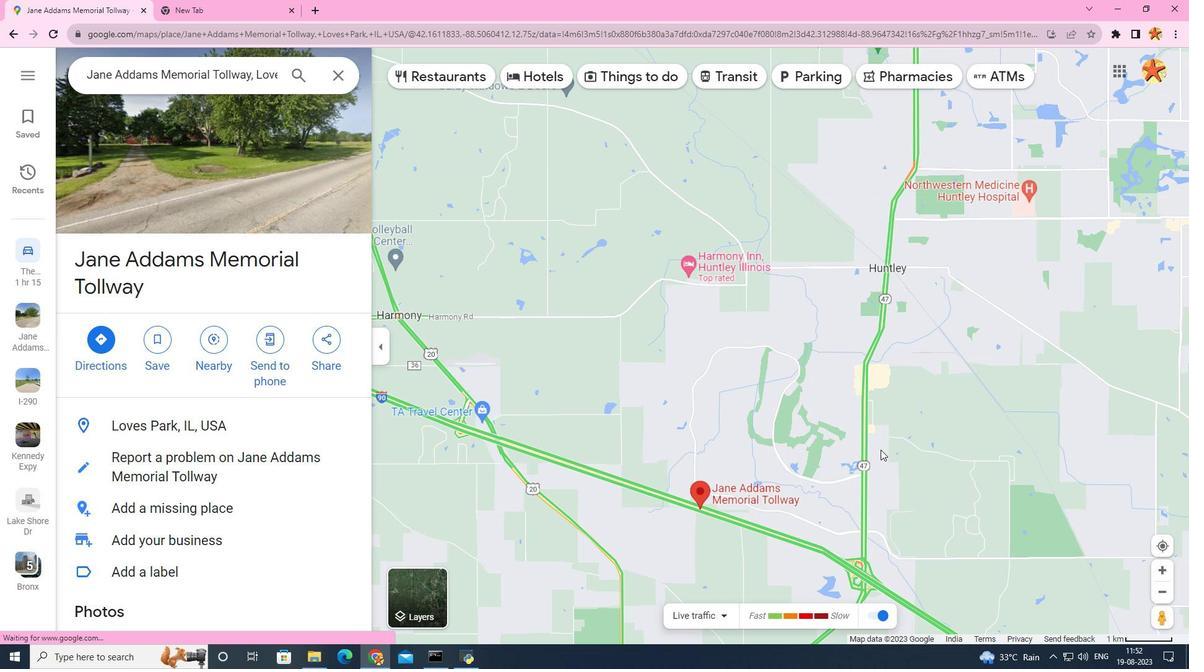 
Action: Mouse scrolled (891, 447) with delta (0, 0)
Screenshot: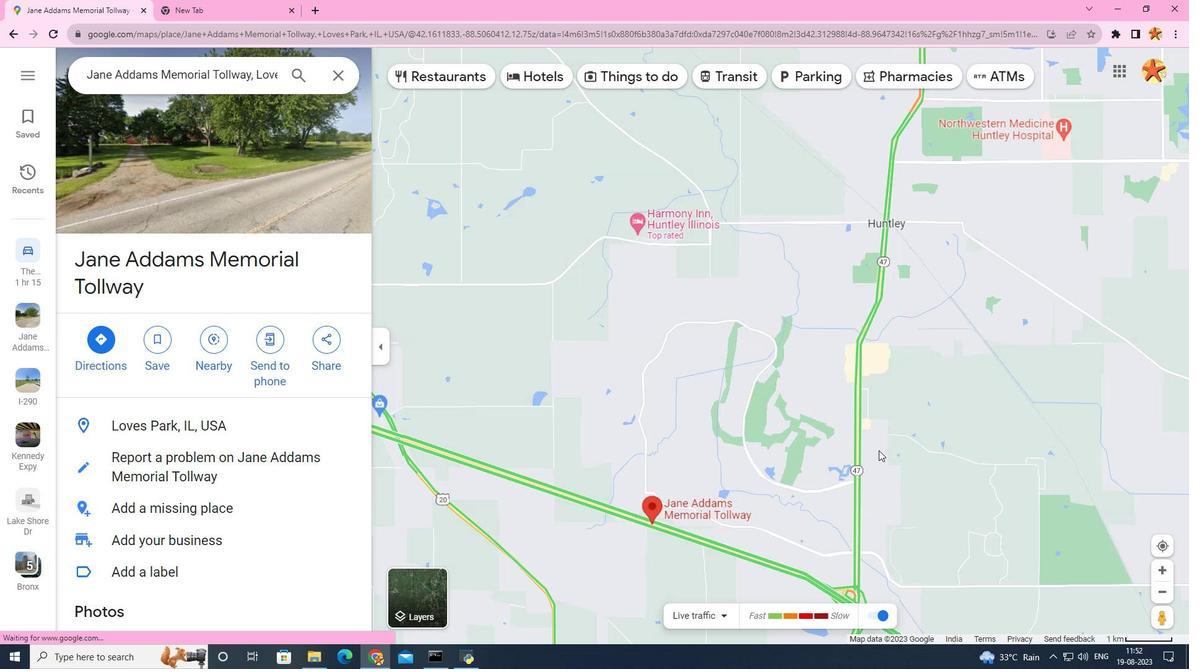 
Action: Mouse moved to (879, 450)
Screenshot: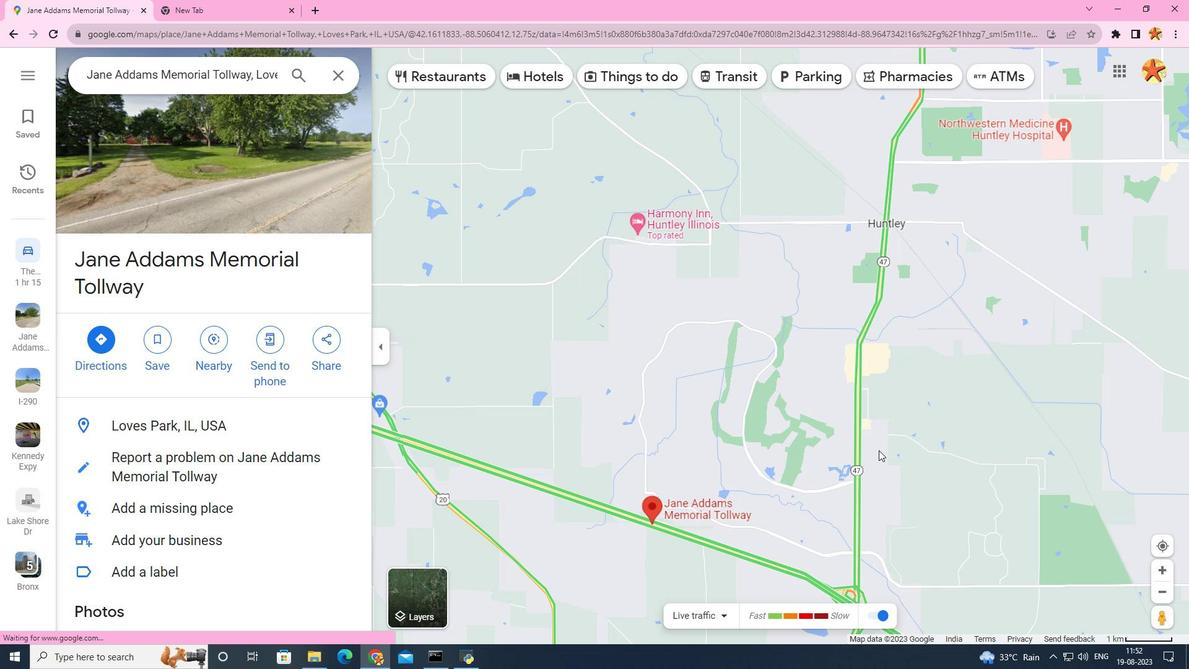 
Action: Mouse scrolled (879, 451) with delta (0, 0)
Screenshot: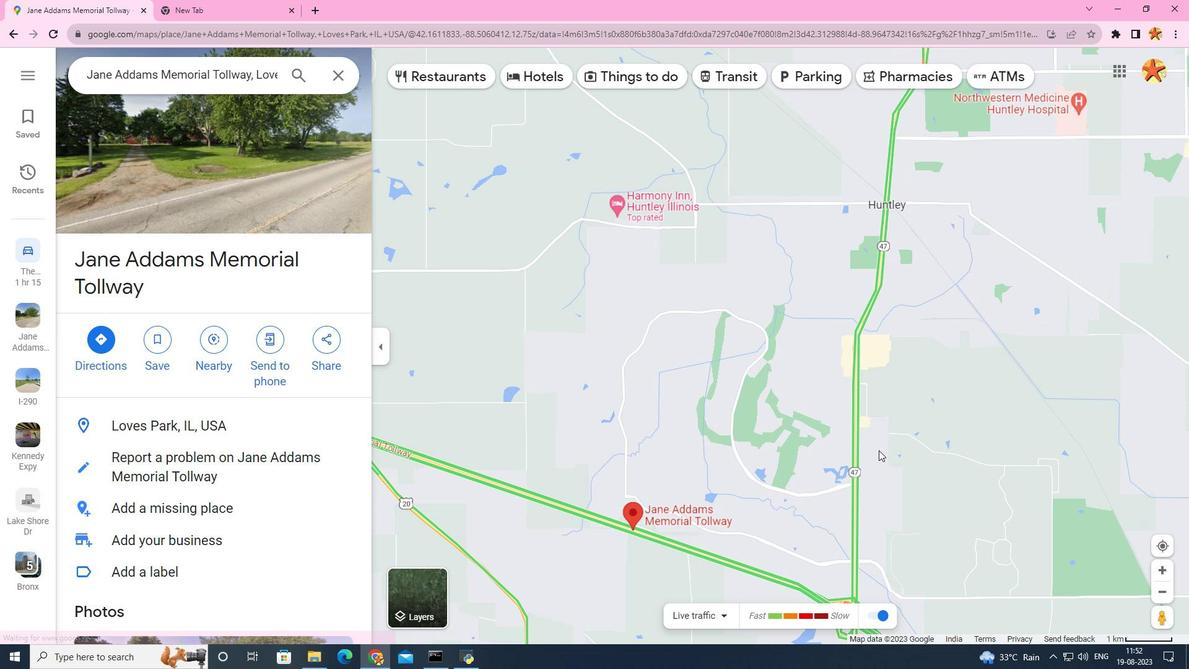 
Action: Mouse scrolled (879, 449) with delta (0, 0)
Screenshot: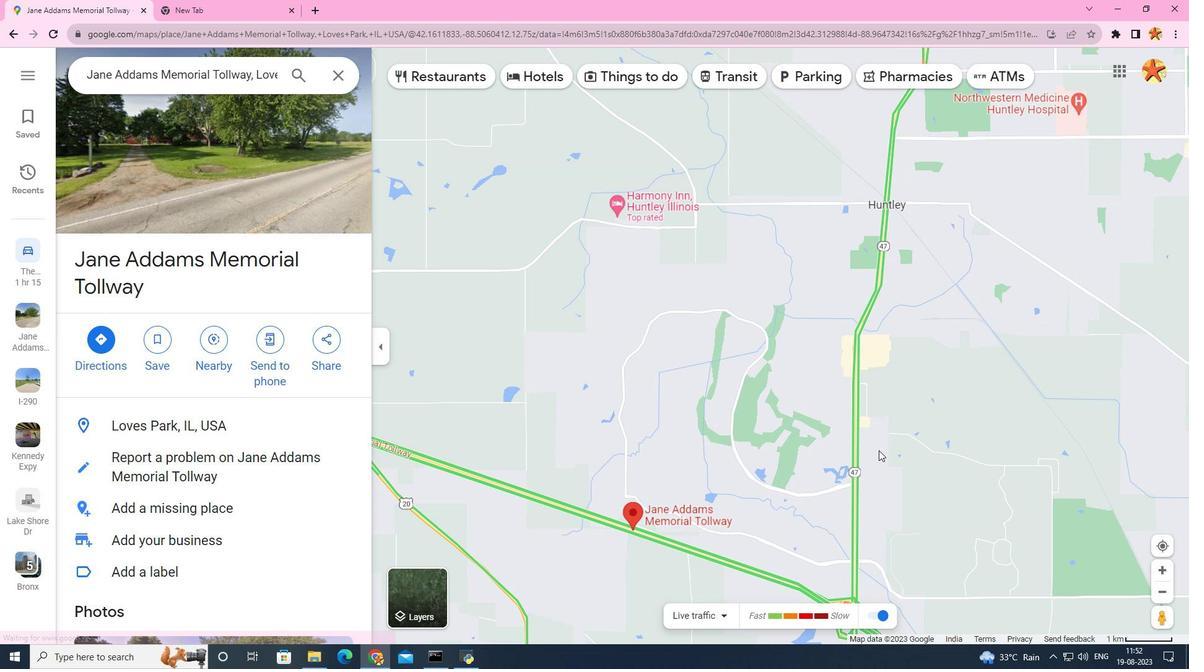 
Action: Mouse moved to (836, 452)
Screenshot: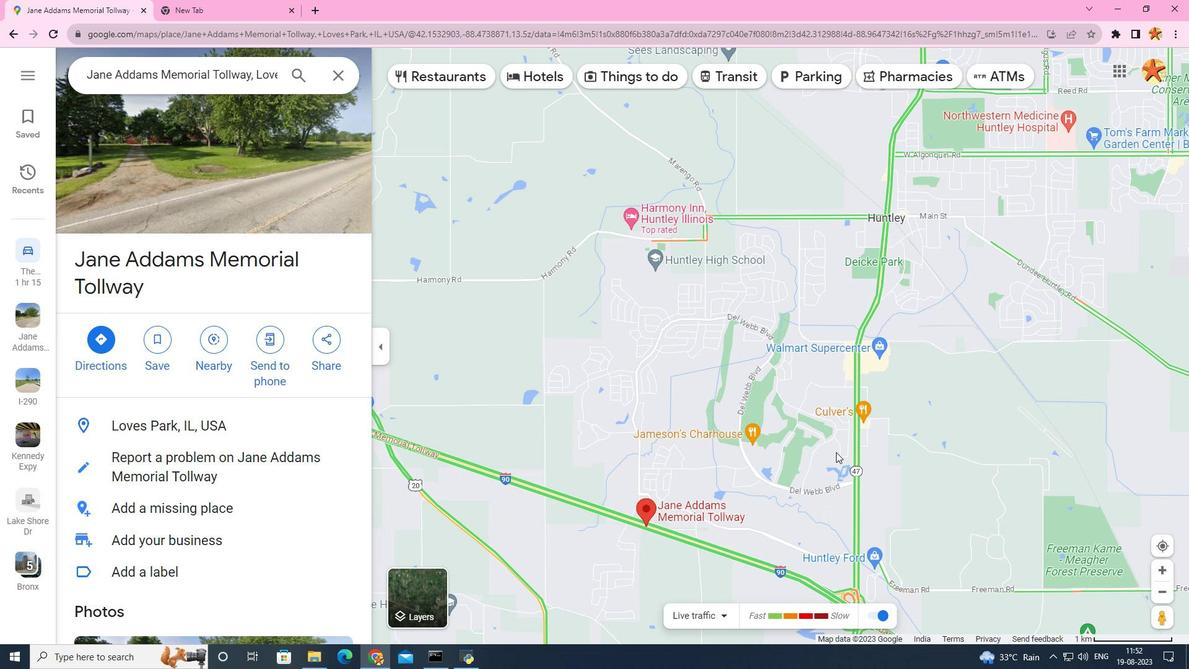
Action: Mouse scrolled (836, 451) with delta (0, 0)
Screenshot: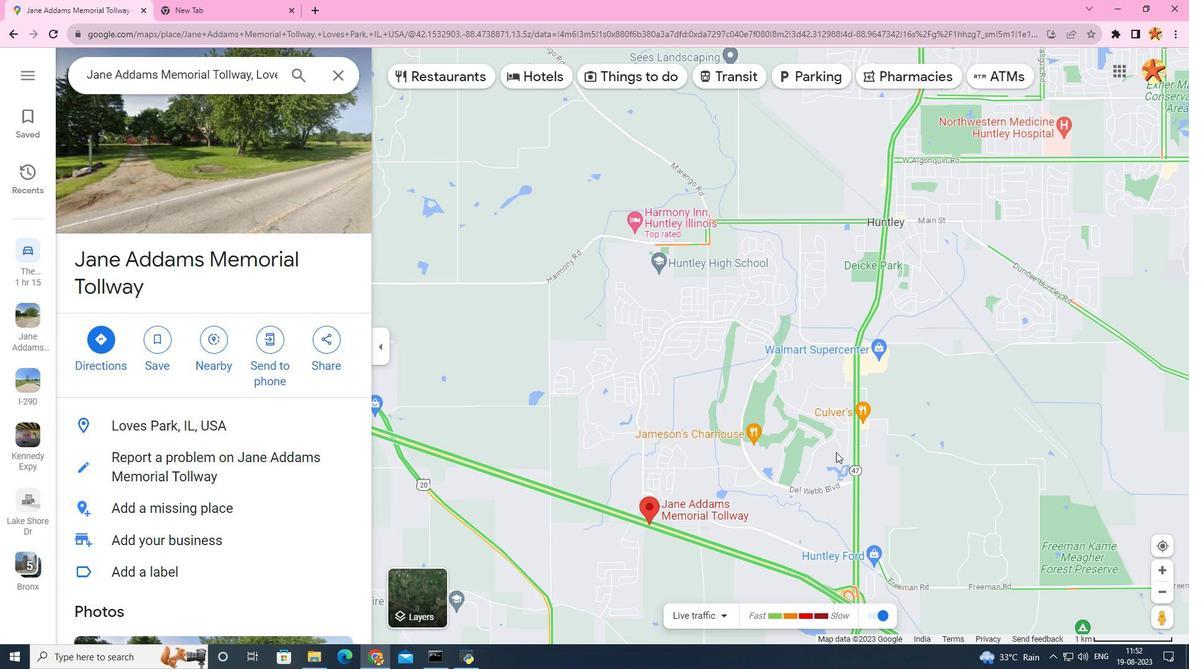
Action: Mouse scrolled (836, 451) with delta (0, 0)
Screenshot: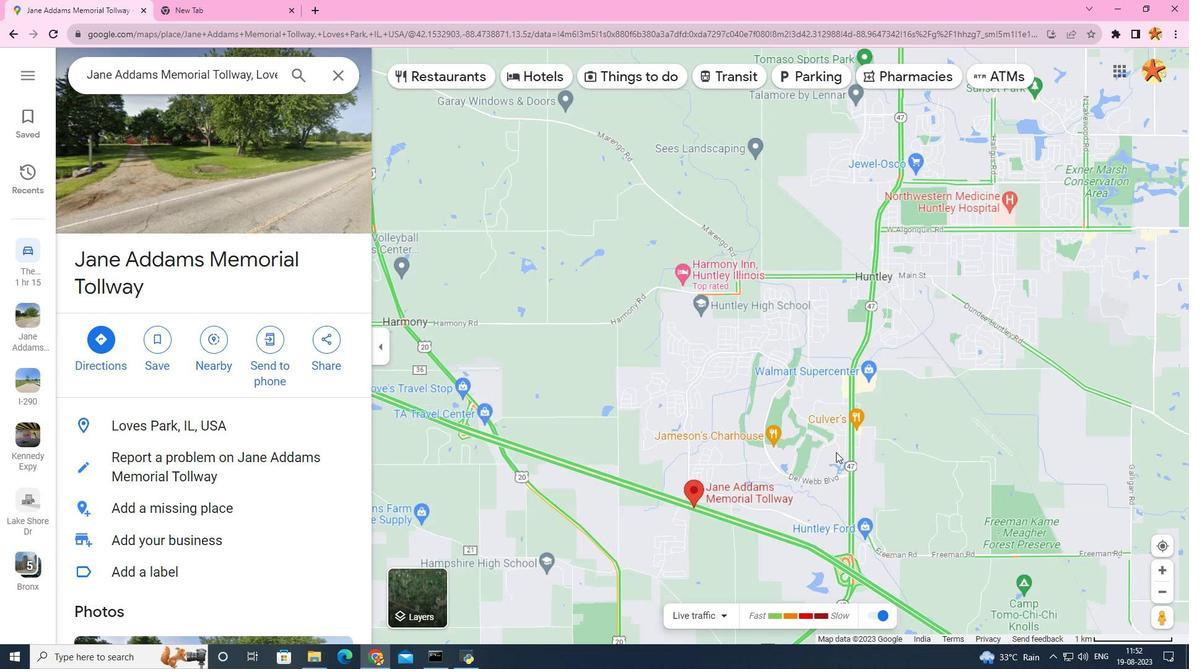 
Action: Mouse scrolled (836, 451) with delta (0, 0)
Screenshot: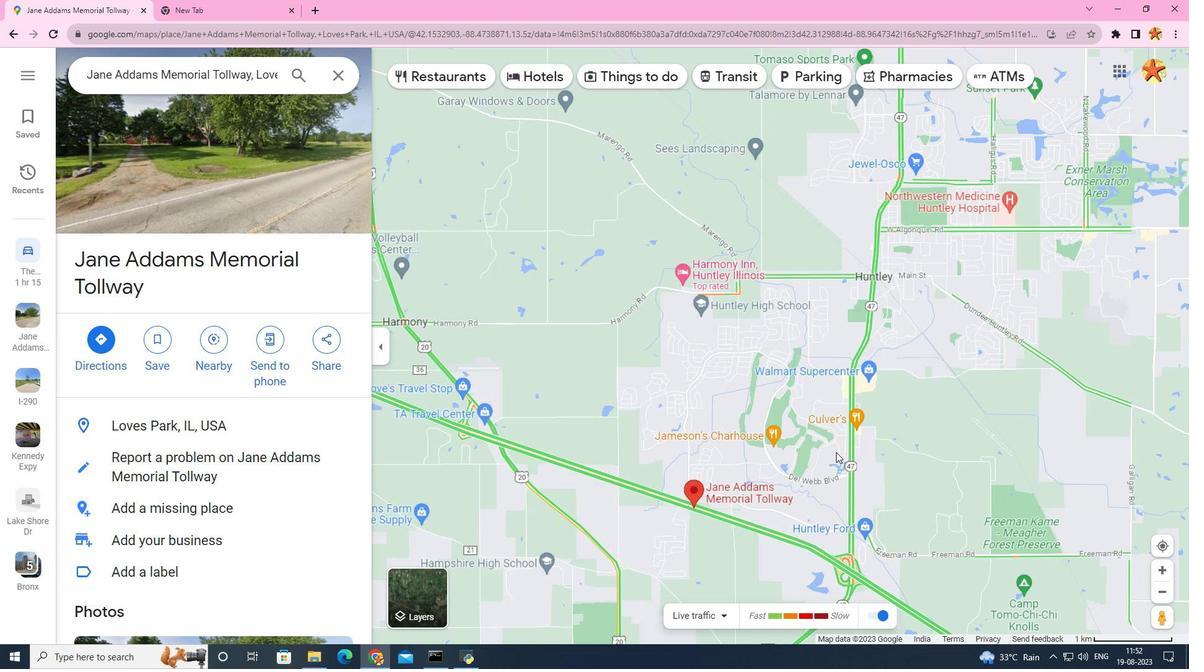 
Action: Mouse scrolled (836, 451) with delta (0, 0)
Screenshot: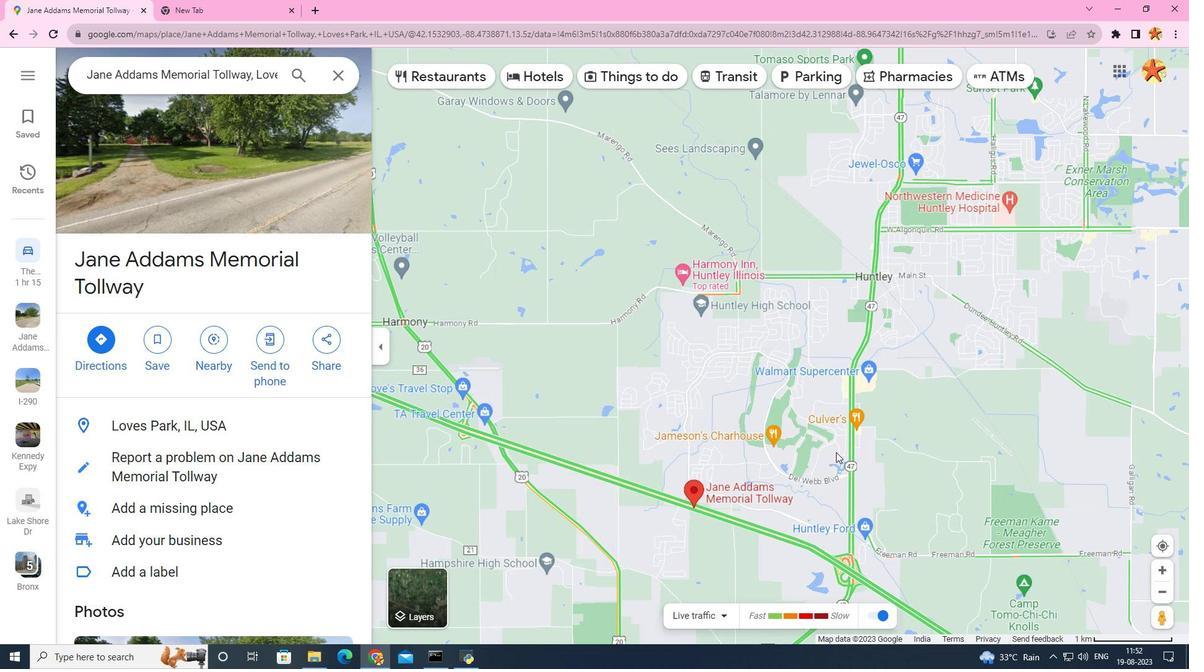 
Action: Mouse scrolled (836, 451) with delta (0, 0)
Screenshot: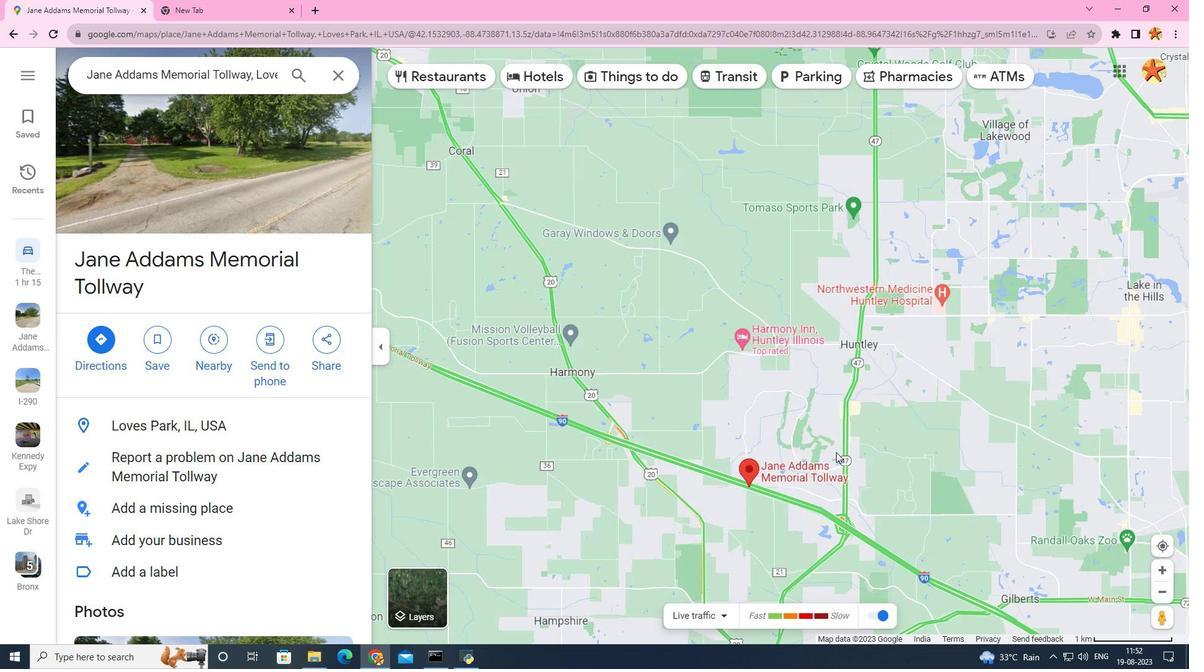 
Action: Mouse scrolled (836, 451) with delta (0, 0)
Screenshot: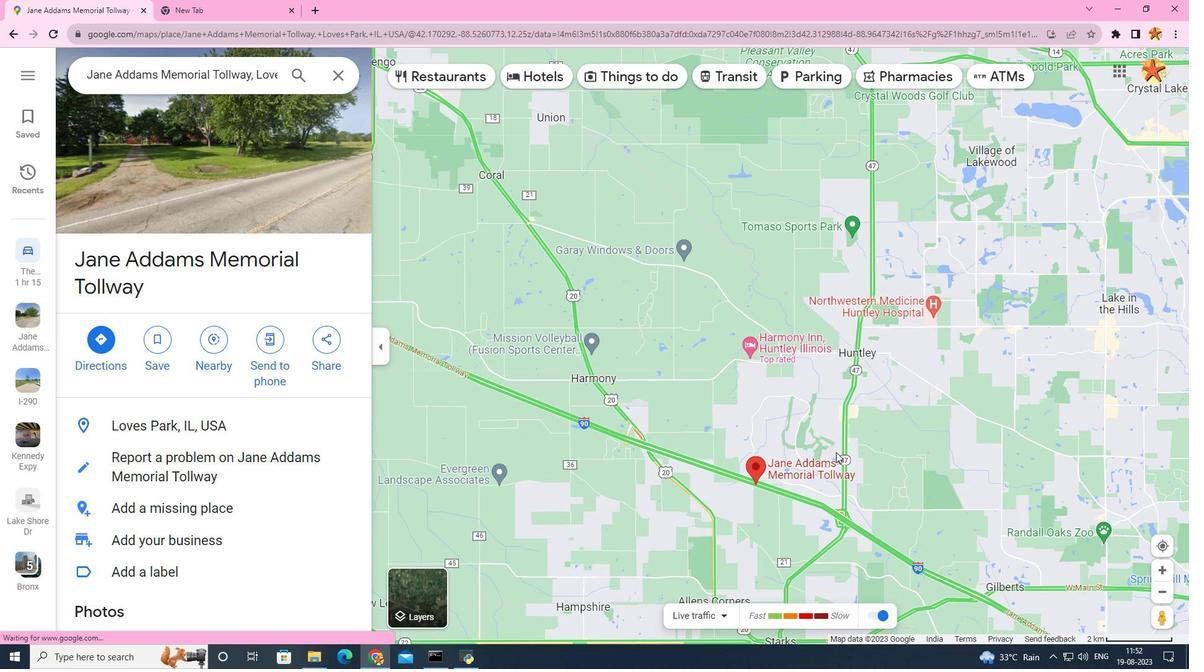 
Action: Mouse scrolled (836, 451) with delta (0, 0)
Screenshot: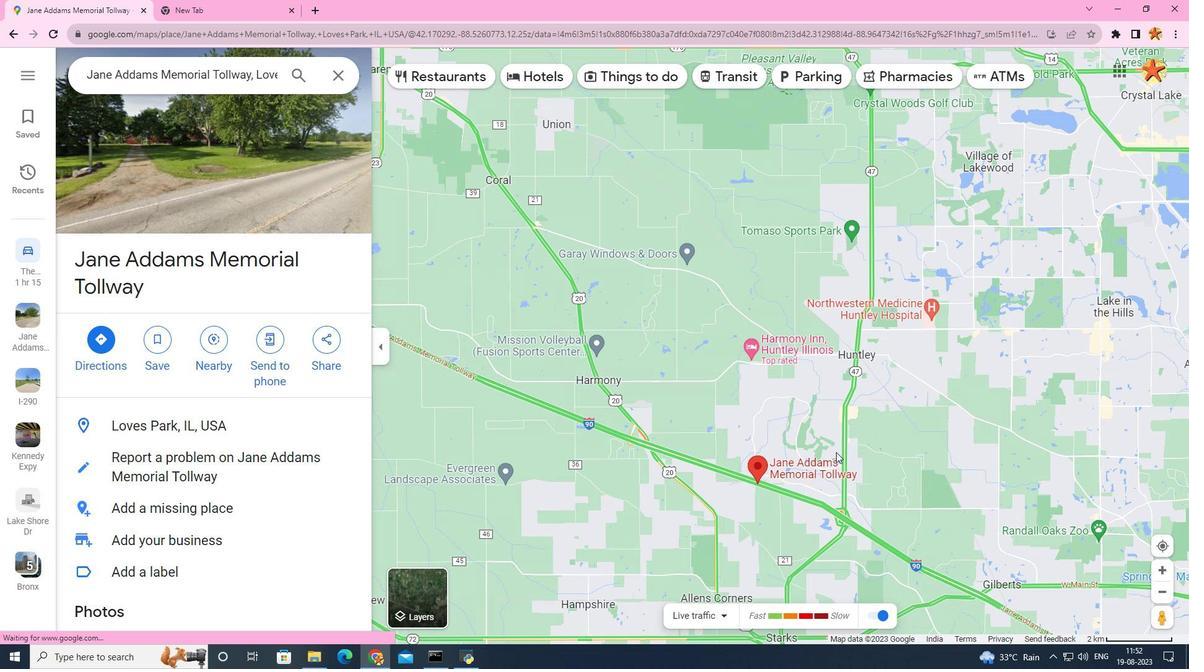 
Action: Mouse scrolled (836, 451) with delta (0, 0)
Screenshot: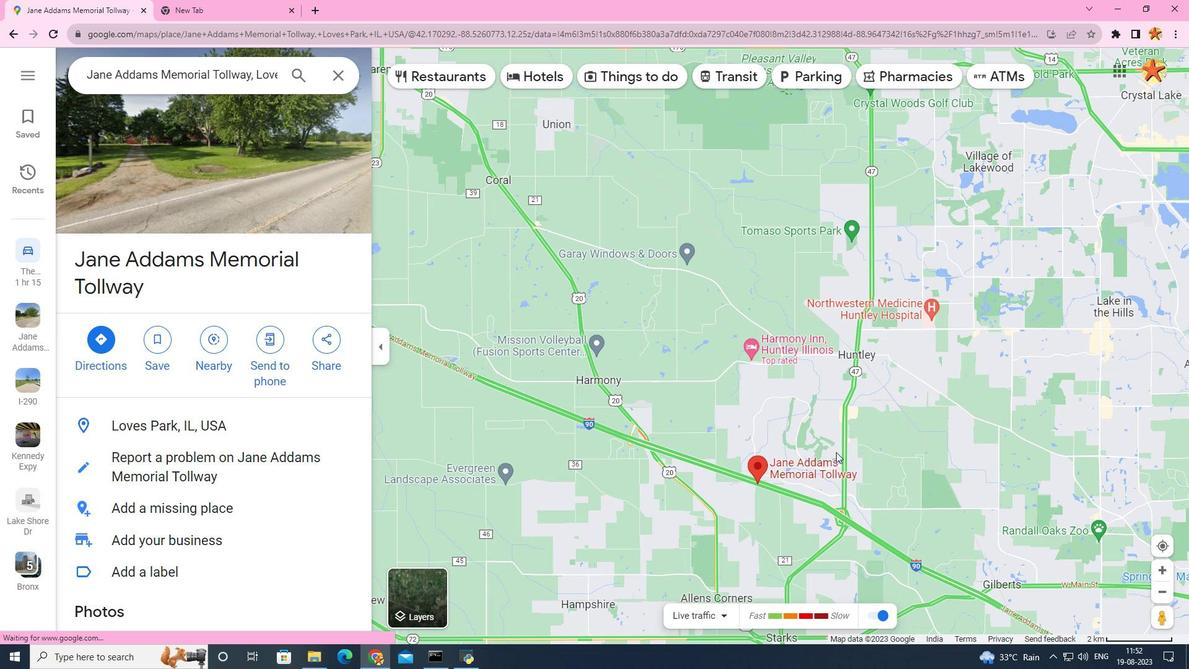 
Action: Mouse scrolled (836, 451) with delta (0, 0)
Screenshot: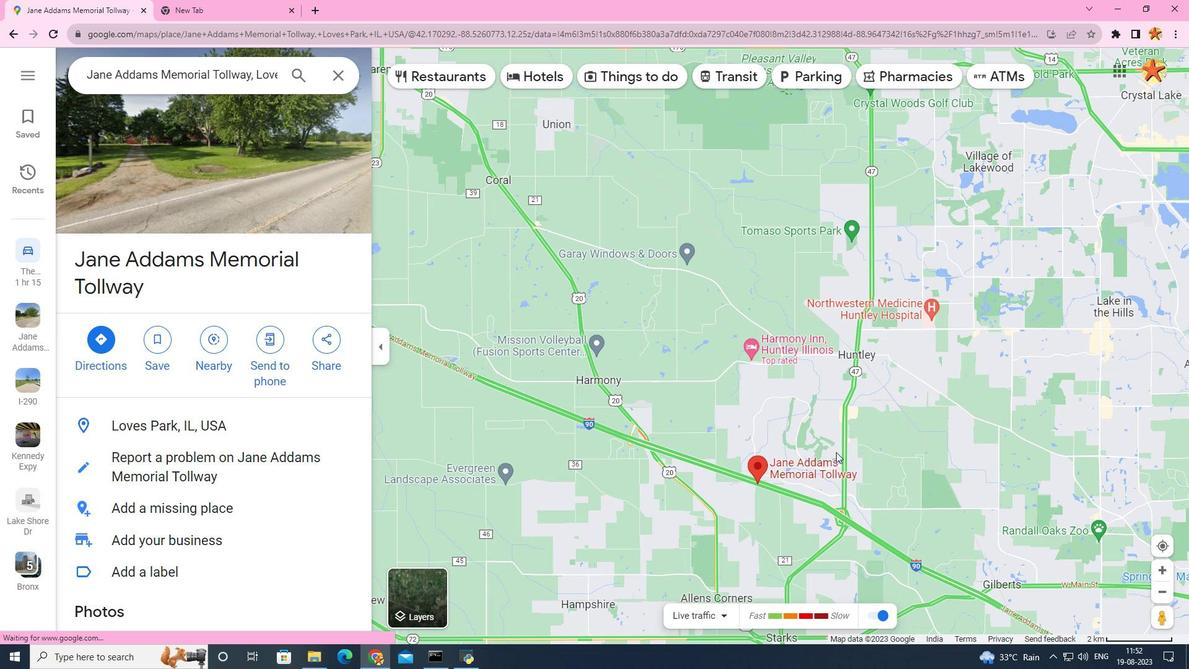 
Action: Mouse scrolled (836, 451) with delta (0, 0)
Screenshot: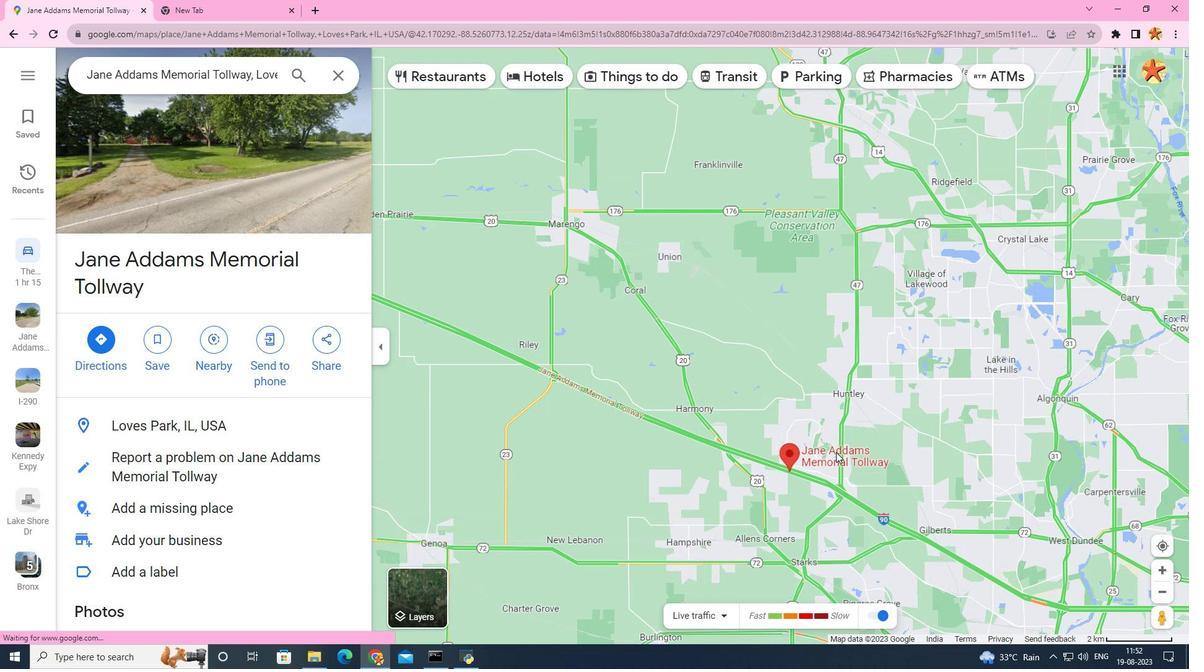 
Action: Mouse moved to (1016, 521)
Screenshot: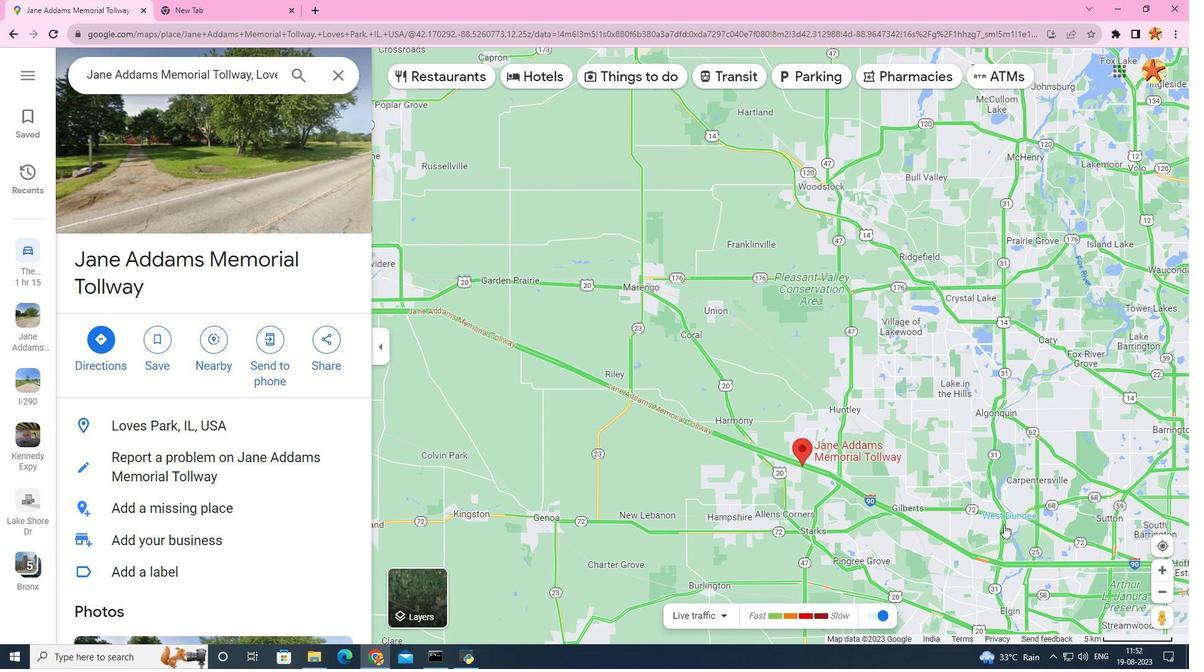 
Action: Mouse scrolled (1016, 521) with delta (0, 0)
Screenshot: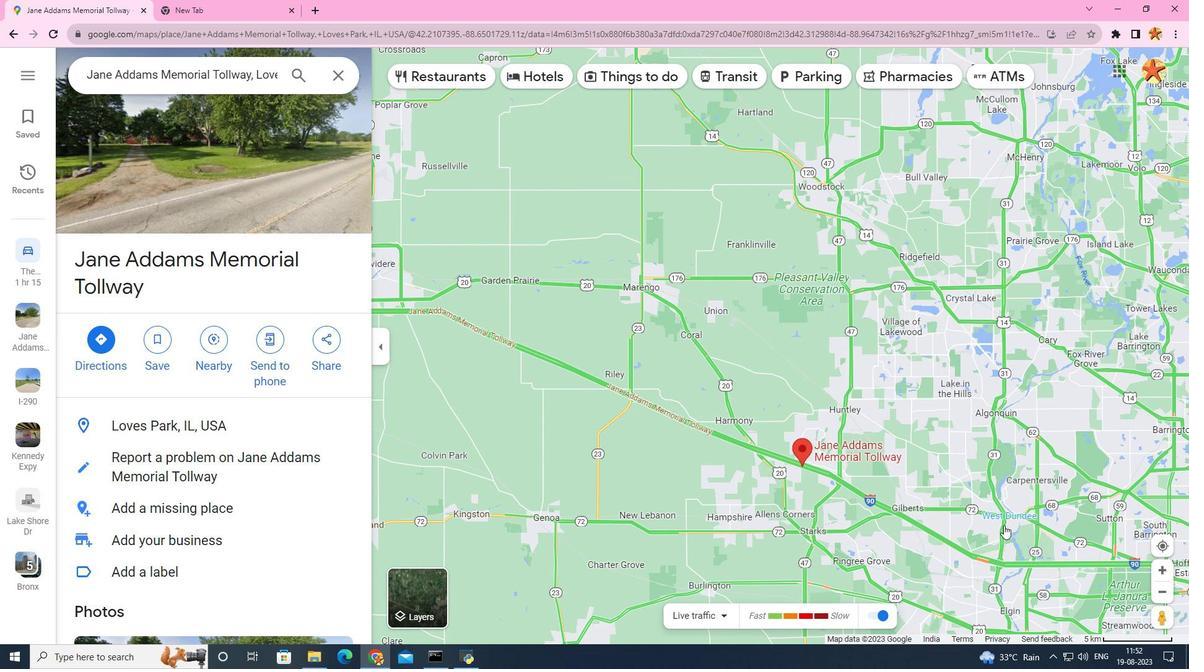 
Action: Mouse moved to (1004, 524)
Screenshot: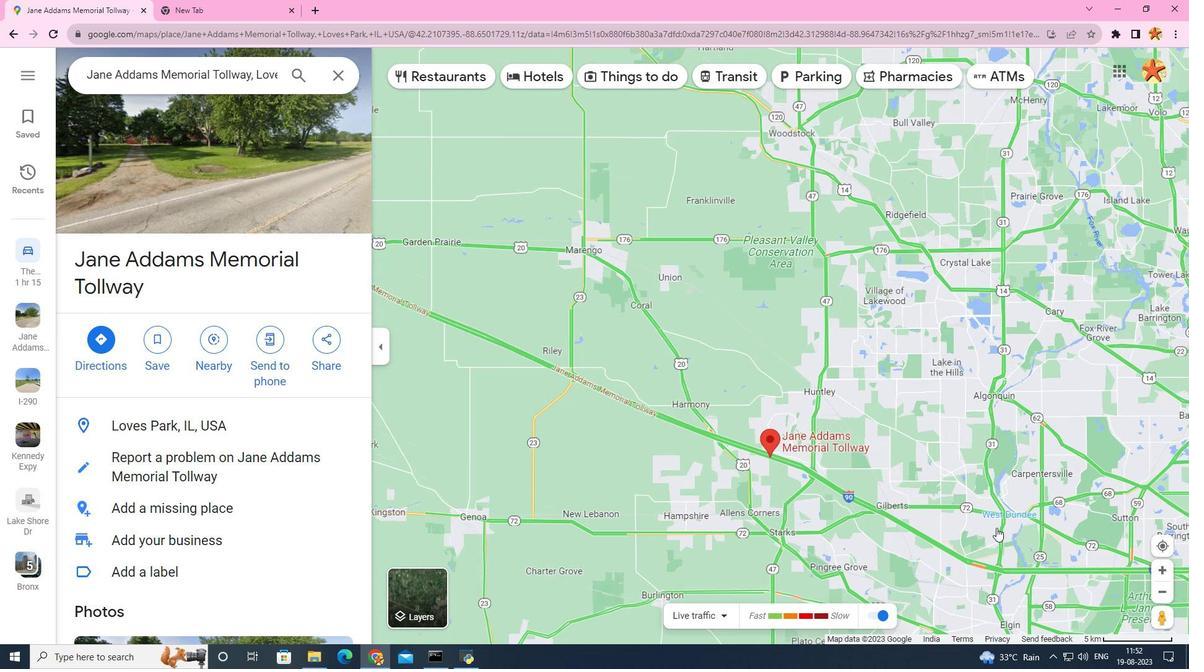 
Action: Mouse scrolled (1005, 525) with delta (0, 0)
Screenshot: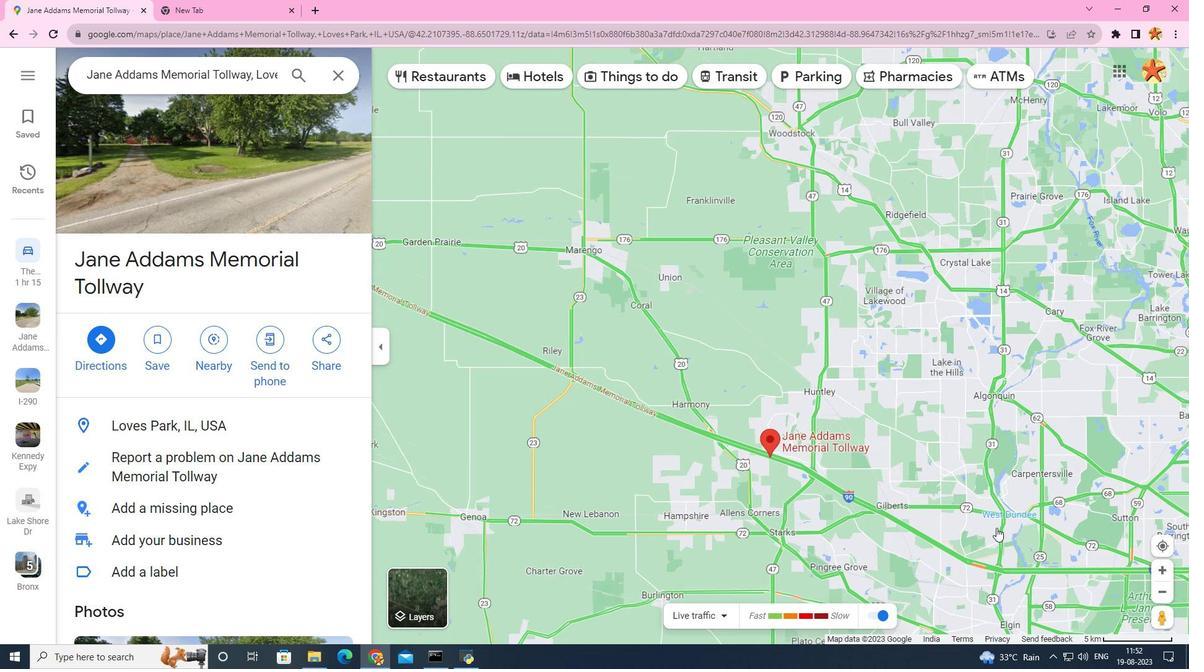 
Action: Mouse moved to (1004, 525)
Screenshot: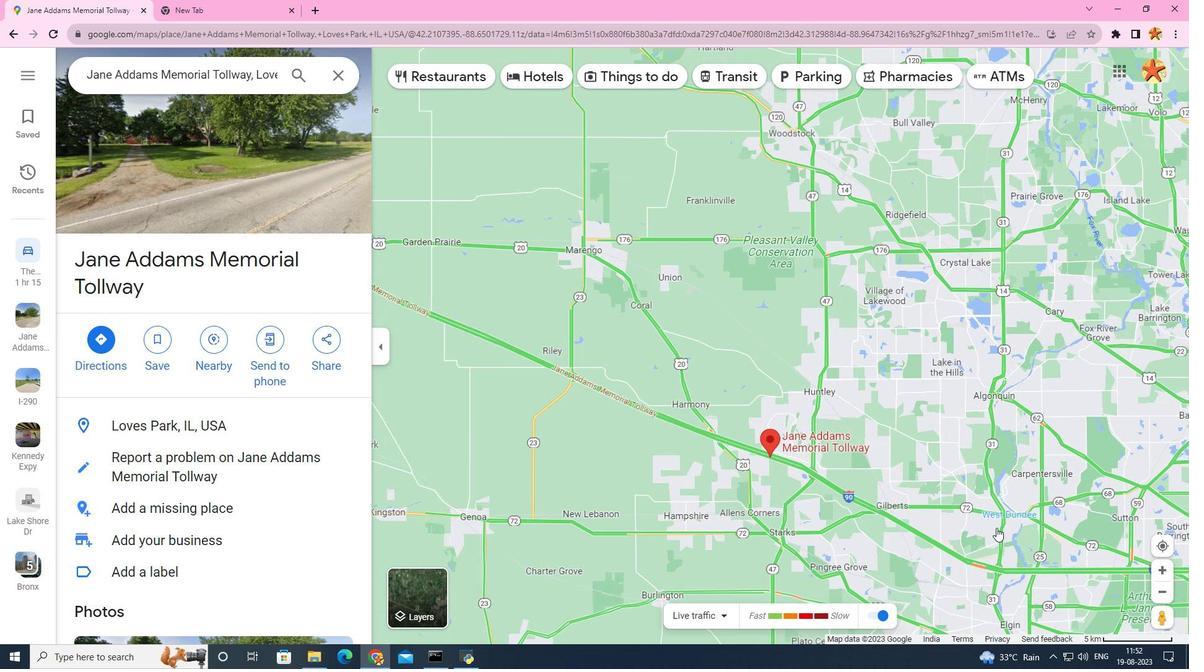 
Action: Mouse scrolled (1004, 526) with delta (0, 0)
Screenshot: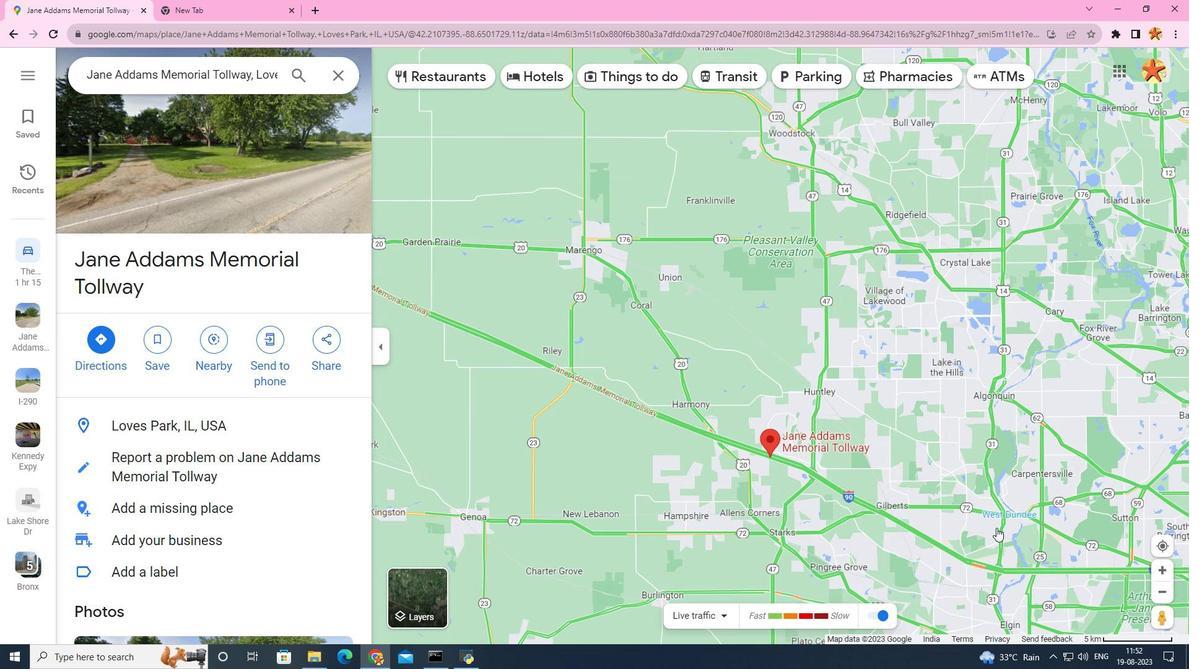 
Action: Mouse moved to (999, 526)
Screenshot: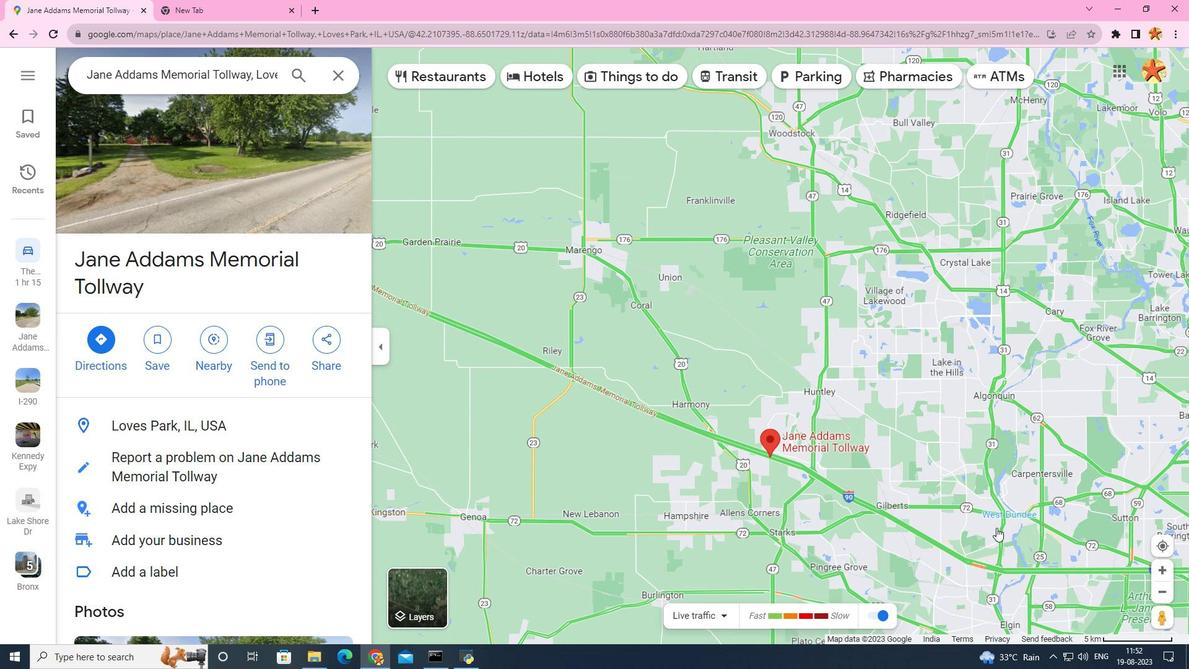 
Action: Mouse scrolled (999, 527) with delta (0, 0)
Screenshot: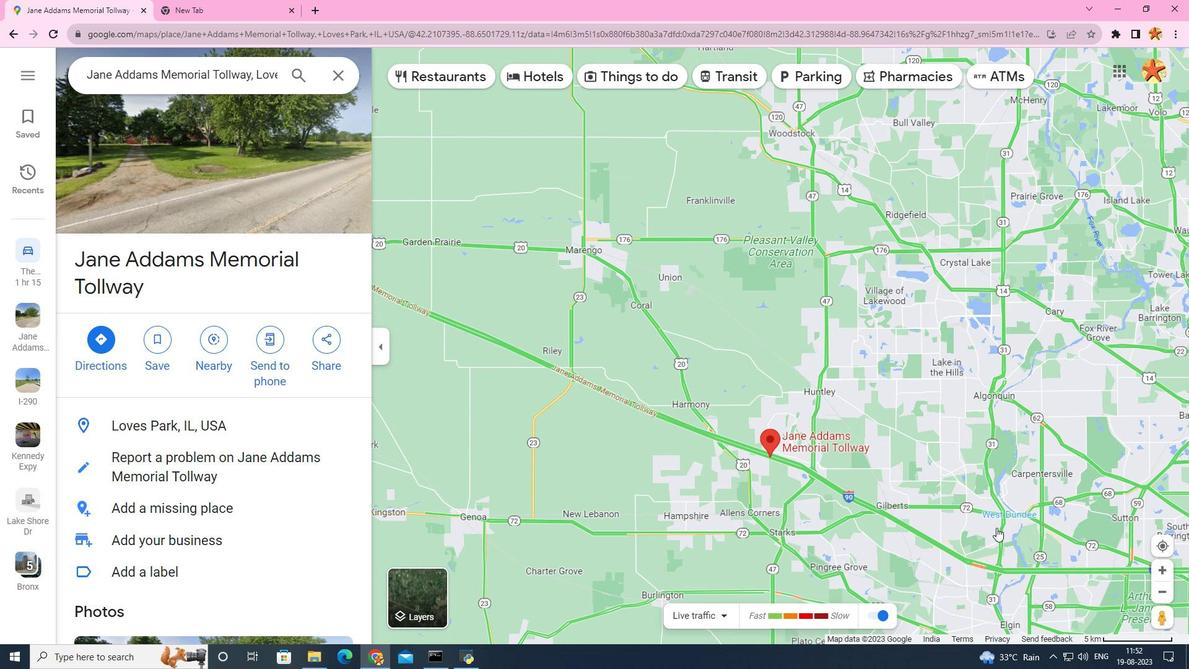 
Action: Mouse moved to (583, 377)
Screenshot: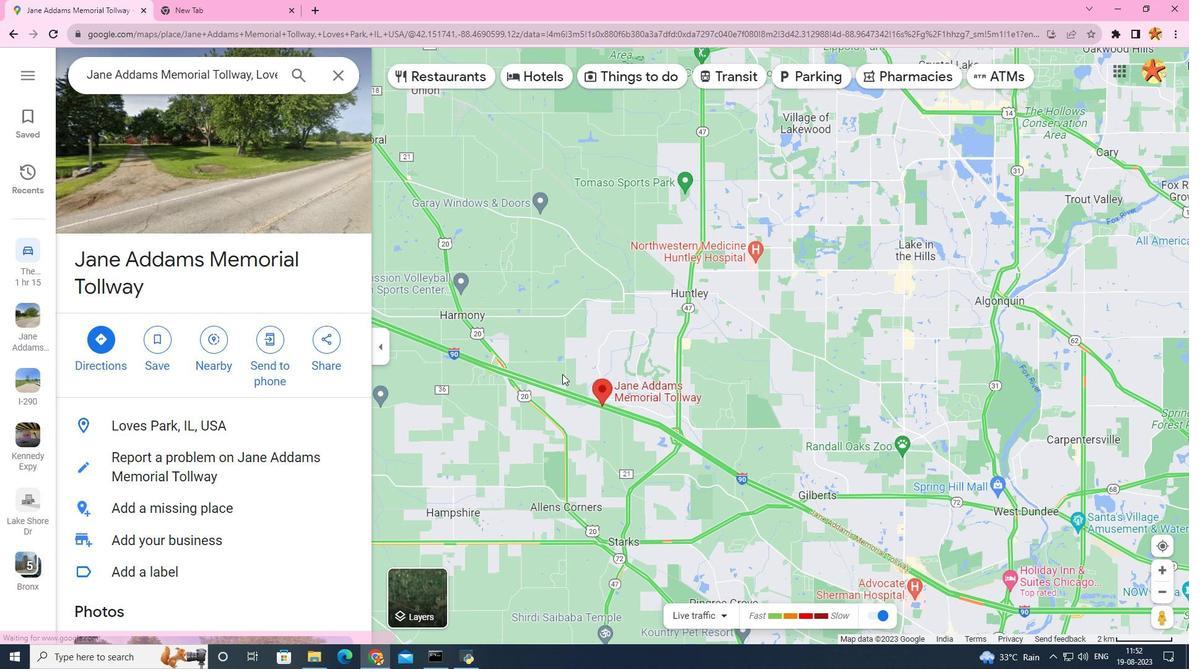 
Action: Mouse scrolled (583, 378) with delta (0, 0)
Screenshot: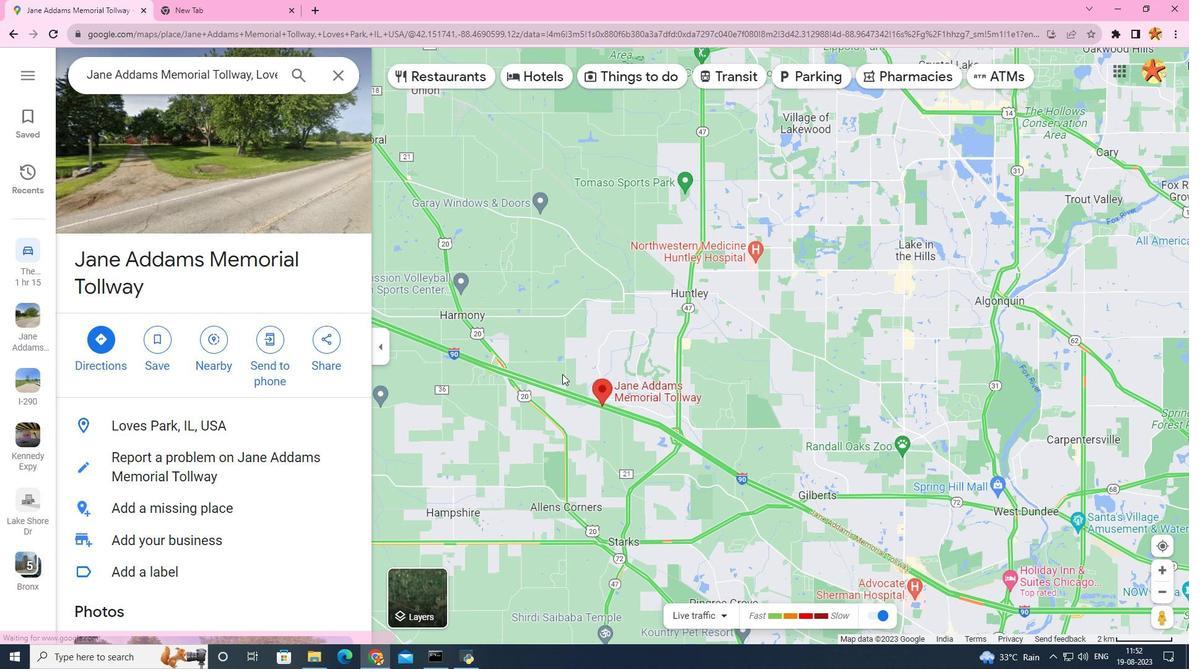 
Action: Mouse moved to (562, 374)
Screenshot: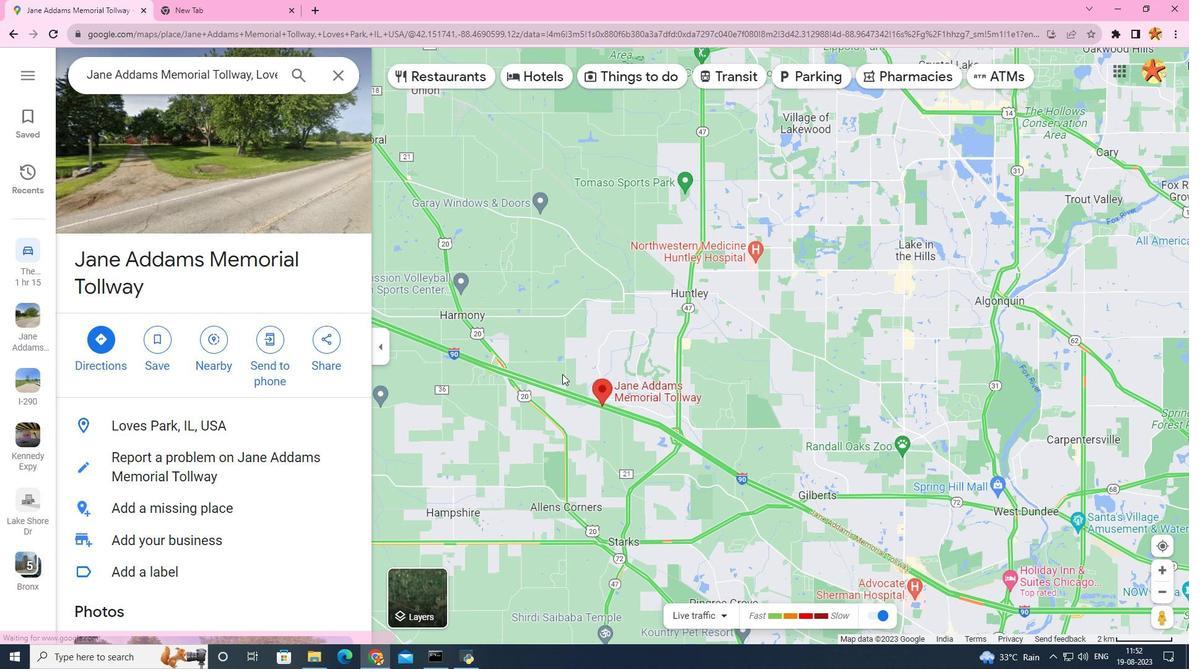 
Action: Mouse scrolled (563, 374) with delta (0, 0)
Screenshot: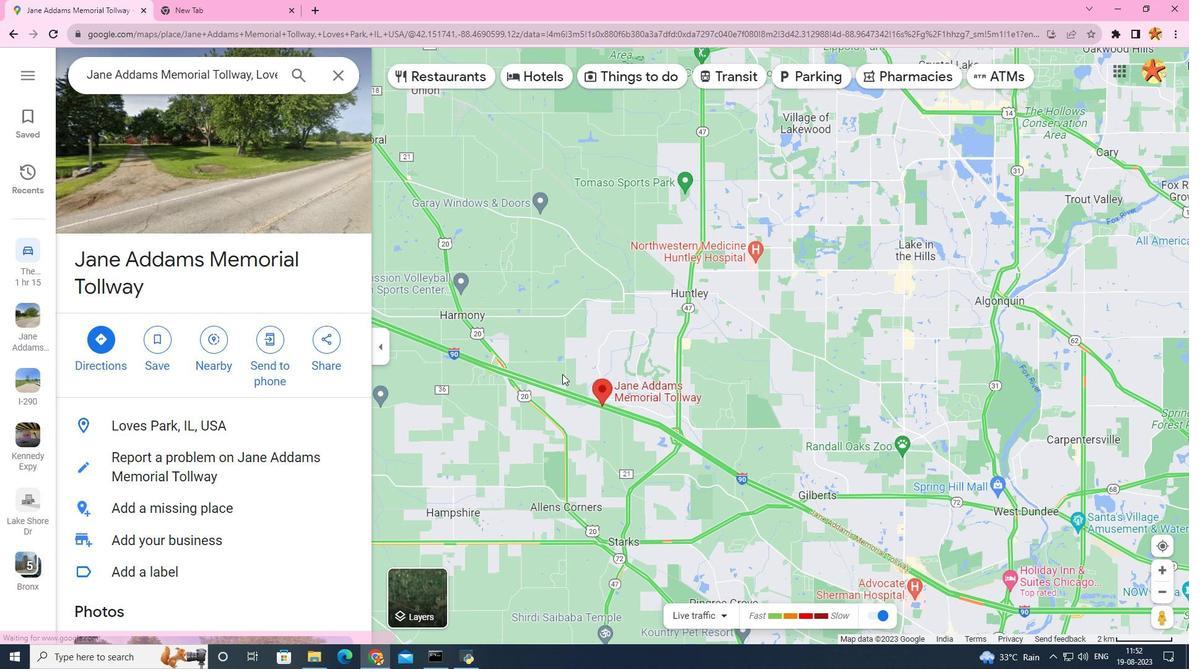 
Action: Mouse moved to (561, 374)
Screenshot: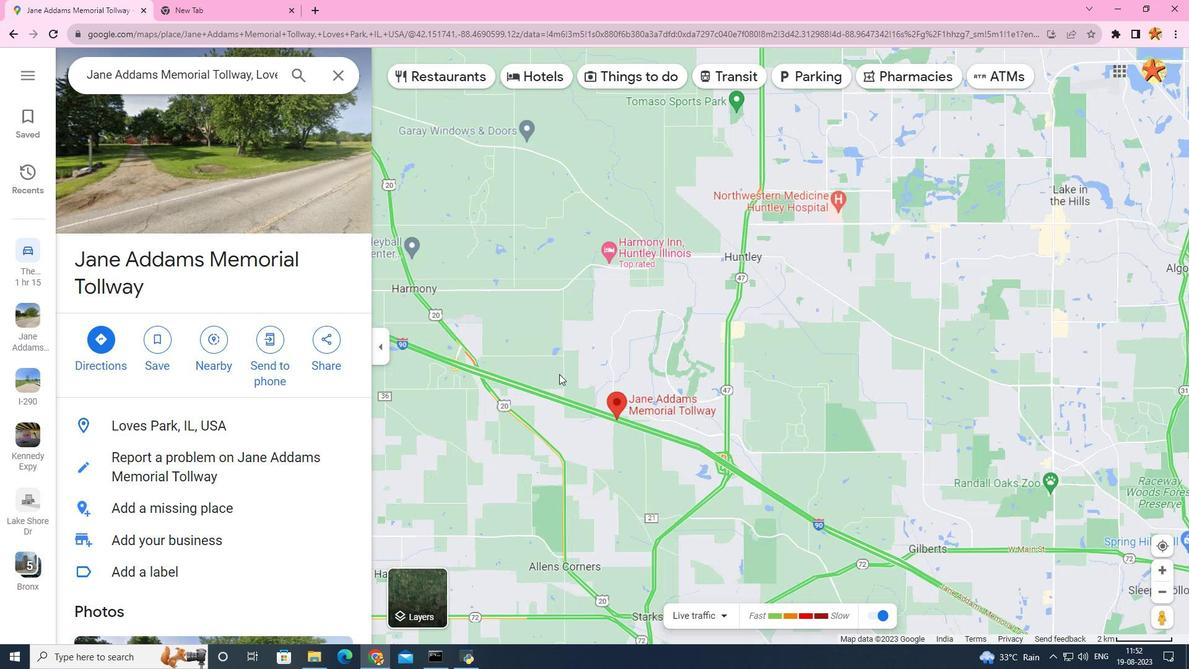 
Action: Mouse scrolled (561, 374) with delta (0, 0)
Screenshot: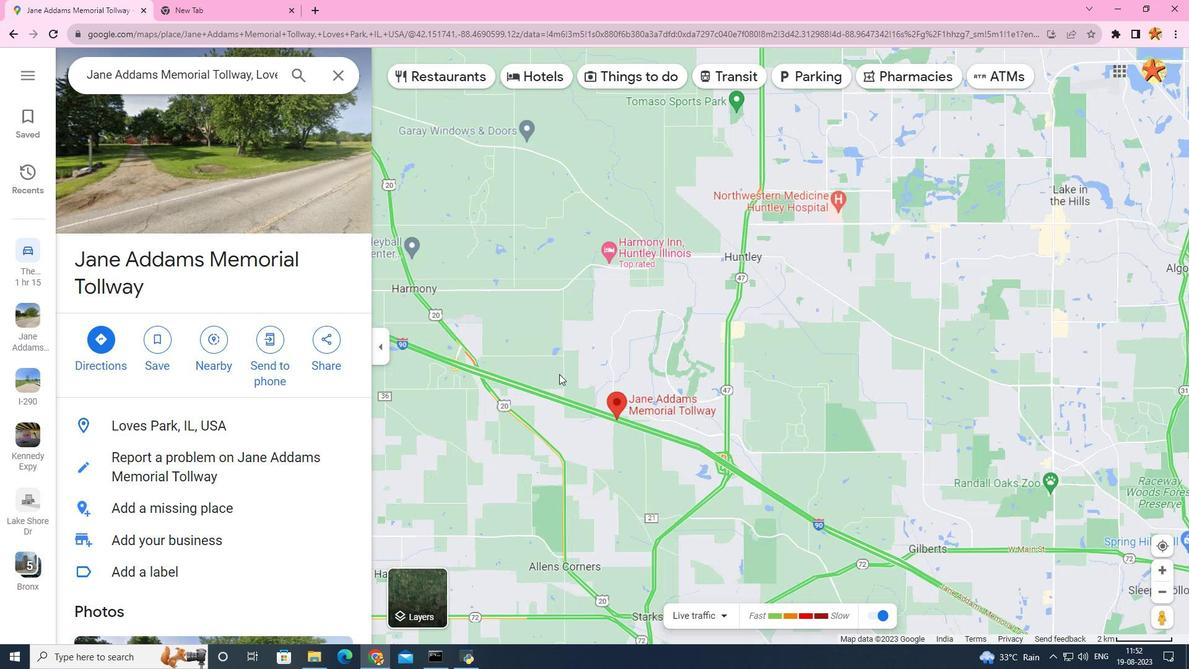 
Action: Mouse moved to (560, 374)
Screenshot: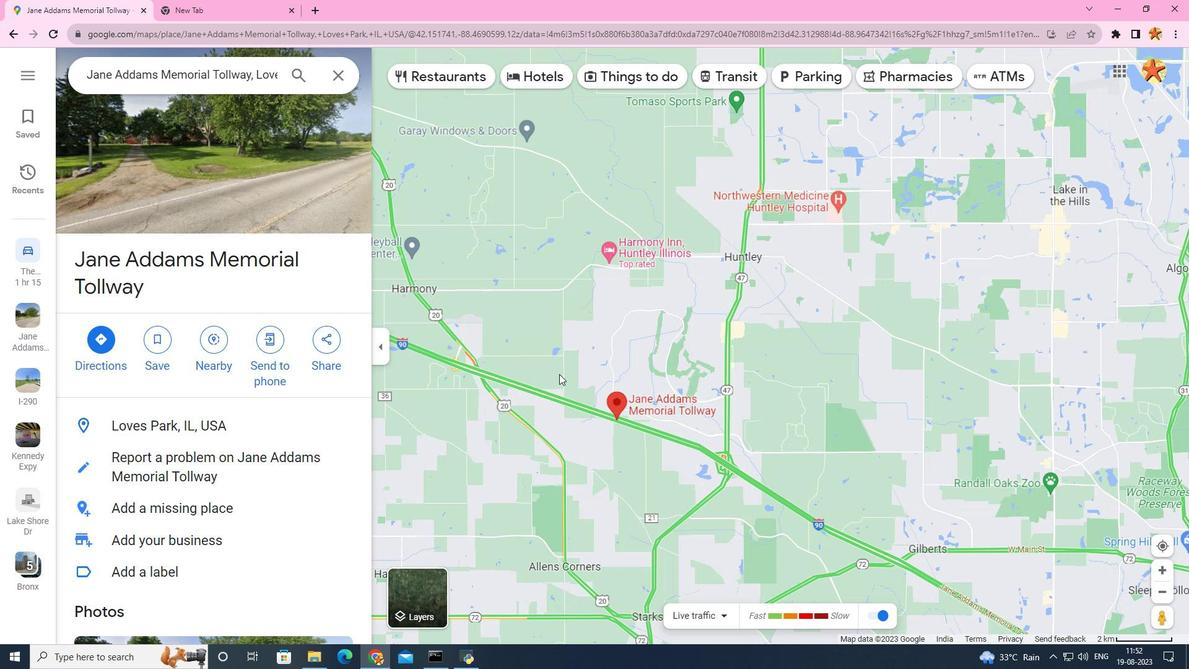 
Action: Mouse scrolled (560, 374) with delta (0, 0)
Screenshot: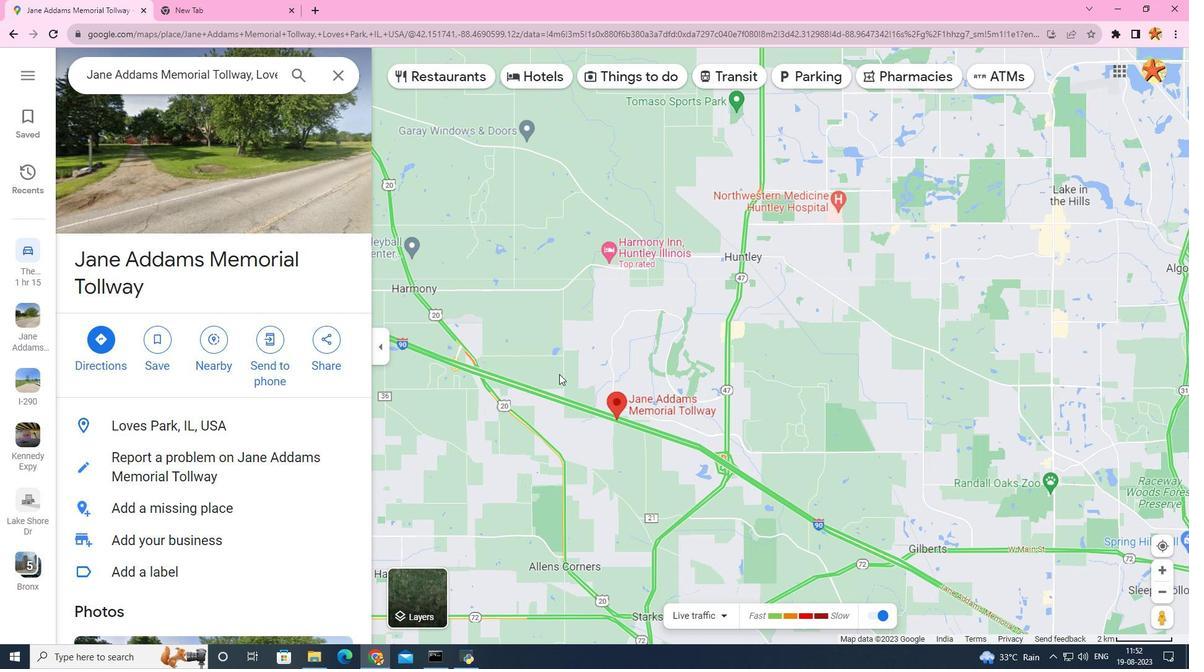 
Action: Mouse moved to (581, 379)
Screenshot: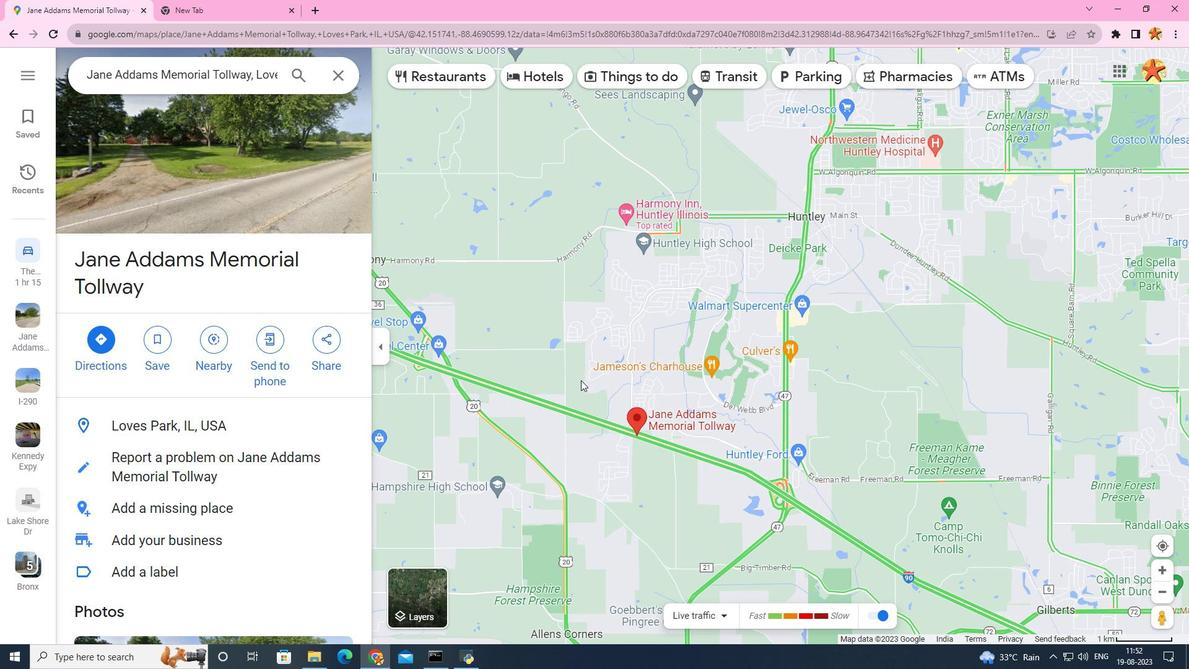 
Action: Mouse scrolled (581, 380) with delta (0, 0)
Screenshot: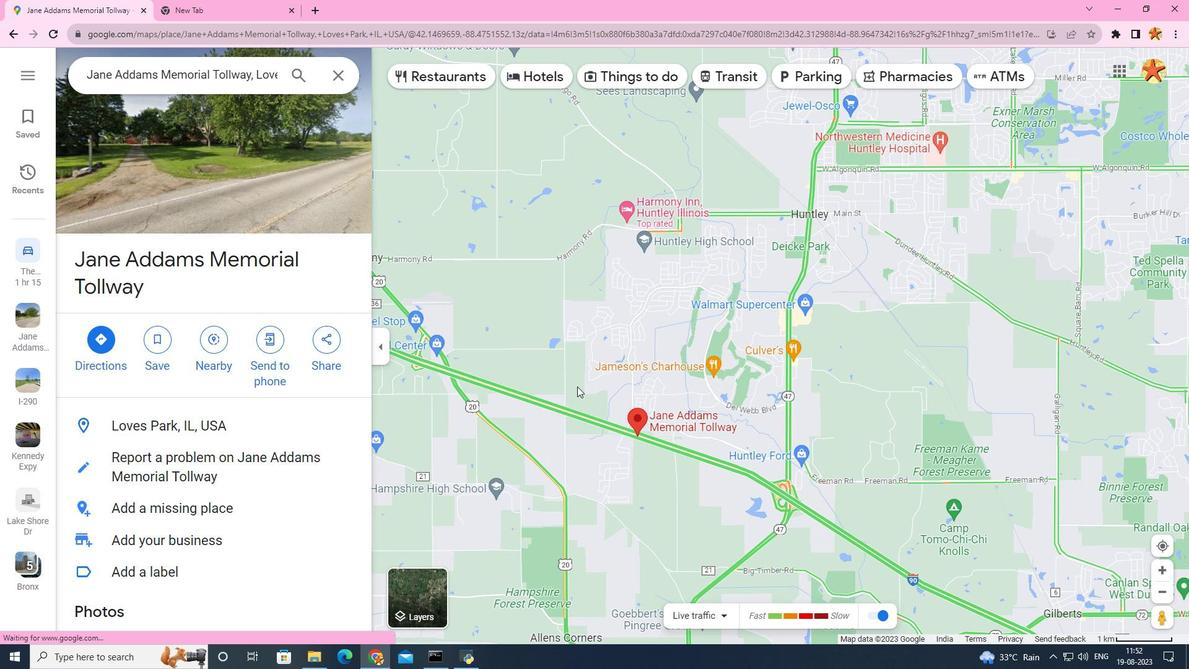 
Action: Mouse moved to (581, 383)
Screenshot: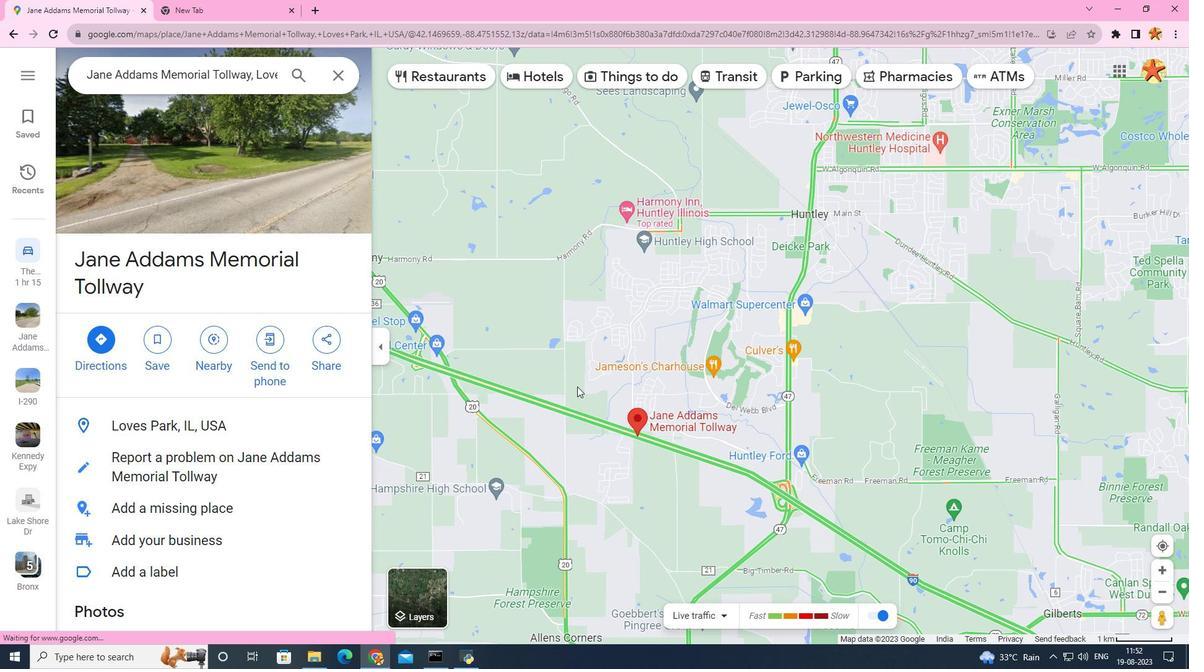 
Action: Mouse scrolled (581, 384) with delta (0, 0)
Screenshot: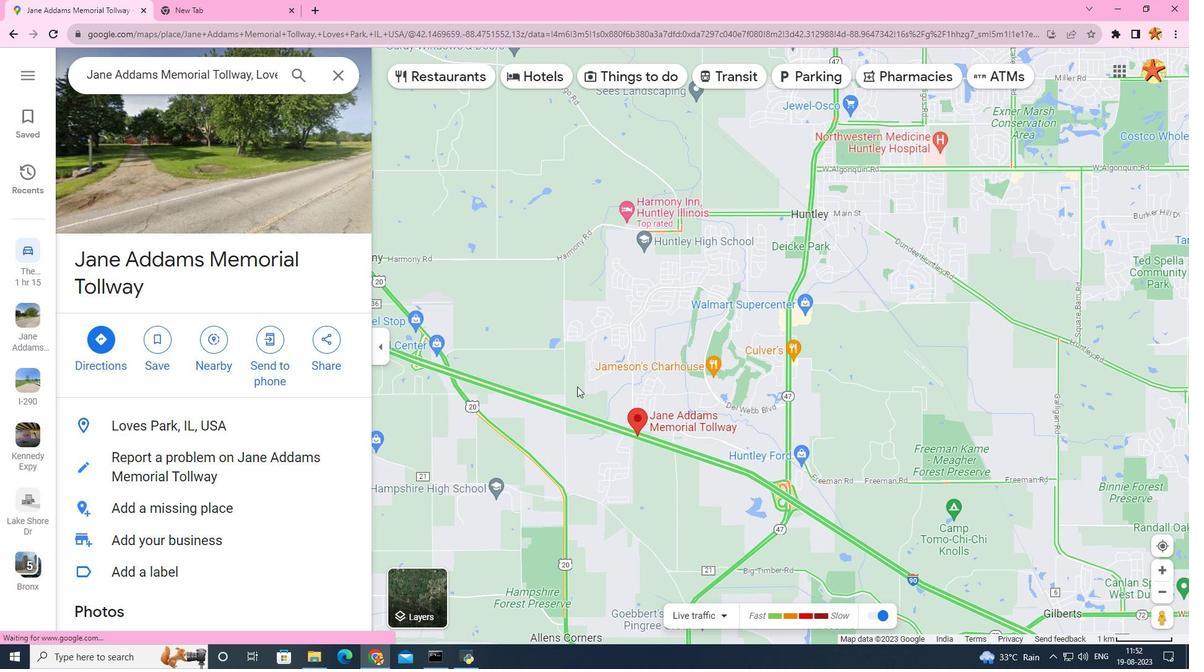 
Action: Mouse moved to (577, 386)
Screenshot: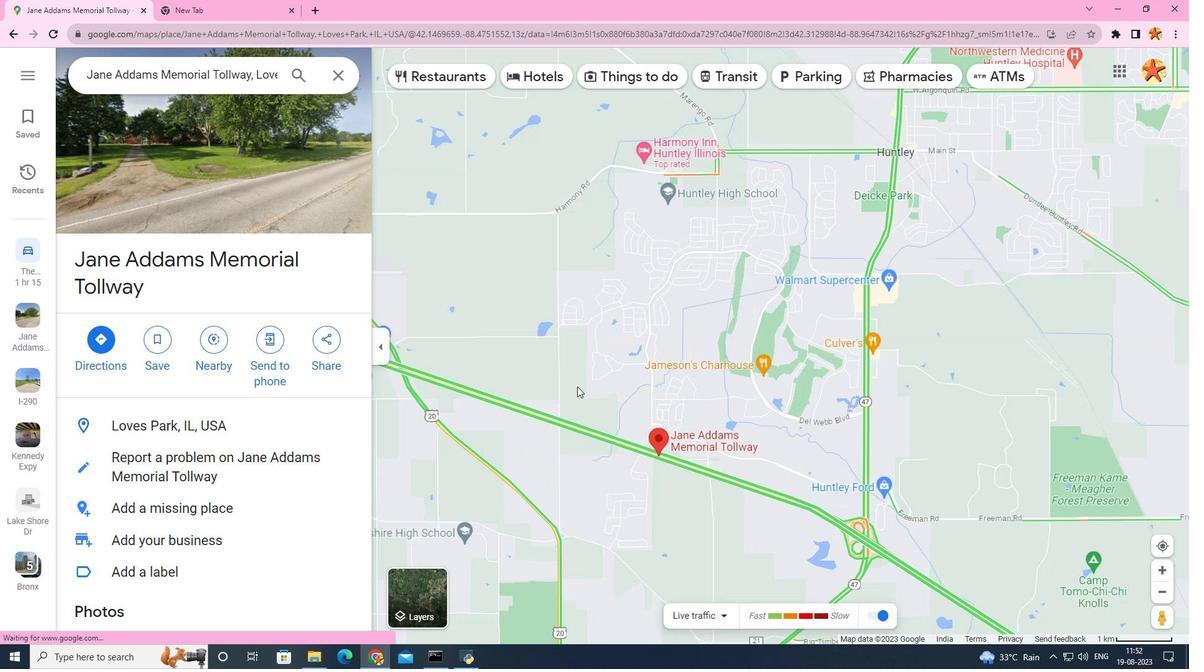 
Action: Mouse scrolled (577, 387) with delta (0, 0)
Screenshot: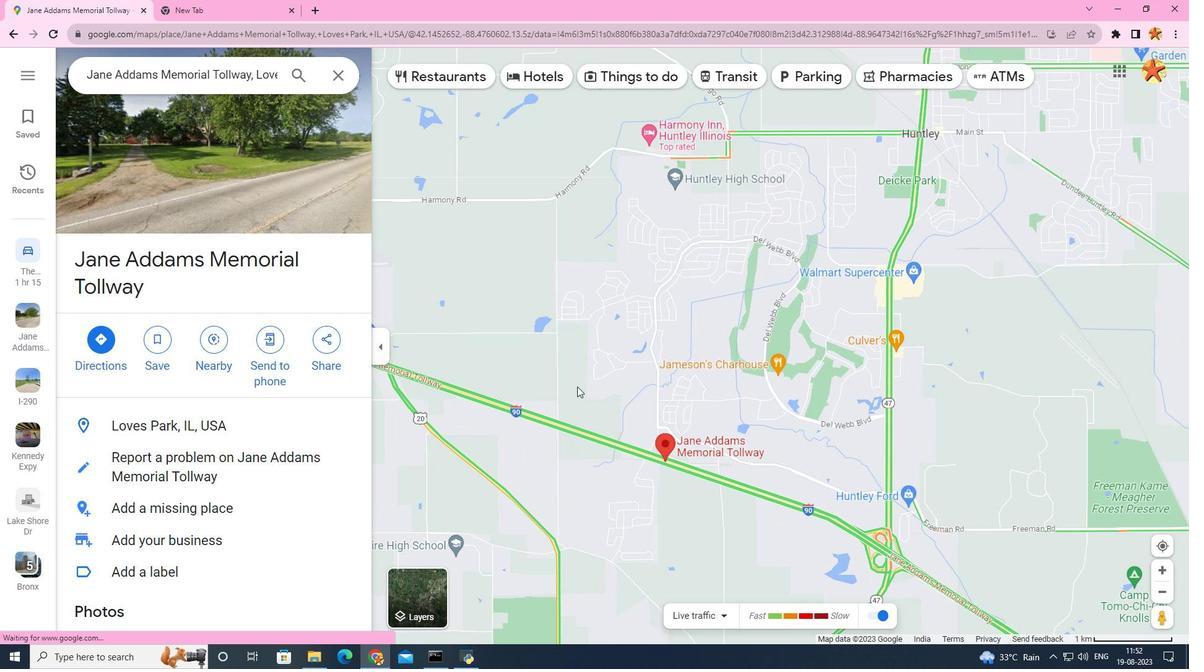 
Action: Mouse scrolled (577, 387) with delta (0, 0)
Screenshot: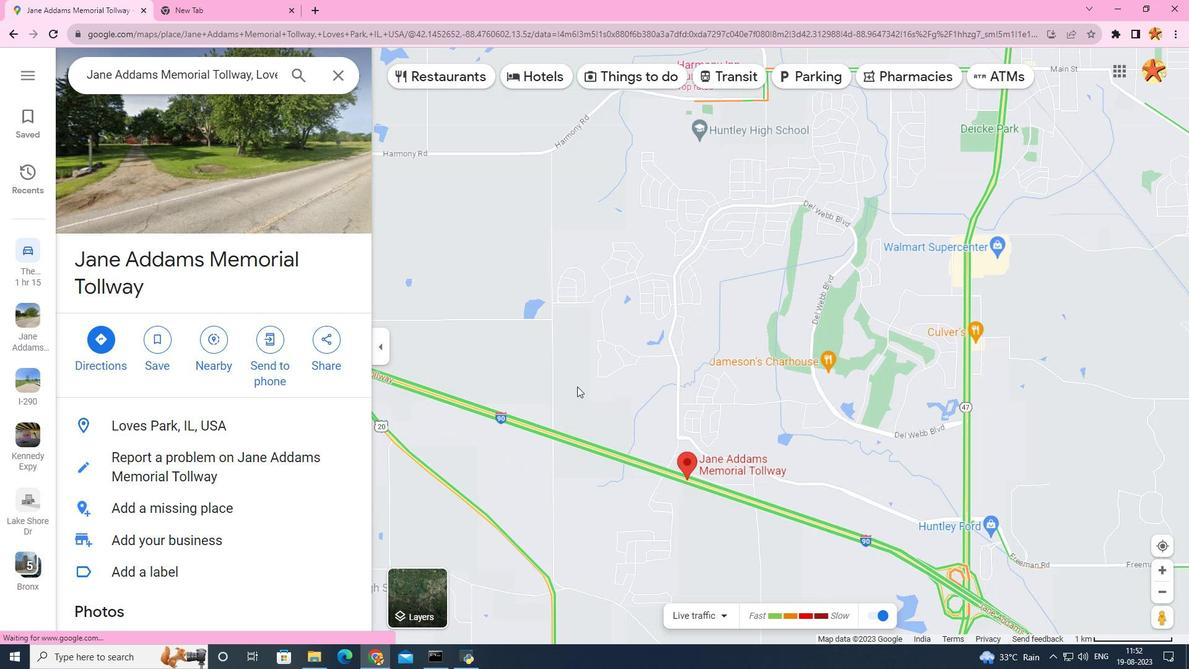 
Action: Mouse scrolled (577, 387) with delta (0, 0)
Screenshot: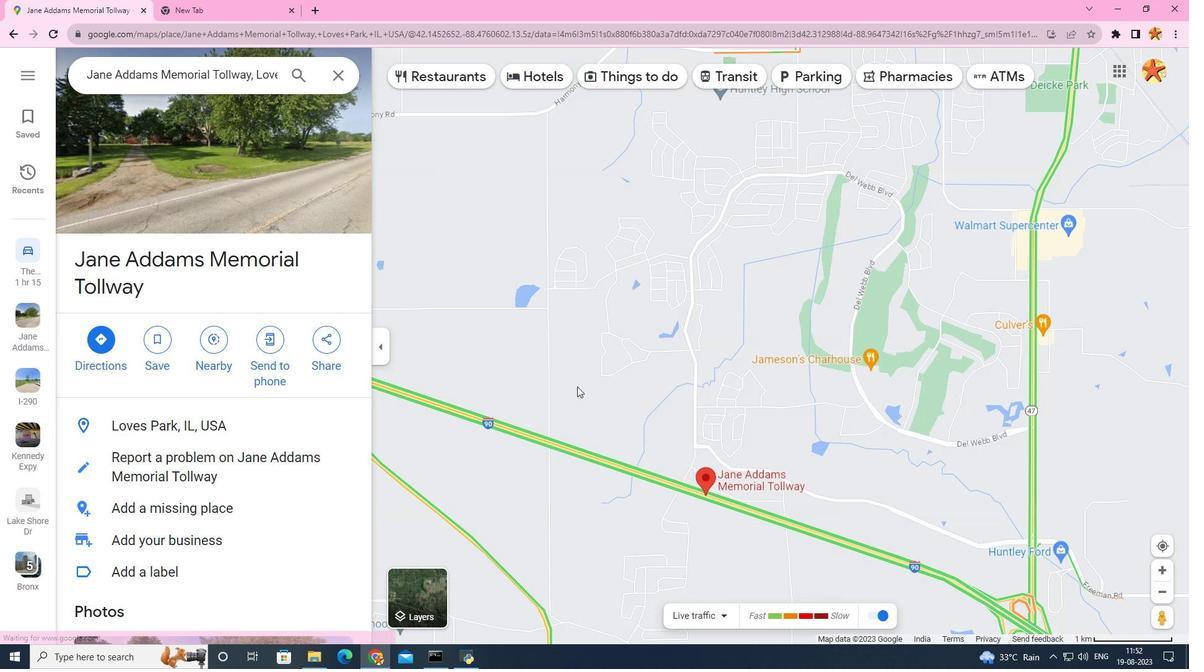 
Action: Mouse scrolled (577, 387) with delta (0, 0)
Screenshot: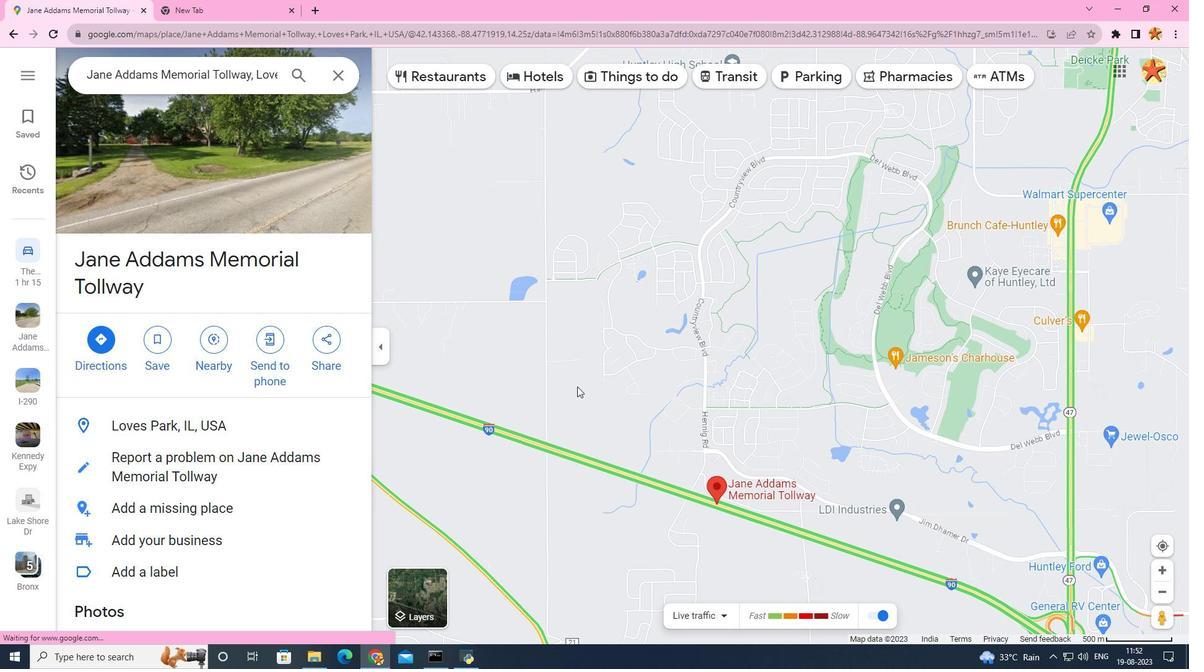 
Action: Mouse moved to (575, 386)
Screenshot: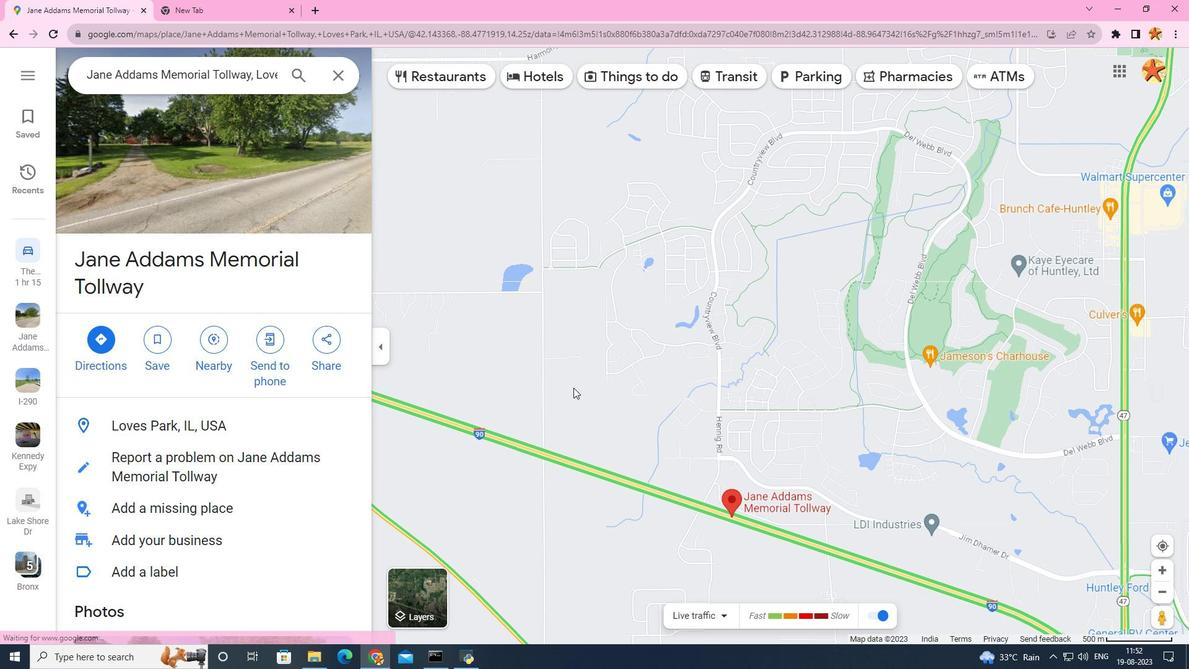 
Action: Mouse scrolled (575, 387) with delta (0, 0)
Screenshot: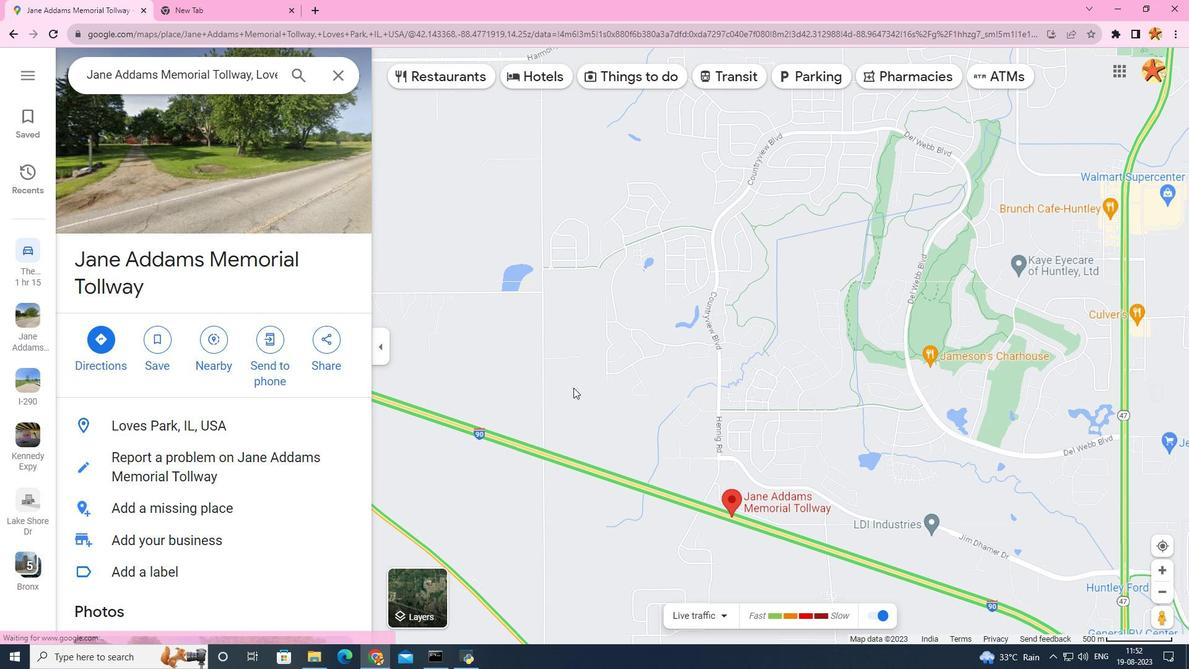 
Action: Mouse moved to (571, 388)
Screenshot: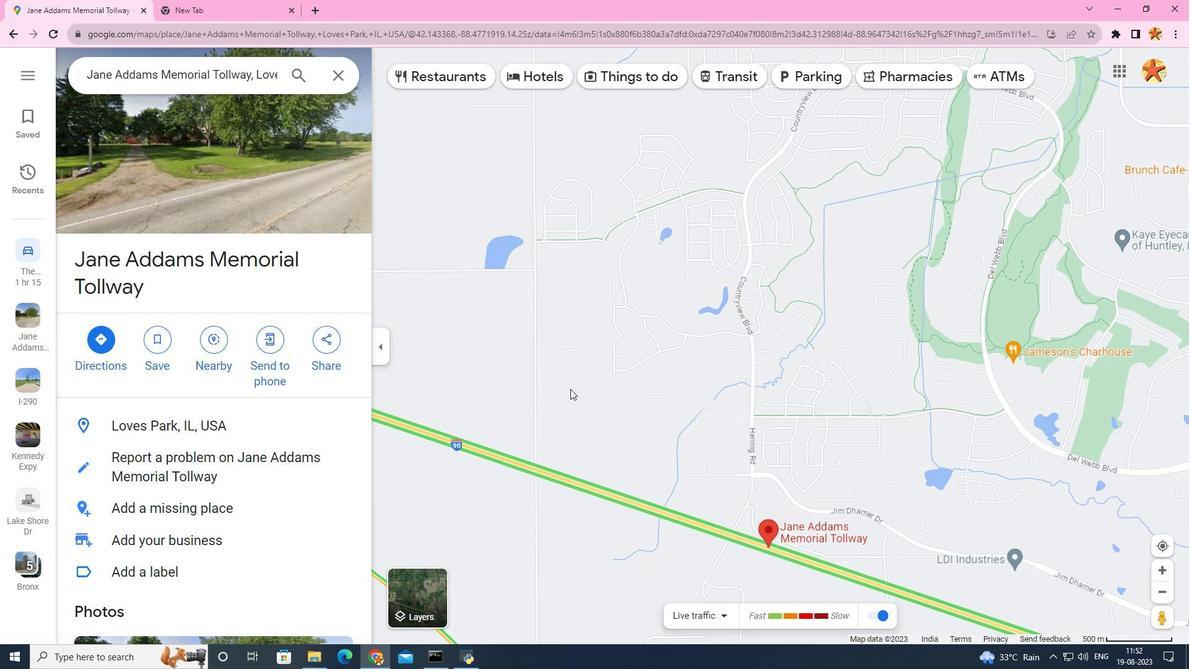 
Action: Mouse scrolled (571, 389) with delta (0, 0)
Screenshot: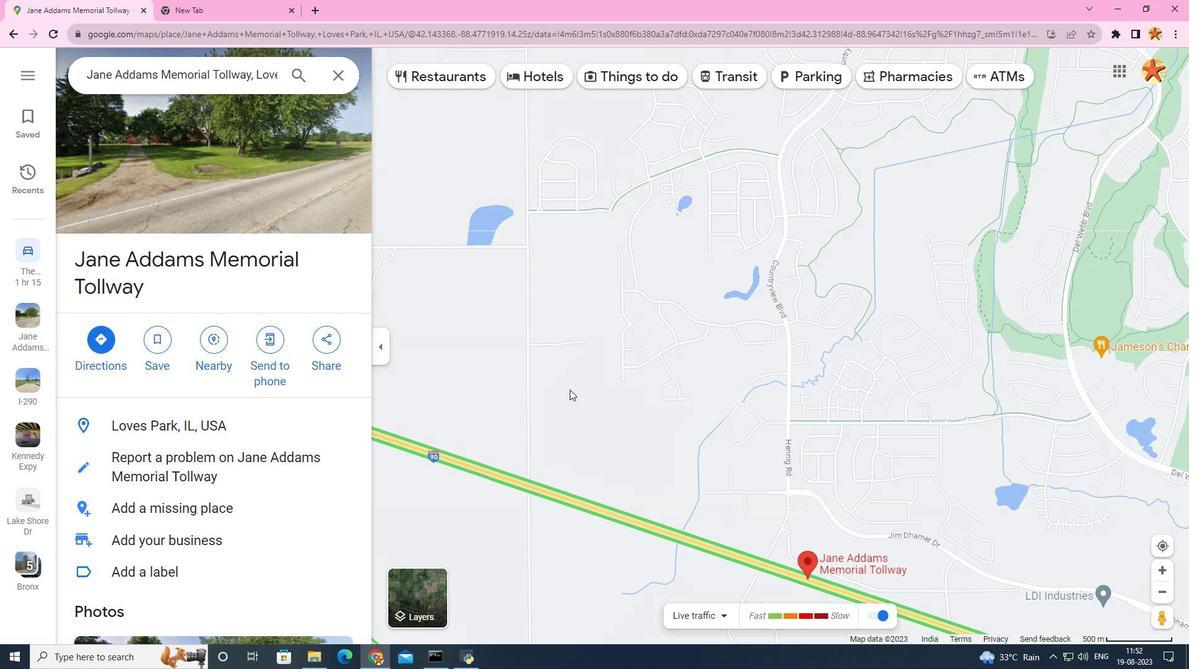 
Action: Mouse moved to (570, 389)
Screenshot: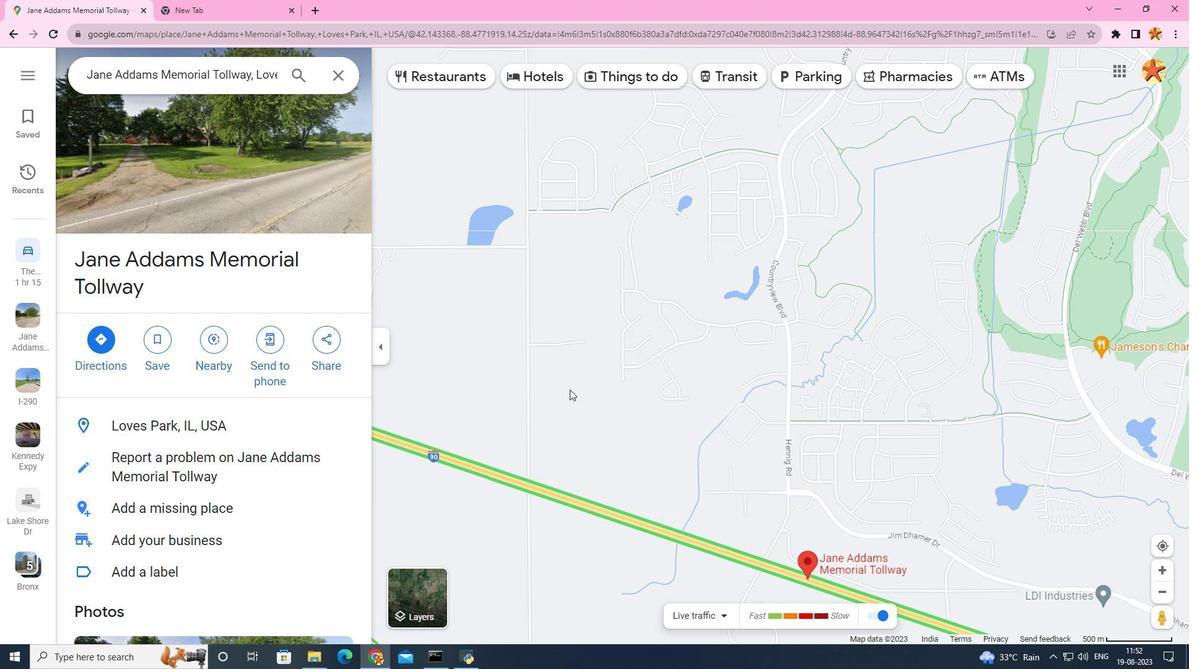 
Action: Mouse scrolled (570, 390) with delta (0, 0)
Screenshot: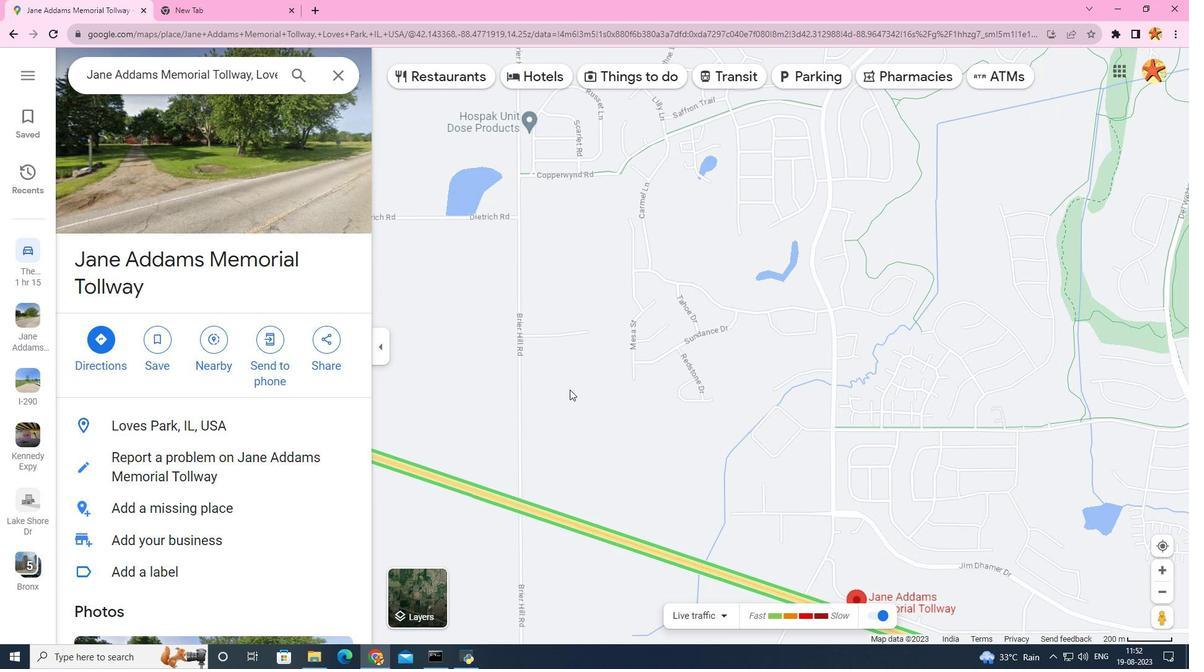 
Action: Mouse scrolled (570, 390) with delta (0, 0)
Screenshot: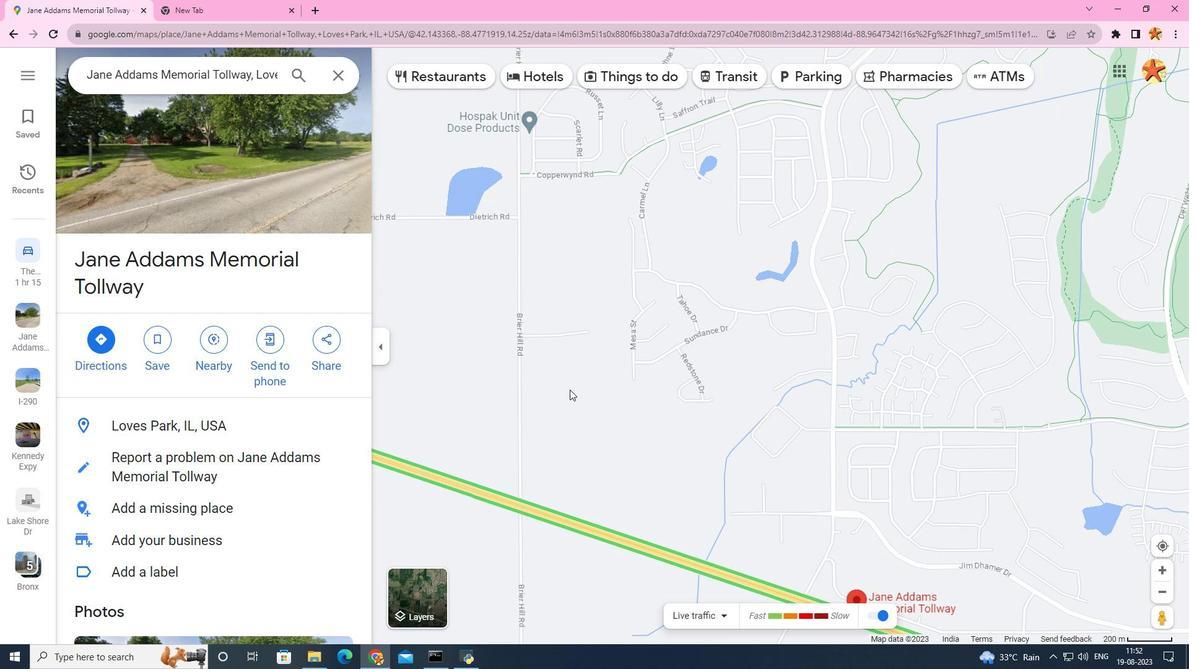 
Action: Mouse scrolled (570, 390) with delta (0, 0)
Screenshot: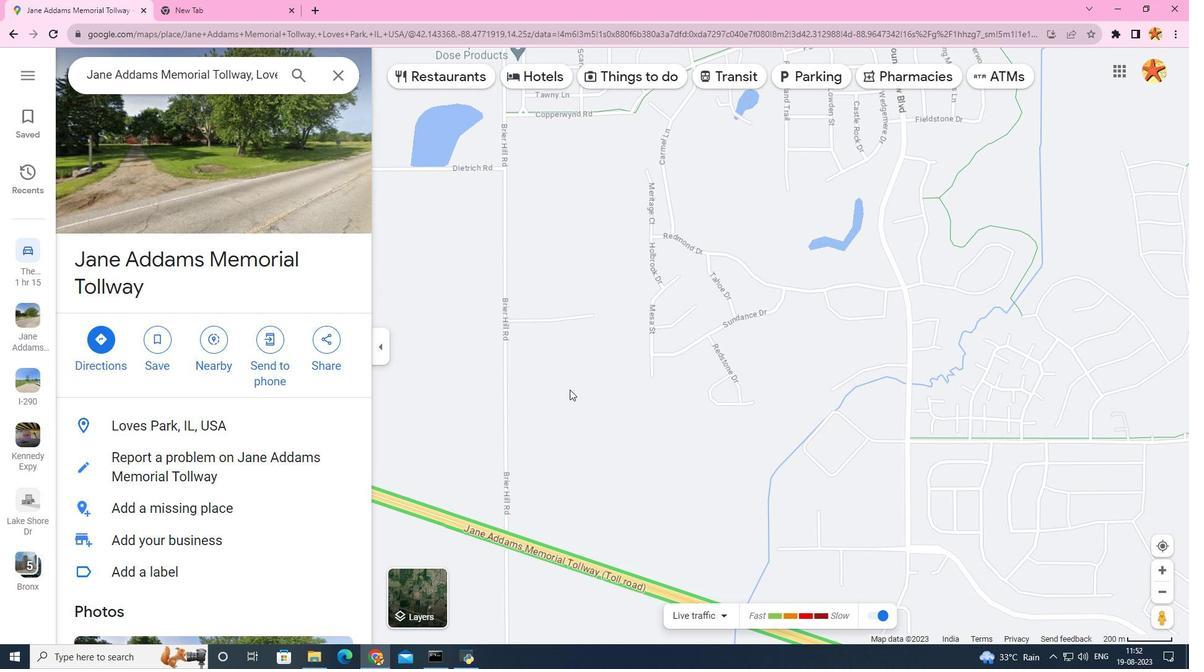 
Action: Mouse moved to (252, 449)
Screenshot: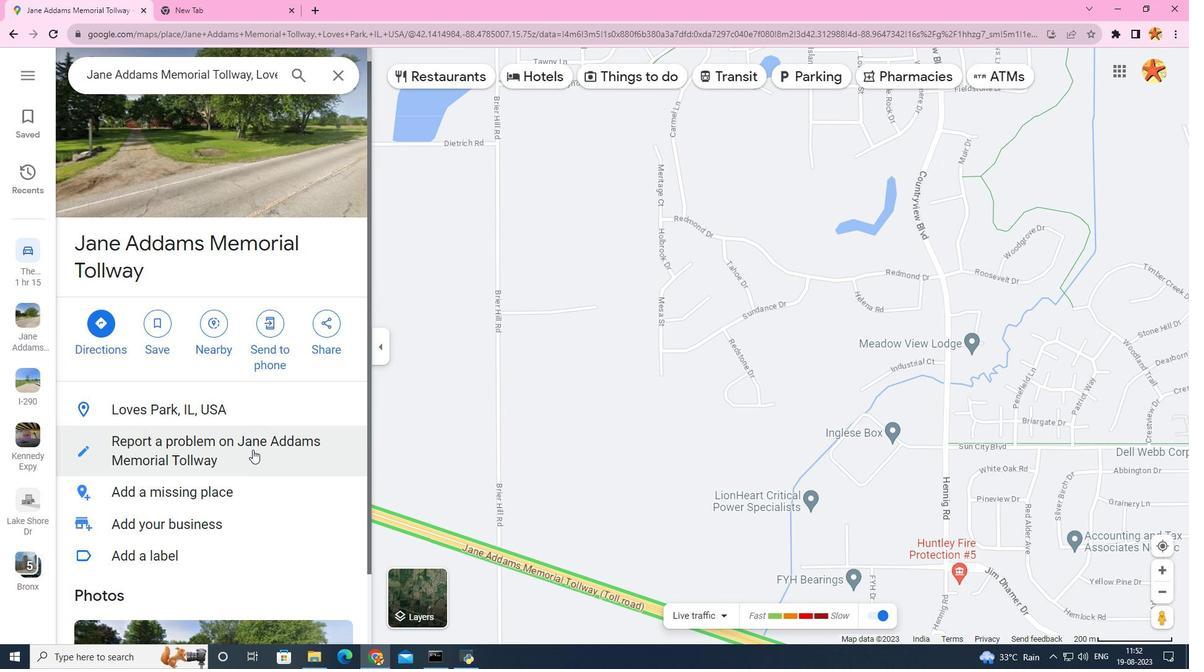 
Action: Mouse scrolled (252, 448) with delta (0, 0)
Screenshot: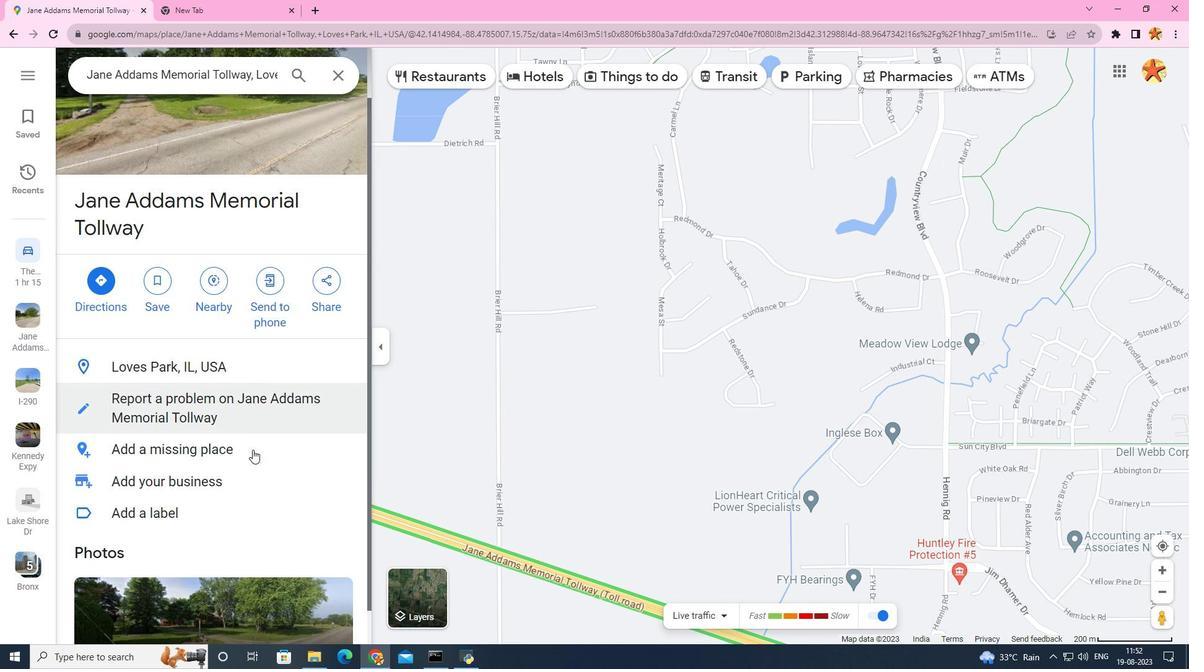 
Action: Mouse scrolled (252, 449) with delta (0, 0)
Screenshot: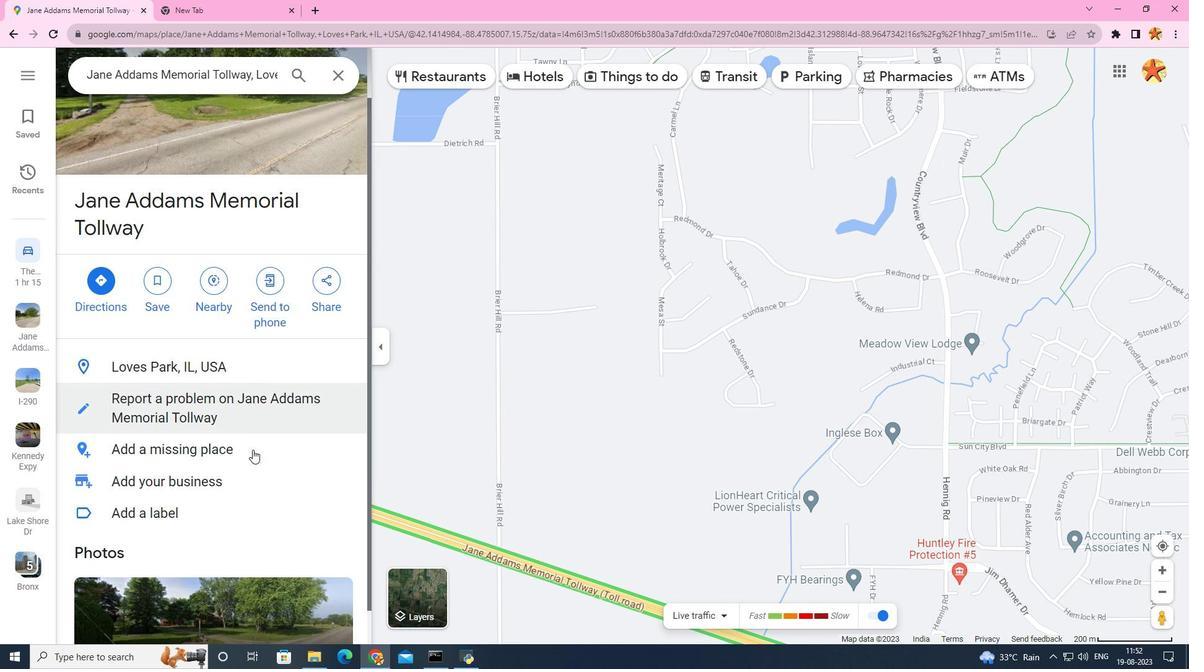 
Action: Mouse scrolled (252, 449) with delta (0, 0)
Screenshot: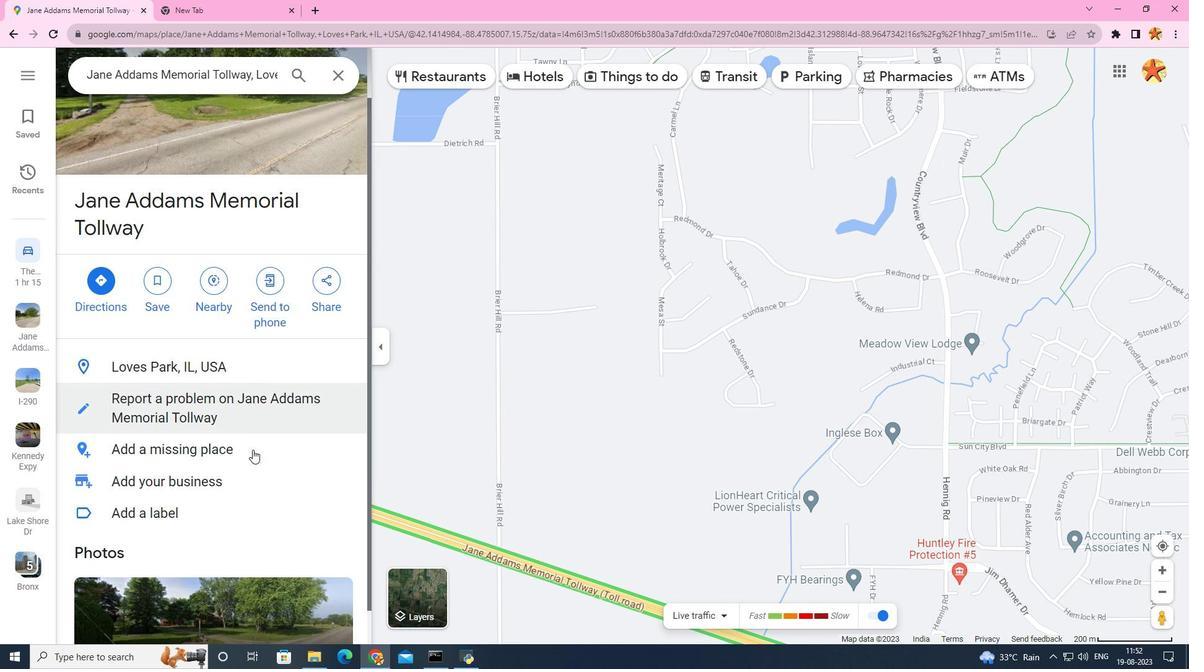 
Action: Mouse scrolled (252, 449) with delta (0, 0)
Screenshot: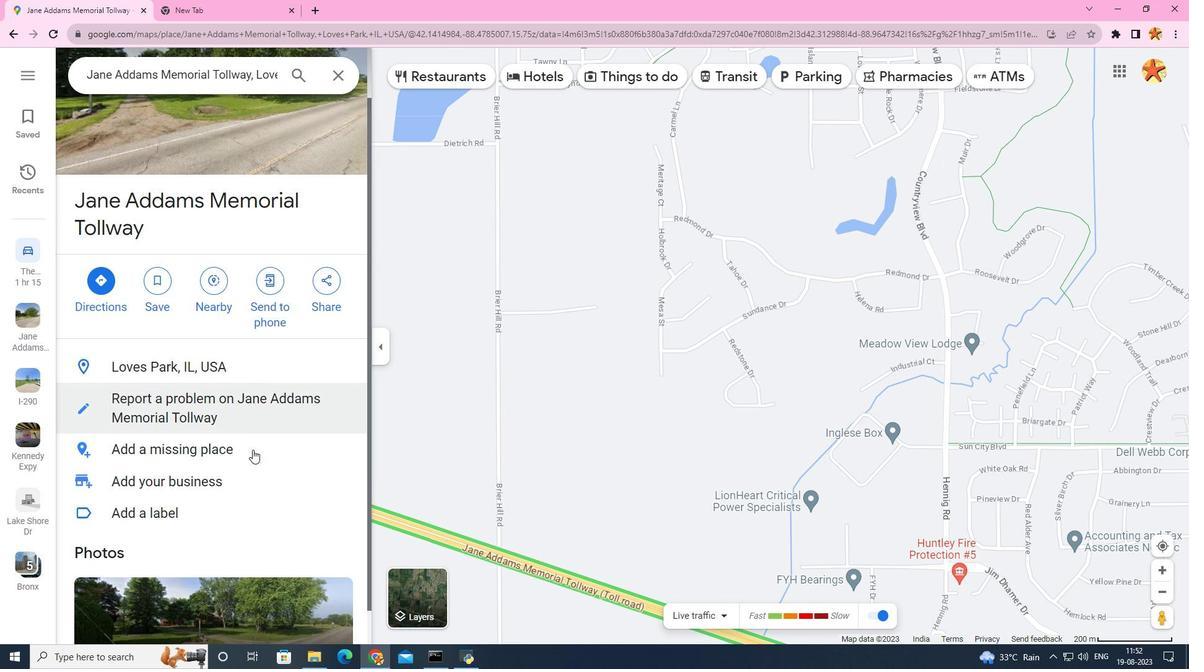 
Action: Mouse moved to (251, 451)
Screenshot: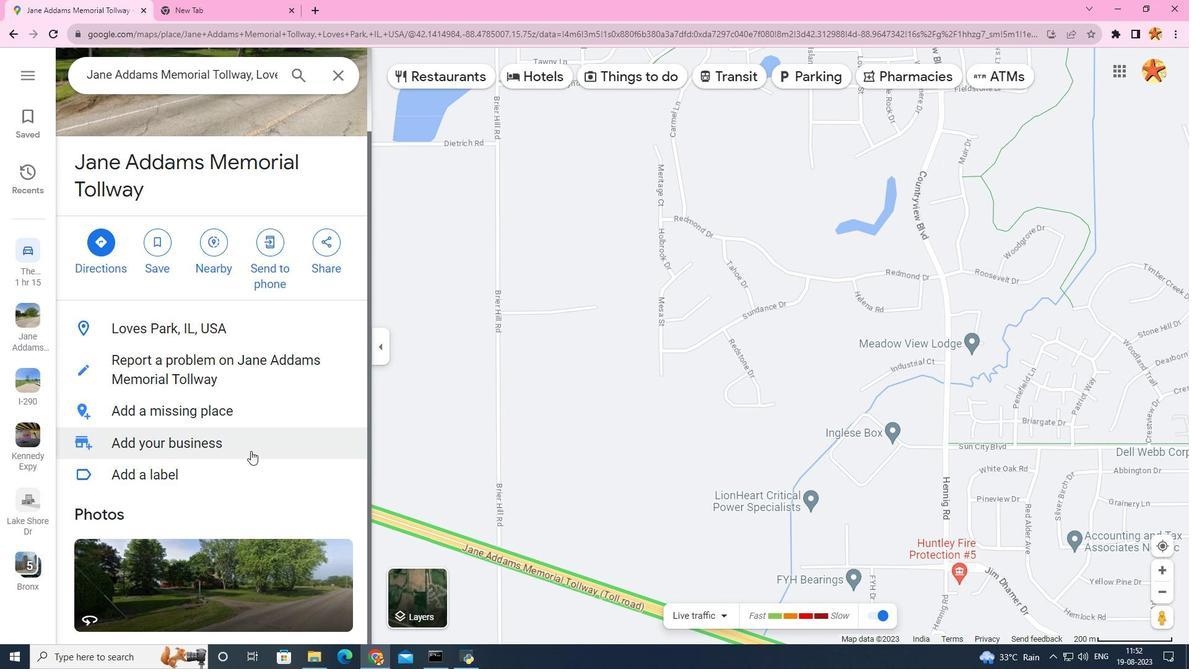 
Action: Mouse scrolled (251, 450) with delta (0, 0)
Screenshot: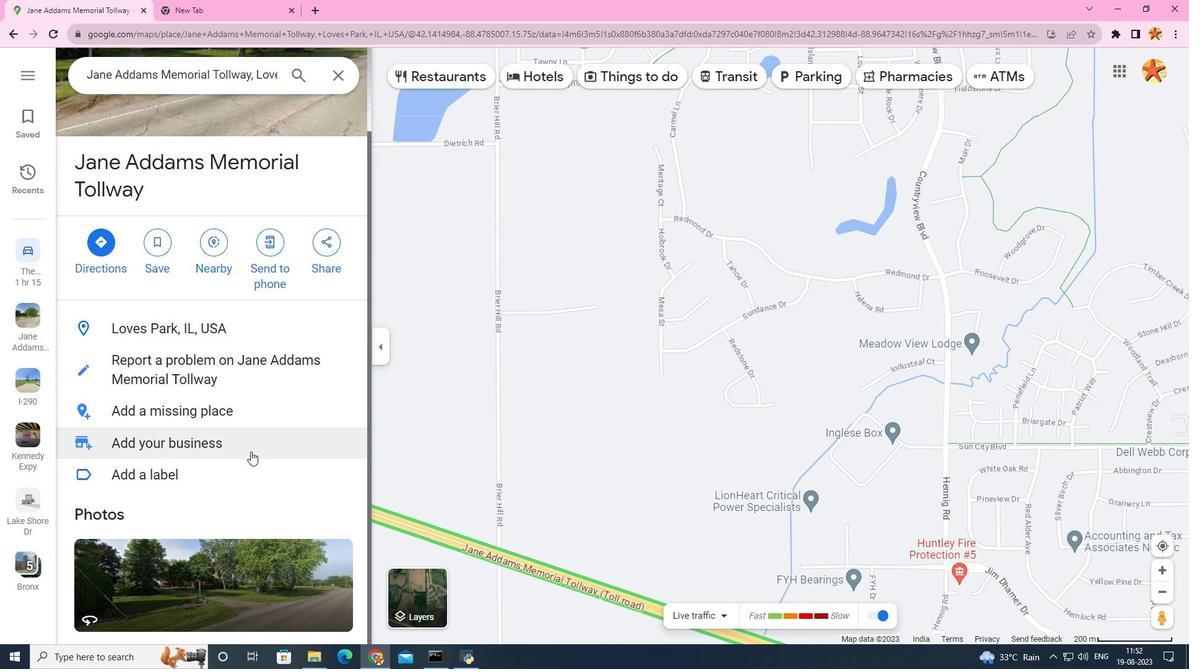 
Action: Mouse scrolled (251, 450) with delta (0, 0)
Screenshot: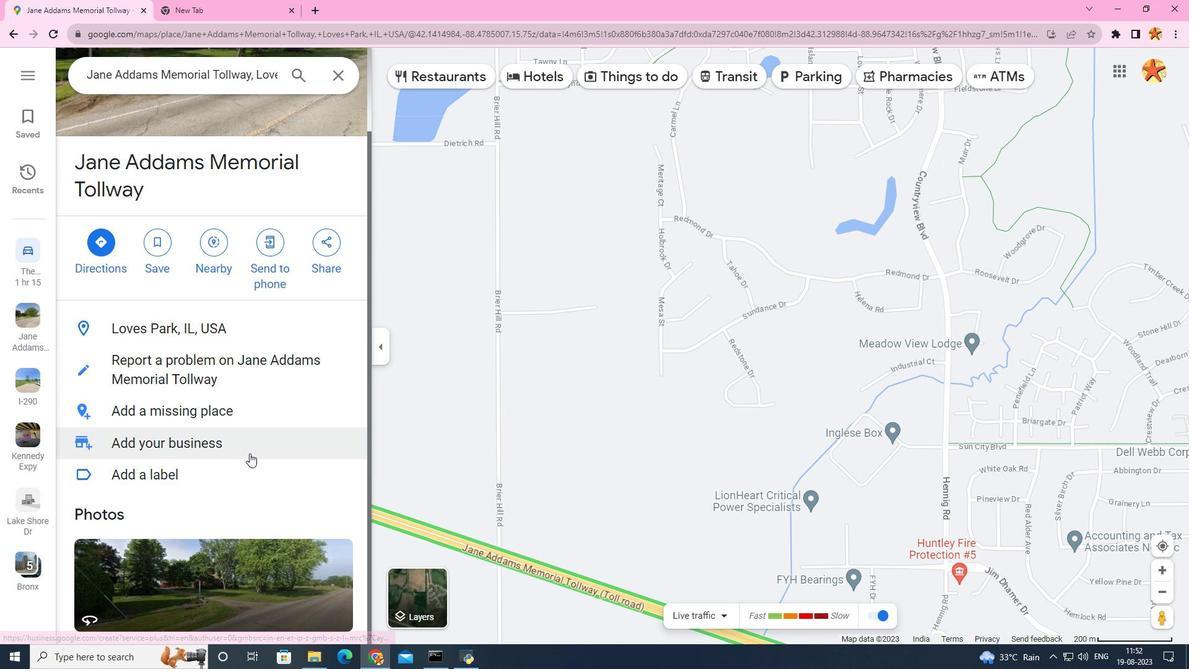 
Action: Mouse moved to (250, 451)
Screenshot: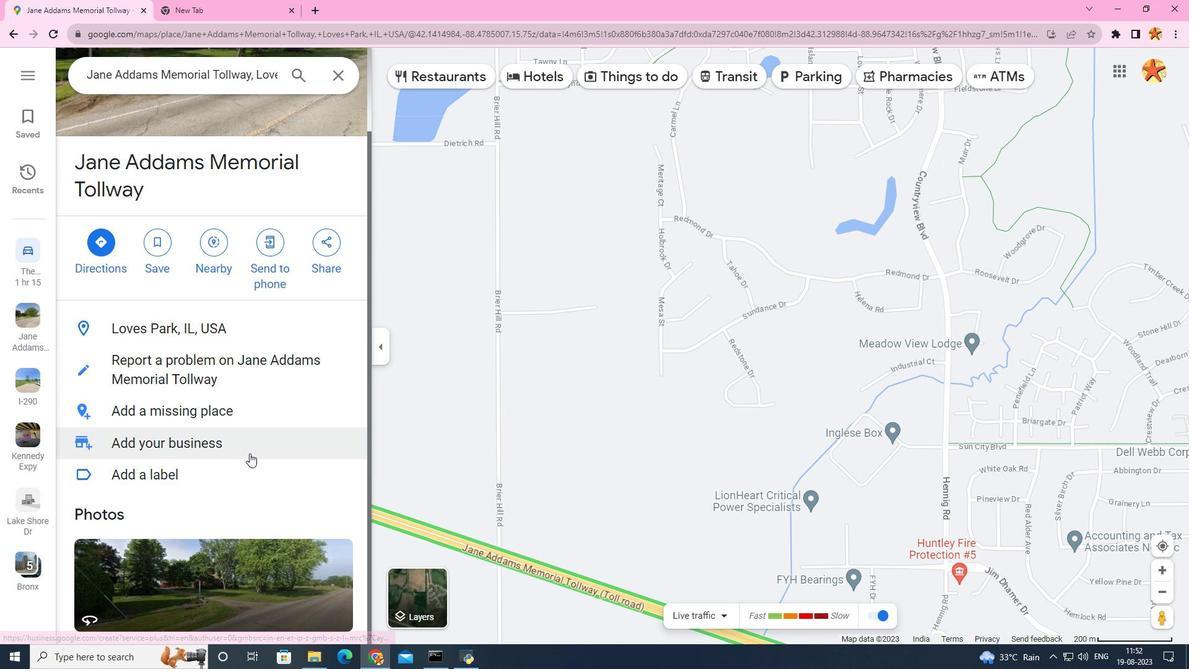 
Action: Mouse scrolled (250, 450) with delta (0, 0)
Screenshot: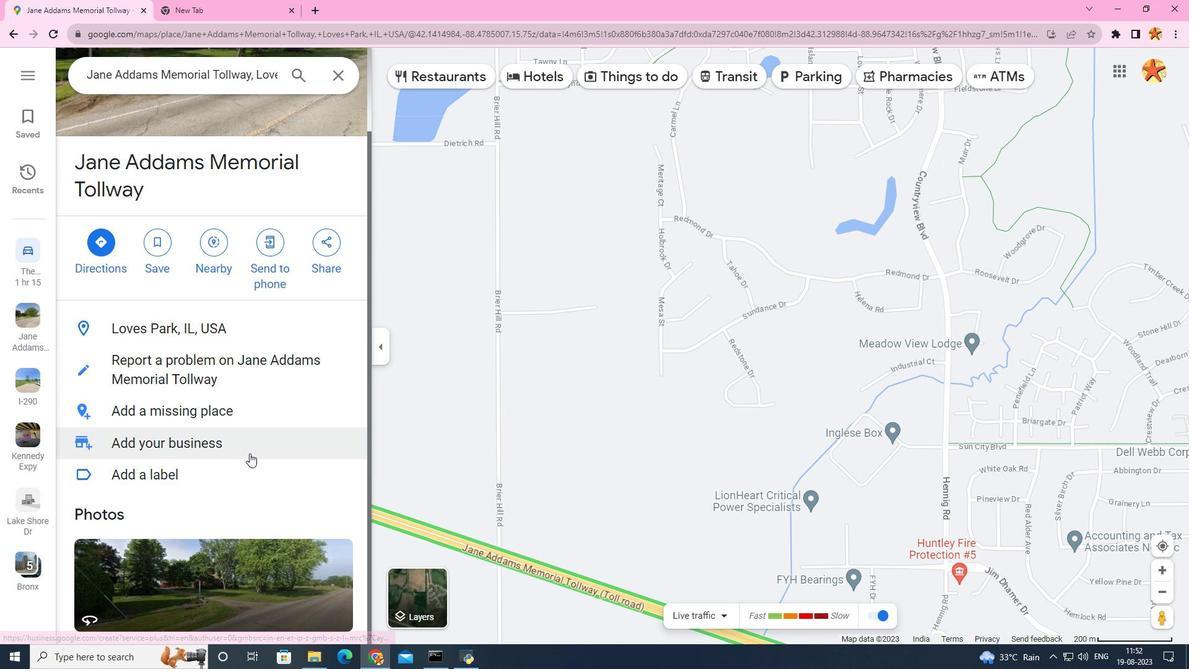 
Action: Mouse scrolled (250, 450) with delta (0, 0)
Screenshot: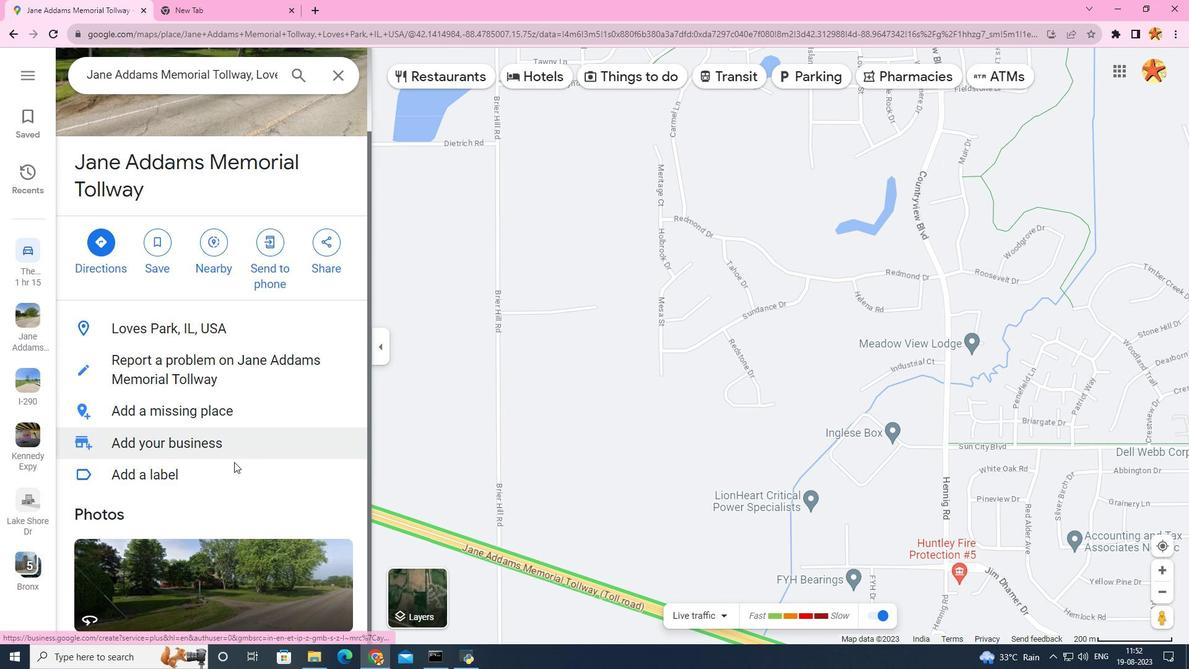 
Action: Mouse moved to (146, 598)
Screenshot: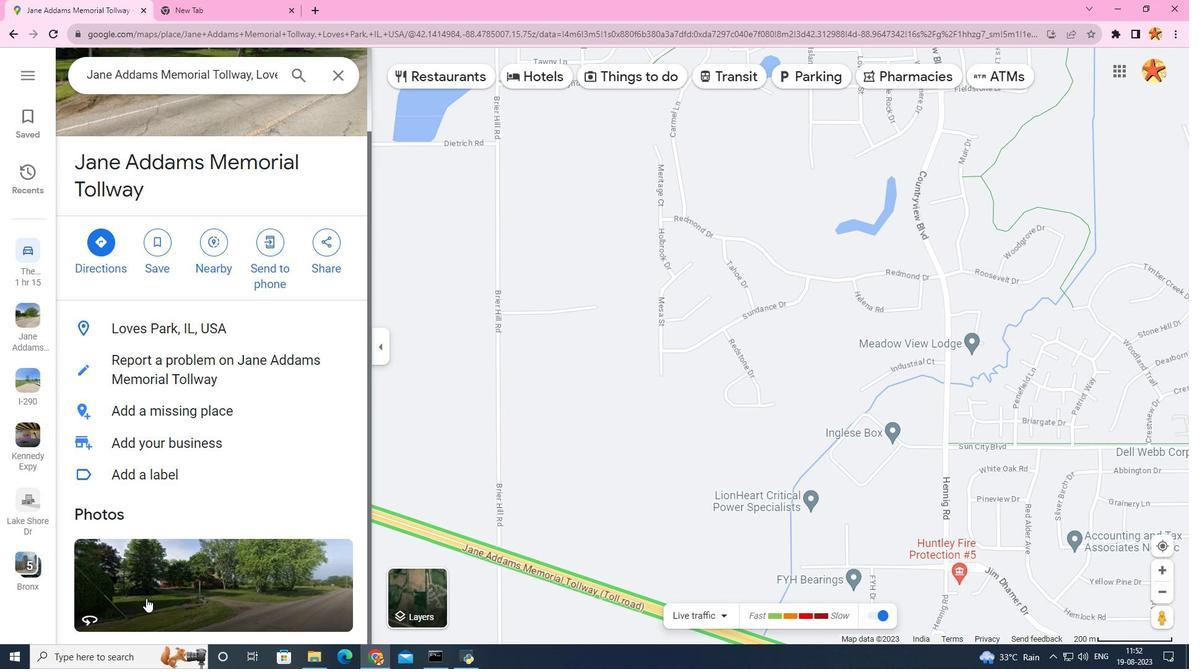 
Action: Mouse pressed left at (146, 598)
Screenshot: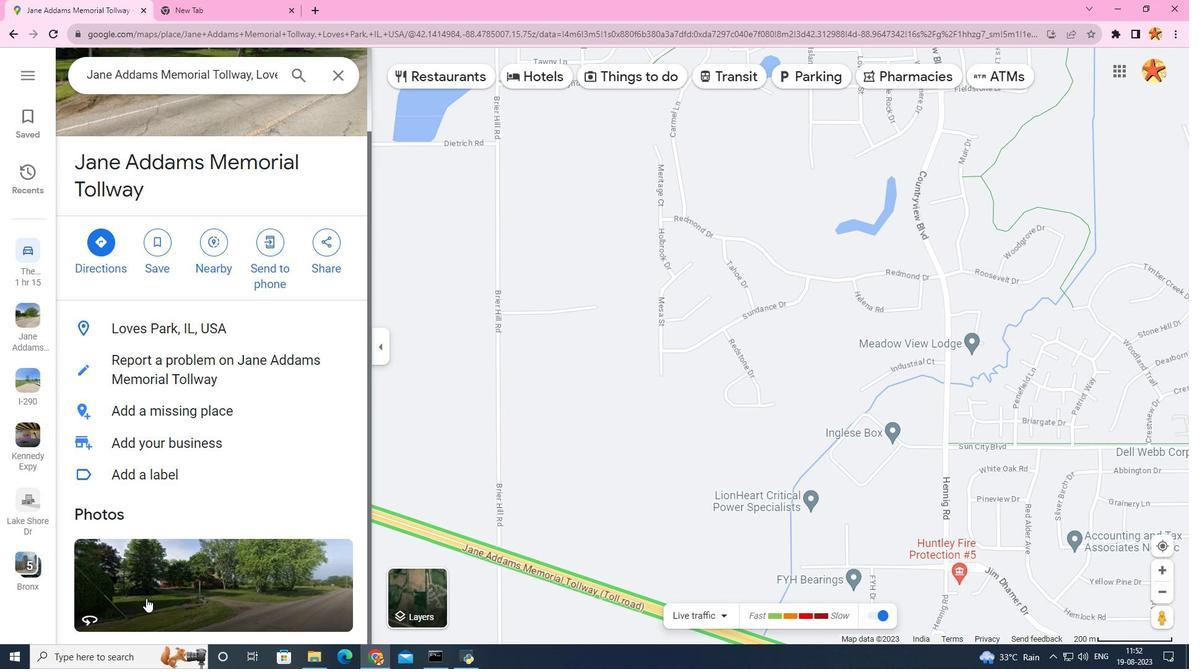 
Action: Mouse moved to (806, 553)
Screenshot: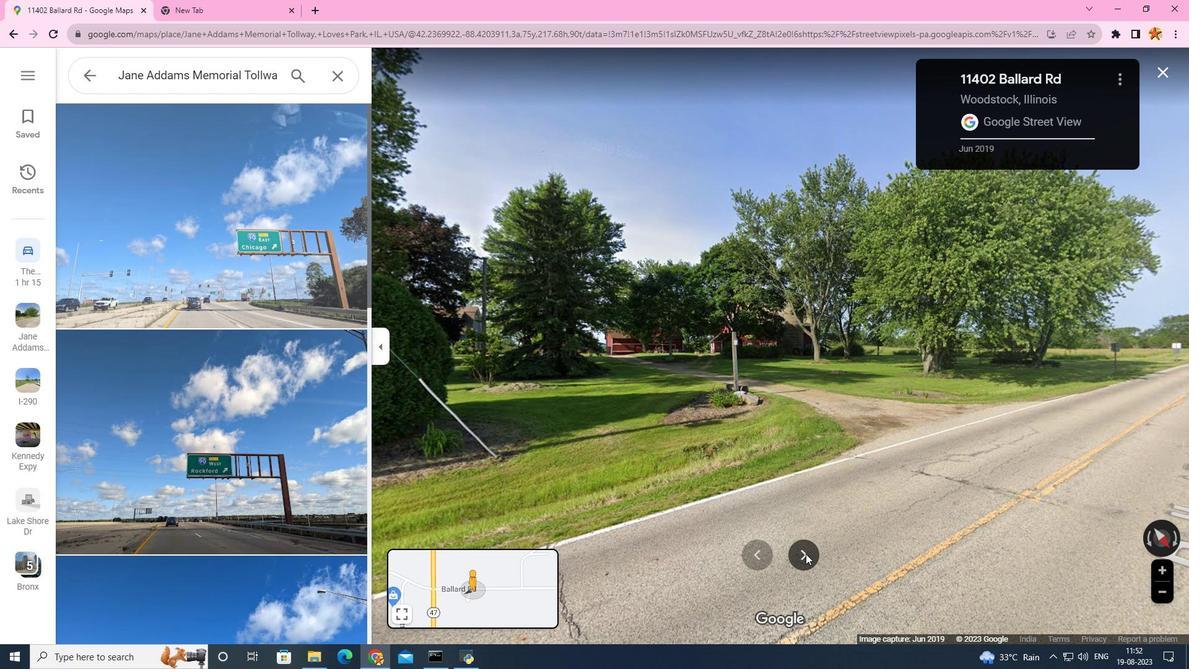
Action: Mouse pressed left at (806, 553)
Screenshot: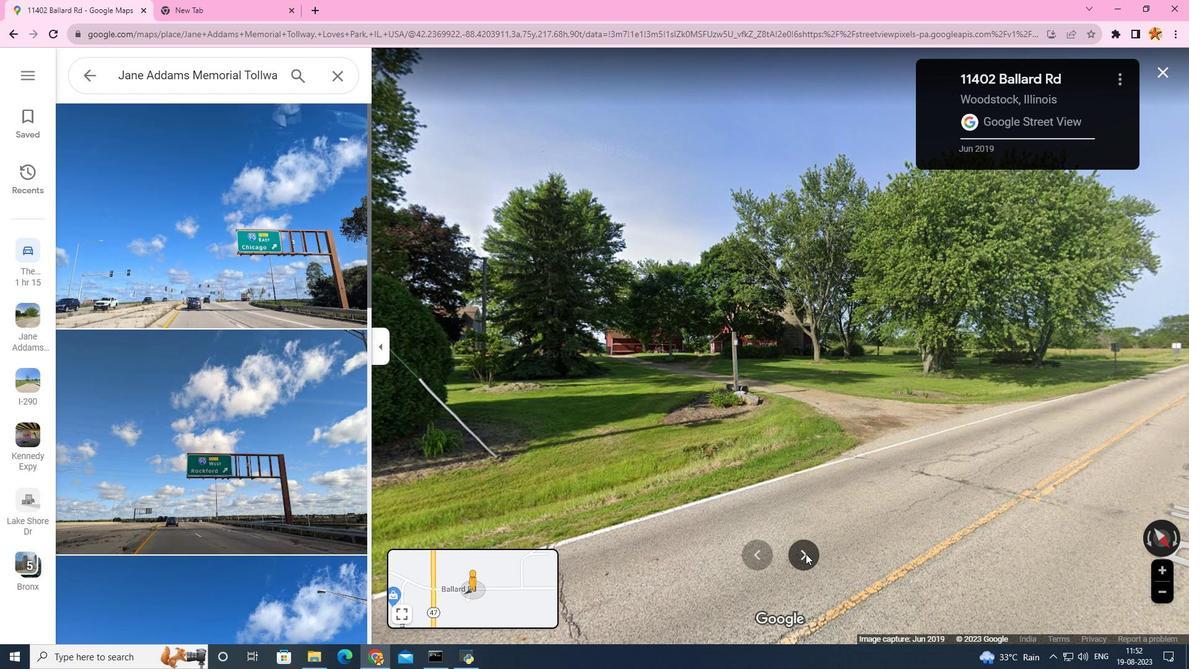 
Action: Mouse pressed left at (806, 553)
Screenshot: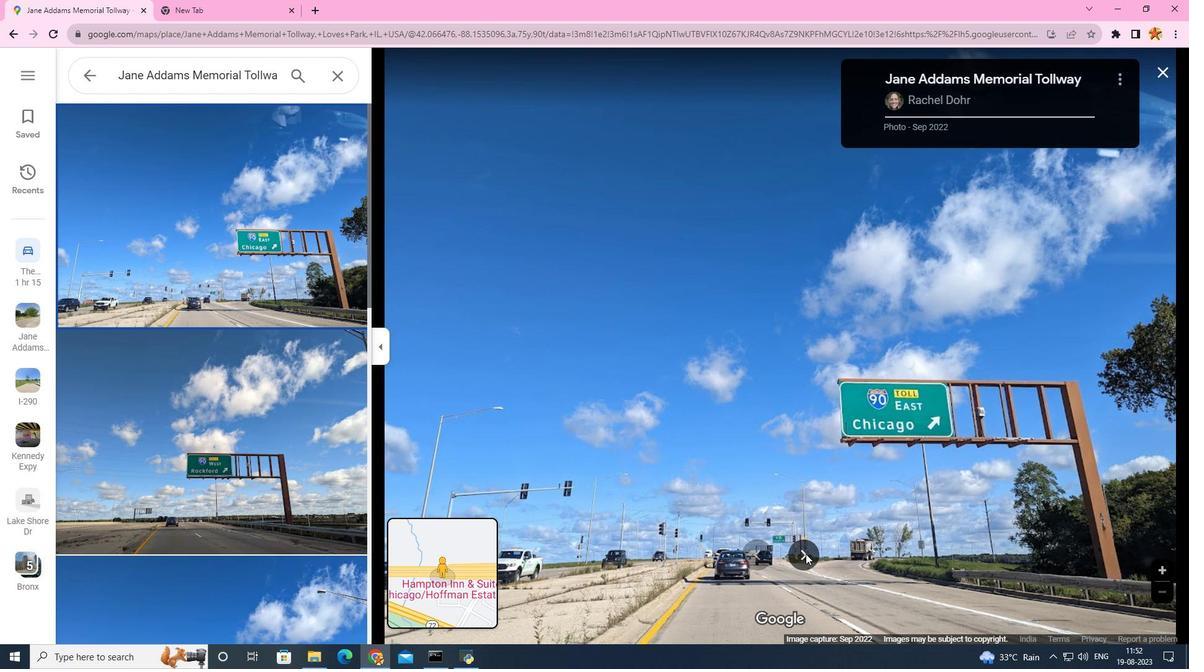 
Action: Mouse pressed left at (806, 553)
Screenshot: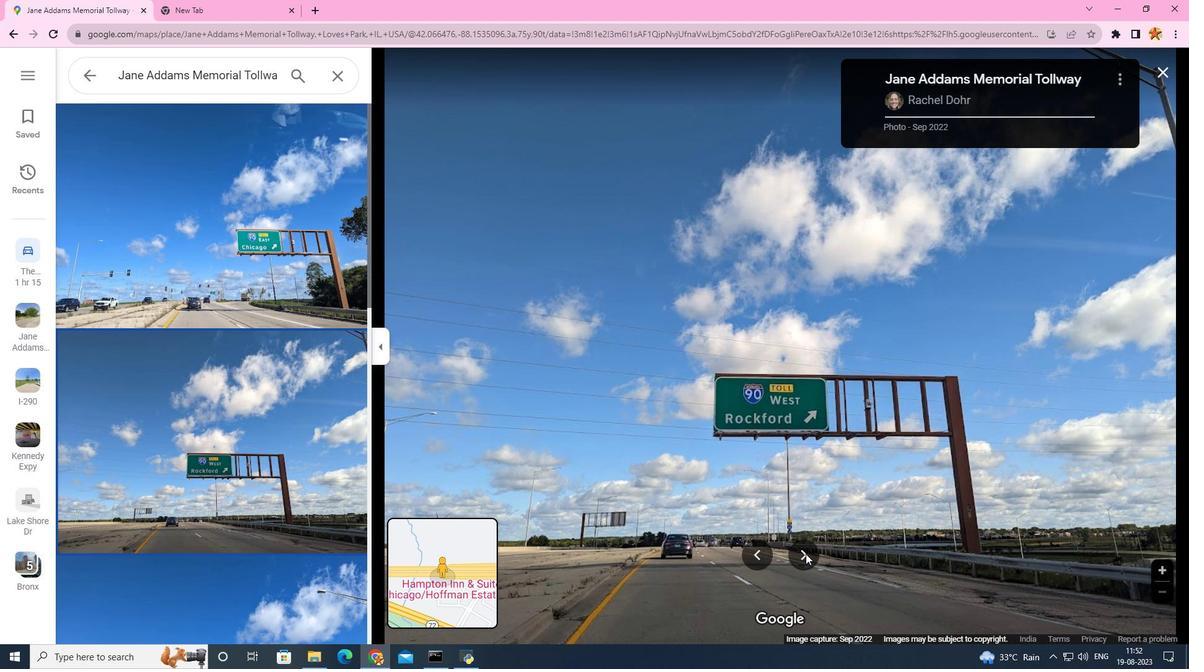 
Action: Mouse pressed left at (806, 553)
Screenshot: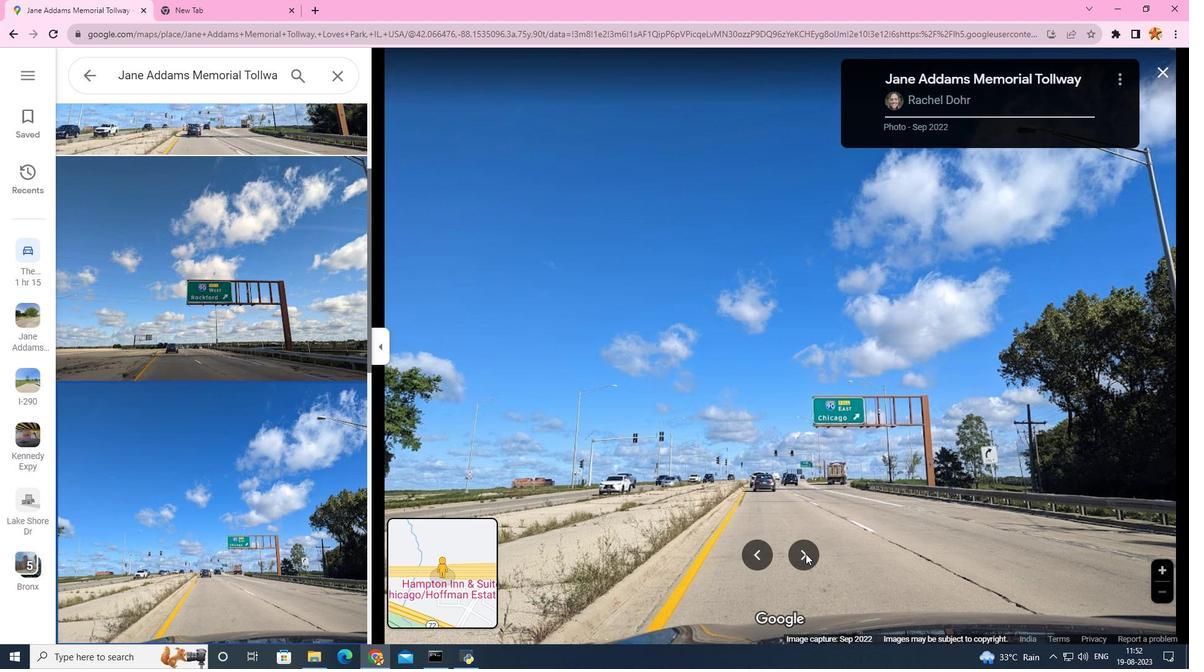 
Action: Mouse pressed left at (806, 553)
Screenshot: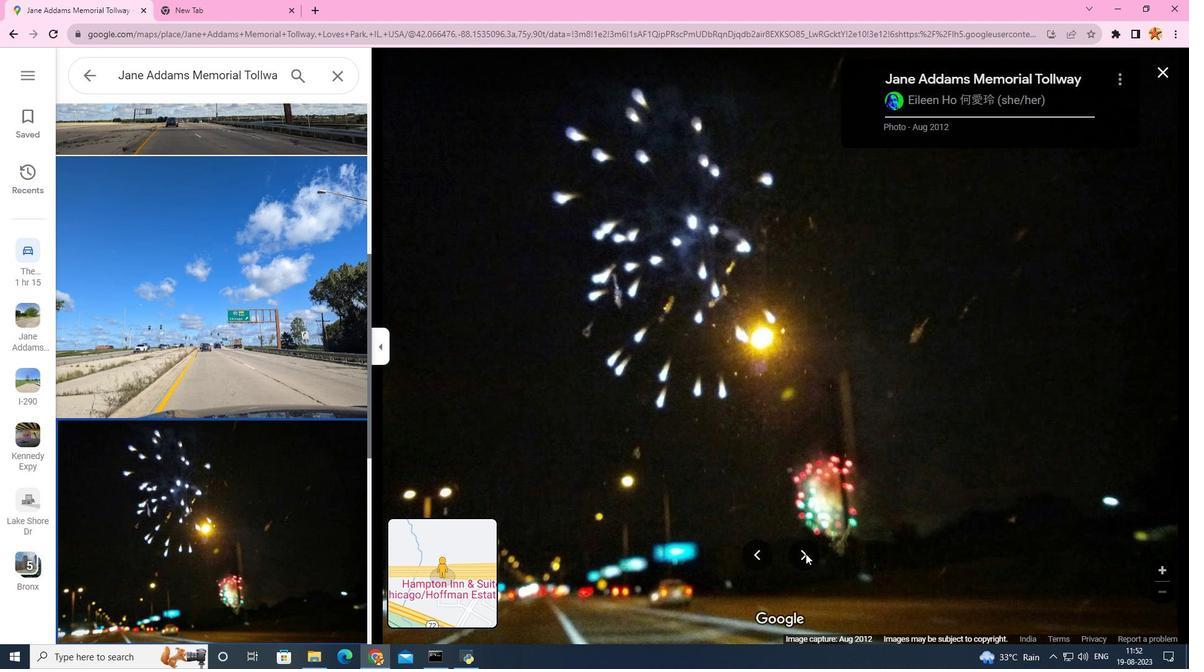 
Action: Mouse pressed left at (806, 553)
Screenshot: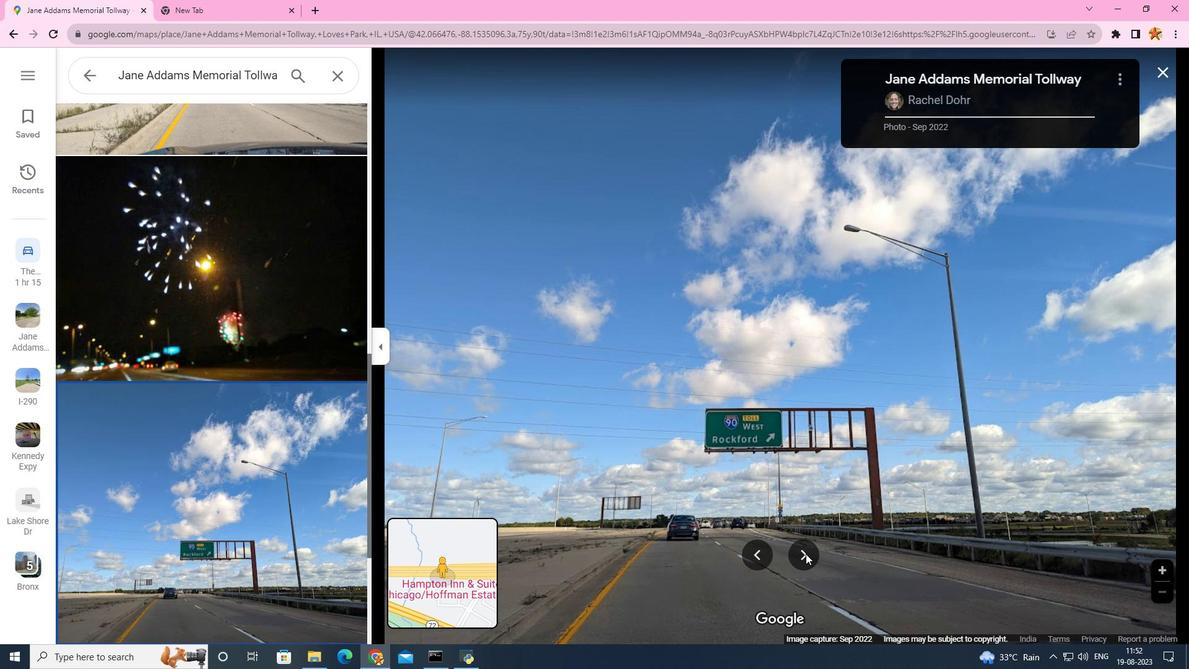 
Action: Mouse pressed left at (806, 553)
Screenshot: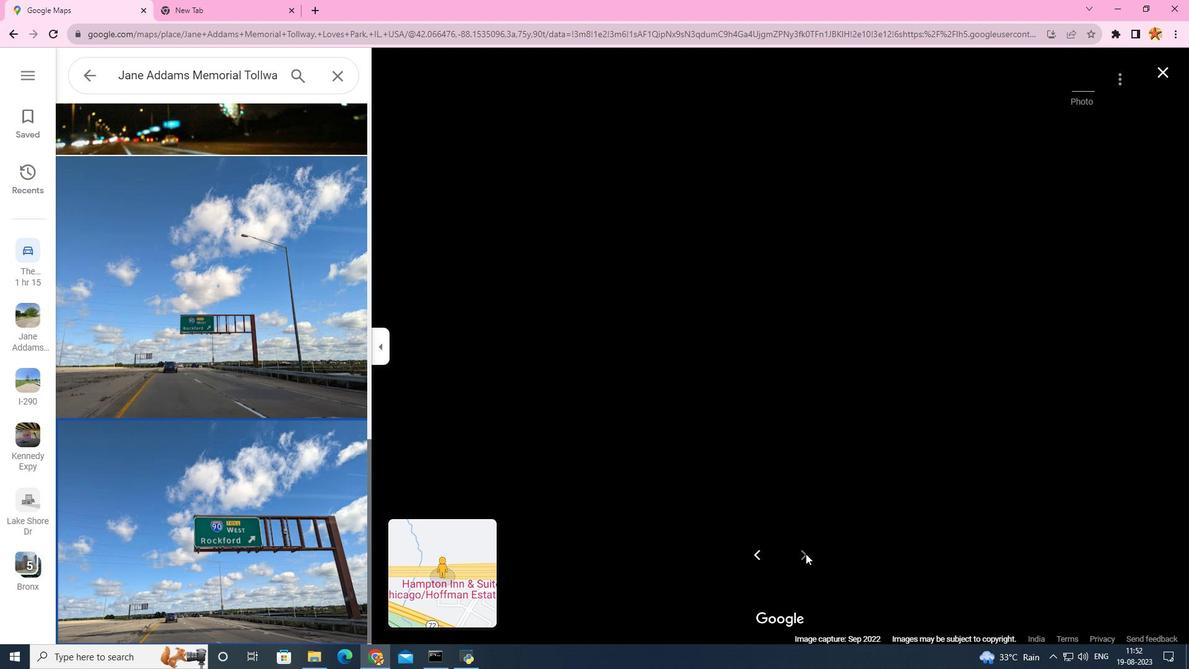 
Action: Mouse moved to (761, 558)
Screenshot: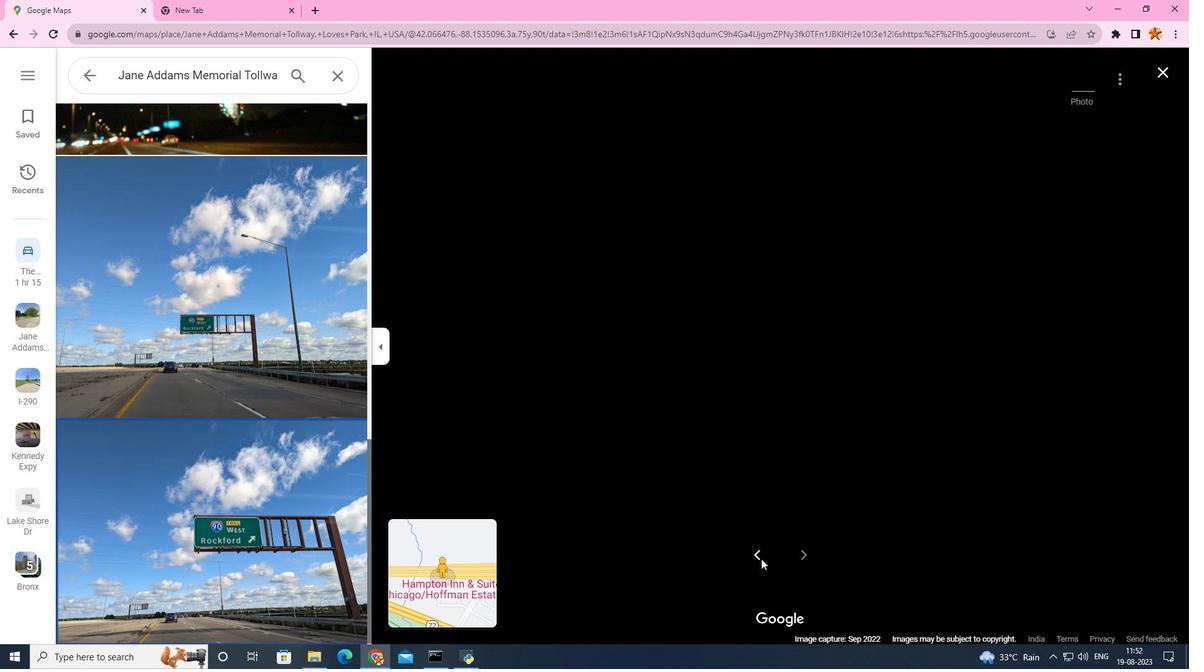 
Action: Mouse pressed left at (761, 558)
Screenshot: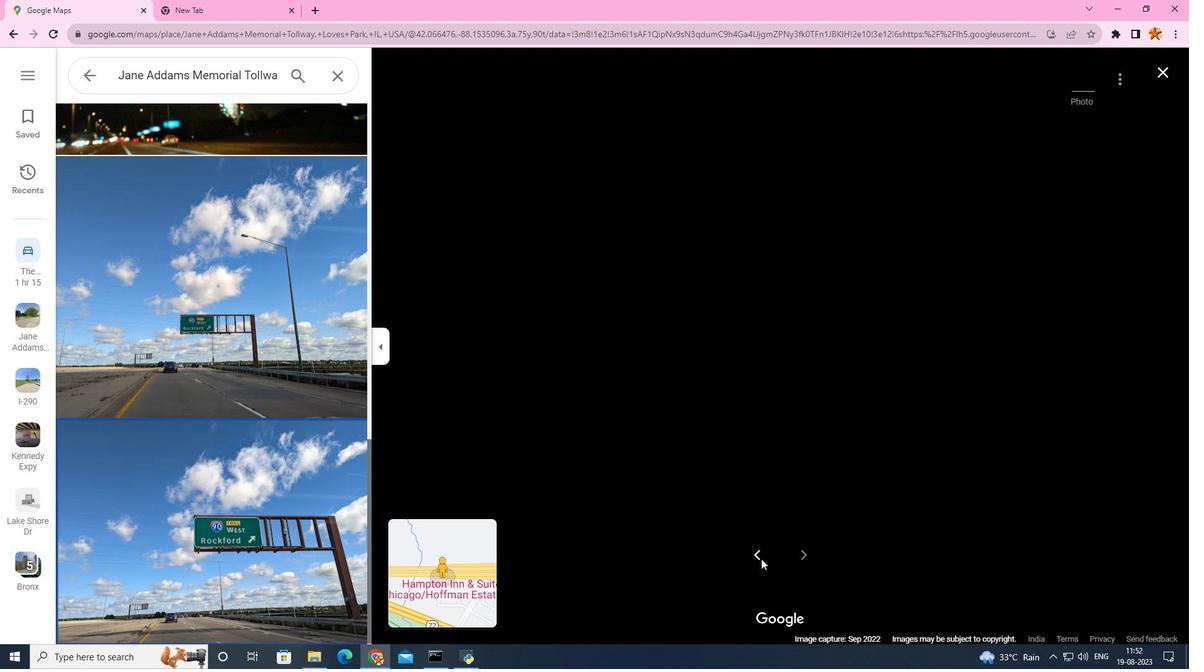 
Action: Mouse pressed left at (761, 558)
Screenshot: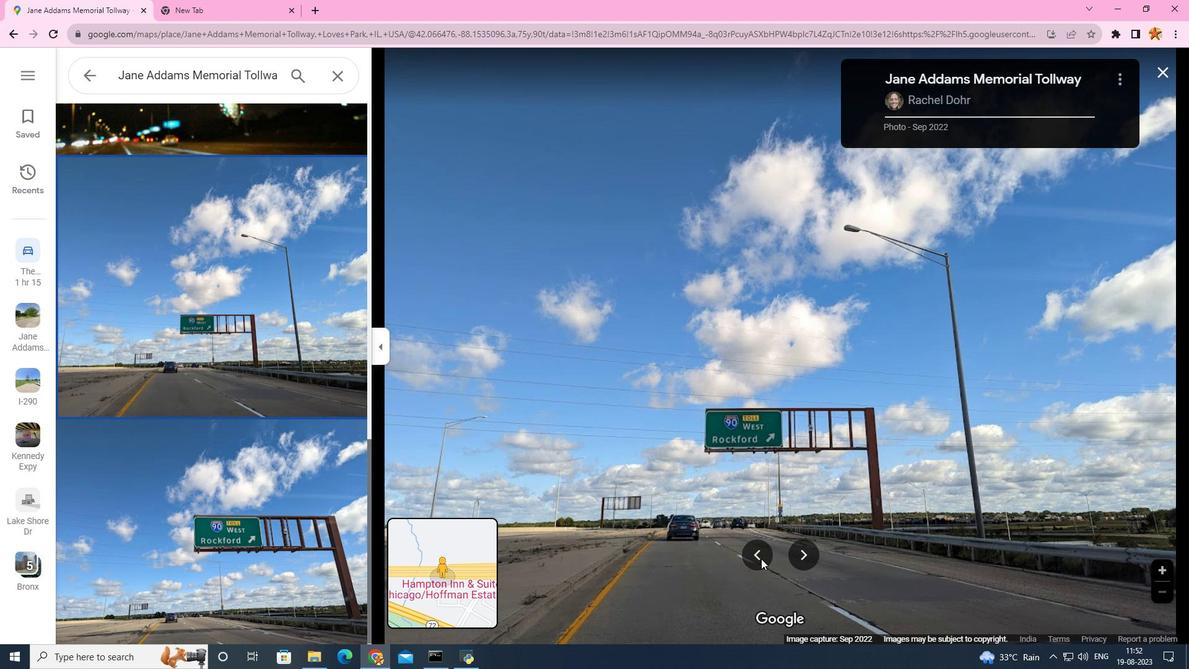 
Action: Mouse moved to (392, 520)
Screenshot: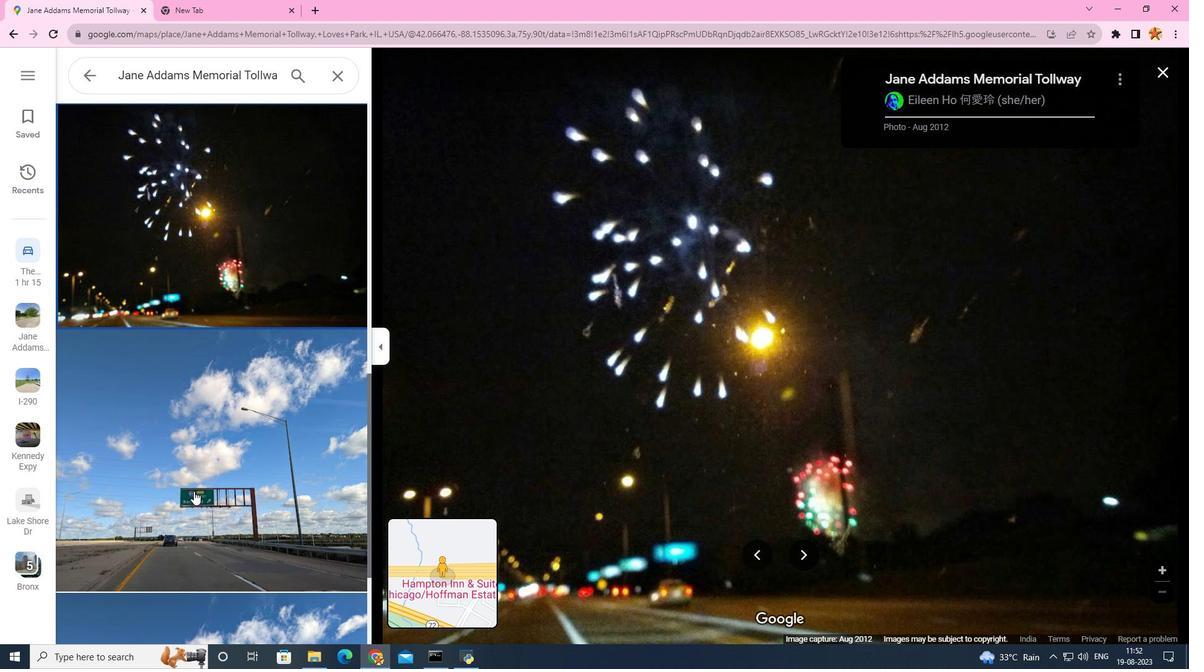 
